 Task: Get directions from Kings Canyon National Park, California, United States to Big Thicket National Preserve, Texas, United States and explore the nearby things to do with rating 4 and above and open 24 hours
Action: Key pressed google<Key.space>maps<Key.space><Key.enter>
Screenshot: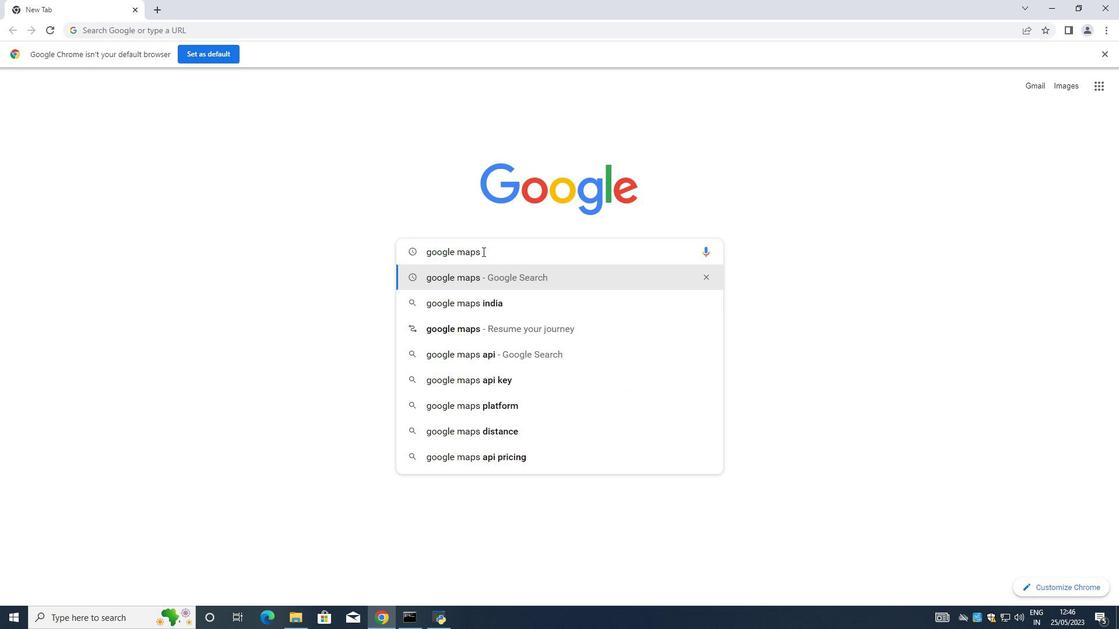 
Action: Mouse moved to (157, 183)
Screenshot: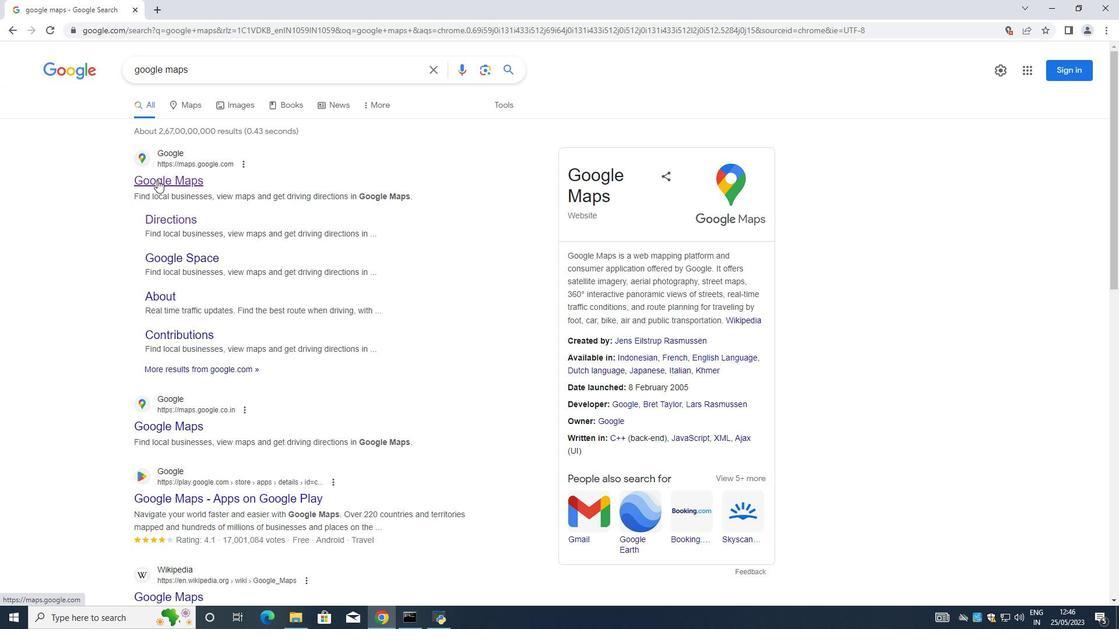 
Action: Mouse pressed left at (157, 183)
Screenshot: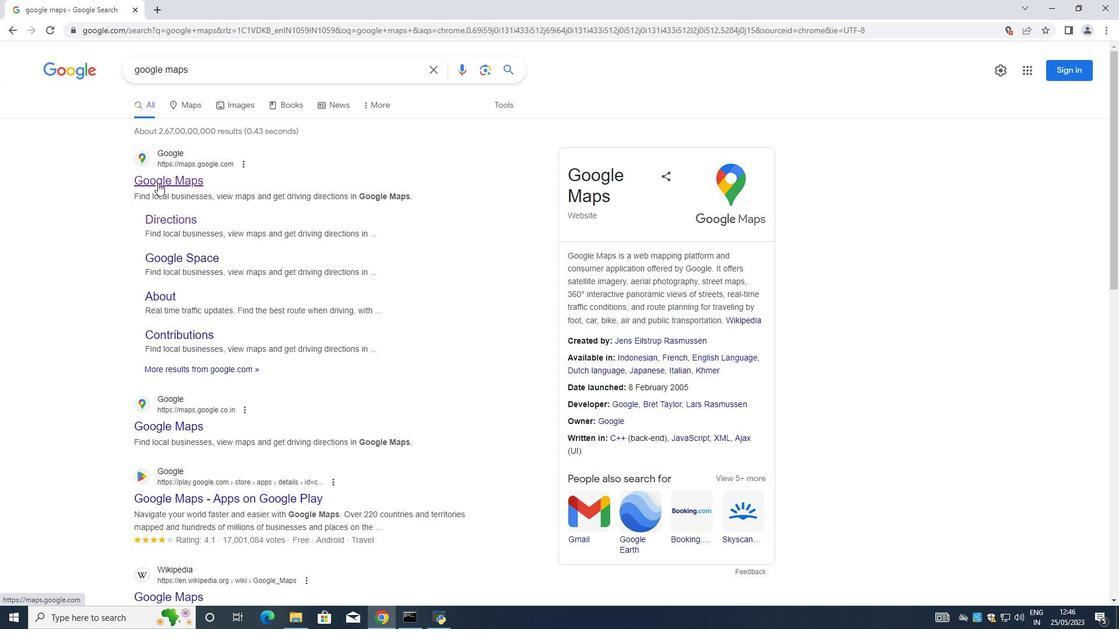 
Action: Mouse moved to (95, 54)
Screenshot: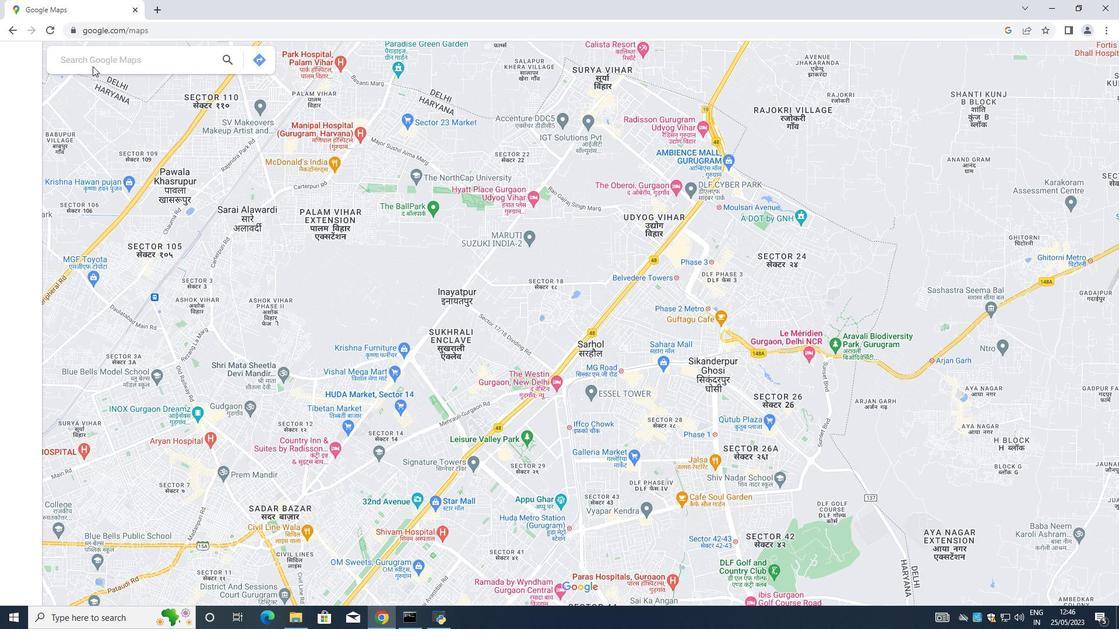 
Action: Mouse pressed left at (95, 54)
Screenshot: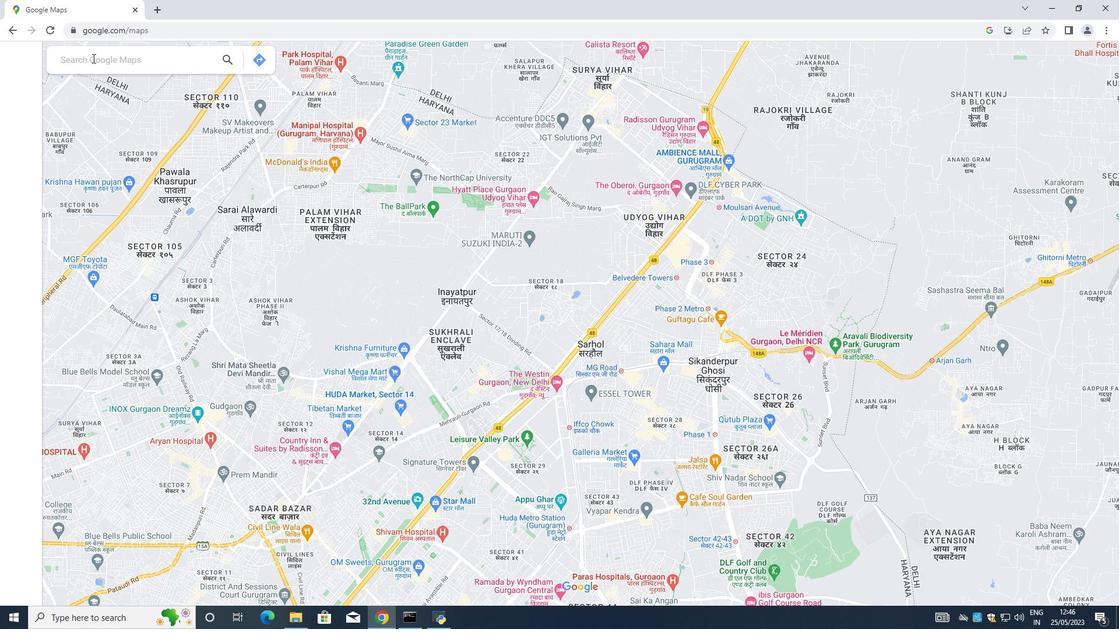 
Action: Mouse moved to (100, 64)
Screenshot: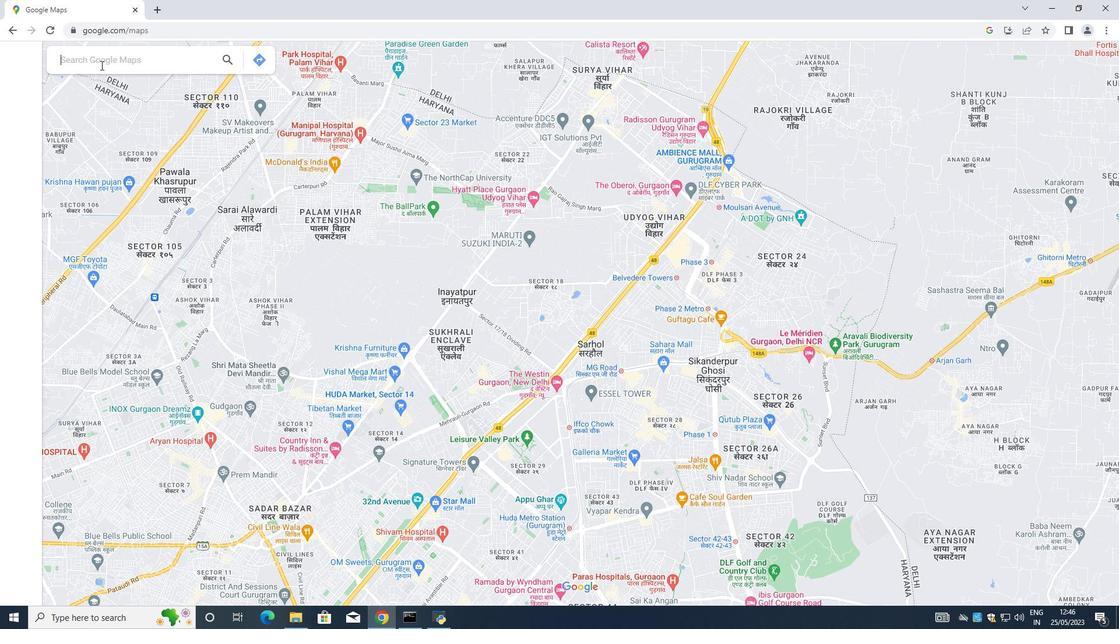 
Action: Key pressed <Key.shift><Key.shift><Key.shift><Key.shift><Key.shift>Big<Key.space><Key.shift>Thiv<Key.backspace>cket<Key.space><Key.shift>National<Key.space><Key.shift>Preserve,<Key.shift>Texas,<Key.shift><Key.shift>US
Screenshot: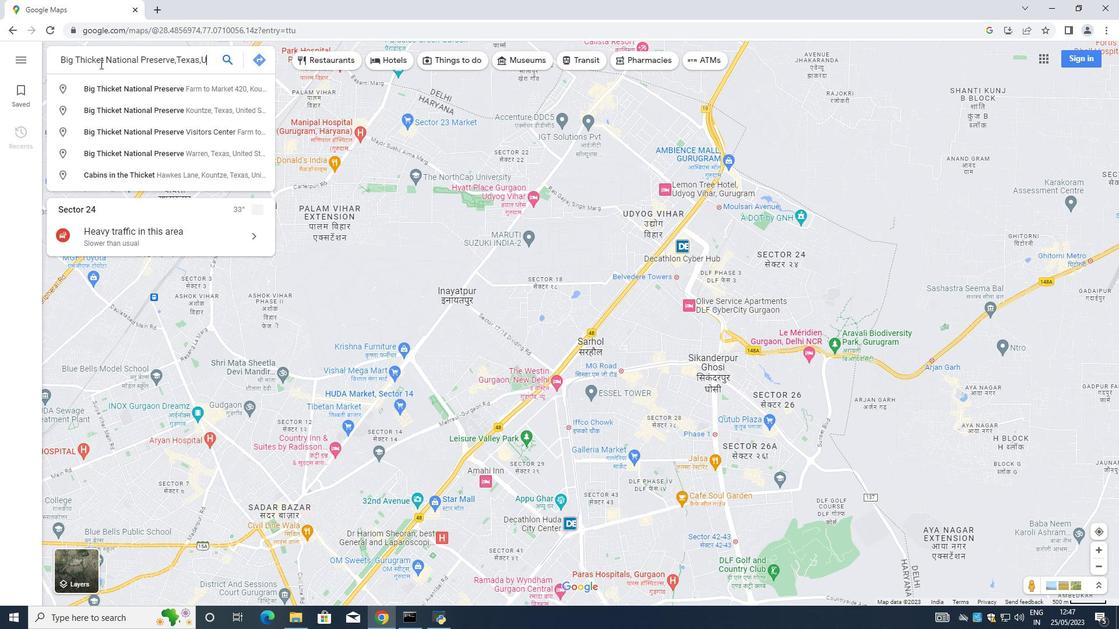 
Action: Mouse moved to (227, 60)
Screenshot: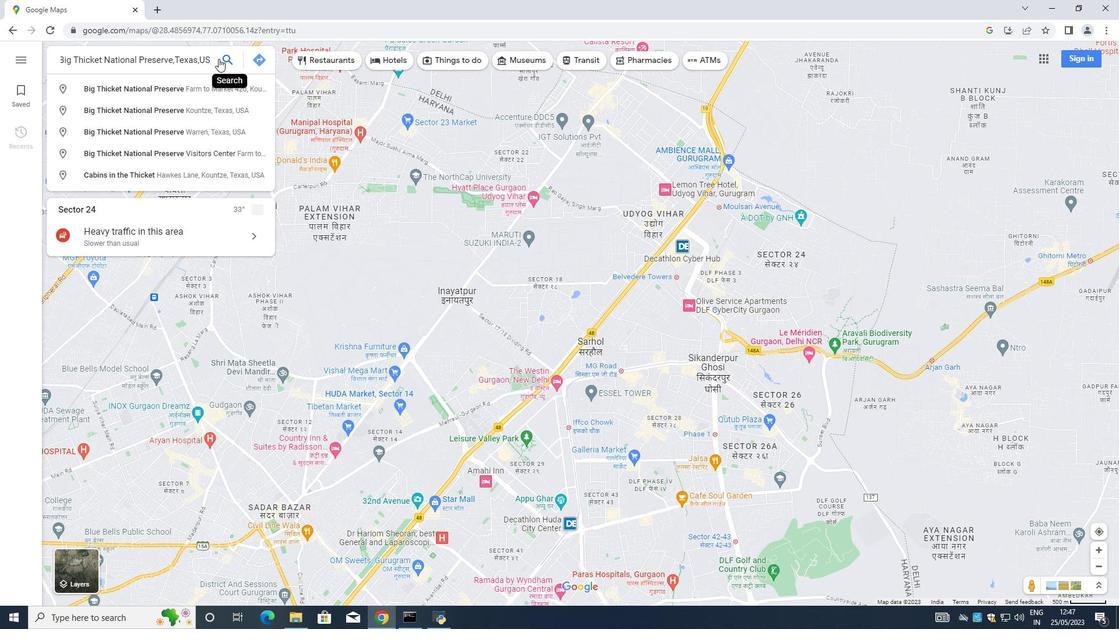 
Action: Mouse pressed left at (227, 60)
Screenshot: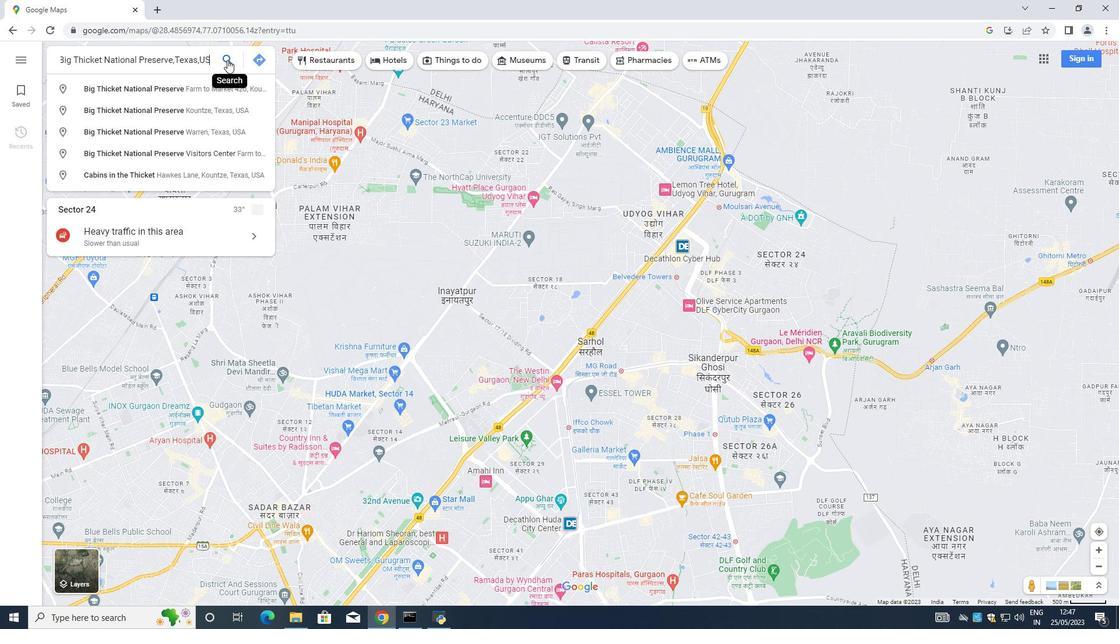 
Action: Mouse moved to (71, 288)
Screenshot: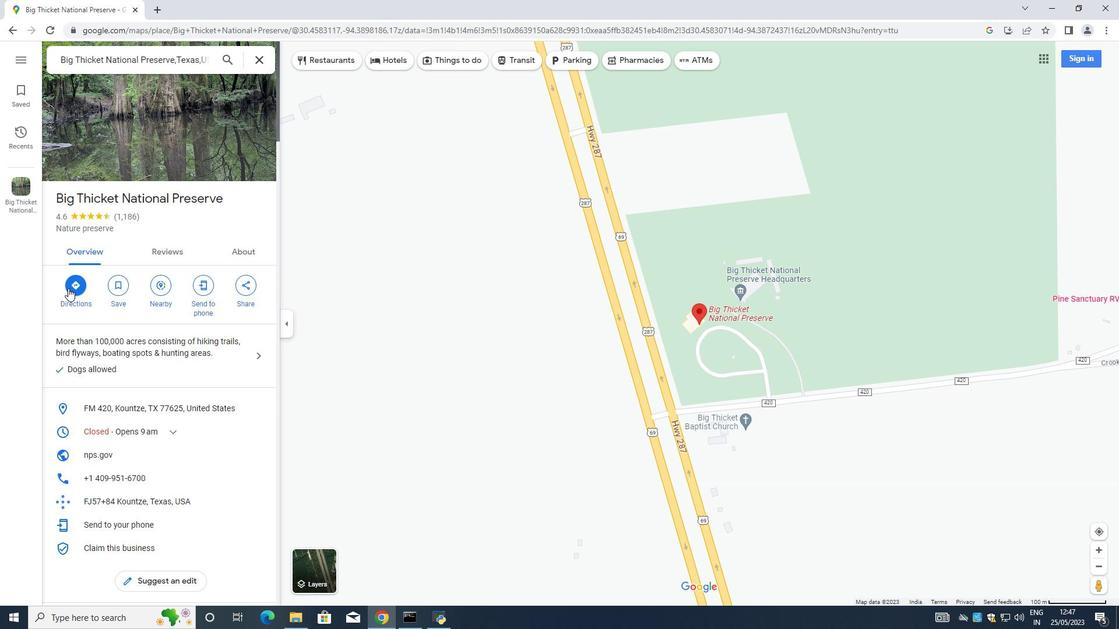 
Action: Mouse pressed left at (69, 288)
Screenshot: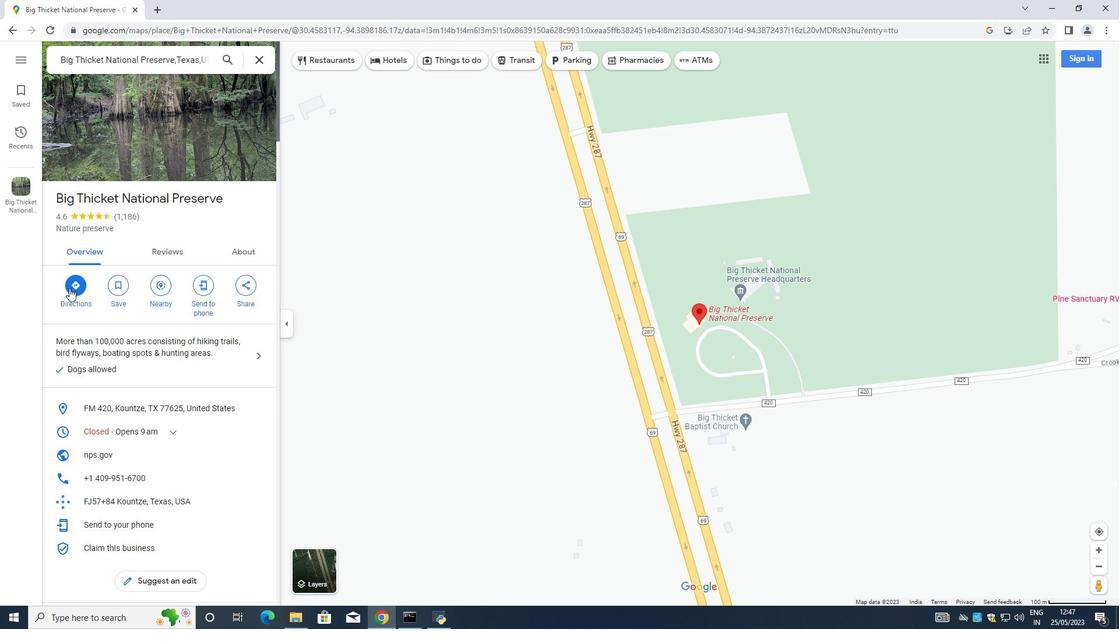 
Action: Mouse moved to (113, 92)
Screenshot: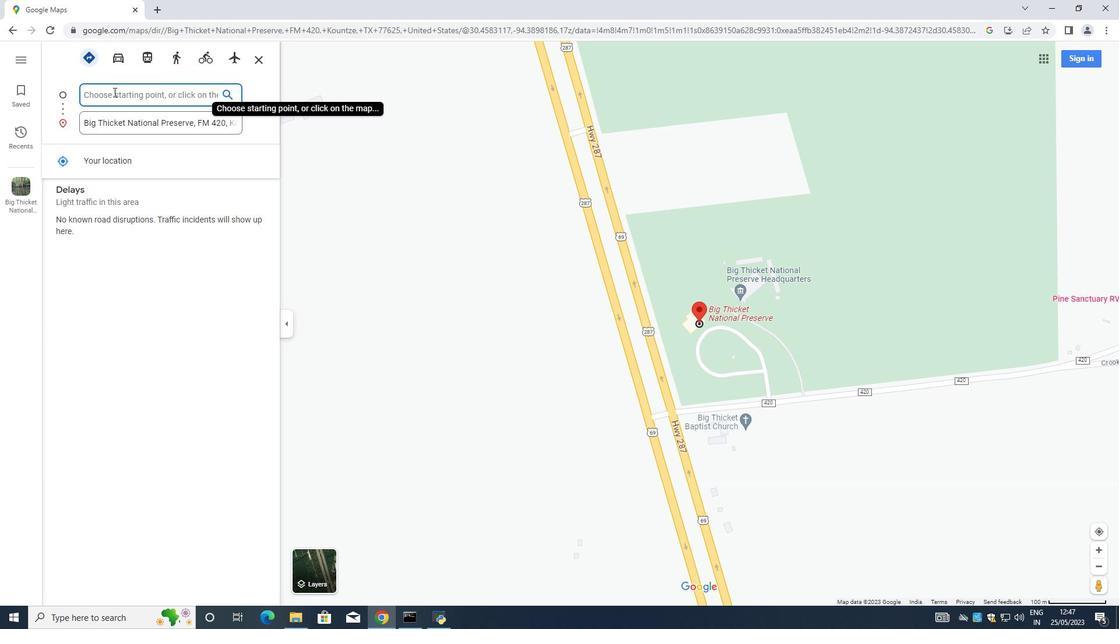 
Action: Mouse pressed left at (113, 92)
Screenshot: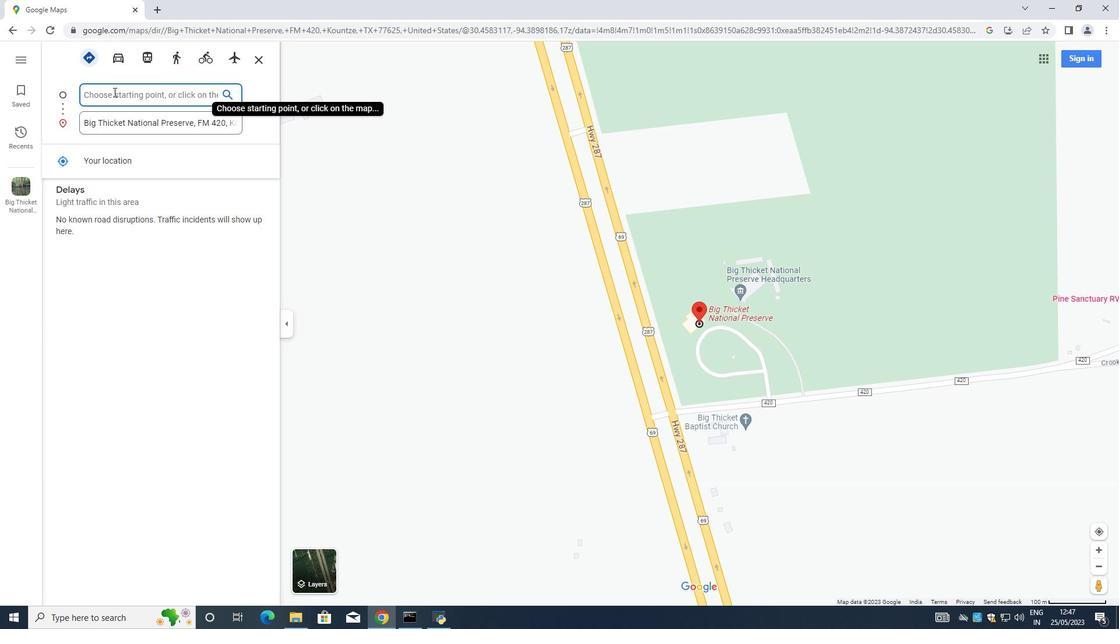 
Action: Mouse moved to (107, 90)
Screenshot: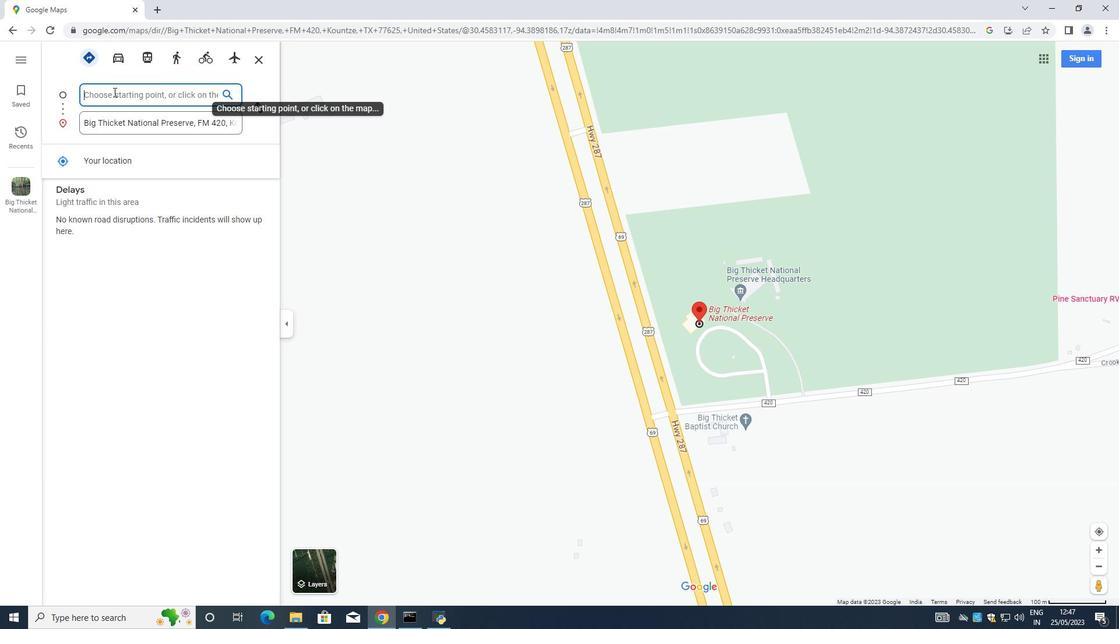 
Action: Key pressed <Key.shift><Key.shift><Key.shift><Key.shift><Key.shift><Key.shift><Key.shift><Key.shift><Key.shift><Key.shift><Key.shift>King<Key.space><Key.shift><Key.shift><Key.shift><Key.shift><Key.shift><Key.shift><Key.shift><Key.shift><Key.shift><Key.shift><Key.shift><Key.shift><Key.shift>Canyon<Key.space><Key.shift><Key.shift><Key.shift>National<Key.space><Key.shift>Park,<Key.shift><Key.shift><Key.shift><Key.shift>California<Key.space>,<Key.shift><Key.shift><Key.shift>US
Screenshot: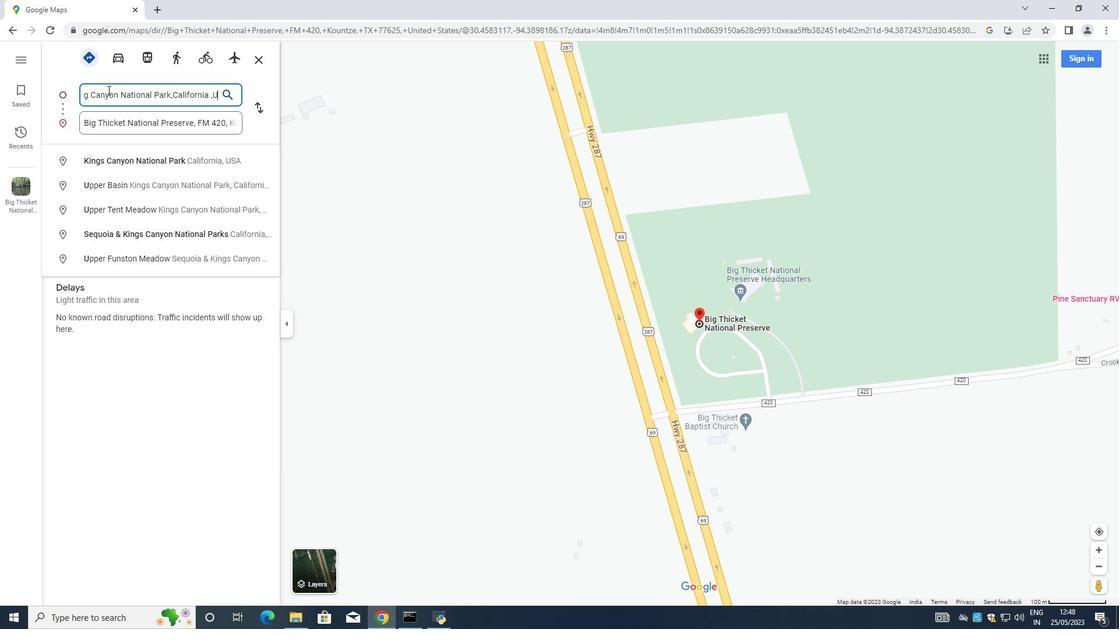 
Action: Mouse moved to (212, 157)
Screenshot: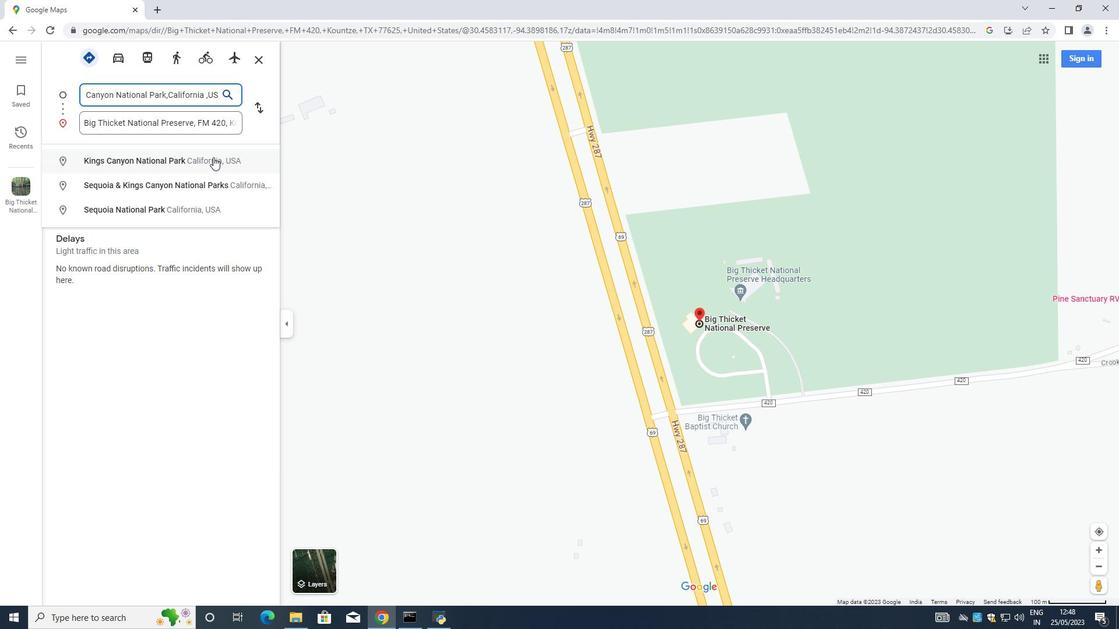 
Action: Mouse pressed left at (212, 157)
Screenshot: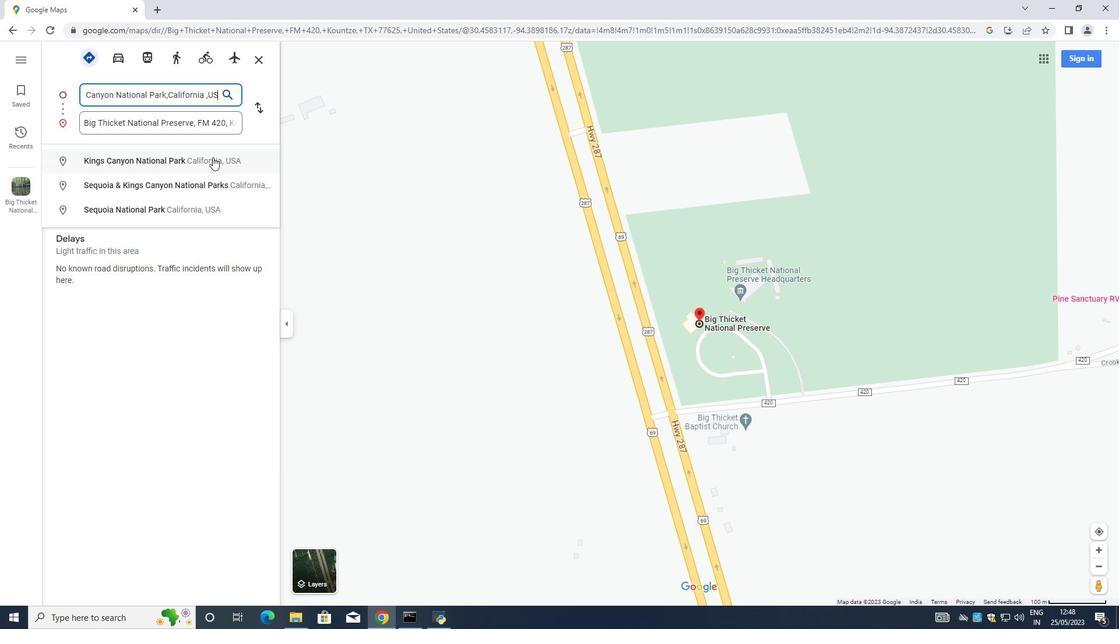 
Action: Mouse moved to (129, 399)
Screenshot: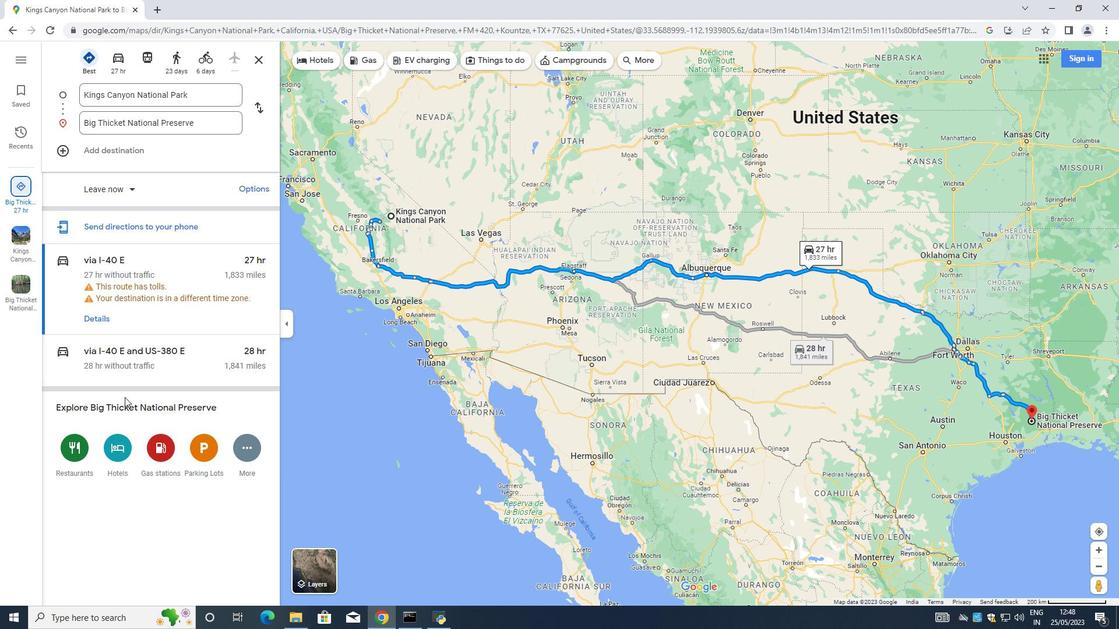 
Action: Mouse scrolled (129, 399) with delta (0, 0)
Screenshot: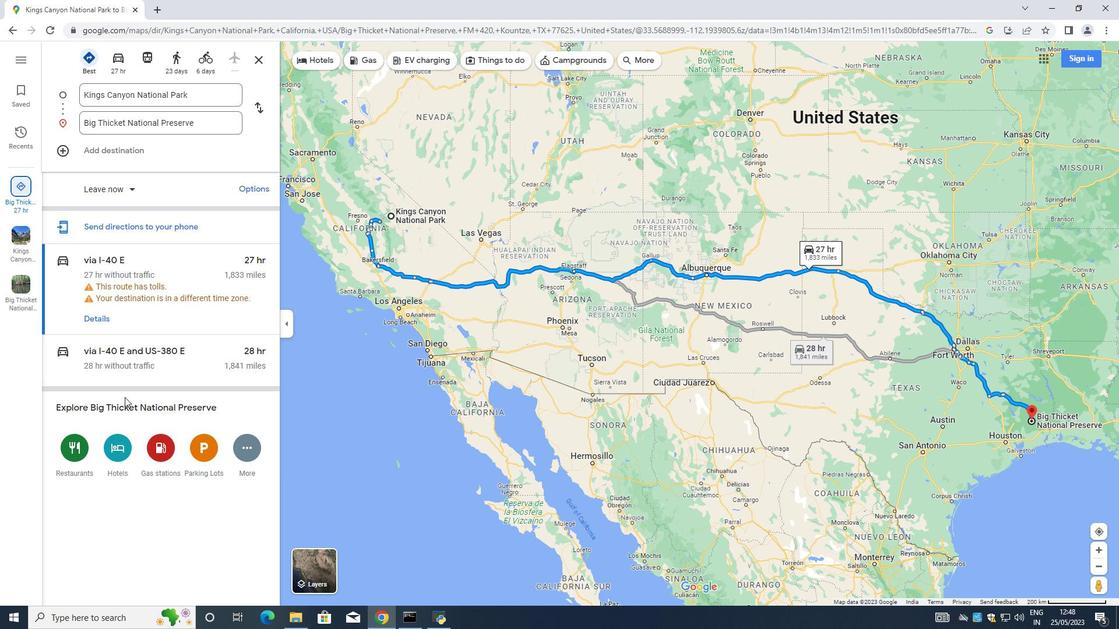 
Action: Mouse moved to (138, 405)
Screenshot: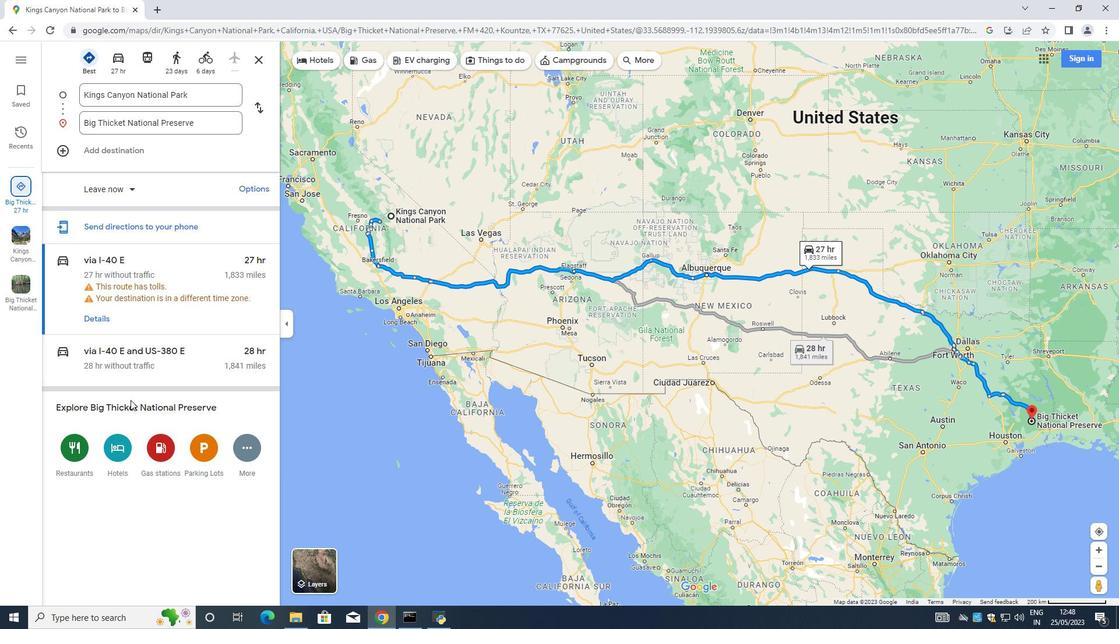 
Action: Mouse scrolled (137, 405) with delta (0, 0)
Screenshot: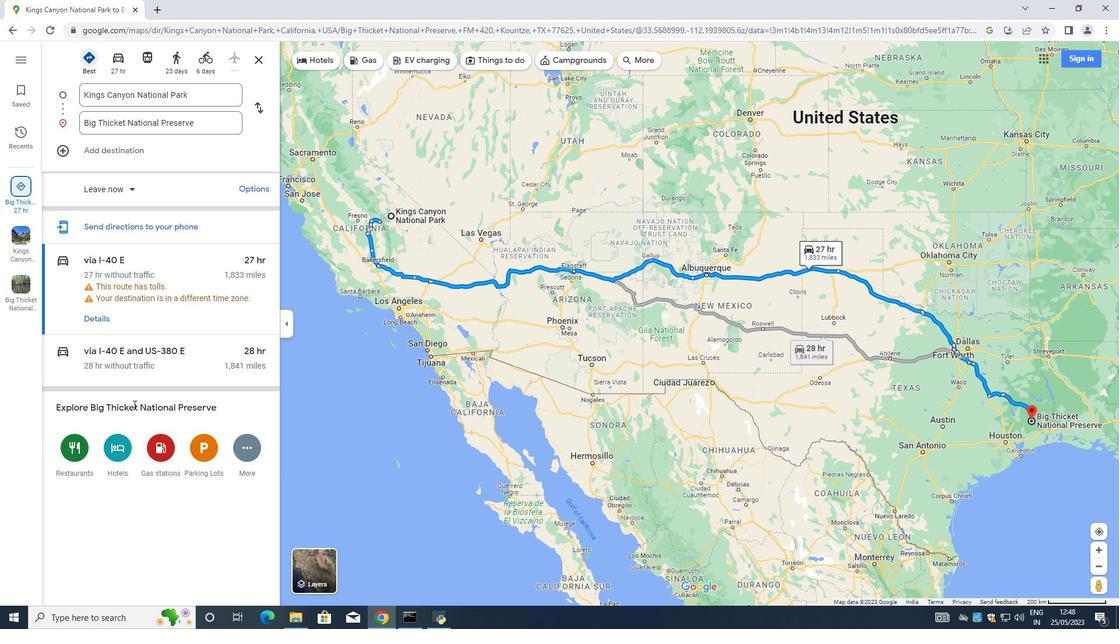 
Action: Mouse moved to (238, 450)
Screenshot: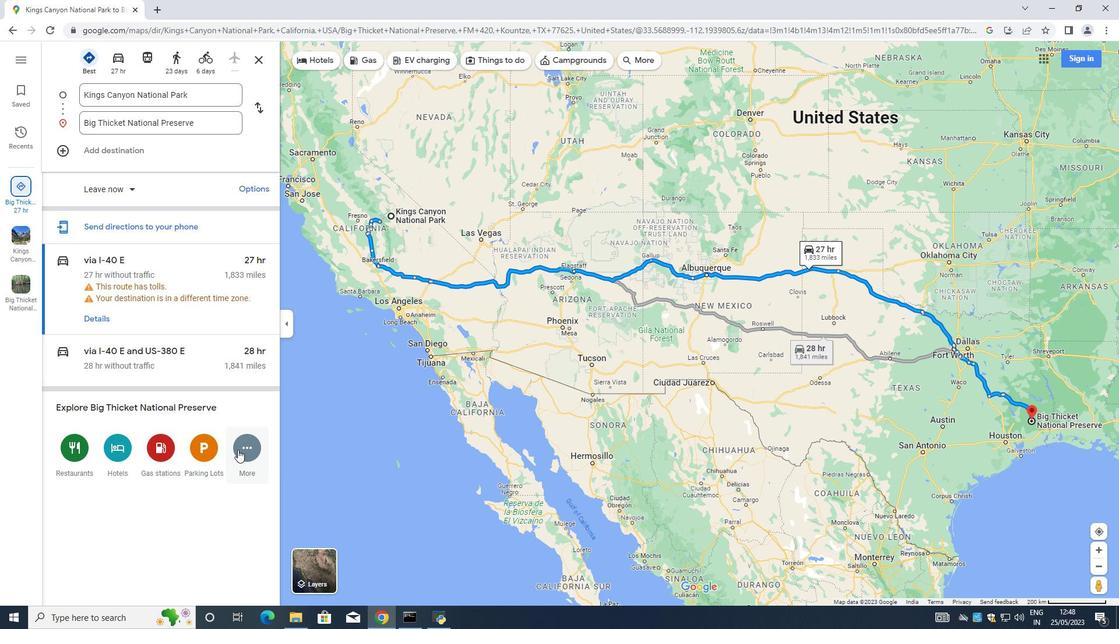 
Action: Mouse pressed left at (238, 450)
Screenshot: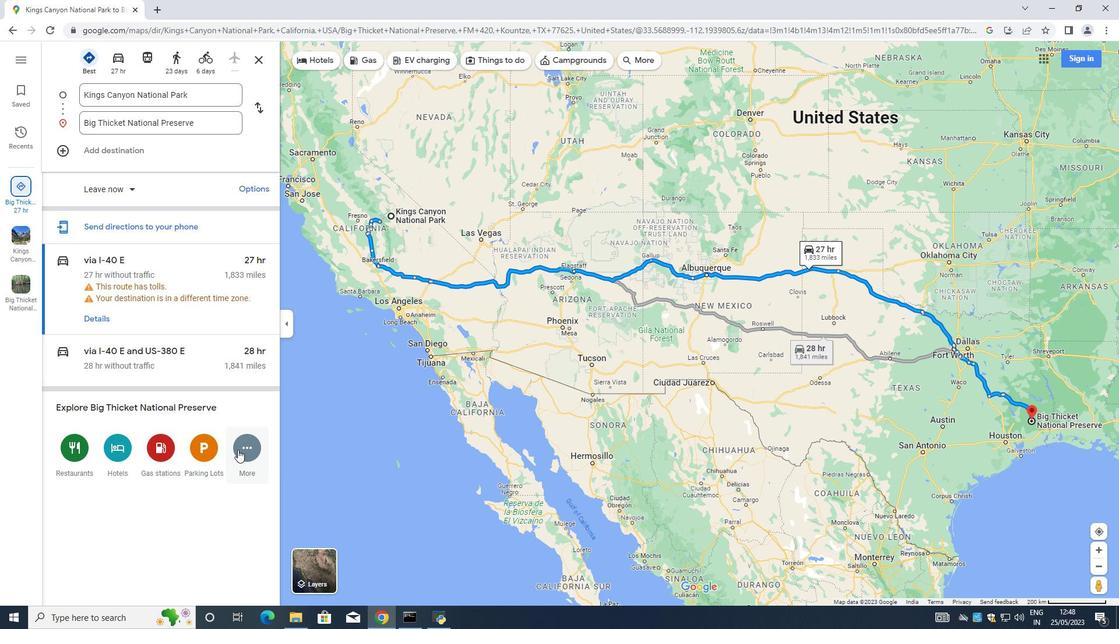 
Action: Mouse moved to (152, 549)
Screenshot: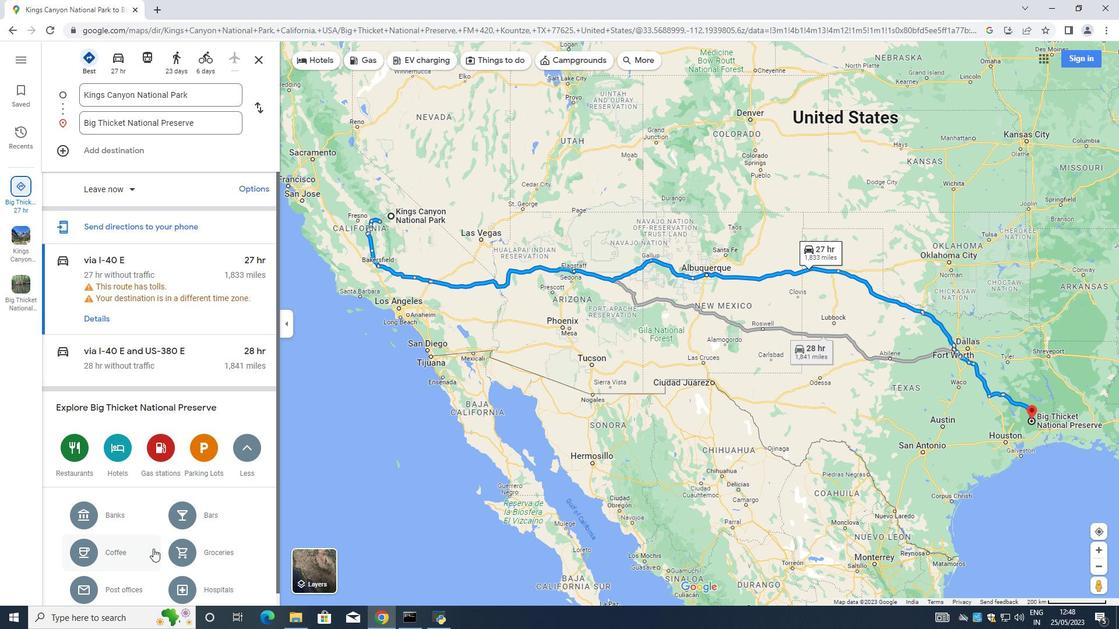 
Action: Mouse scrolled (152, 548) with delta (0, 0)
Screenshot: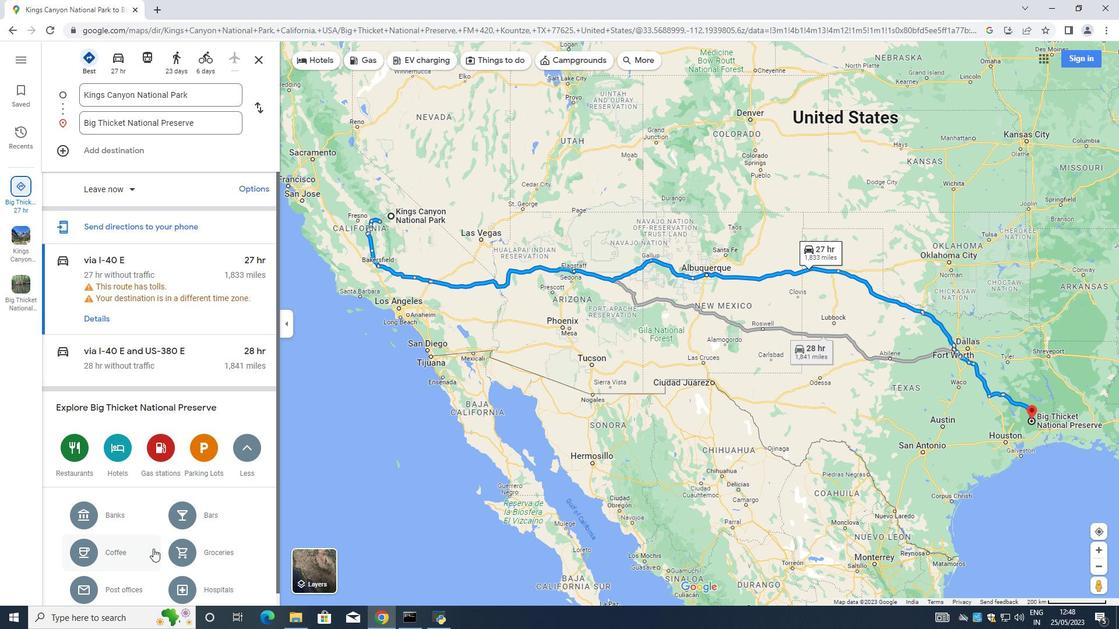 
Action: Mouse moved to (150, 545)
Screenshot: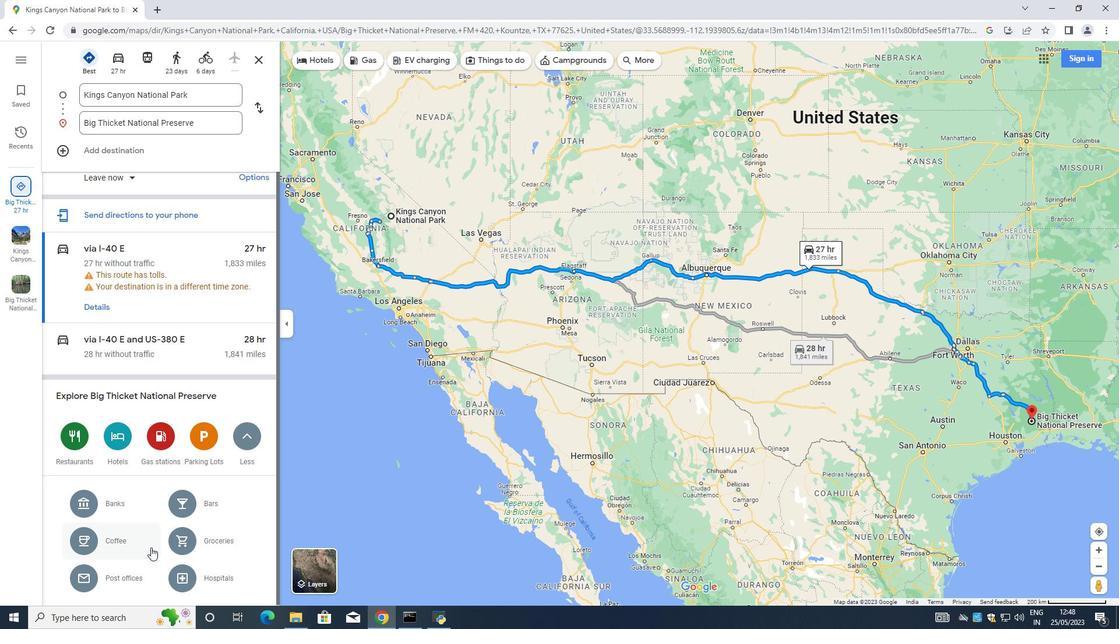 
Action: Mouse scrolled (150, 544) with delta (0, 0)
Screenshot: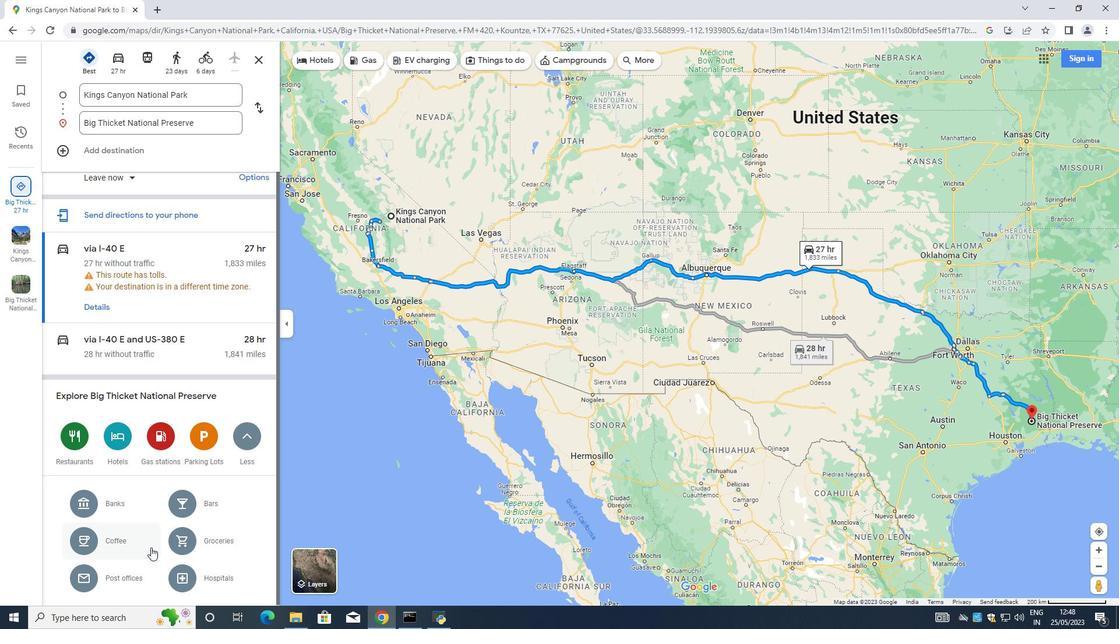 
Action: Mouse moved to (206, 543)
Screenshot: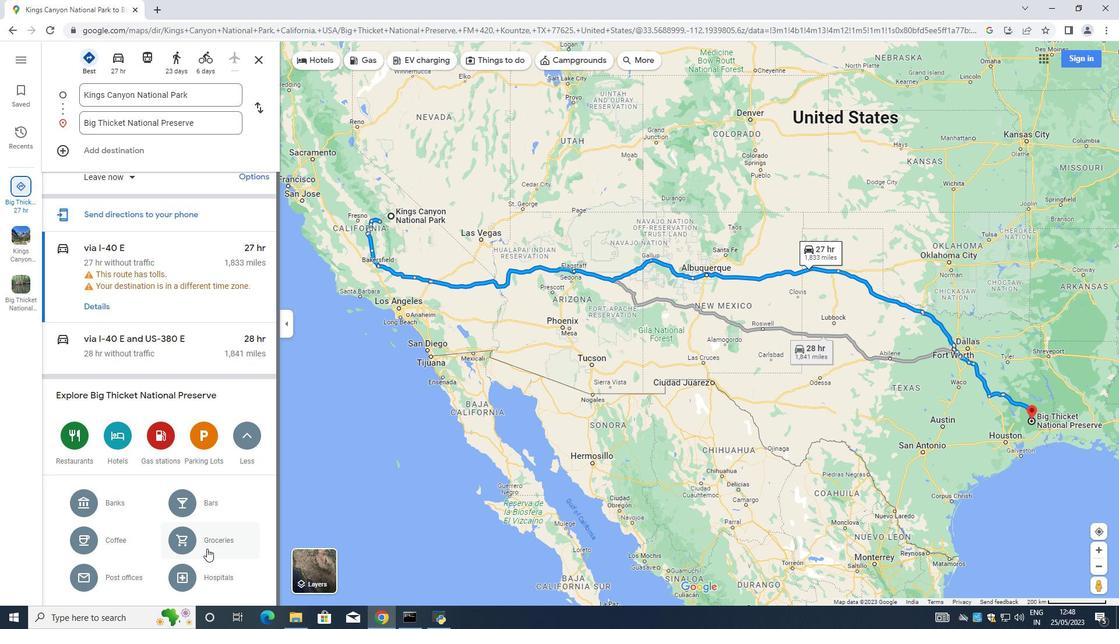
Action: Mouse pressed left at (206, 543)
Screenshot: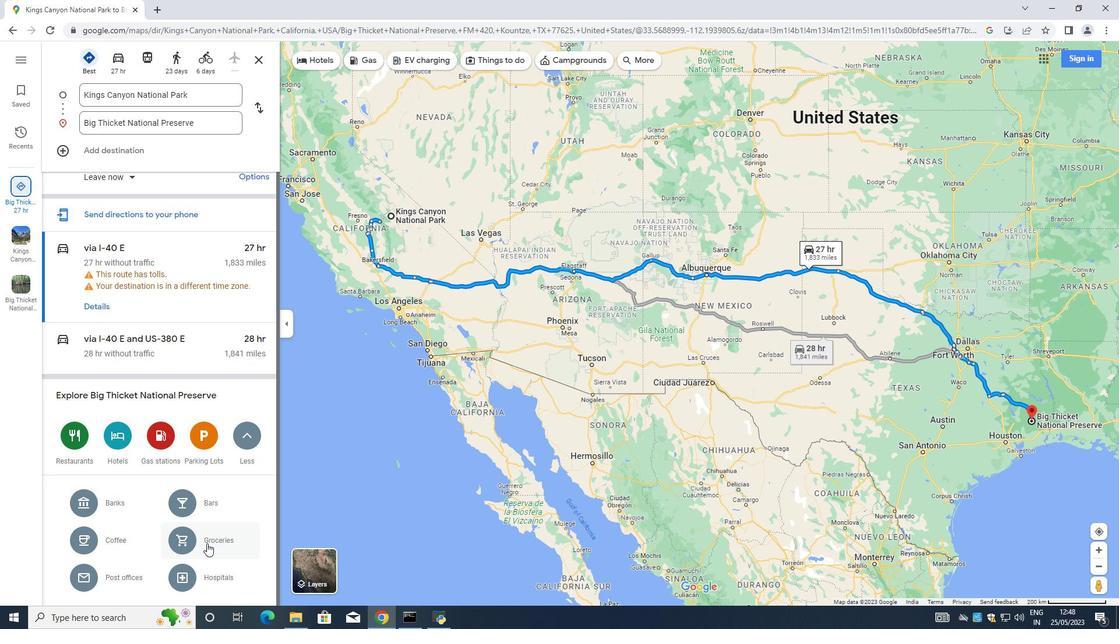 
Action: Mouse moved to (449, 57)
Screenshot: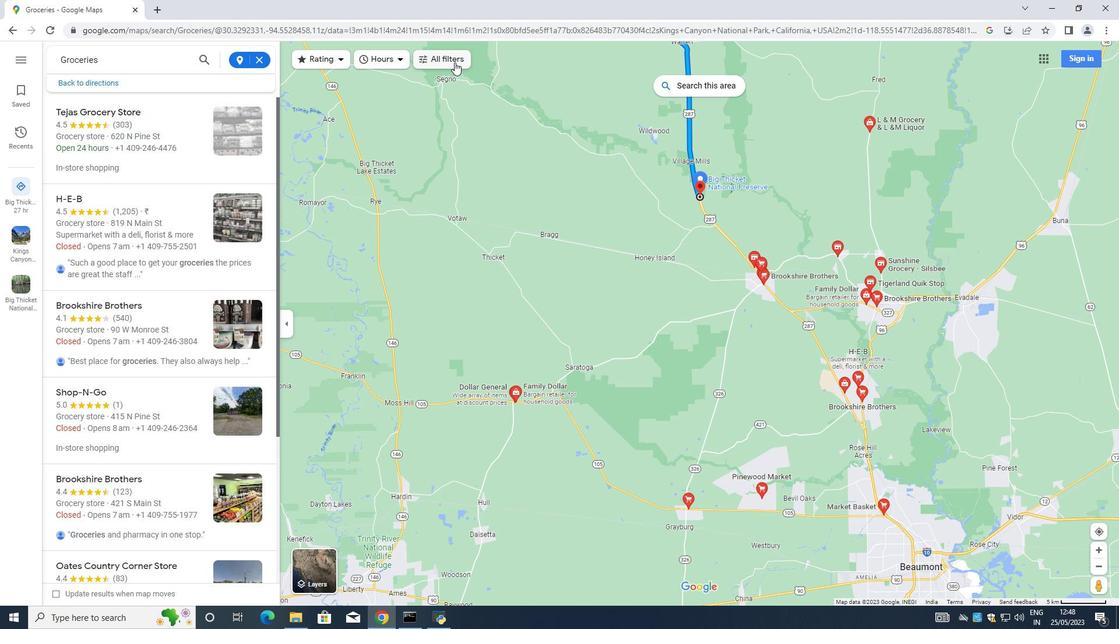 
Action: Mouse pressed left at (449, 57)
Screenshot: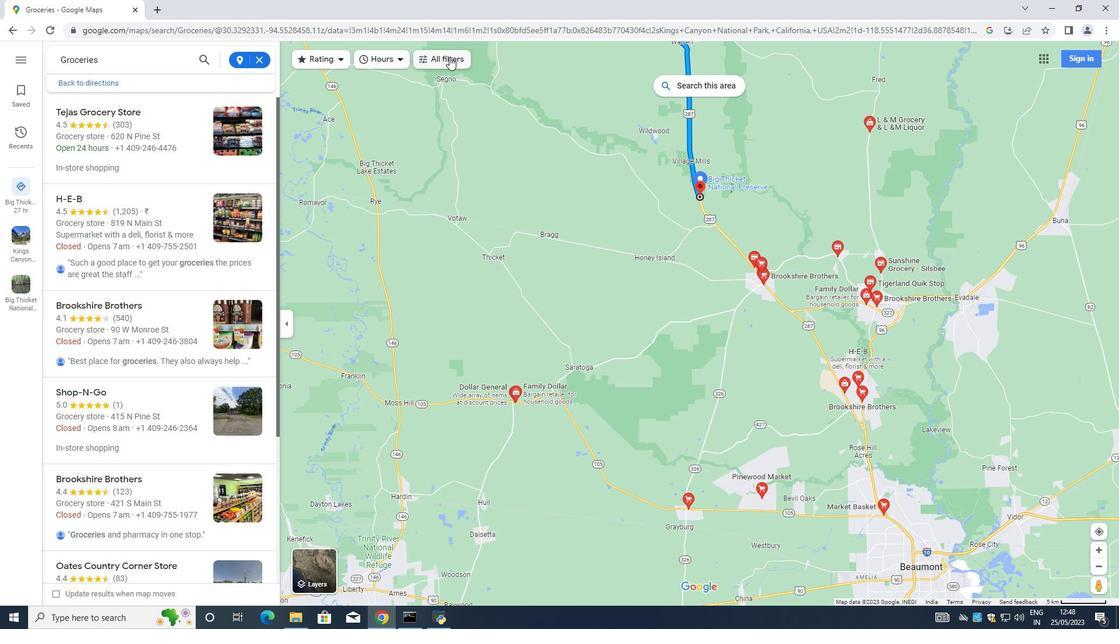
Action: Mouse moved to (100, 119)
Screenshot: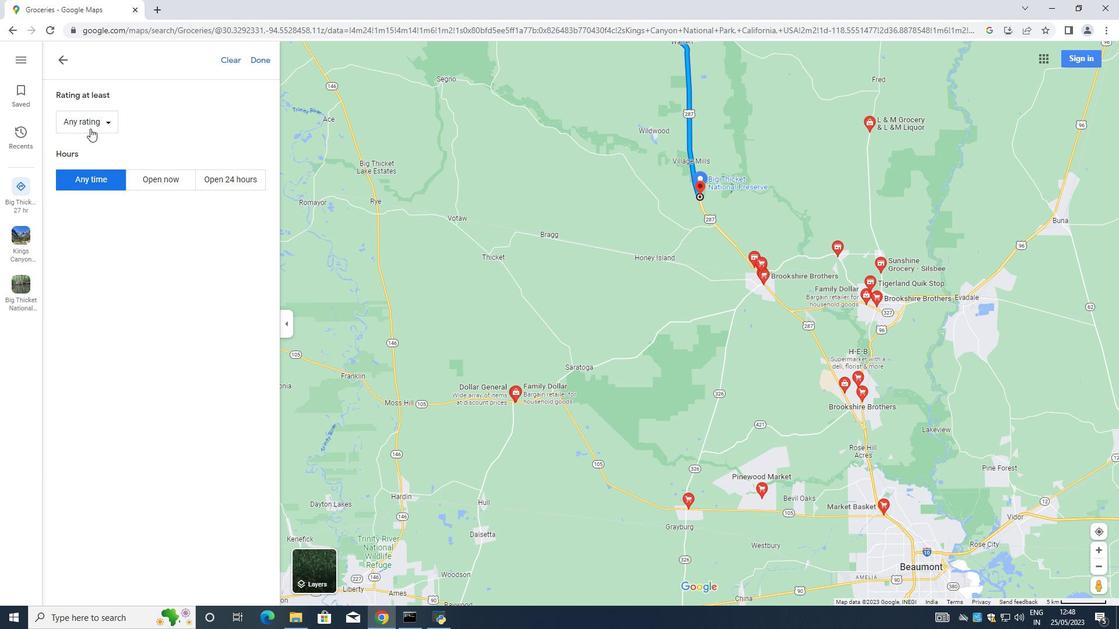 
Action: Mouse pressed left at (100, 119)
Screenshot: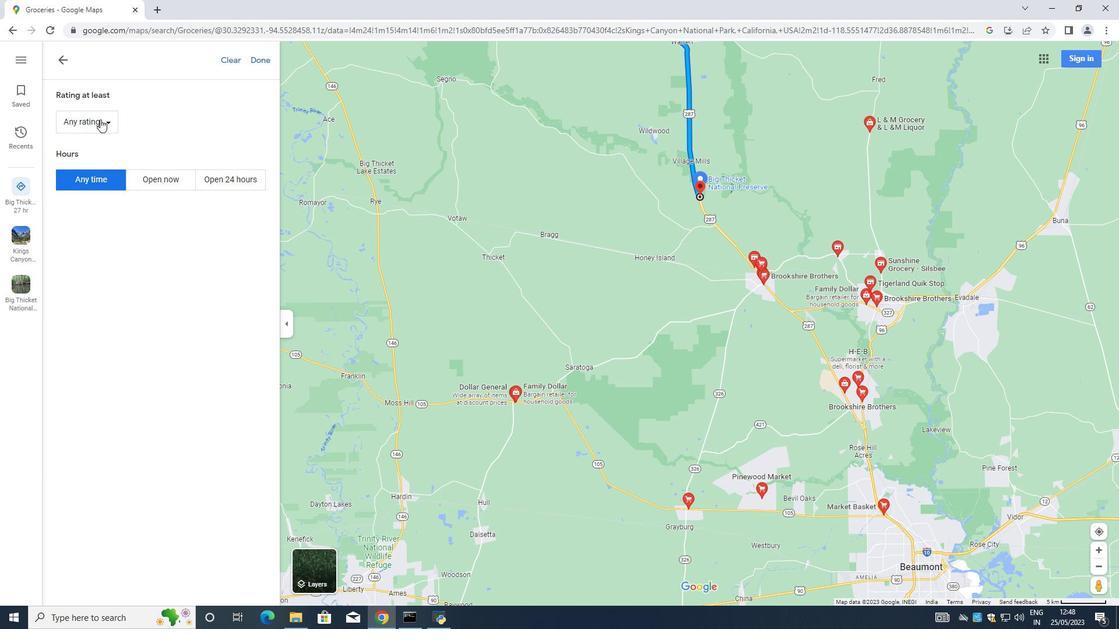 
Action: Mouse moved to (91, 222)
Screenshot: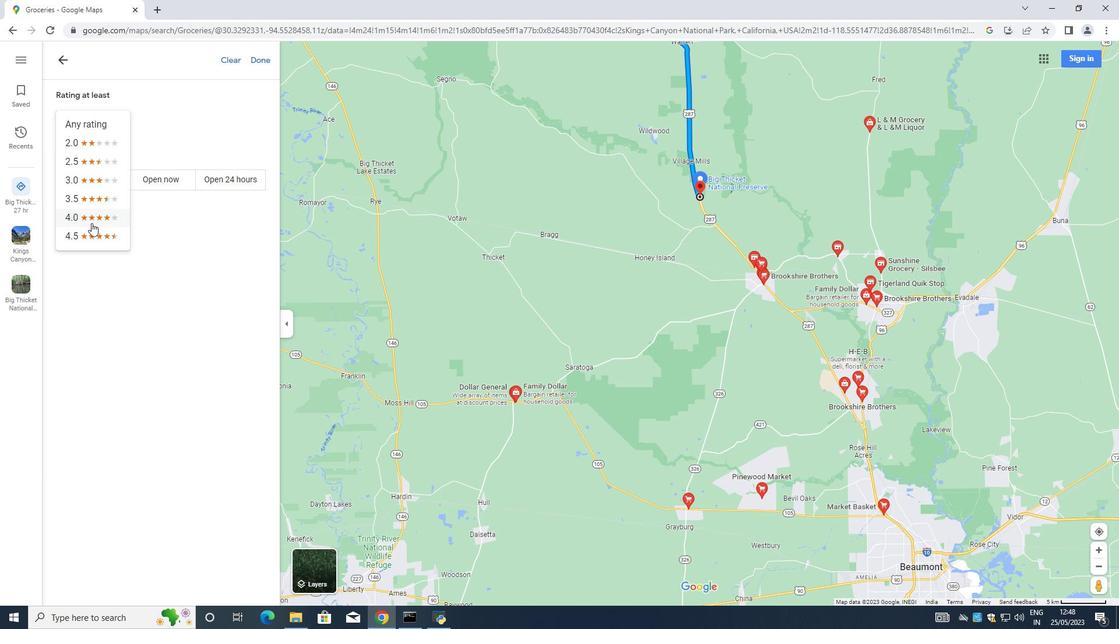
Action: Mouse pressed left at (91, 222)
Screenshot: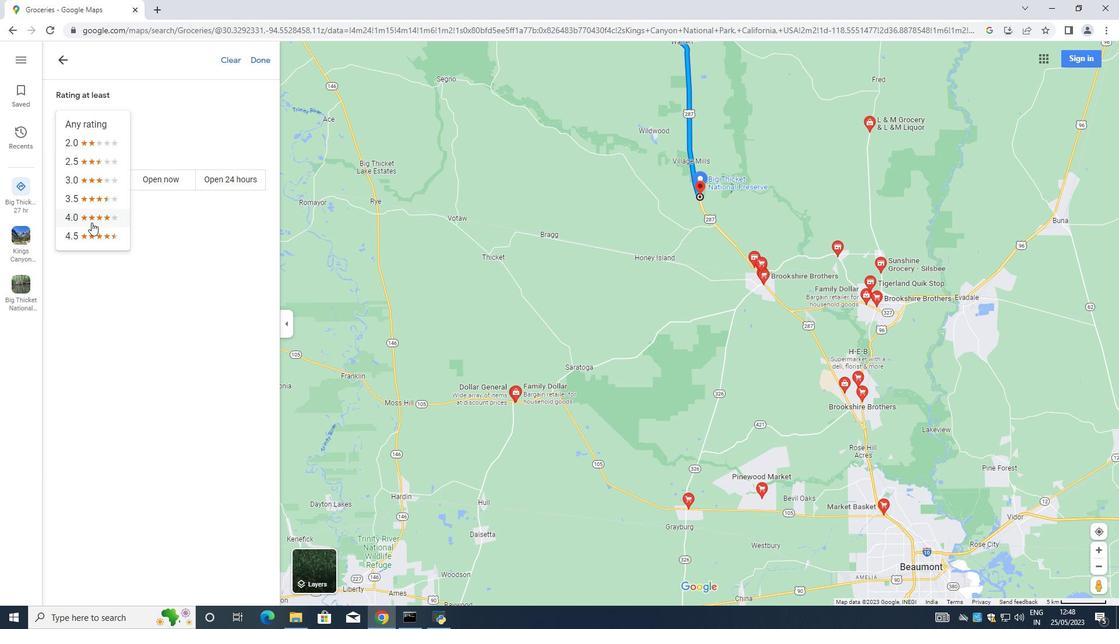 
Action: Mouse moved to (232, 177)
Screenshot: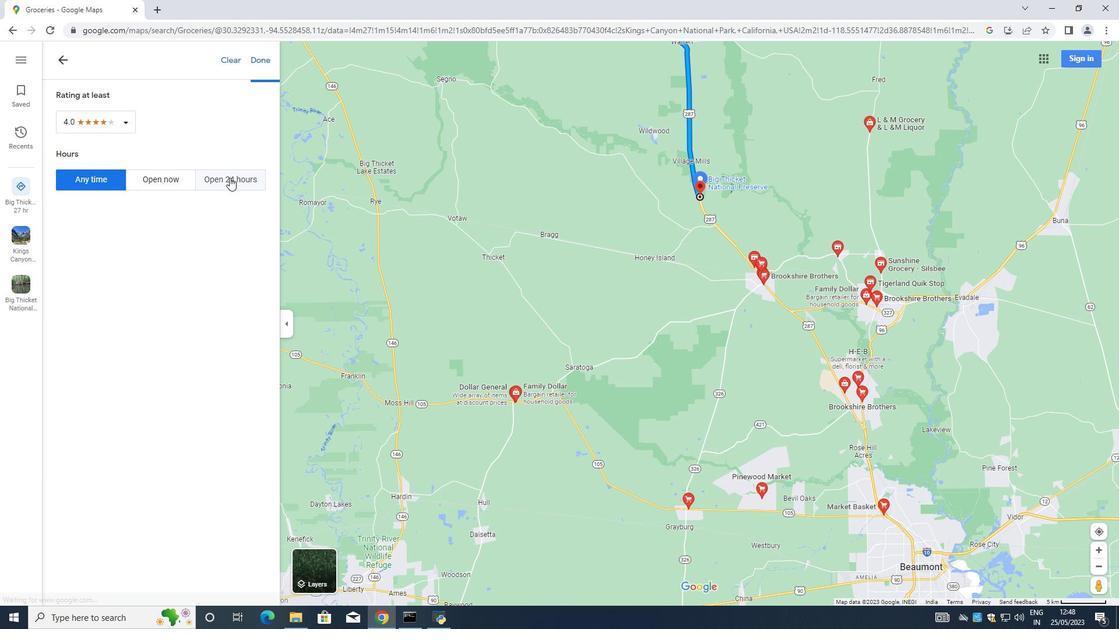 
Action: Mouse pressed left at (232, 177)
Screenshot: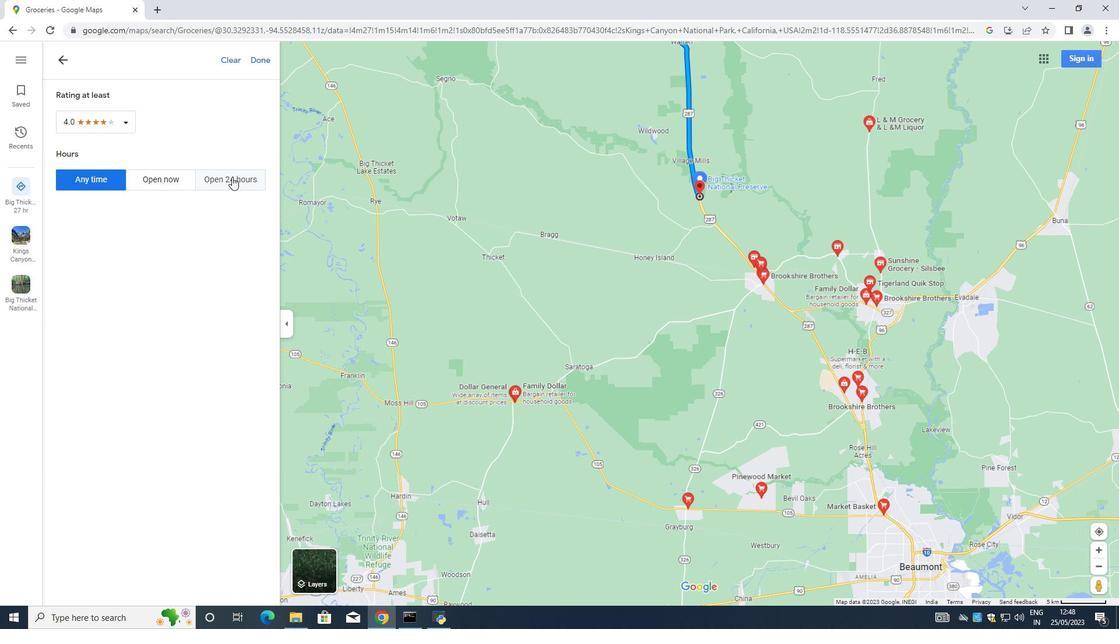 
Action: Mouse moved to (260, 55)
Screenshot: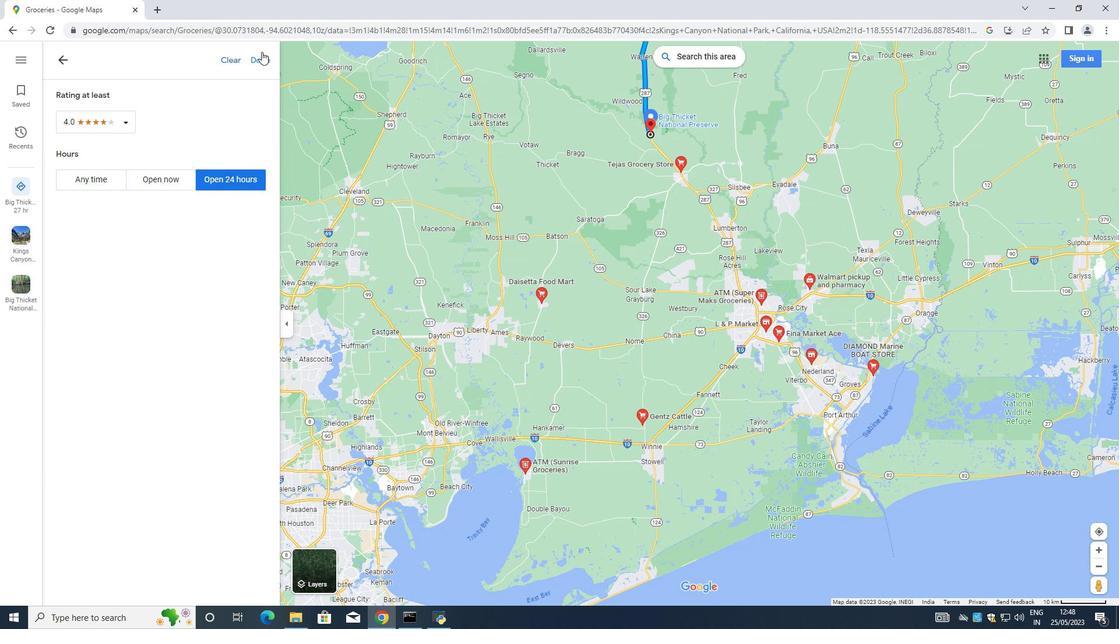 
Action: Mouse pressed left at (260, 55)
Screenshot: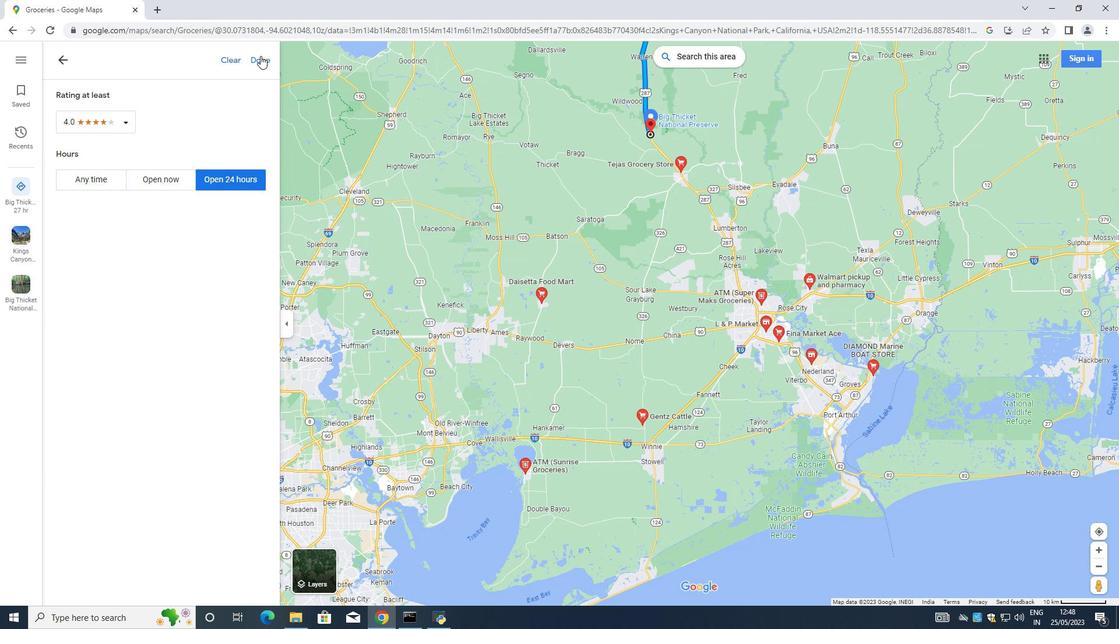 
Action: Mouse moved to (694, 146)
Screenshot: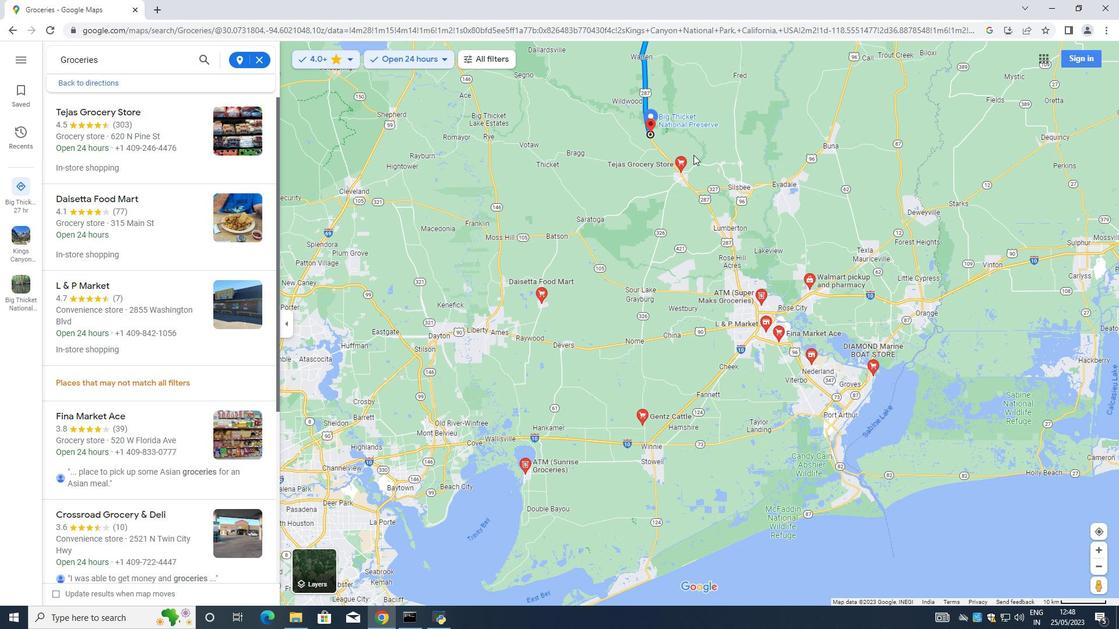 
Action: Mouse scrolled (694, 147) with delta (0, 0)
Screenshot: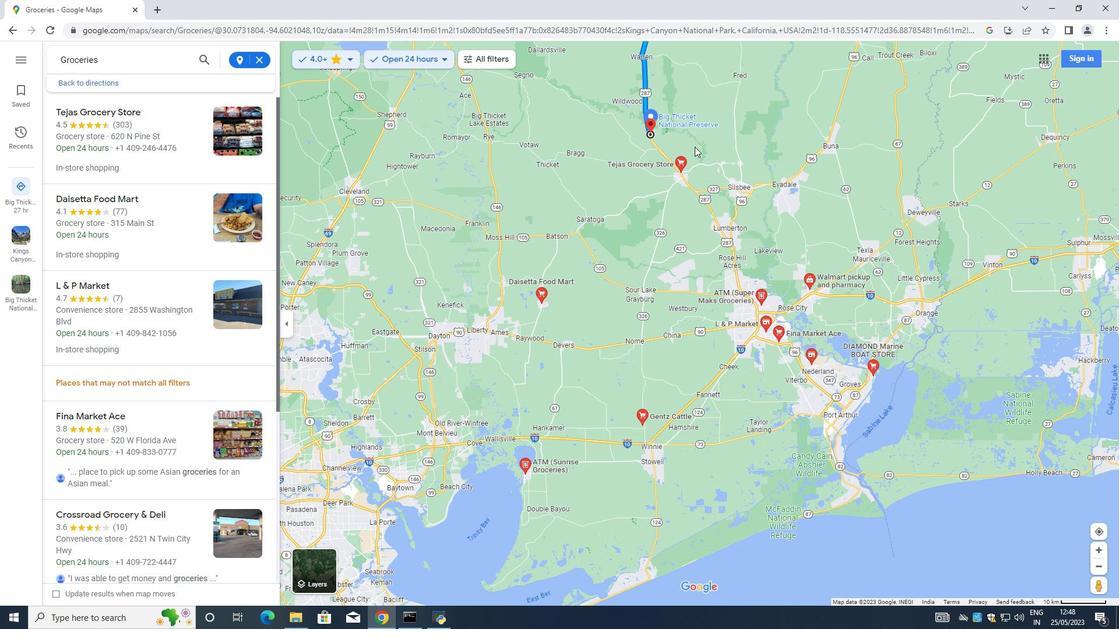 
Action: Mouse moved to (673, 176)
Screenshot: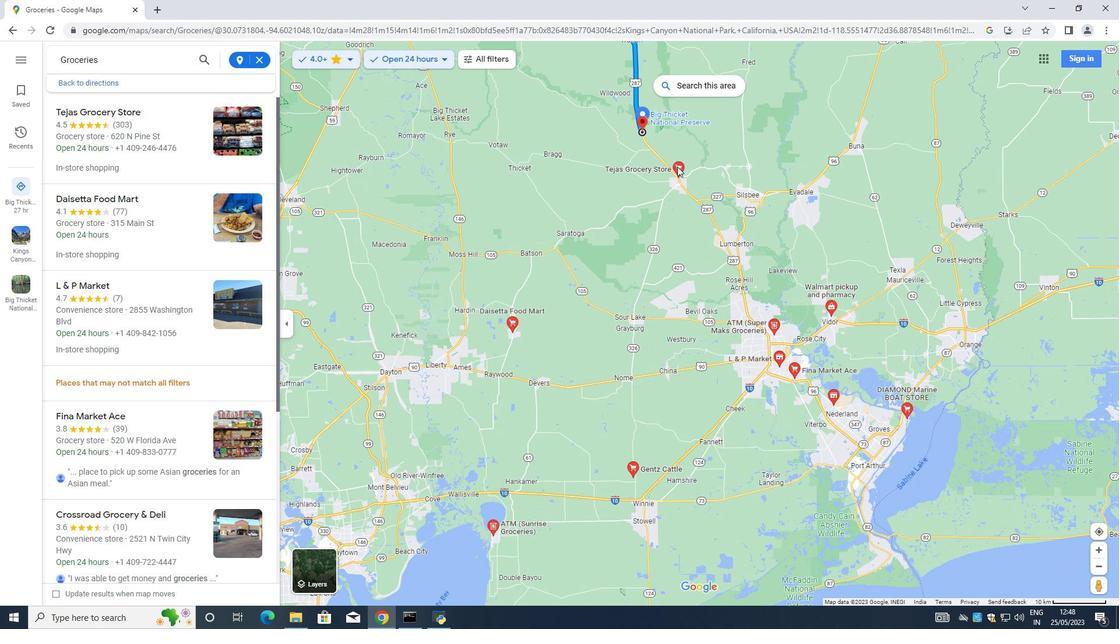 
Action: Mouse scrolled (673, 177) with delta (0, 0)
Screenshot: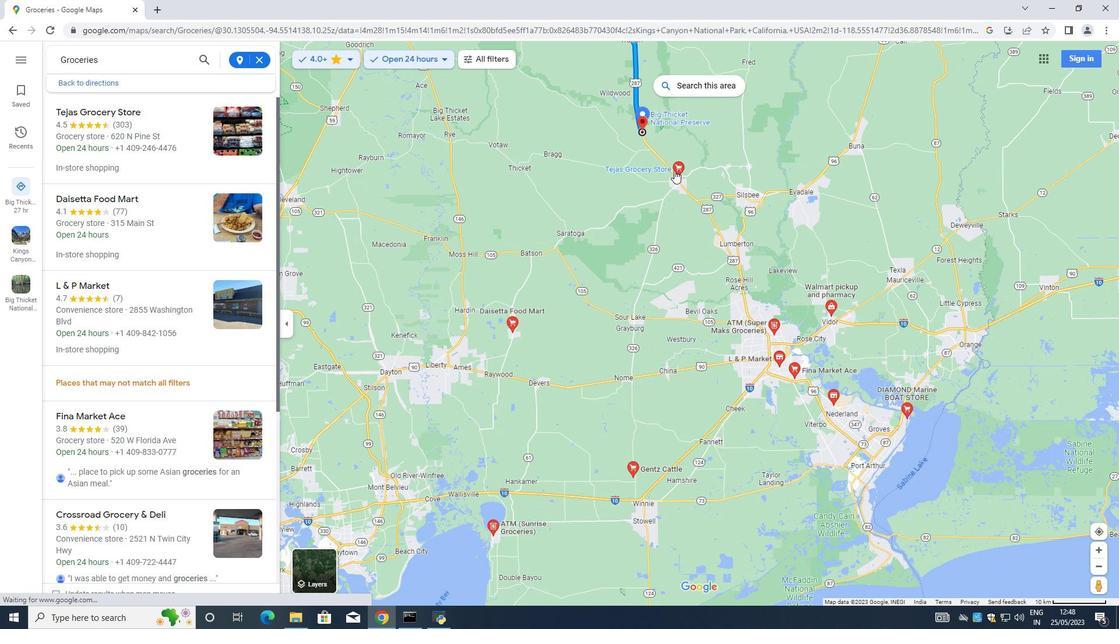 
Action: Mouse moved to (673, 177)
Screenshot: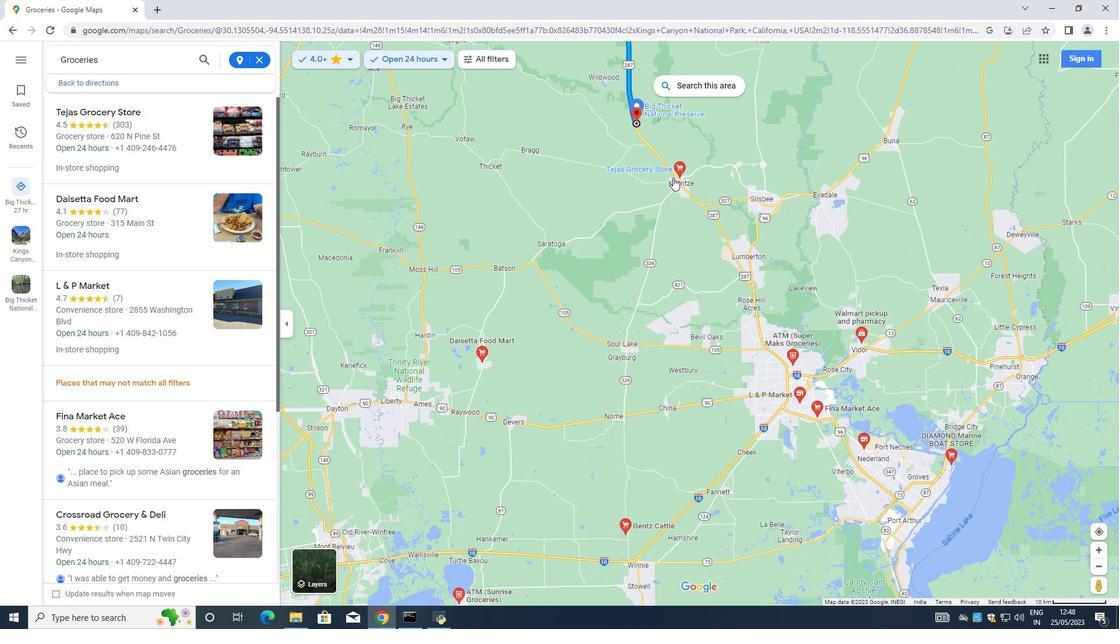 
Action: Mouse scrolled (673, 177) with delta (0, 0)
Screenshot: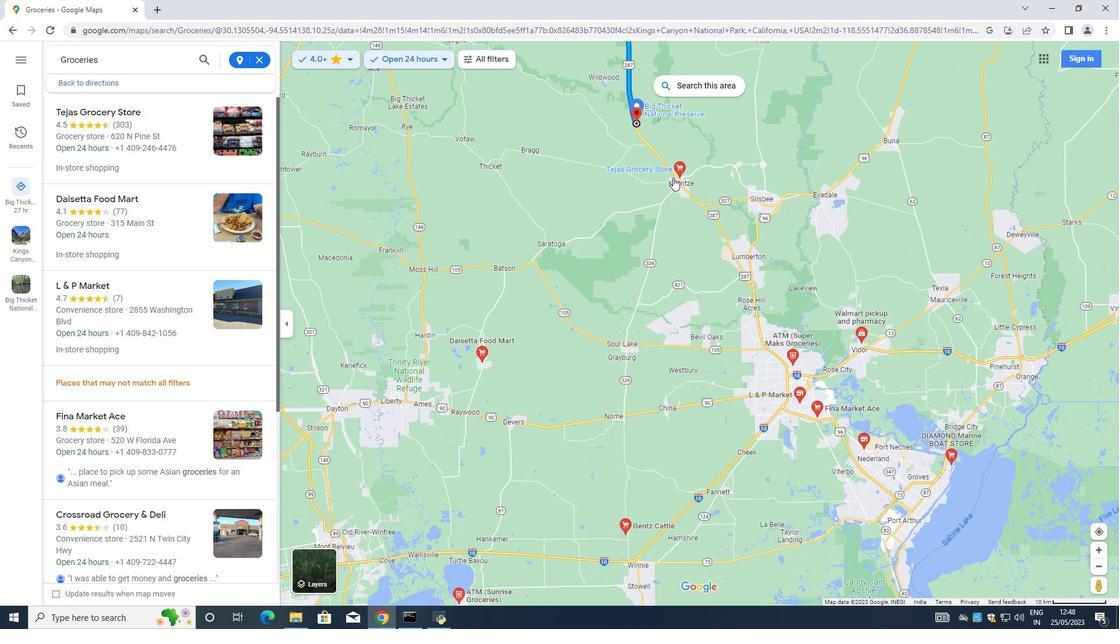
Action: Mouse moved to (673, 178)
Screenshot: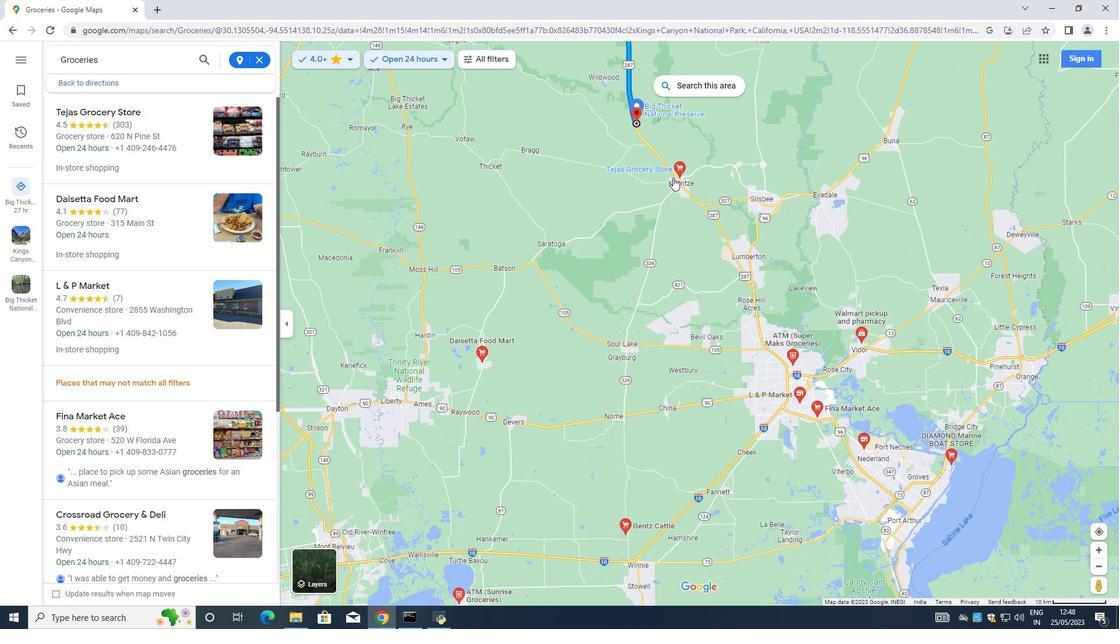 
Action: Mouse scrolled (673, 177) with delta (0, 0)
Screenshot: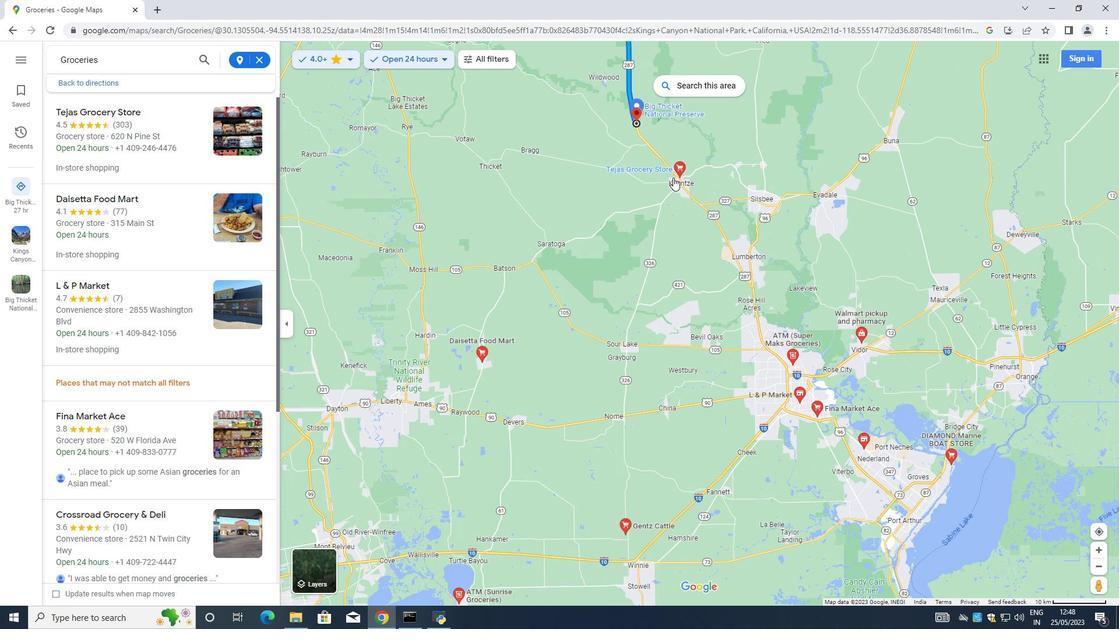 
Action: Mouse scrolled (673, 177) with delta (0, 0)
Screenshot: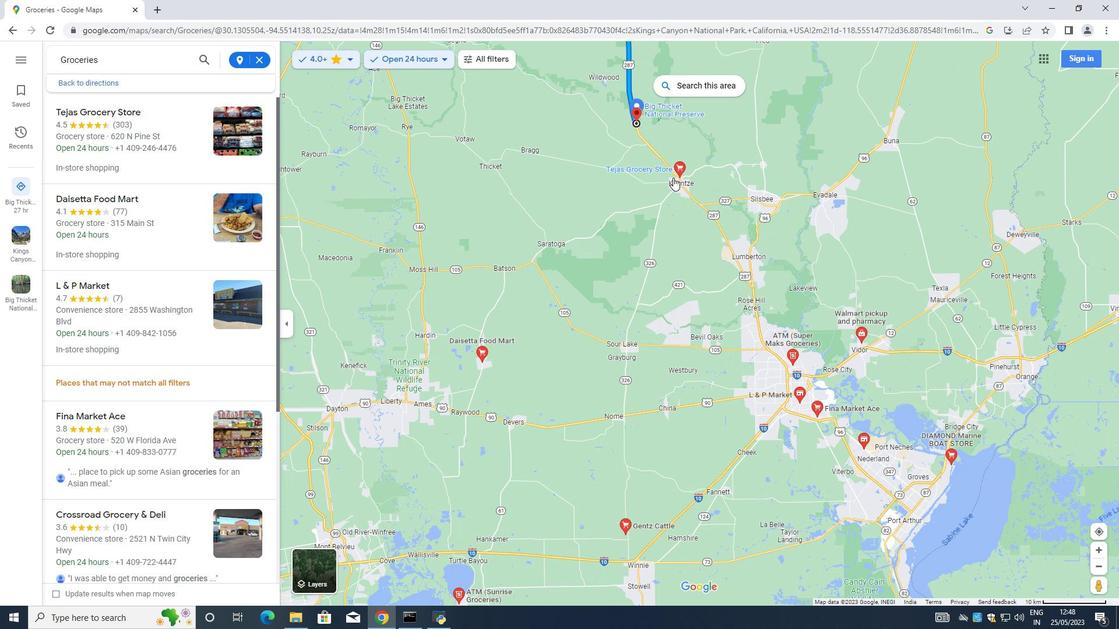 
Action: Mouse moved to (671, 176)
Screenshot: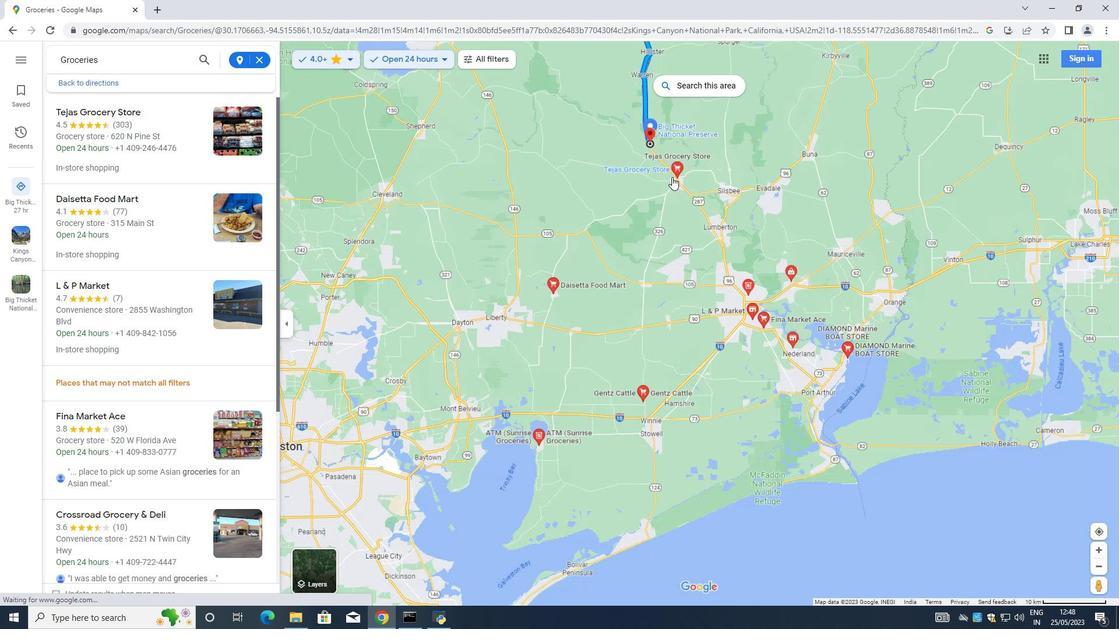 
Action: Mouse scrolled (671, 176) with delta (0, 0)
Screenshot: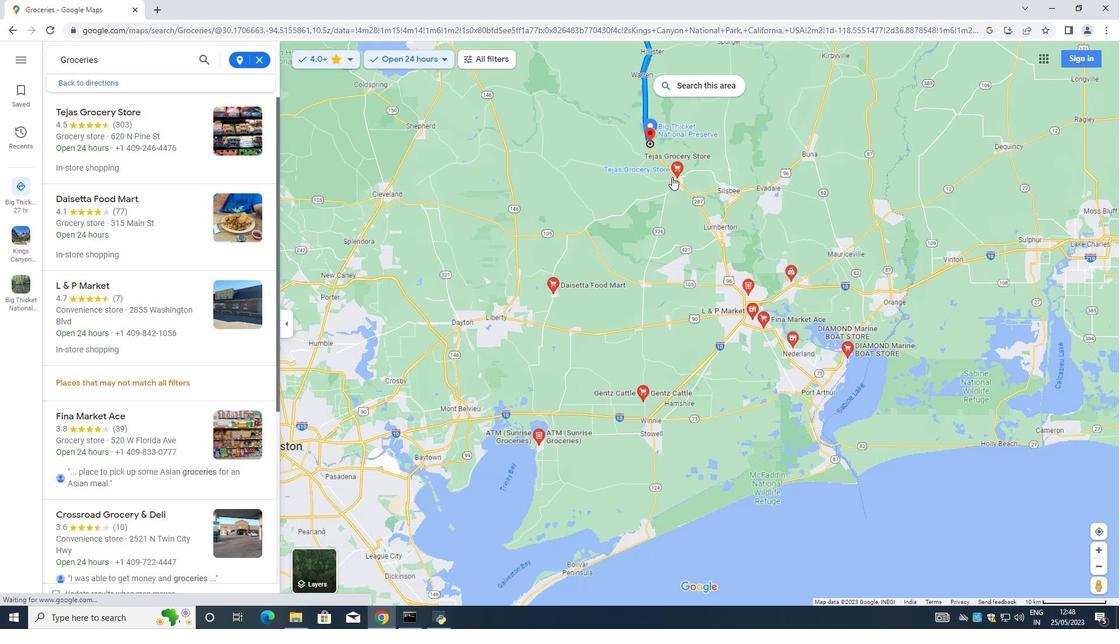 
Action: Mouse scrolled (671, 176) with delta (0, 0)
Screenshot: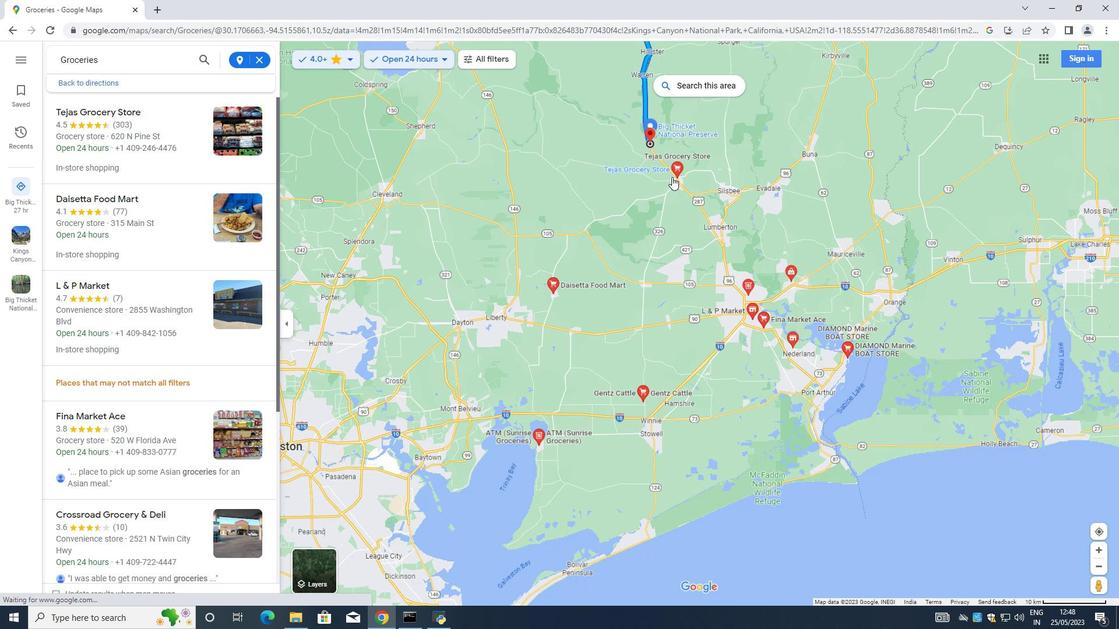 
Action: Mouse scrolled (671, 176) with delta (0, 0)
Screenshot: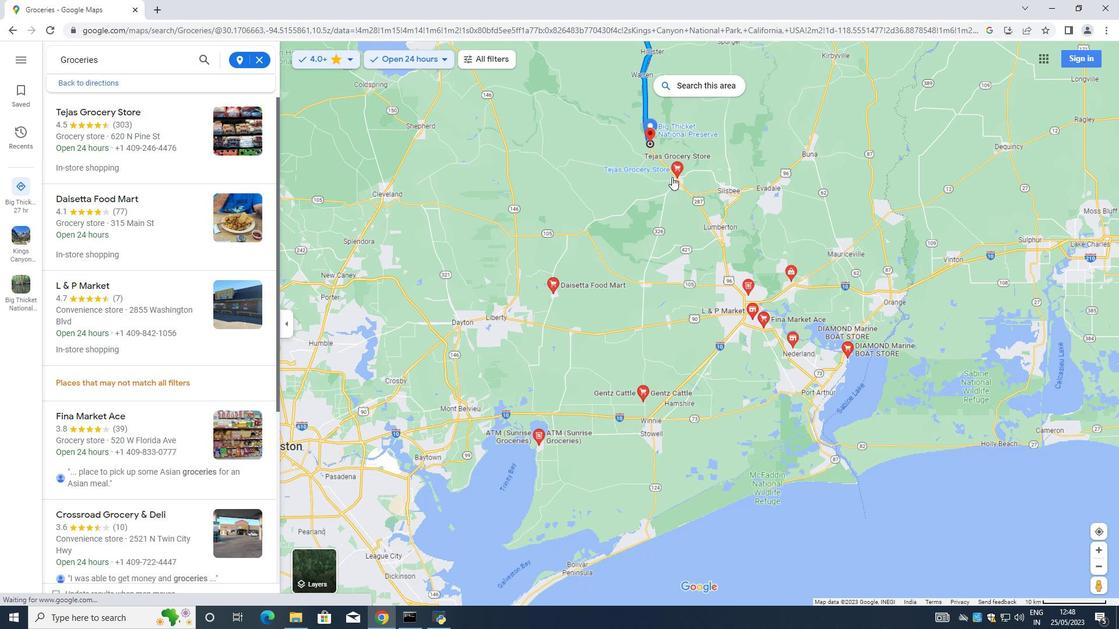 
Action: Mouse scrolled (671, 176) with delta (0, 0)
Screenshot: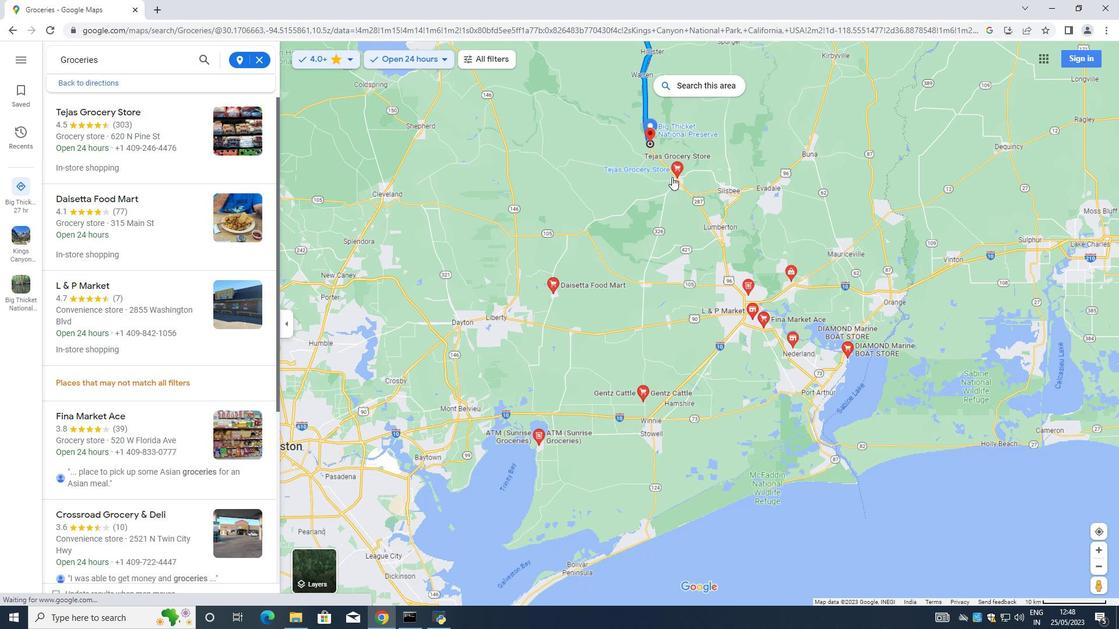 
Action: Mouse scrolled (671, 176) with delta (0, 0)
Screenshot: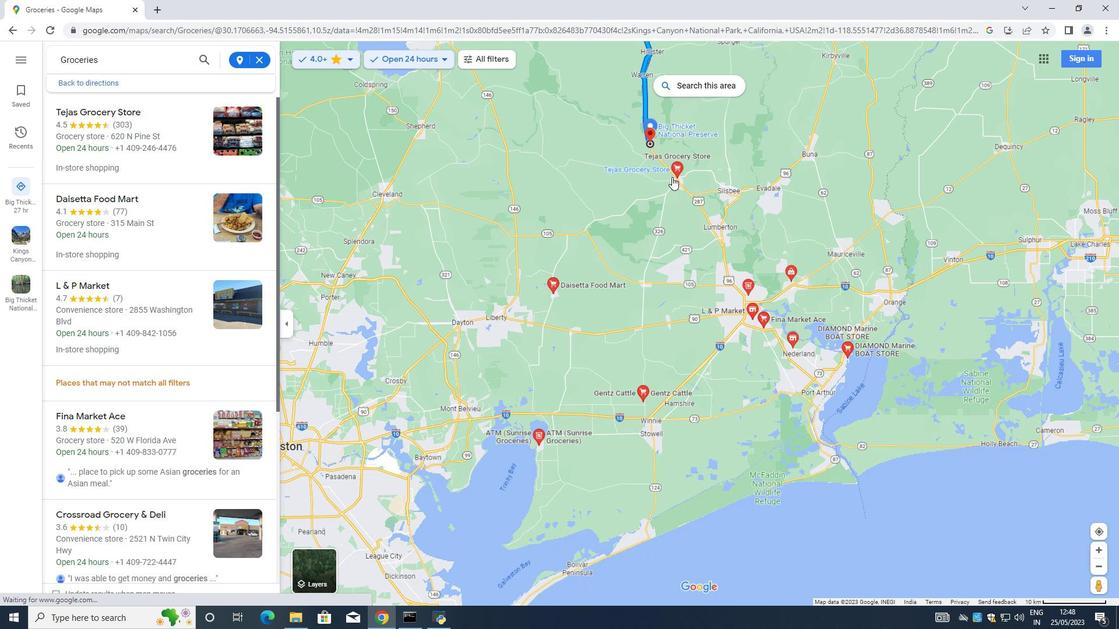 
Action: Mouse moved to (661, 180)
Screenshot: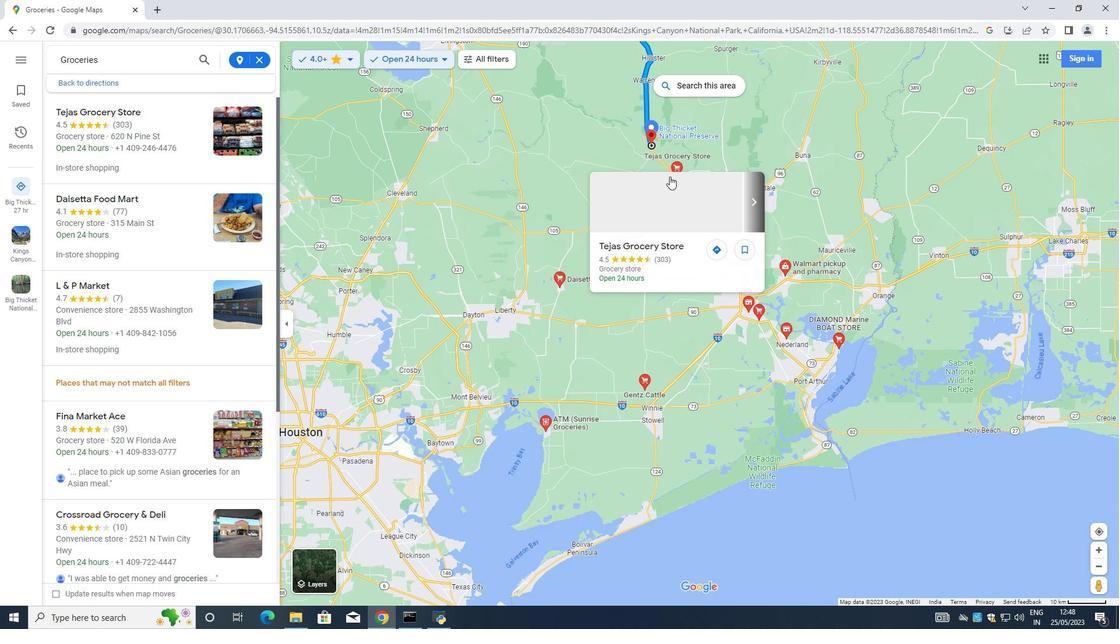 
Action: Mouse scrolled (661, 179) with delta (0, 0)
Screenshot: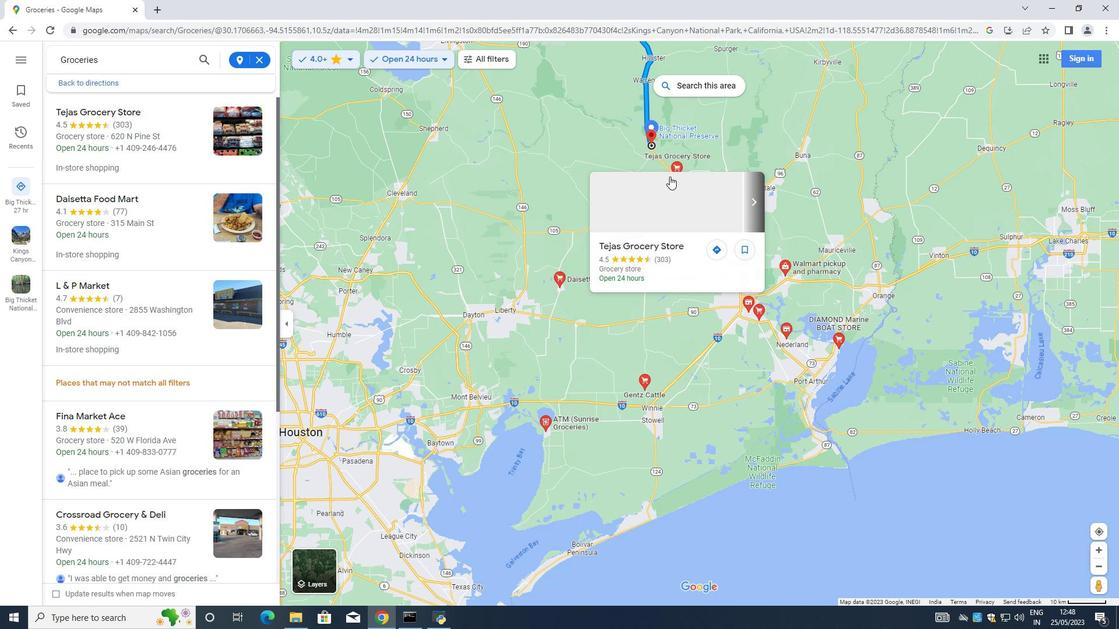 
Action: Mouse moved to (661, 180)
Screenshot: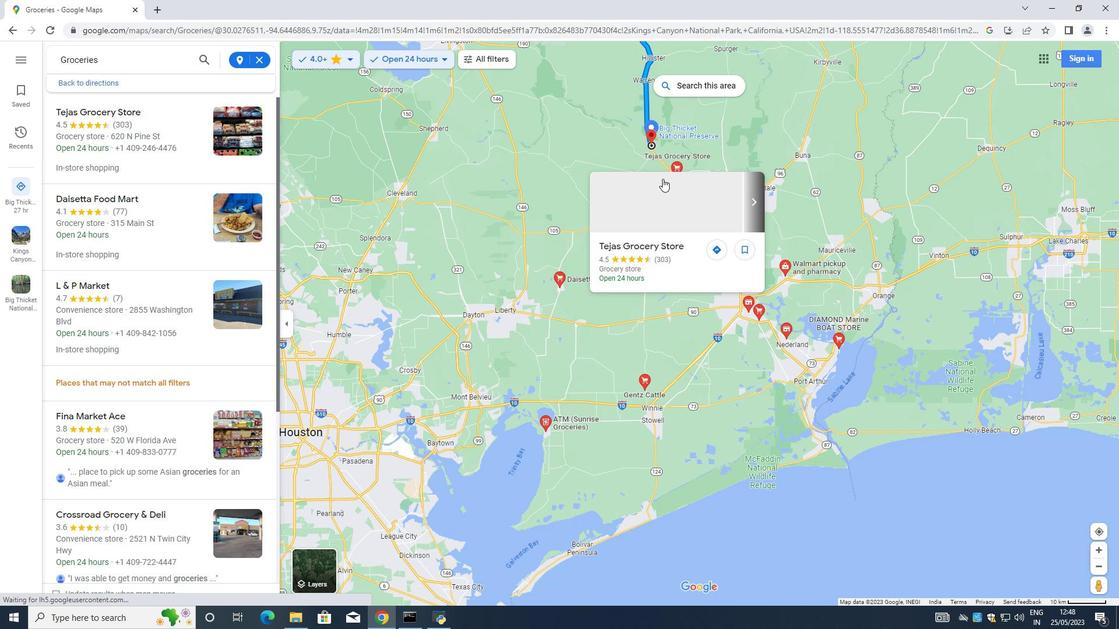 
Action: Mouse scrolled (661, 180) with delta (0, 0)
Screenshot: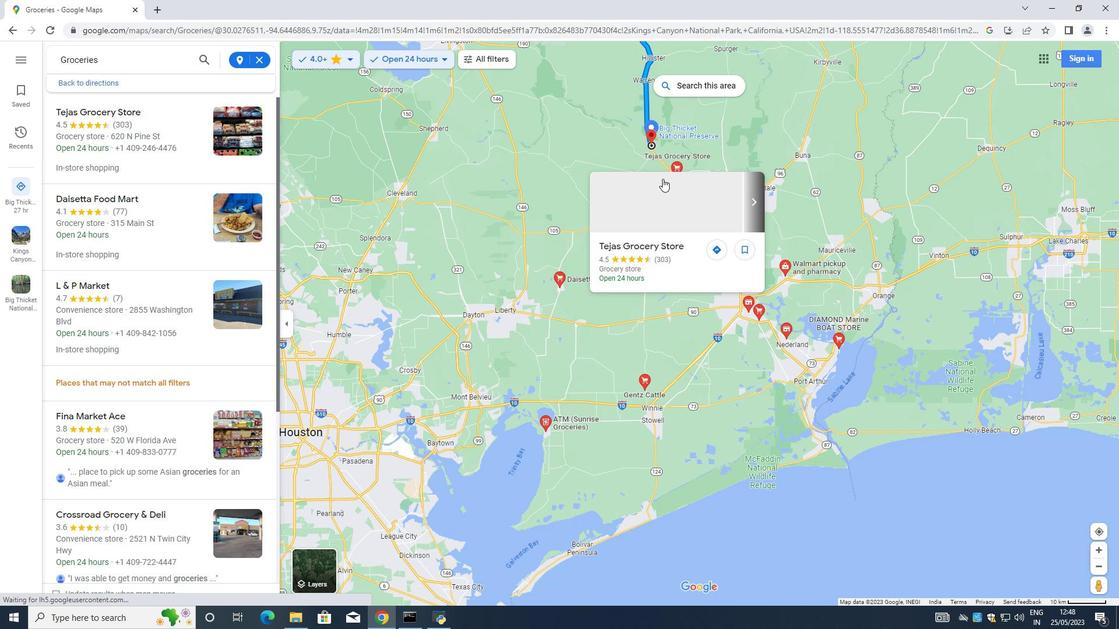 
Action: Mouse scrolled (661, 180) with delta (0, 0)
Screenshot: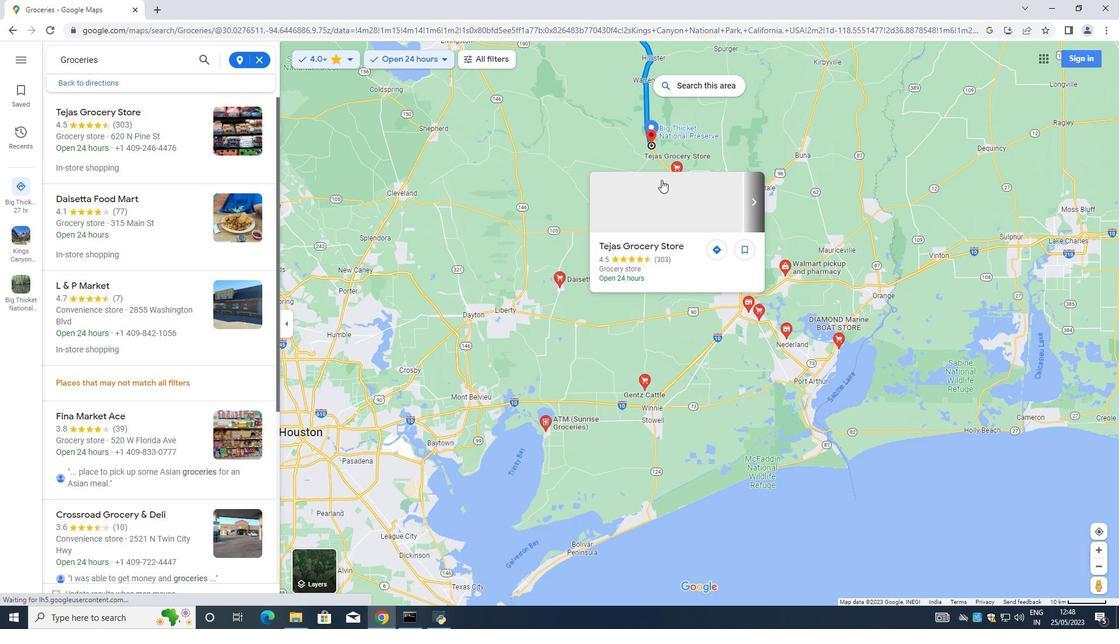 
Action: Mouse moved to (559, 196)
Screenshot: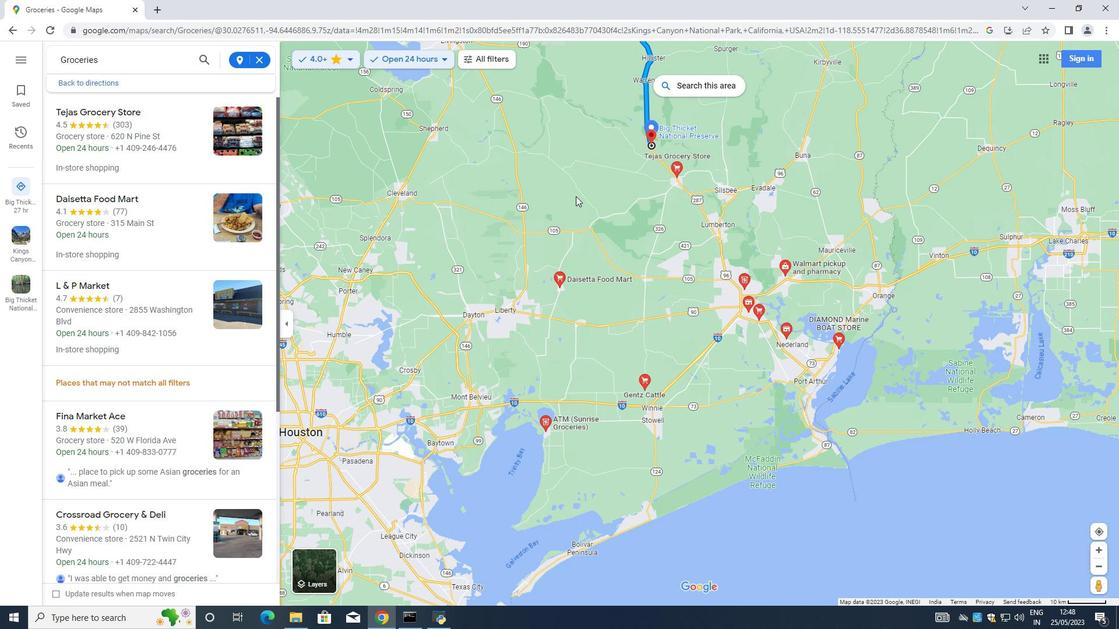 
Action: Mouse scrolled (559, 195) with delta (0, 0)
Screenshot: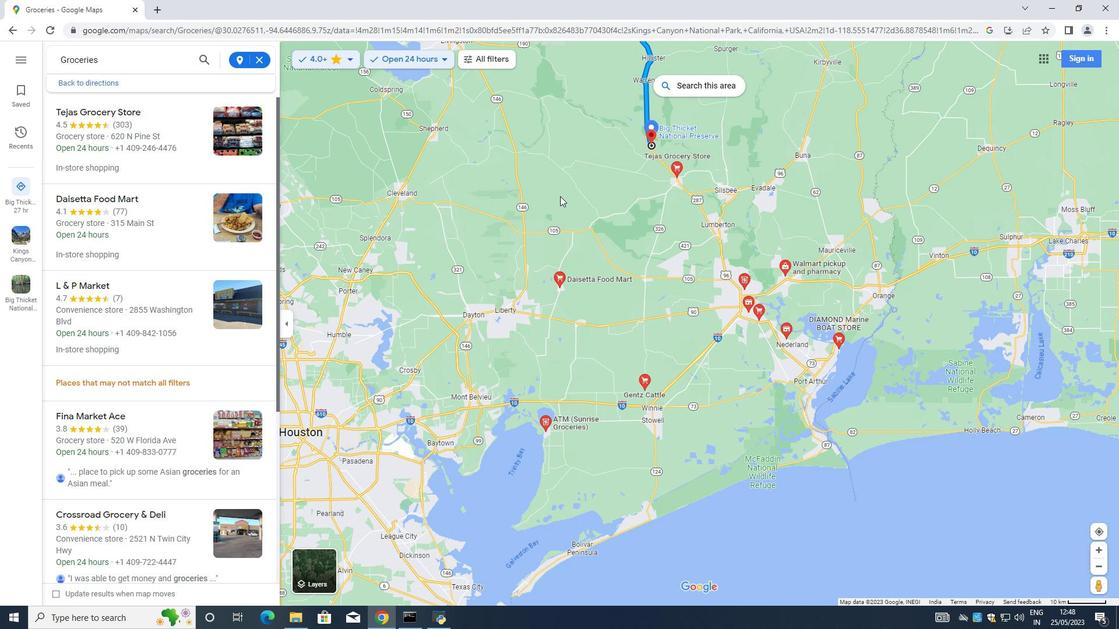 
Action: Mouse scrolled (559, 195) with delta (0, 0)
Screenshot: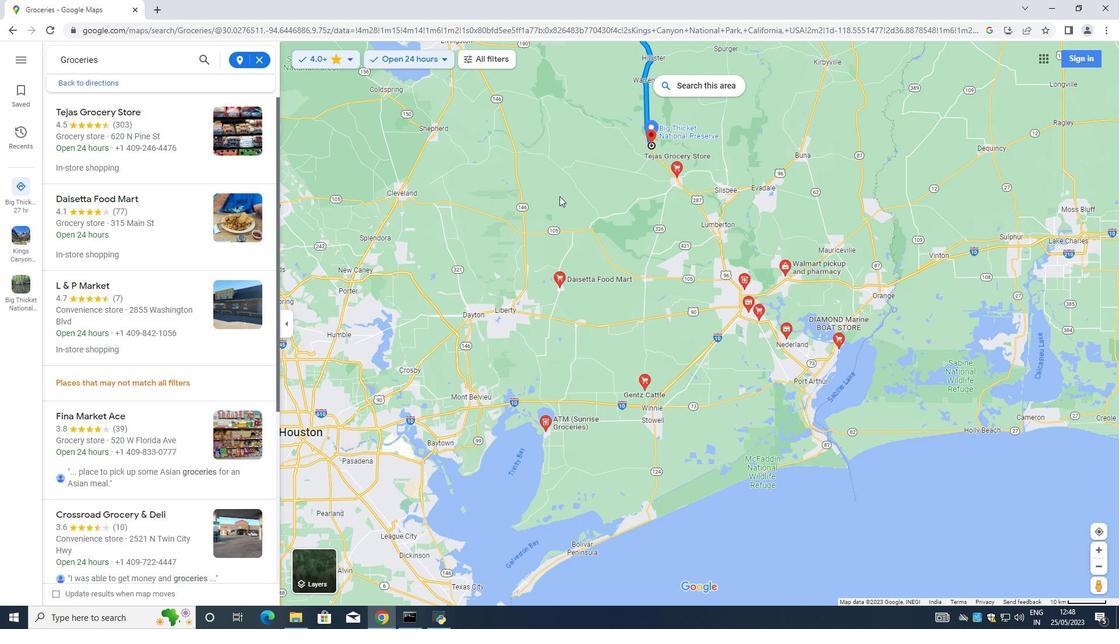 
Action: Mouse moved to (558, 195)
Screenshot: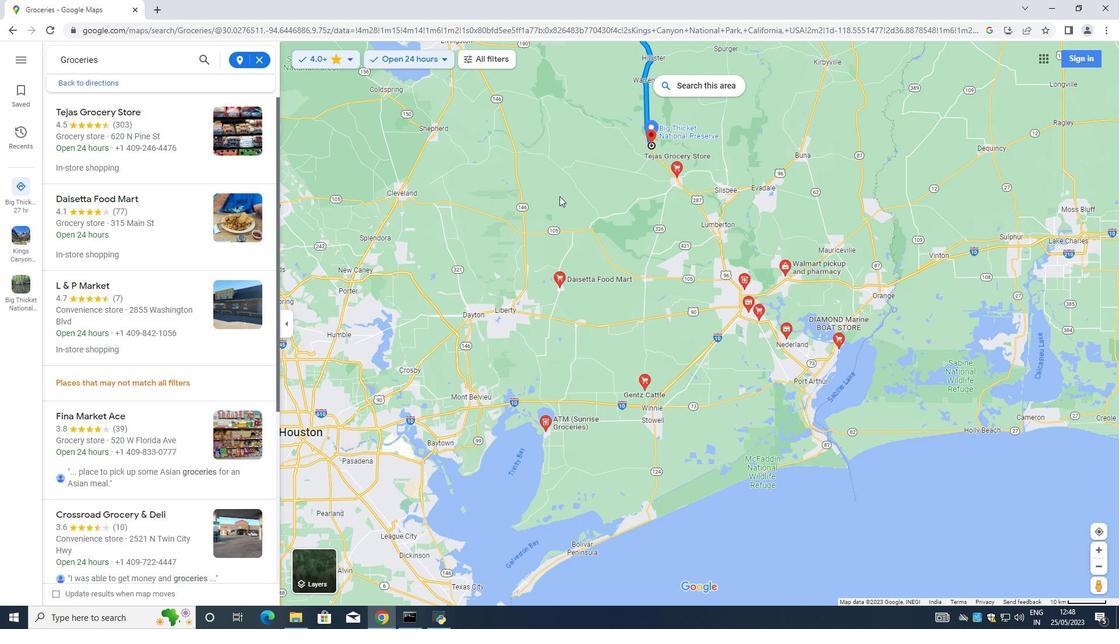 
Action: Mouse scrolled (559, 195) with delta (0, 0)
Screenshot: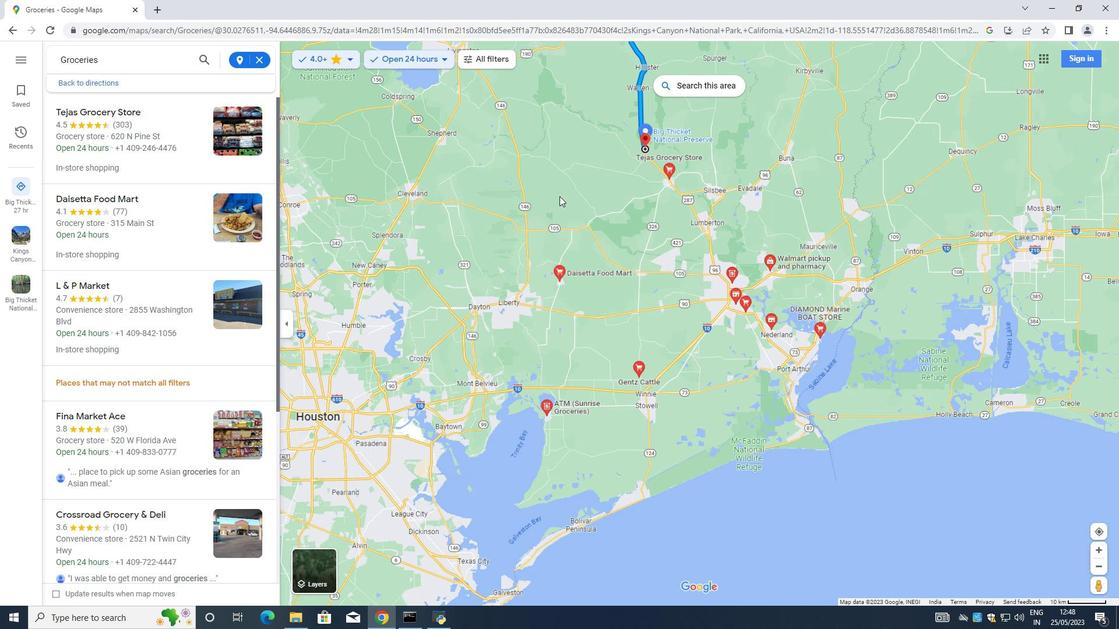 
Action: Mouse scrolled (559, 195) with delta (0, 0)
Screenshot: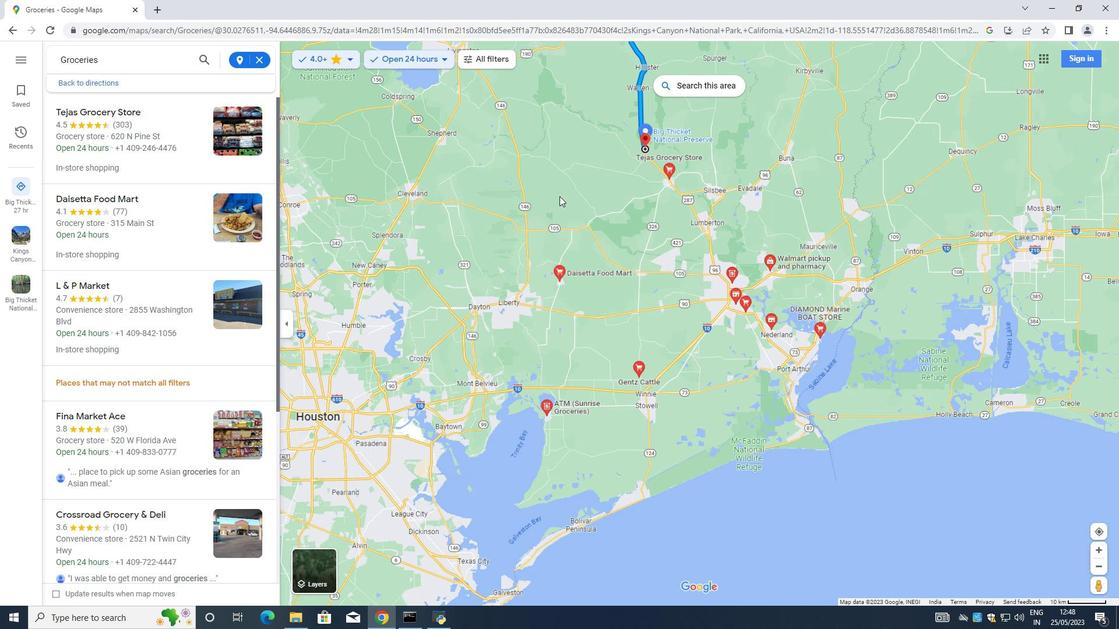 
Action: Mouse scrolled (558, 194) with delta (0, 0)
Screenshot: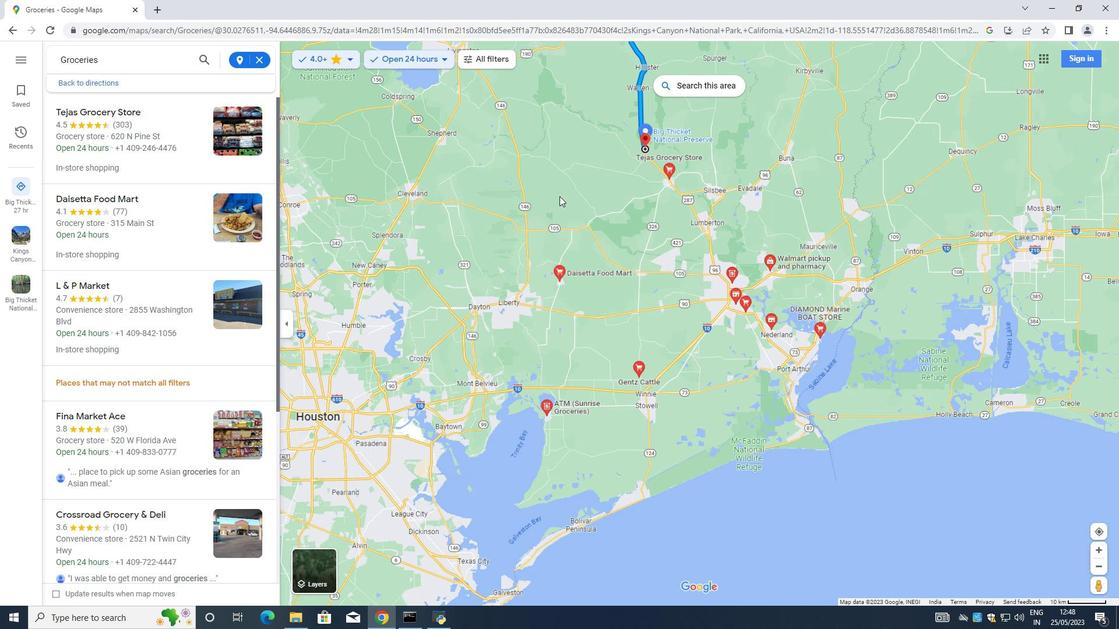 
Action: Mouse scrolled (558, 194) with delta (0, 0)
Screenshot: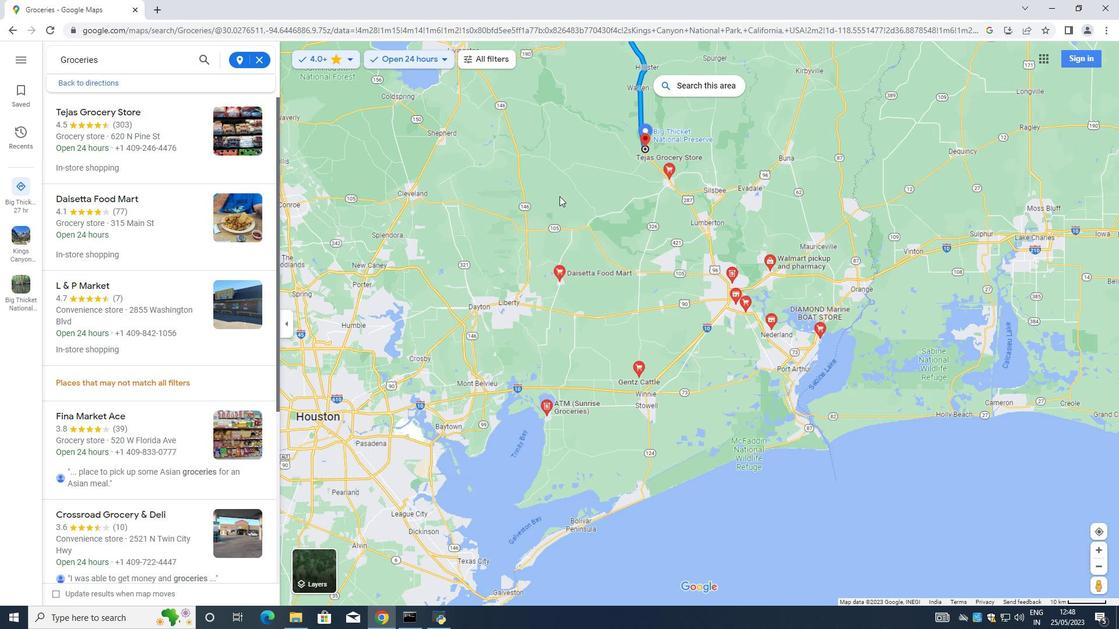 
Action: Mouse scrolled (558, 194) with delta (0, 0)
Screenshot: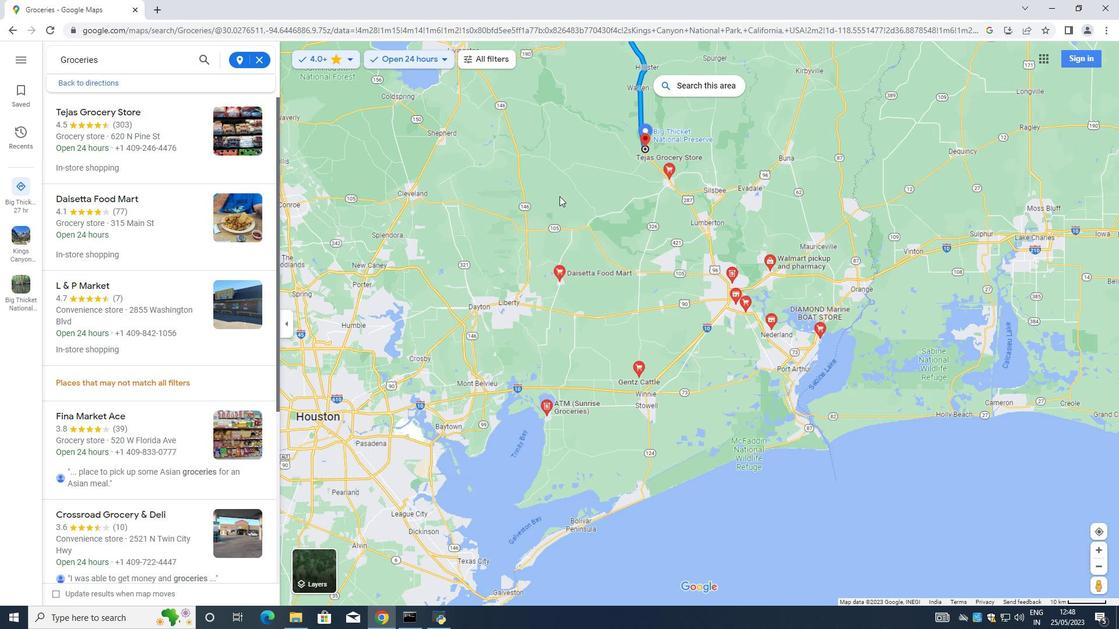 
Action: Mouse moved to (574, 206)
Screenshot: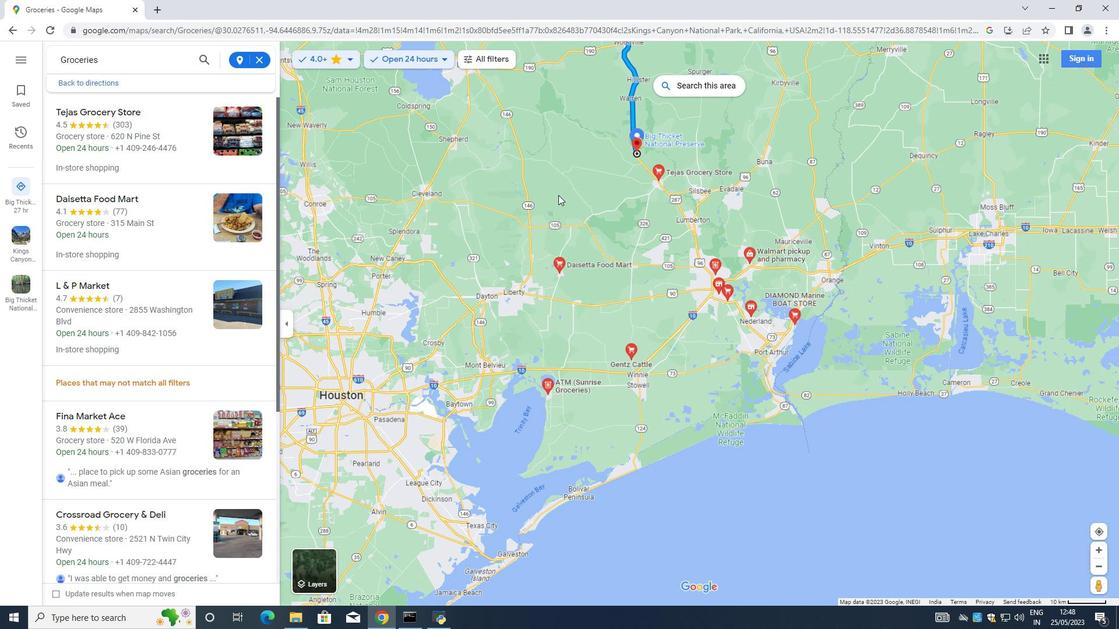 
Action: Mouse scrolled (574, 205) with delta (0, 0)
Screenshot: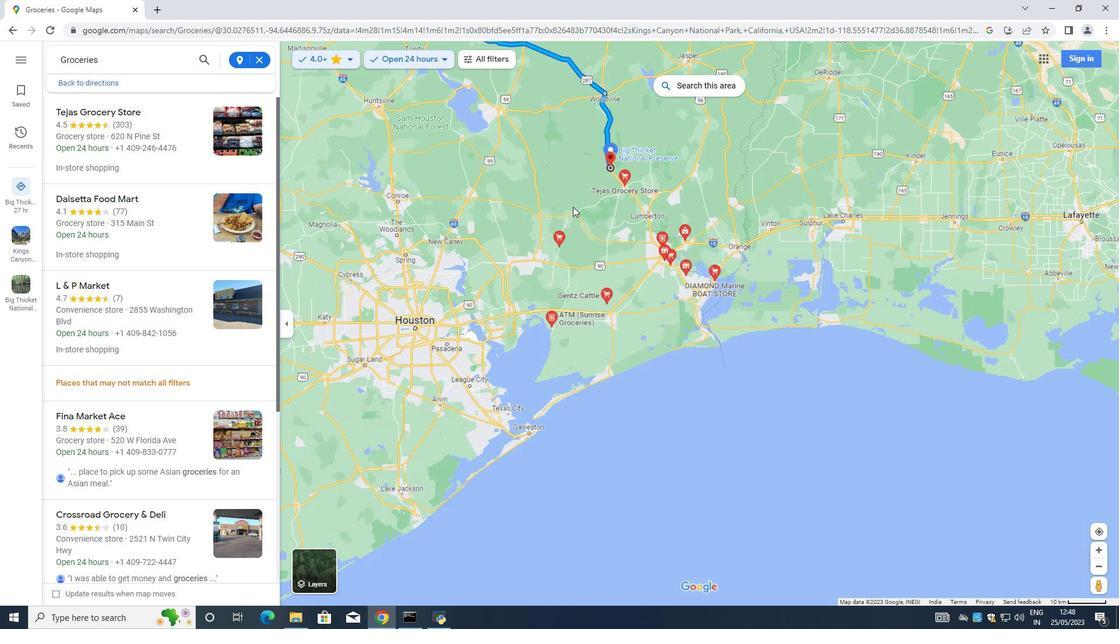 
Action: Mouse scrolled (574, 205) with delta (0, 0)
Screenshot: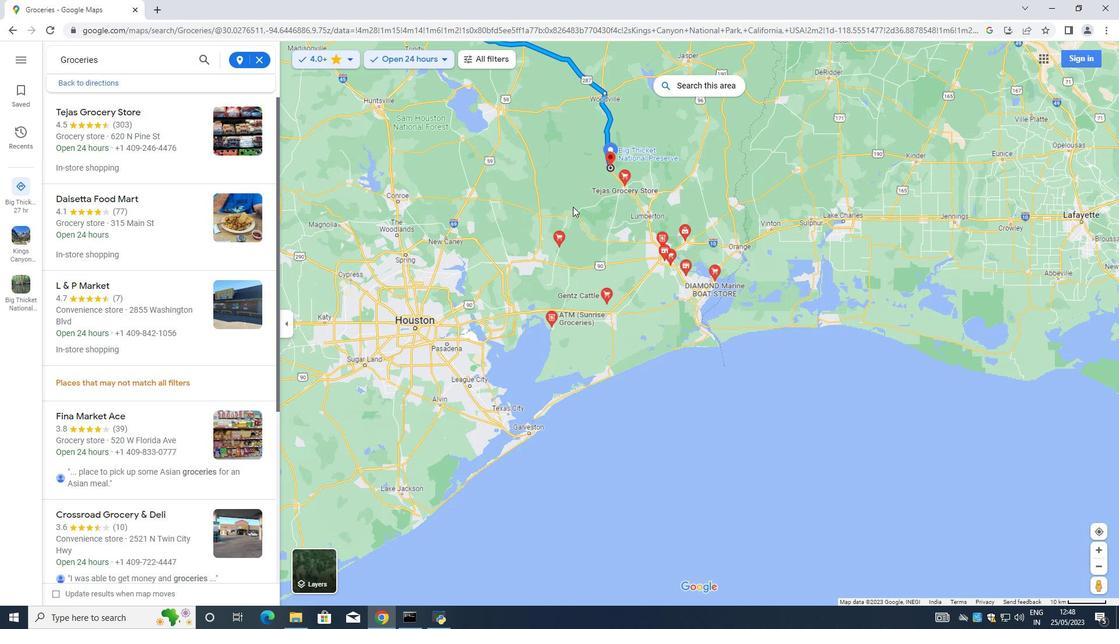 
Action: Mouse scrolled (574, 205) with delta (0, 0)
Screenshot: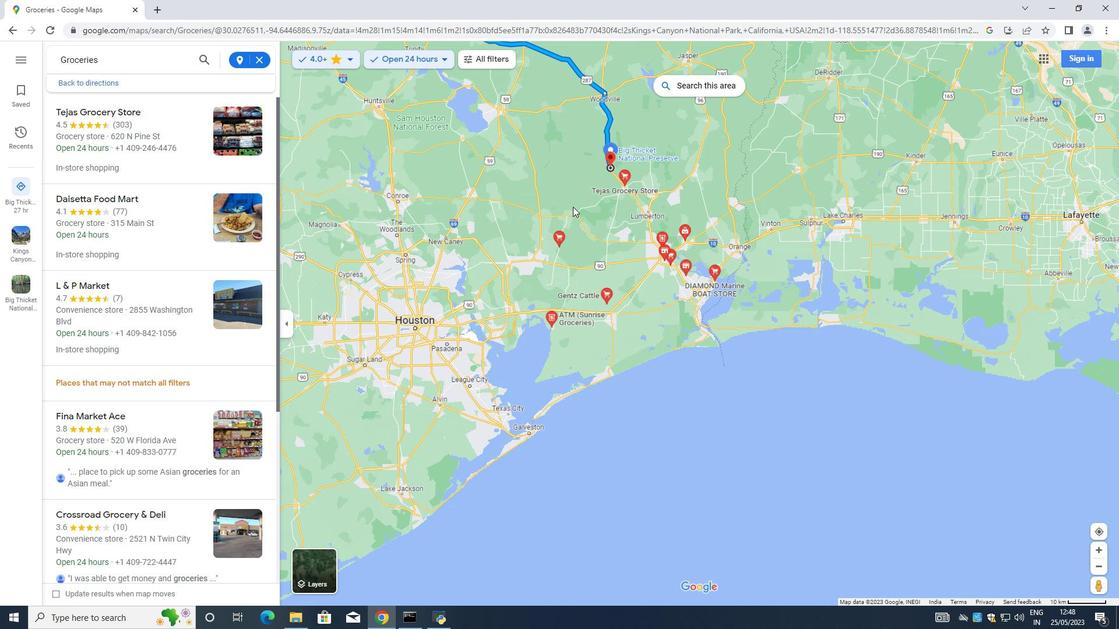 
Action: Mouse moved to (574, 204)
Screenshot: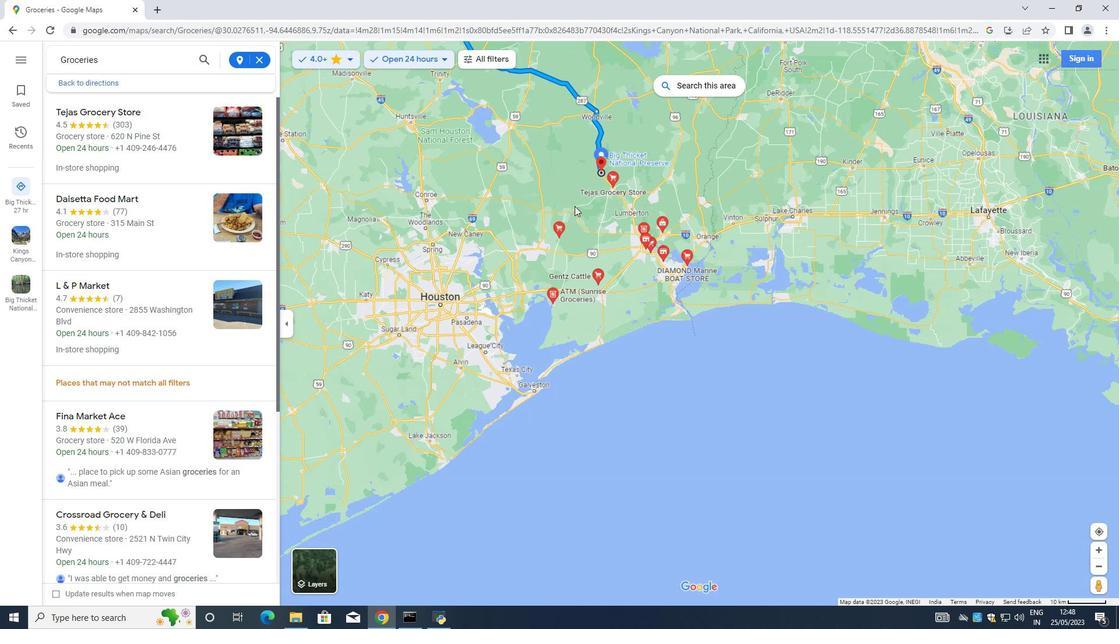 
Action: Mouse scrolled (574, 204) with delta (0, 0)
Screenshot: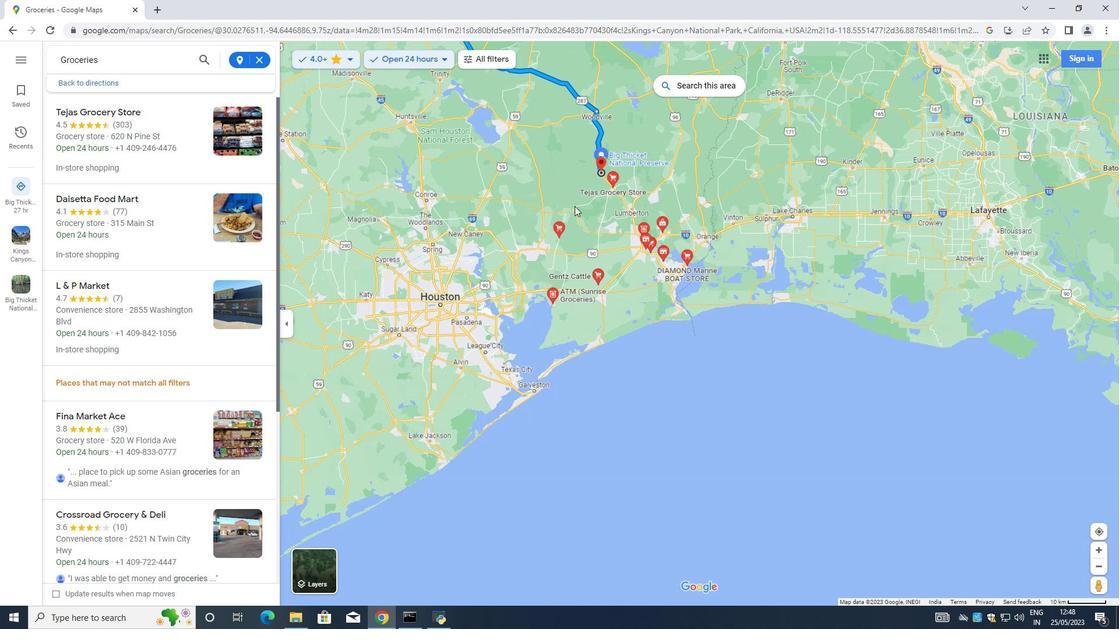 
Action: Mouse moved to (494, 163)
Screenshot: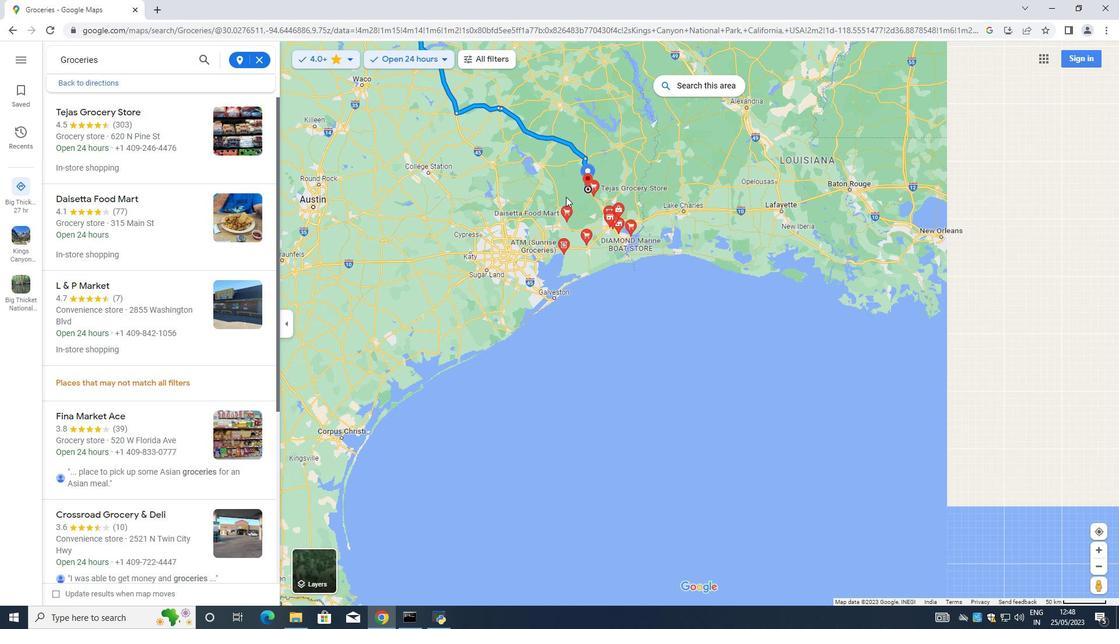 
Action: Mouse scrolled (494, 163) with delta (0, 0)
Screenshot: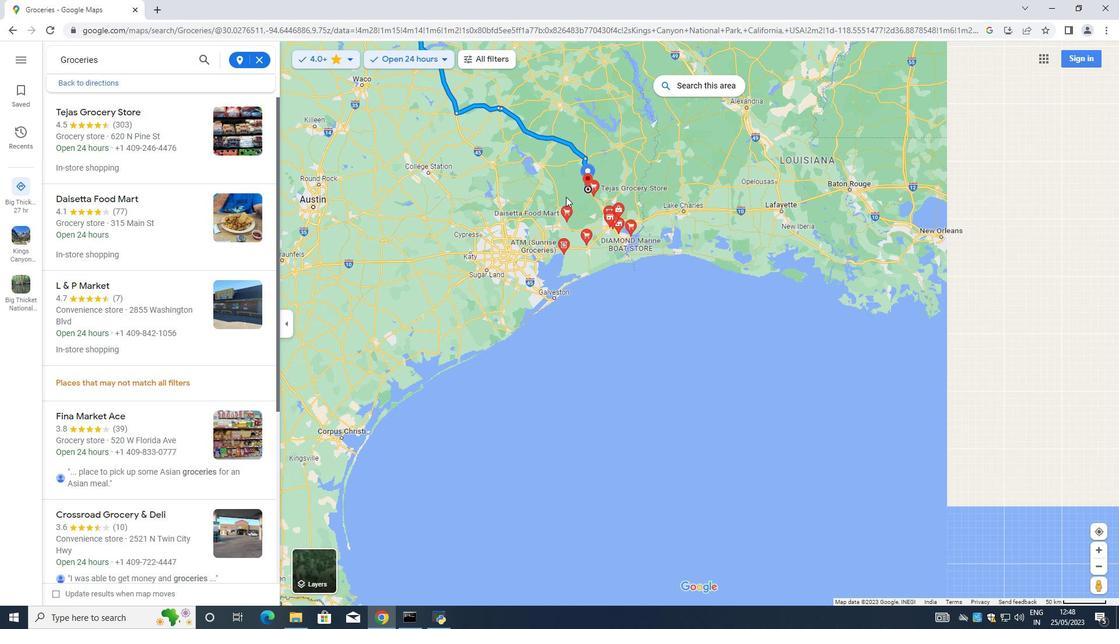 
Action: Mouse moved to (491, 165)
Screenshot: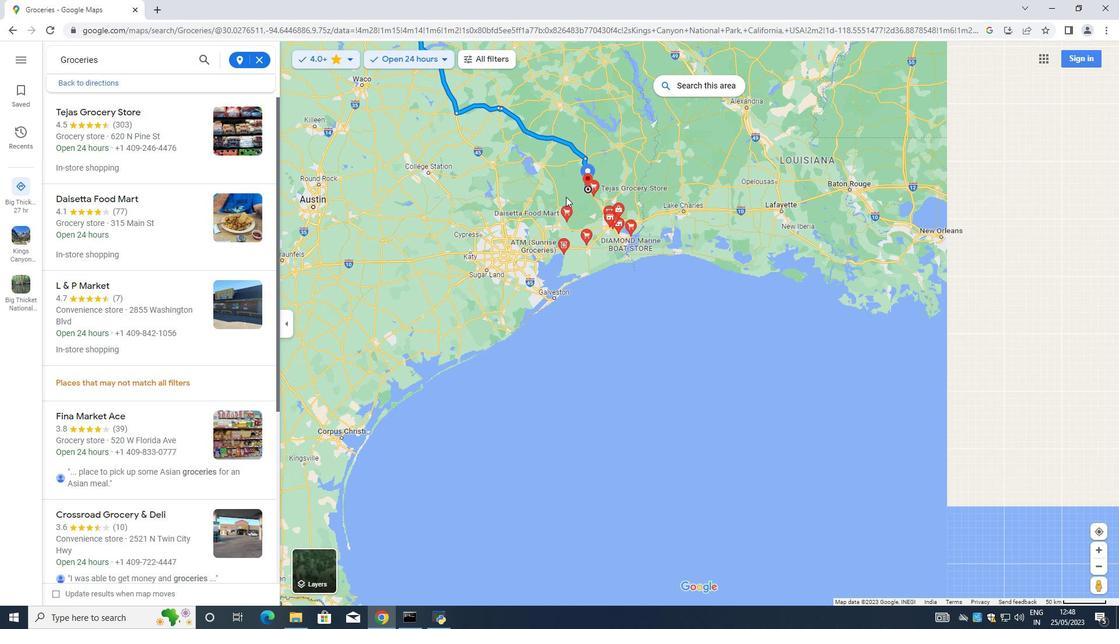 
Action: Mouse scrolled (491, 164) with delta (0, 0)
Screenshot: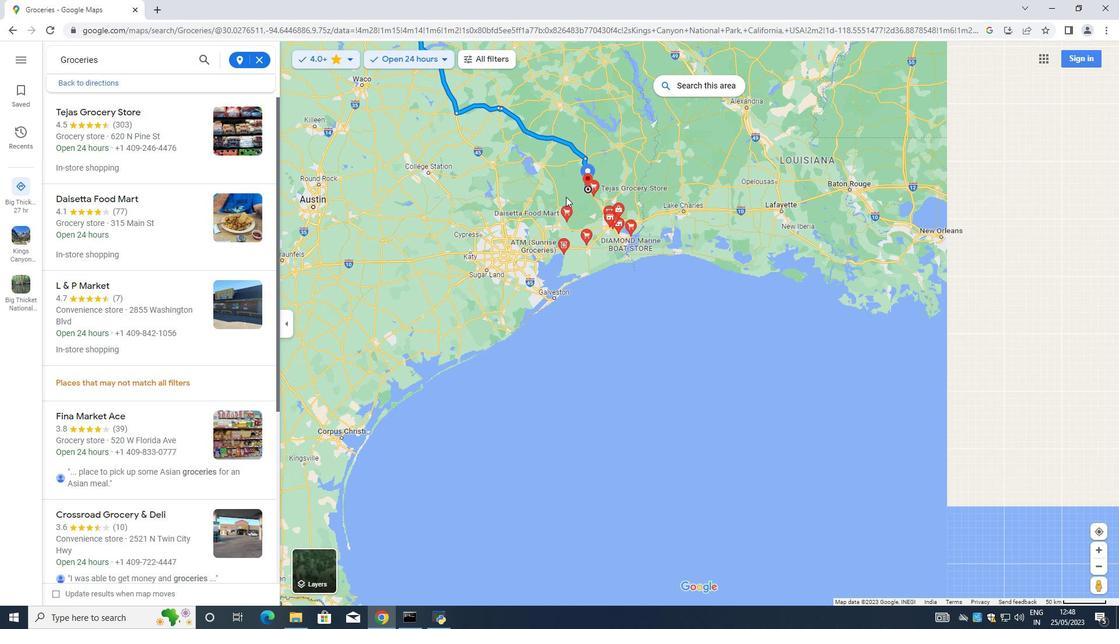 
Action: Mouse moved to (405, 137)
Screenshot: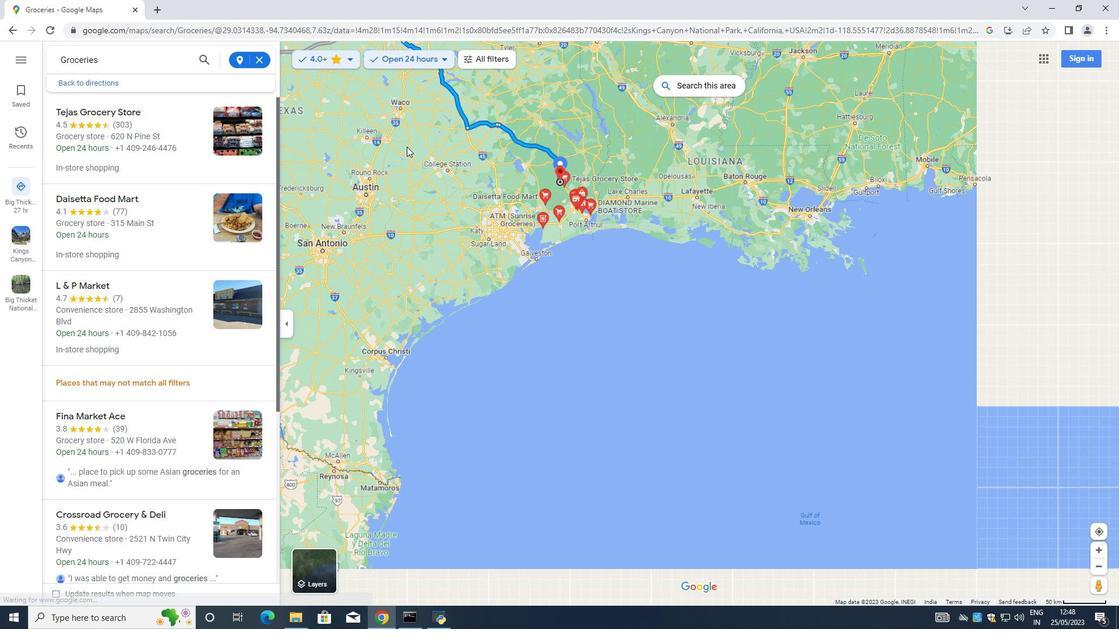 
Action: Mouse scrolled (405, 136) with delta (0, 0)
Screenshot: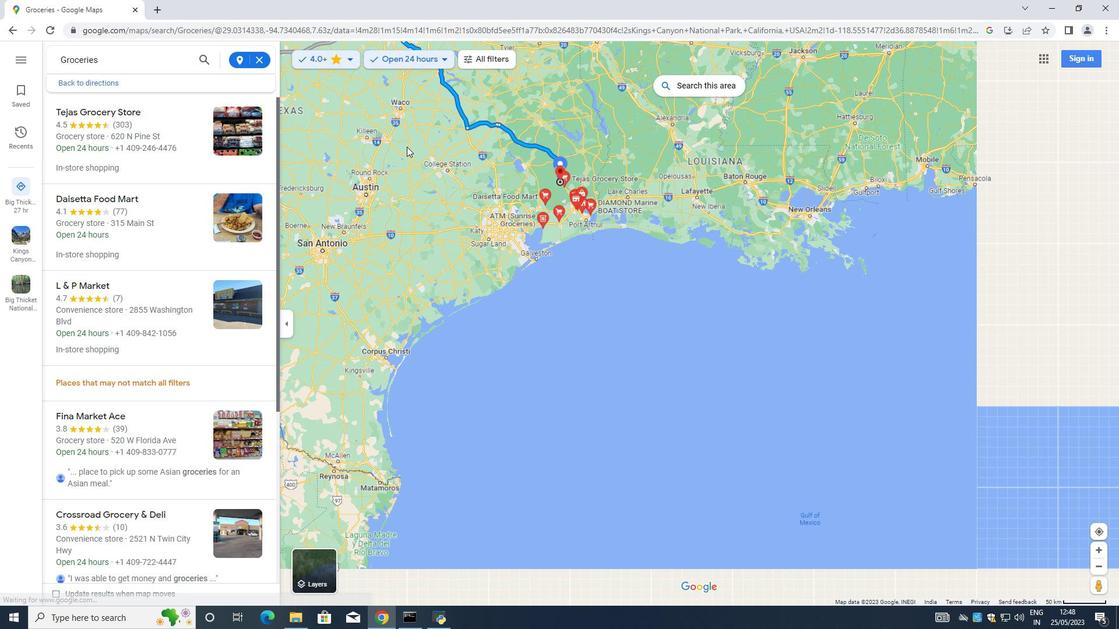 
Action: Mouse scrolled (405, 136) with delta (0, 0)
Screenshot: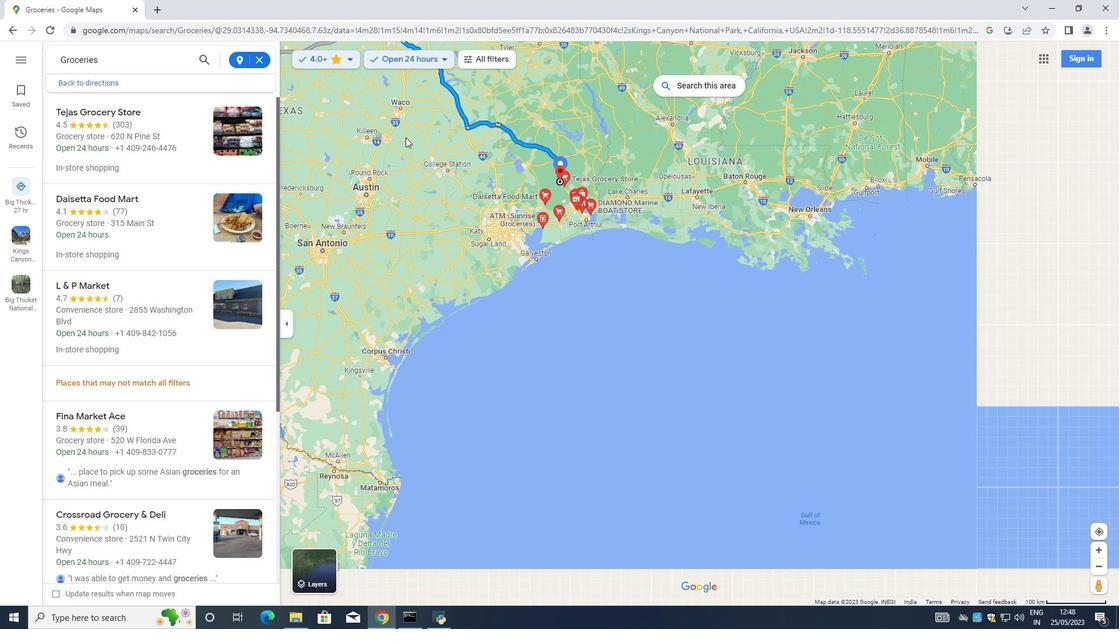 
Action: Mouse scrolled (405, 136) with delta (0, 0)
Screenshot: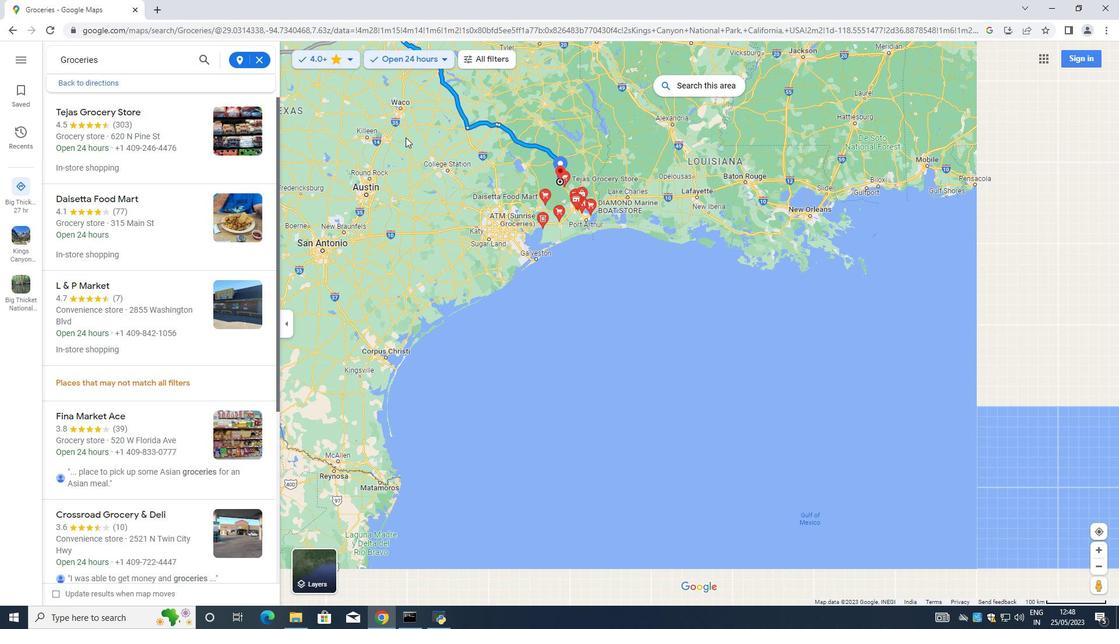 
Action: Mouse moved to (406, 137)
Screenshot: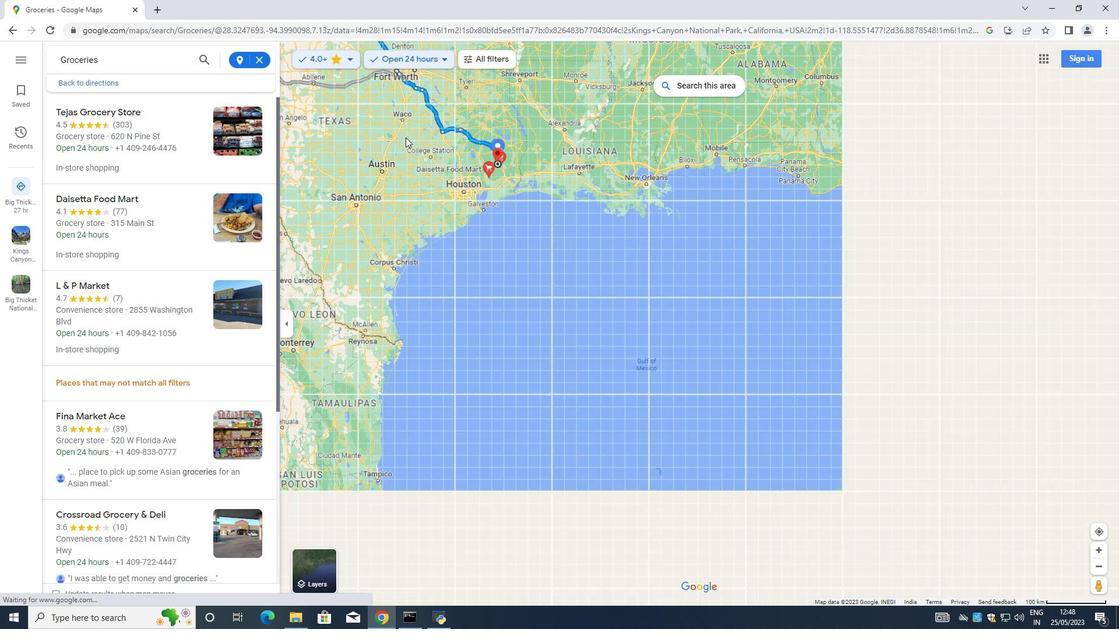 
Action: Mouse scrolled (406, 136) with delta (0, 0)
Screenshot: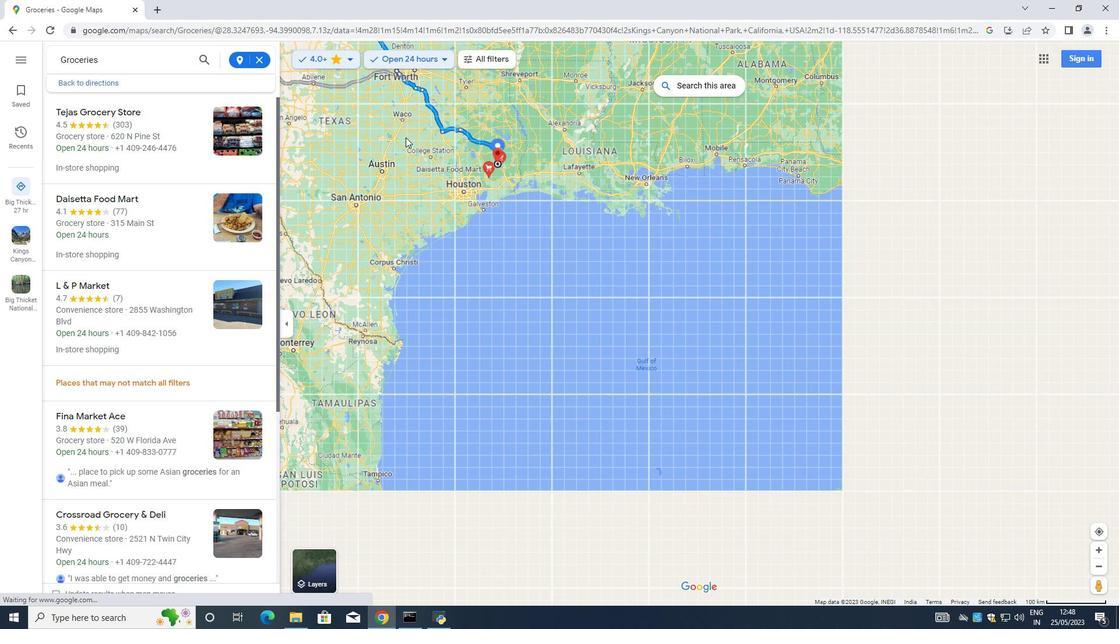 
Action: Mouse moved to (407, 138)
Screenshot: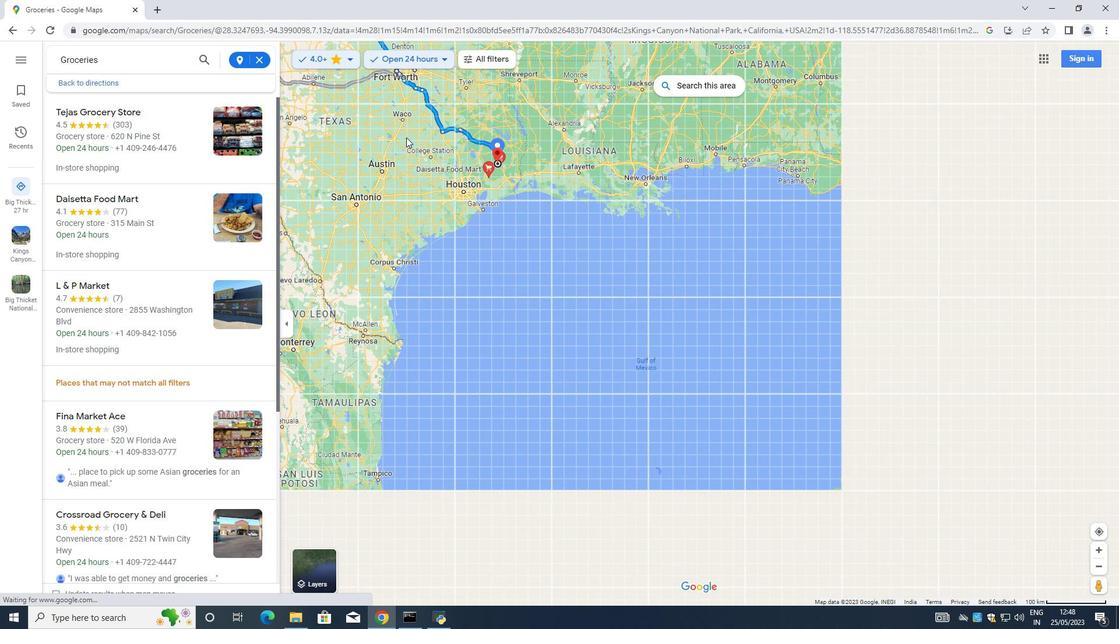 
Action: Mouse scrolled (406, 136) with delta (0, 0)
Screenshot: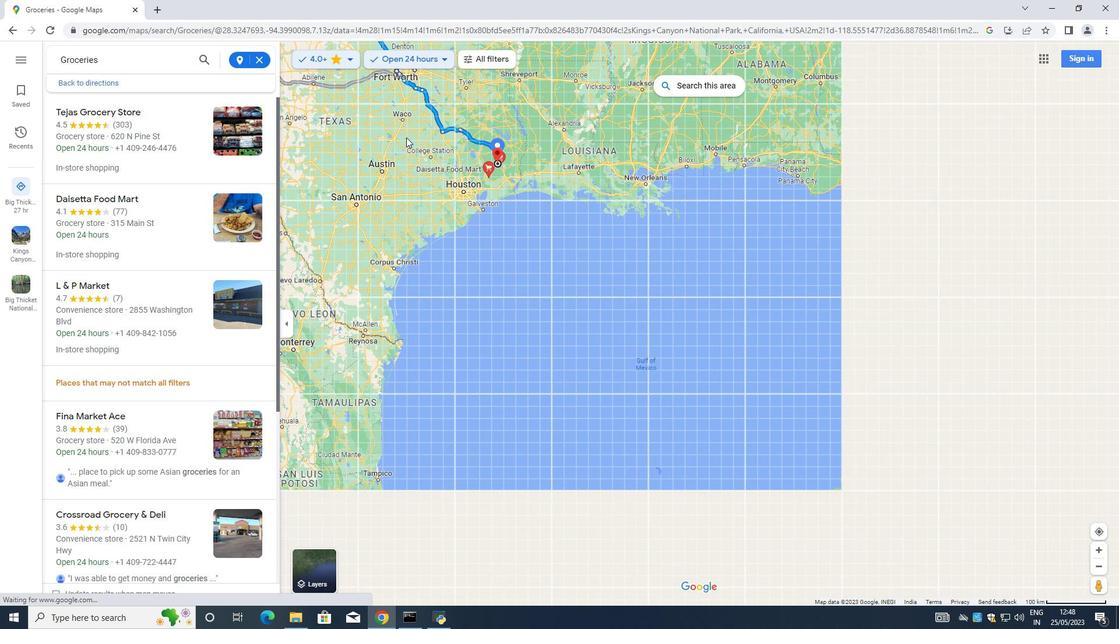 
Action: Mouse scrolled (406, 137) with delta (0, 0)
Screenshot: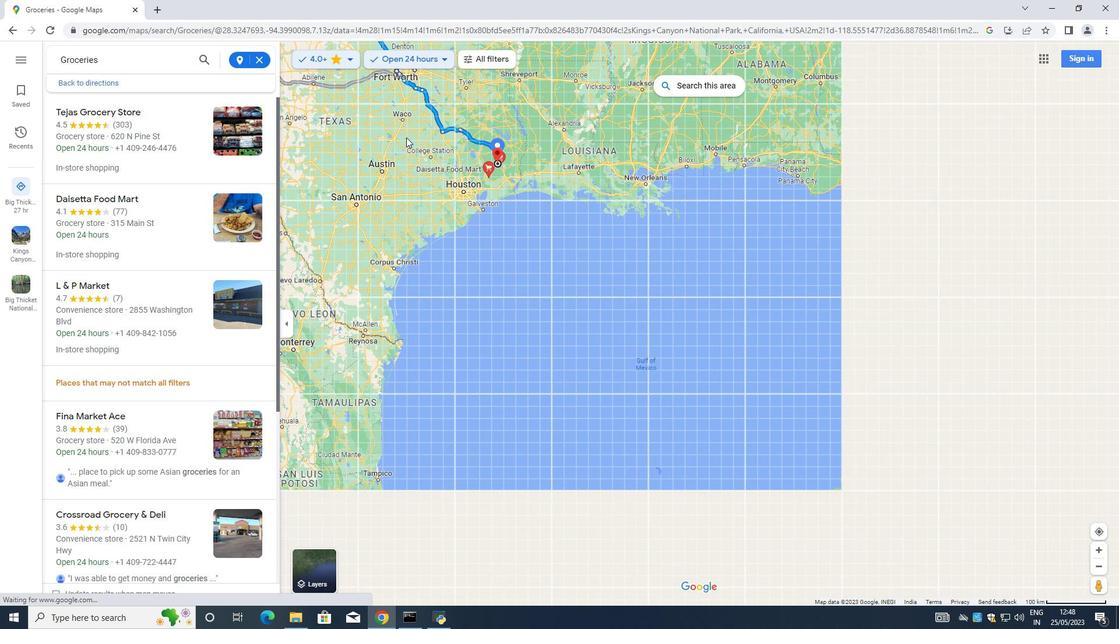 
Action: Mouse scrolled (407, 137) with delta (0, 0)
Screenshot: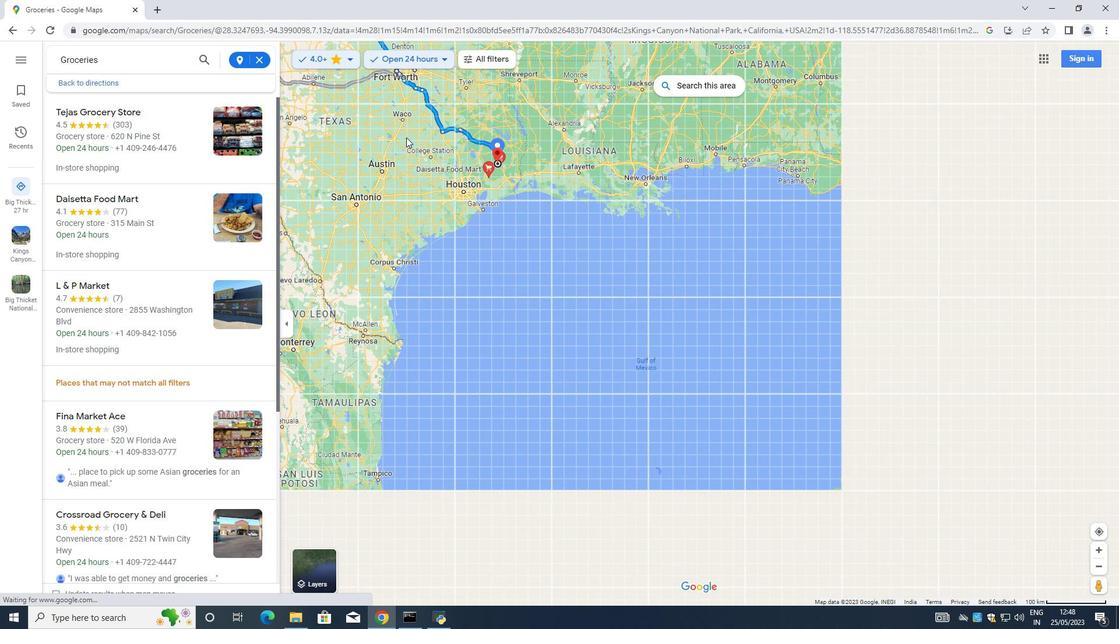 
Action: Mouse moved to (409, 136)
Screenshot: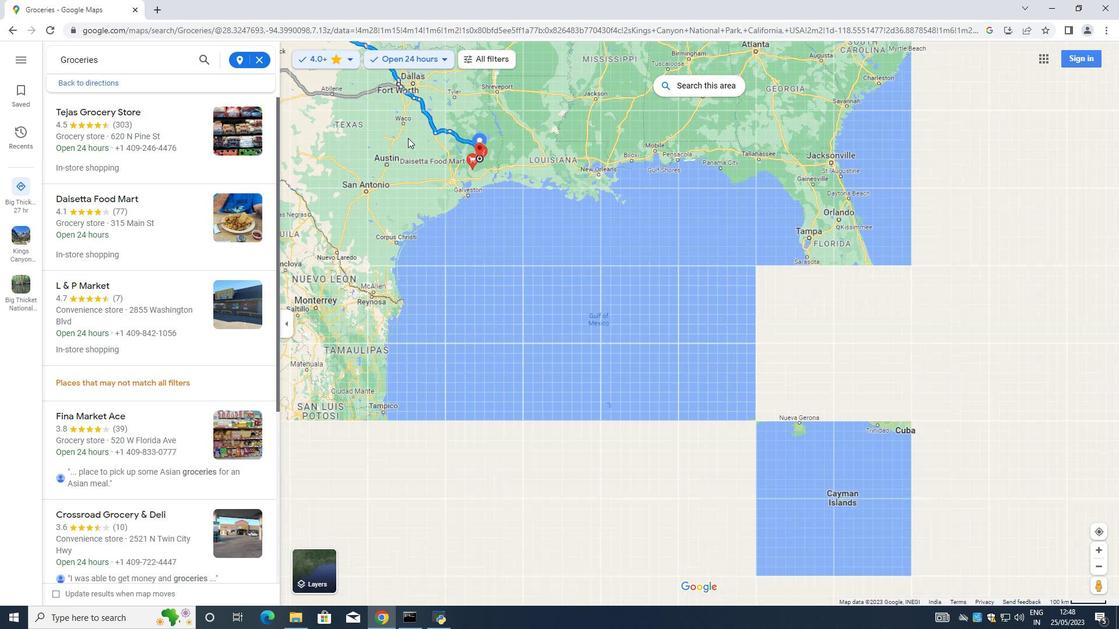 
Action: Mouse pressed left at (409, 136)
Screenshot: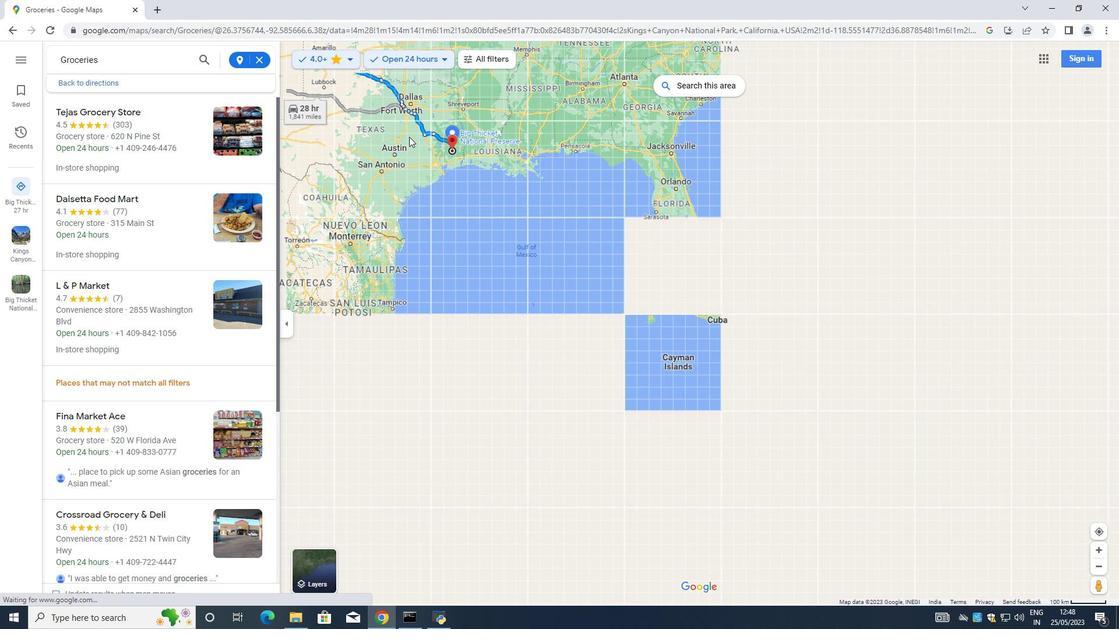 
Action: Mouse moved to (592, 208)
Screenshot: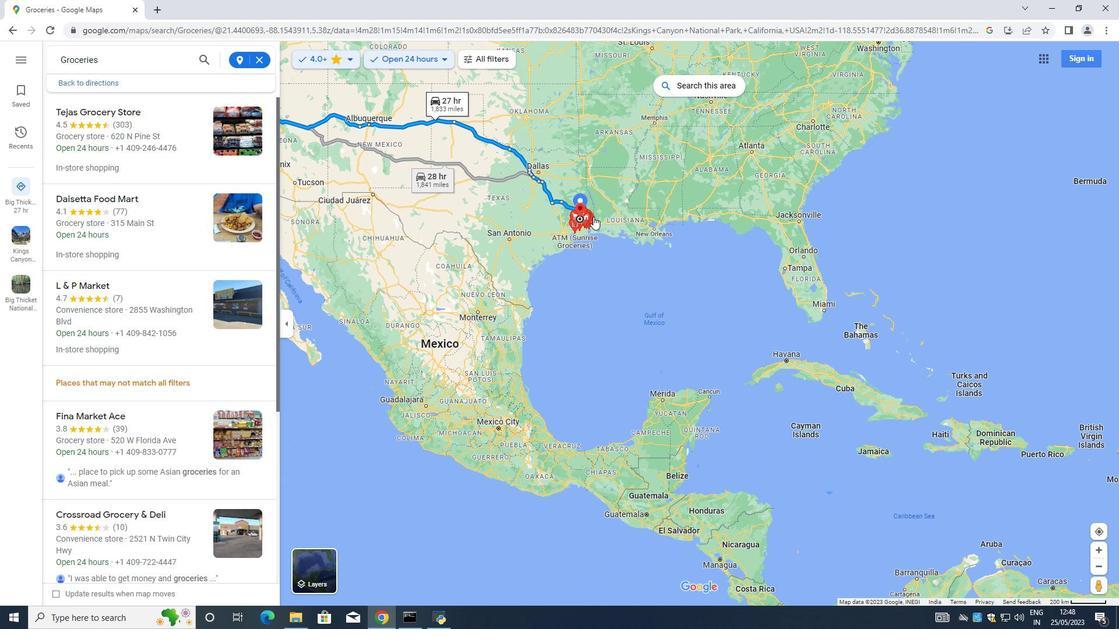 
Action: Mouse scrolled (592, 209) with delta (0, 0)
Screenshot: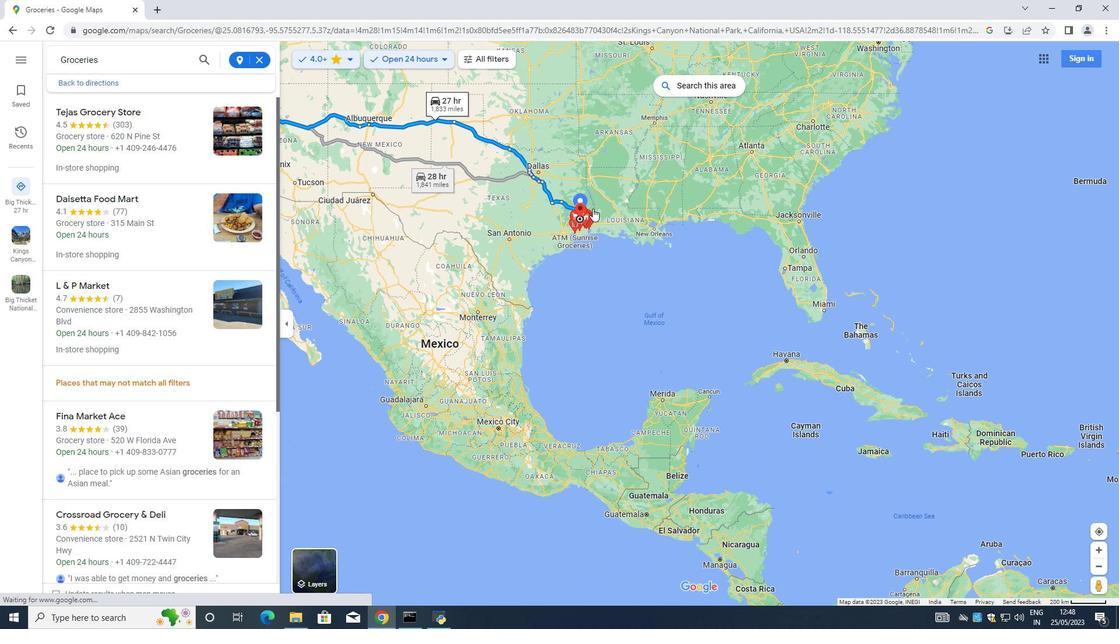 
Action: Mouse scrolled (592, 209) with delta (0, 0)
Screenshot: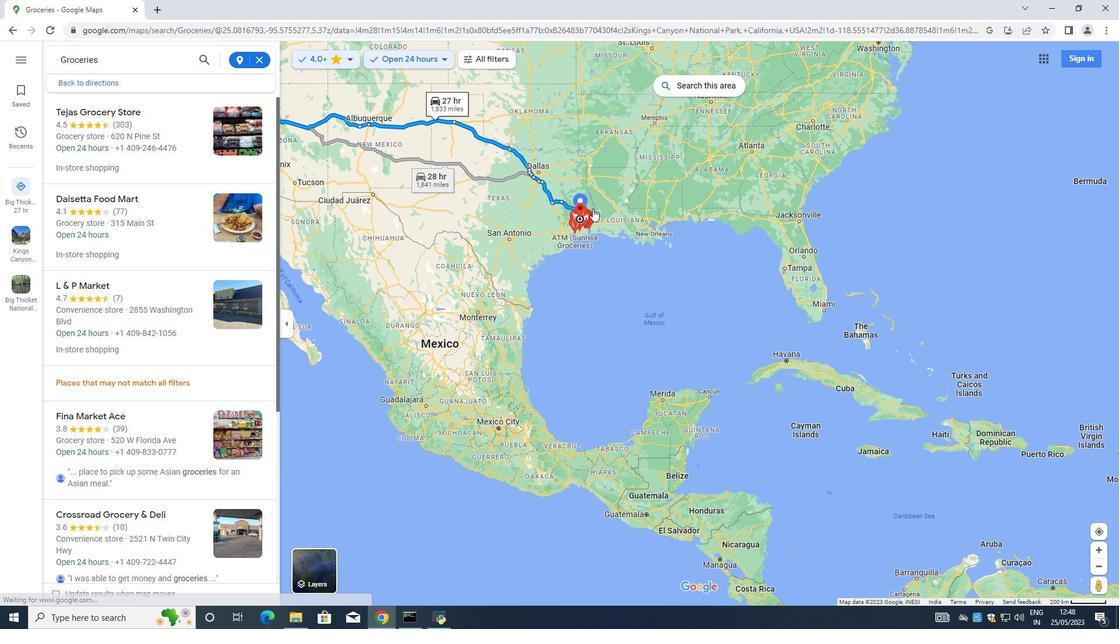 
Action: Mouse scrolled (592, 209) with delta (0, 0)
Screenshot: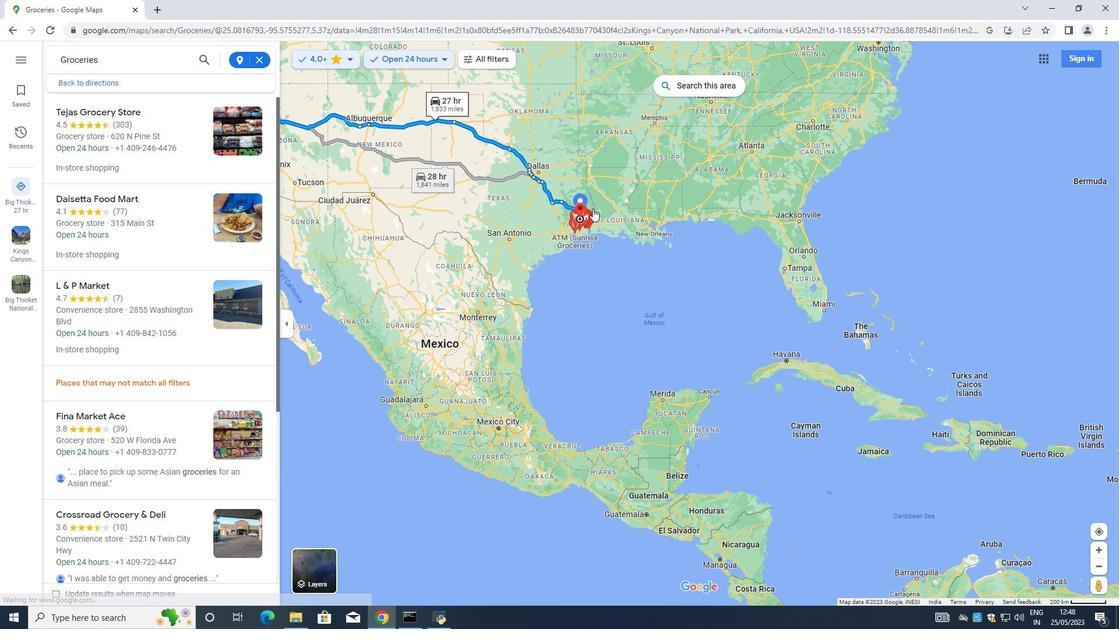 
Action: Mouse scrolled (592, 209) with delta (0, 0)
Screenshot: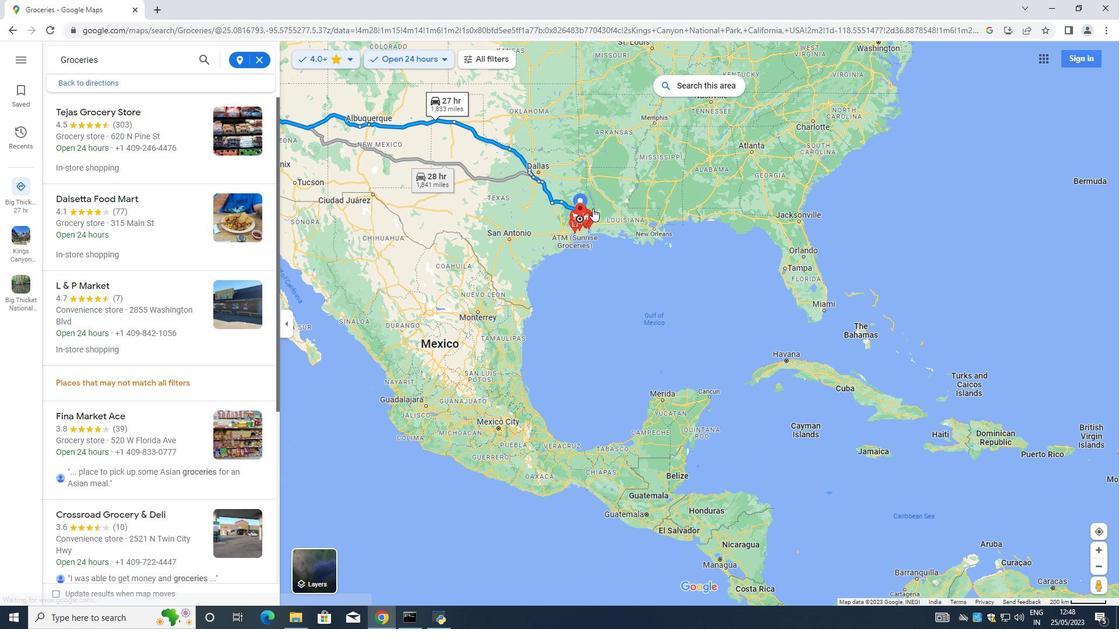 
Action: Mouse scrolled (592, 209) with delta (0, 0)
Screenshot: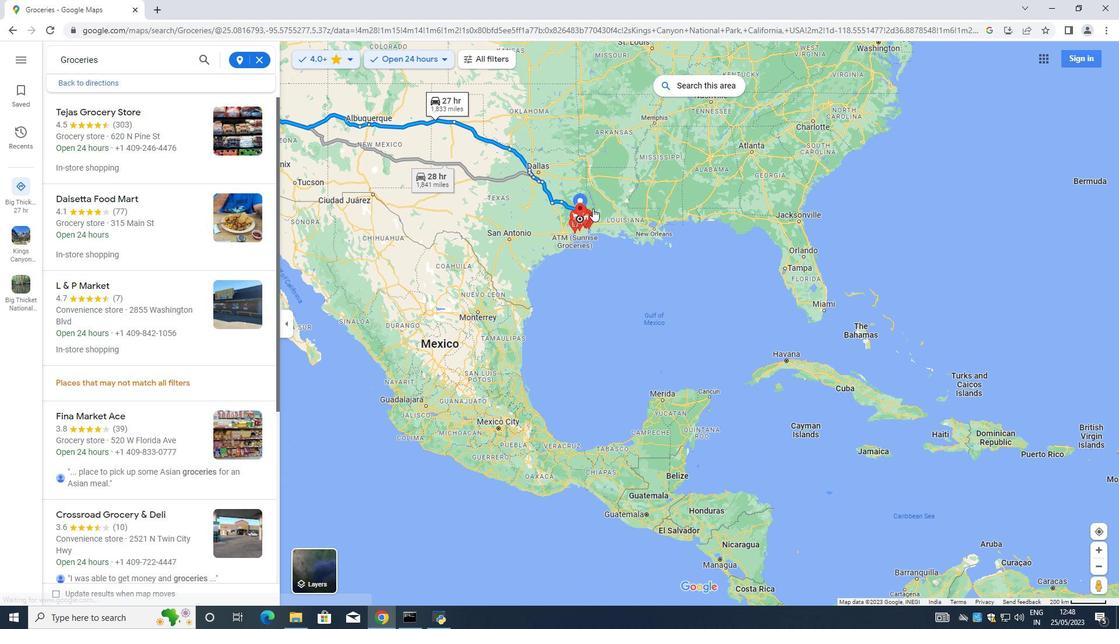 
Action: Mouse moved to (575, 208)
Screenshot: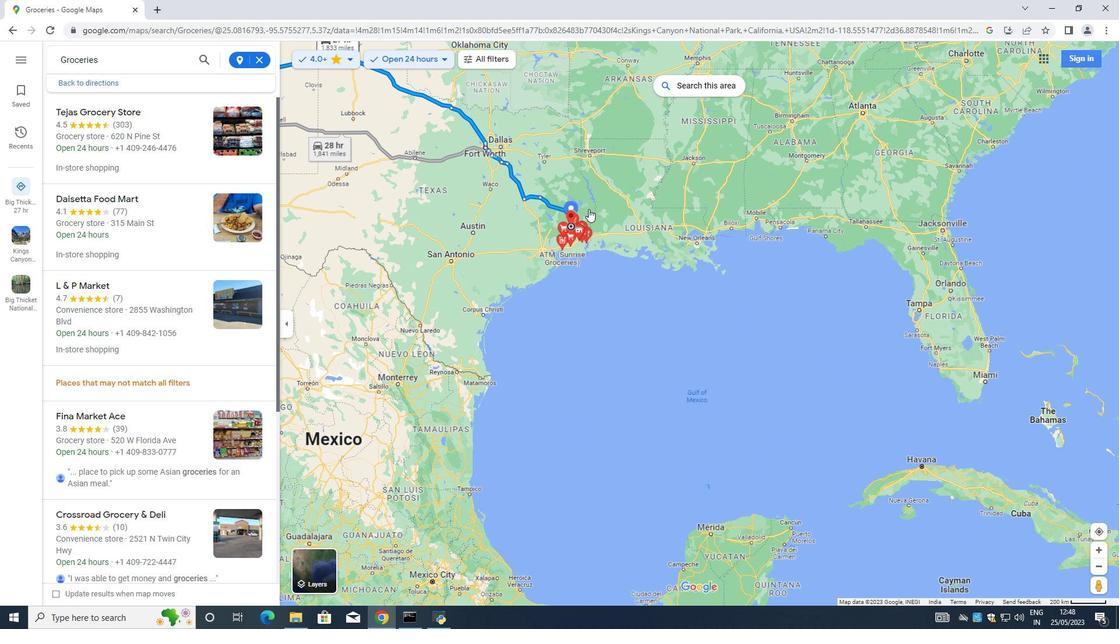 
Action: Mouse scrolled (578, 209) with delta (0, 0)
Screenshot: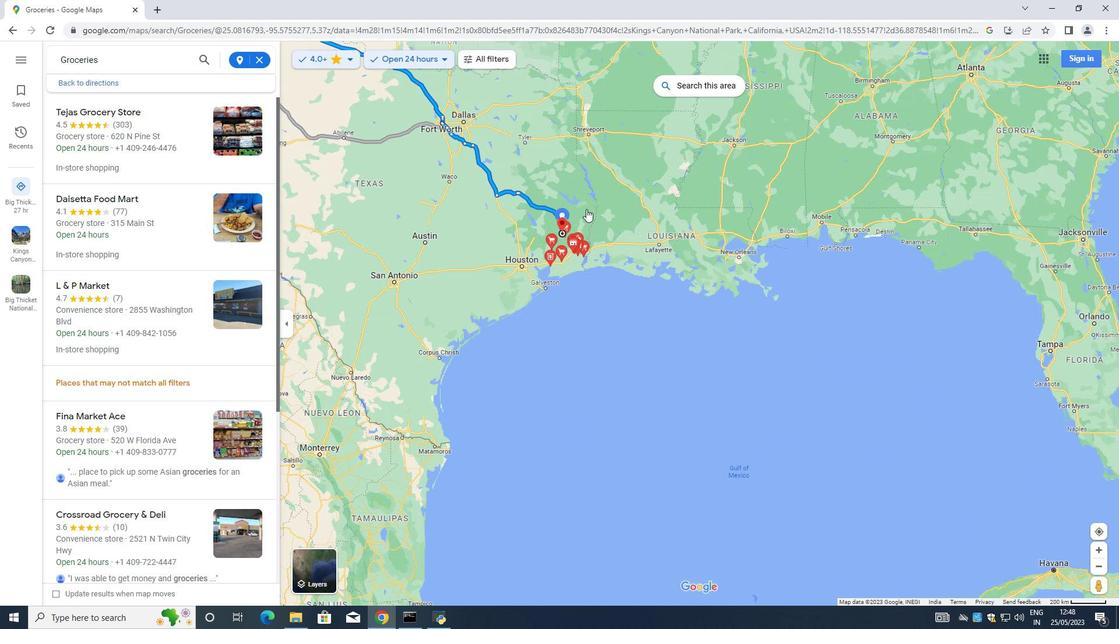 
Action: Mouse moved to (564, 211)
Screenshot: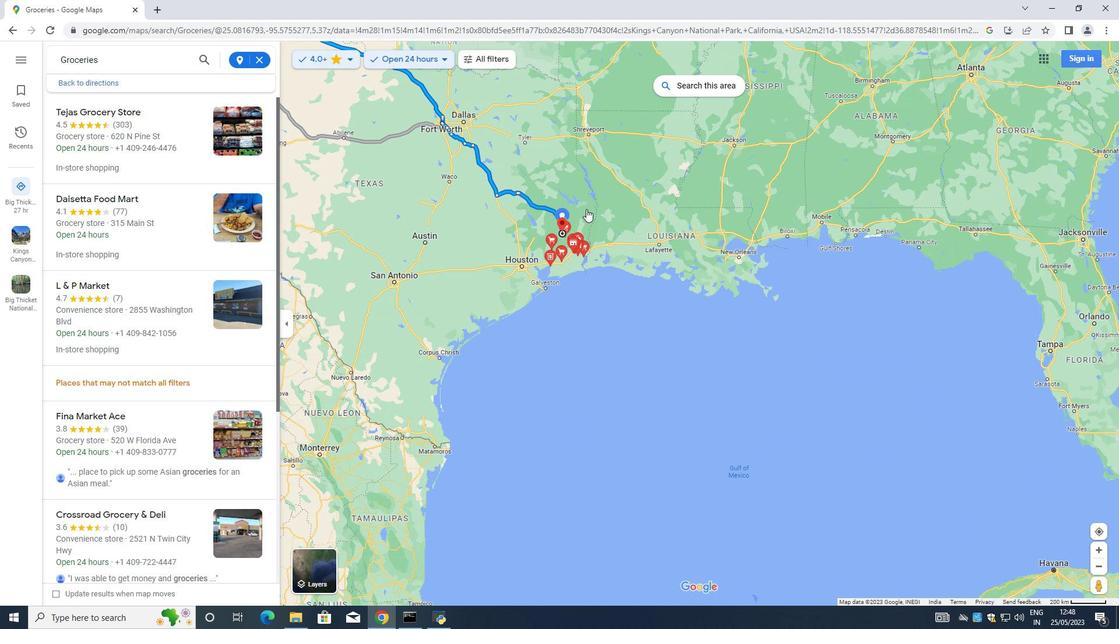 
Action: Mouse scrolled (565, 211) with delta (0, 0)
Screenshot: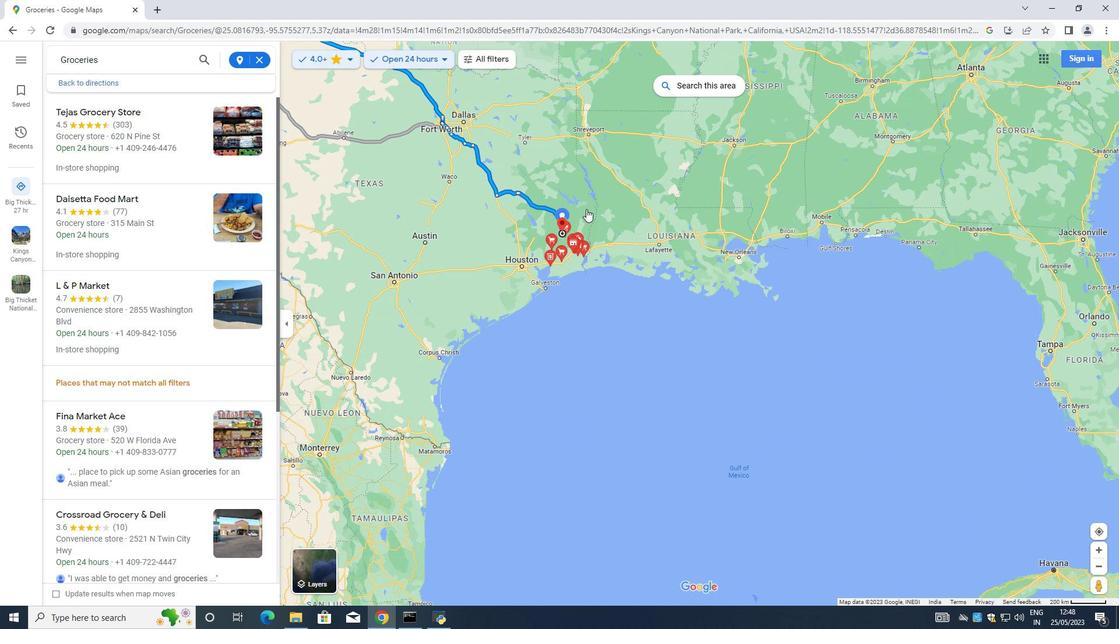 
Action: Mouse moved to (556, 215)
Screenshot: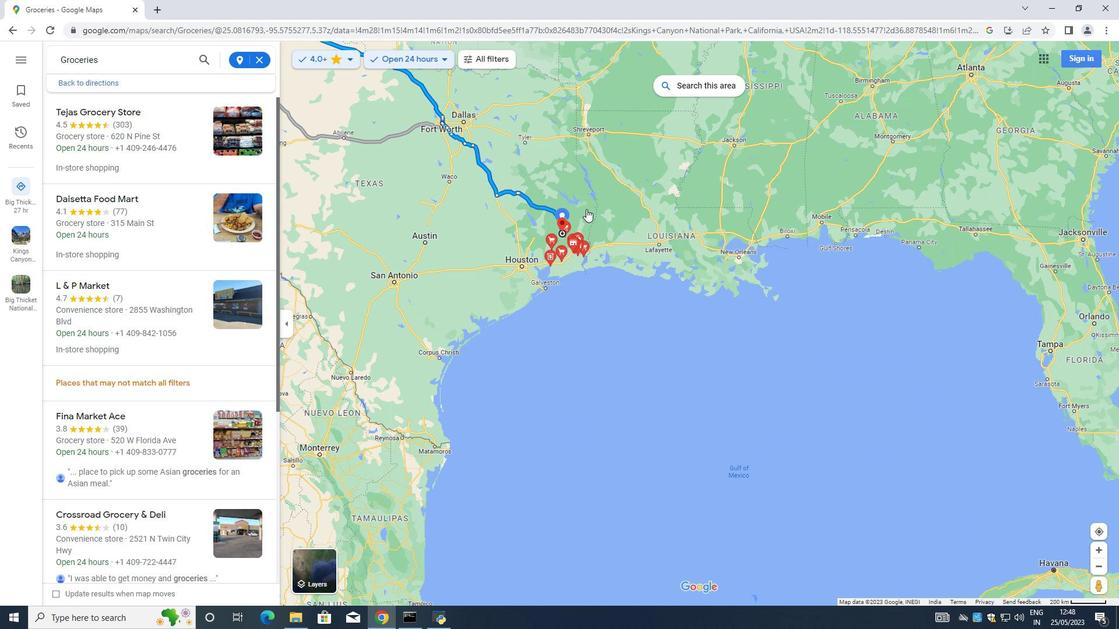
Action: Mouse scrolled (556, 216) with delta (0, 0)
Screenshot: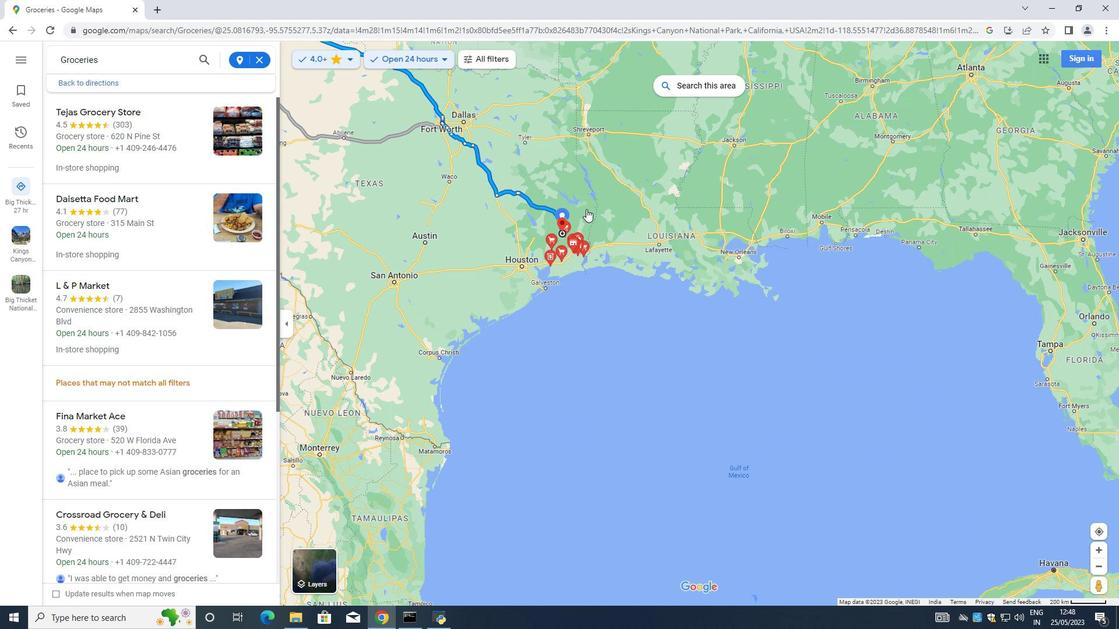 
Action: Mouse moved to (555, 216)
Screenshot: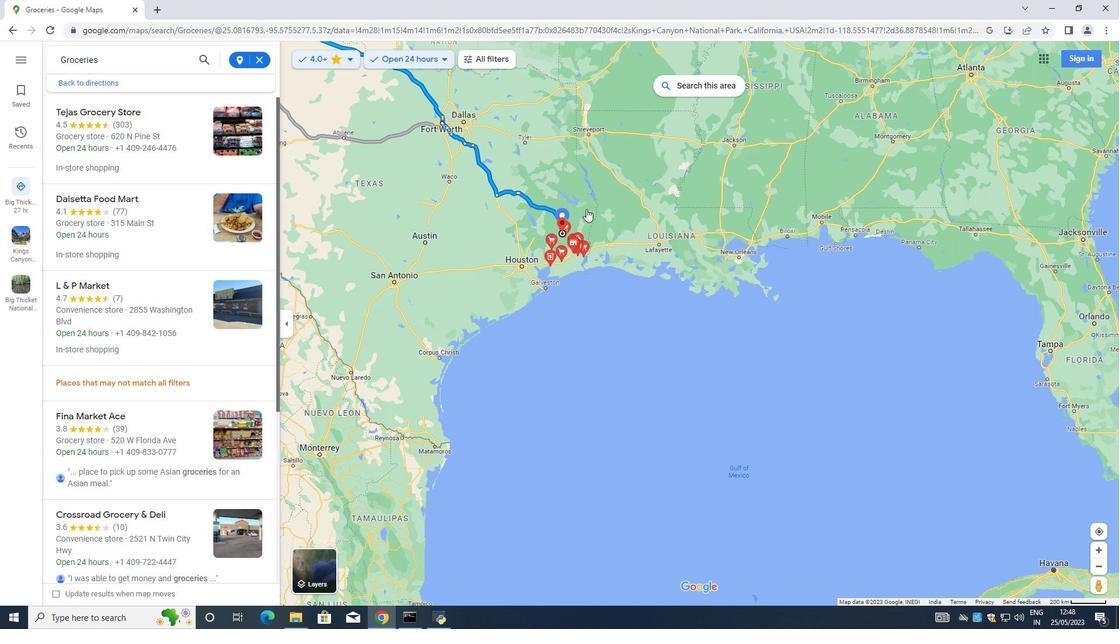 
Action: Mouse scrolled (555, 216) with delta (0, 0)
Screenshot: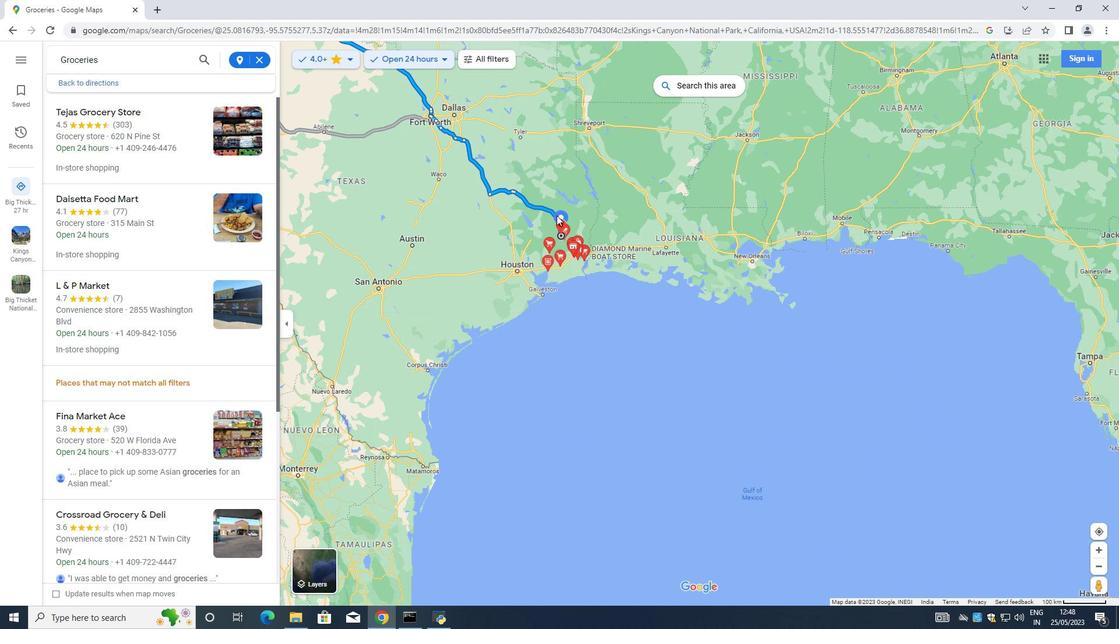 
Action: Mouse scrolled (555, 216) with delta (0, 0)
Screenshot: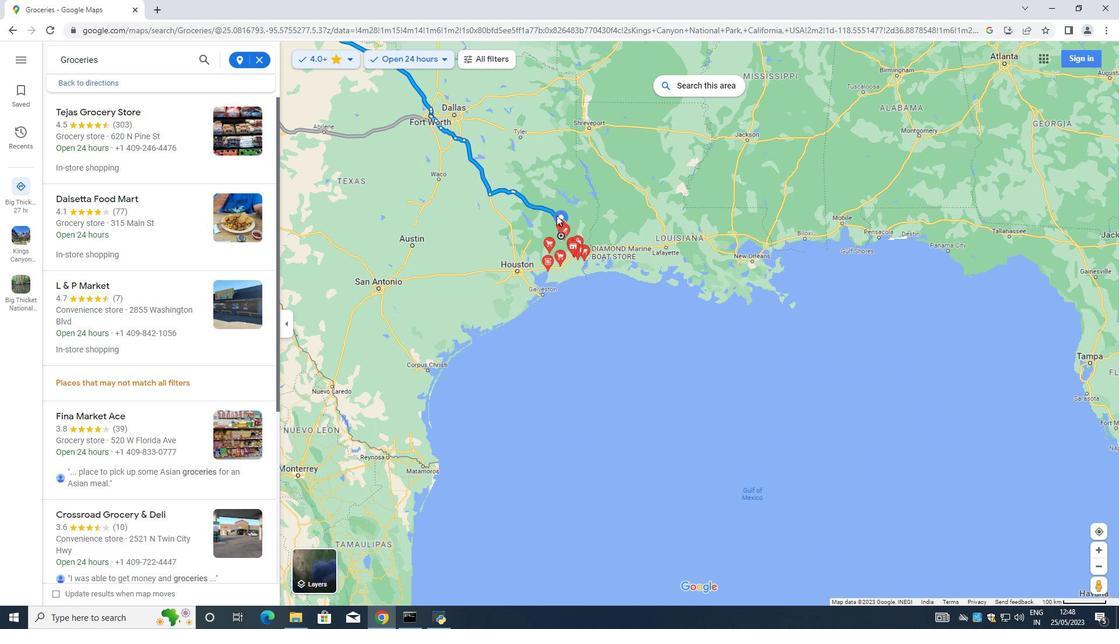 
Action: Mouse moved to (571, 274)
Screenshot: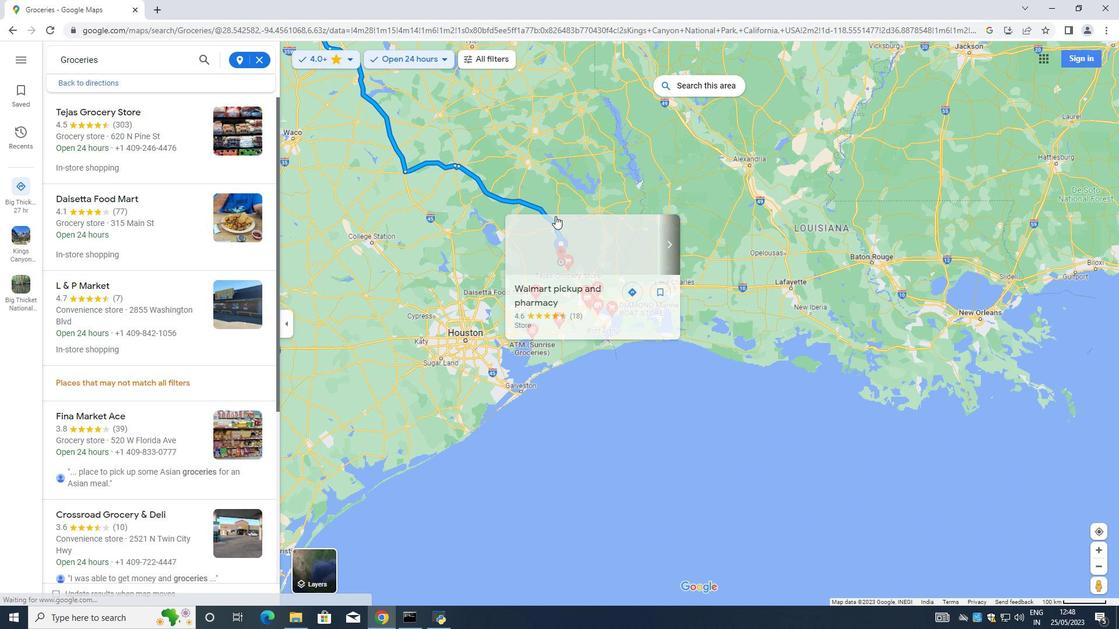 
Action: Mouse scrolled (571, 275) with delta (0, 0)
Screenshot: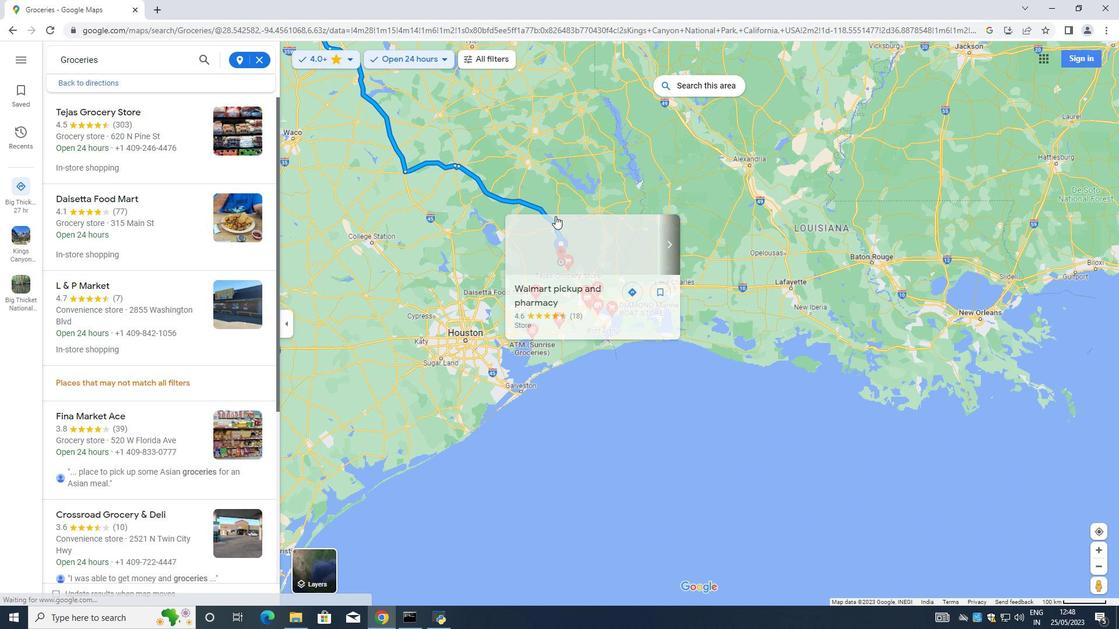 
Action: Mouse moved to (556, 225)
Screenshot: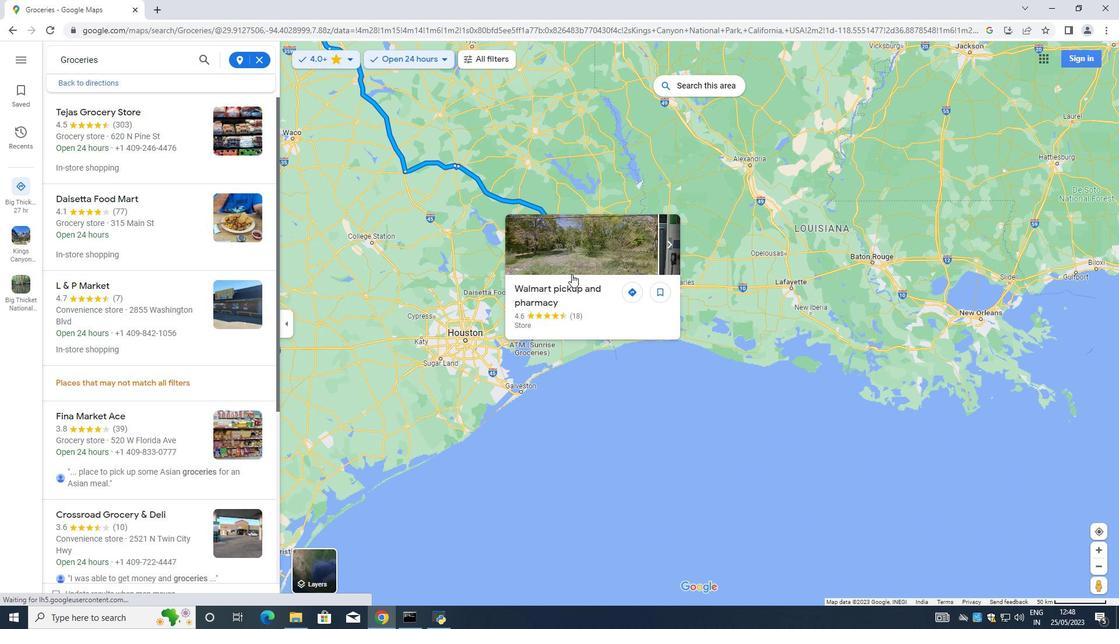 
Action: Mouse scrolled (564, 258) with delta (0, 0)
Screenshot: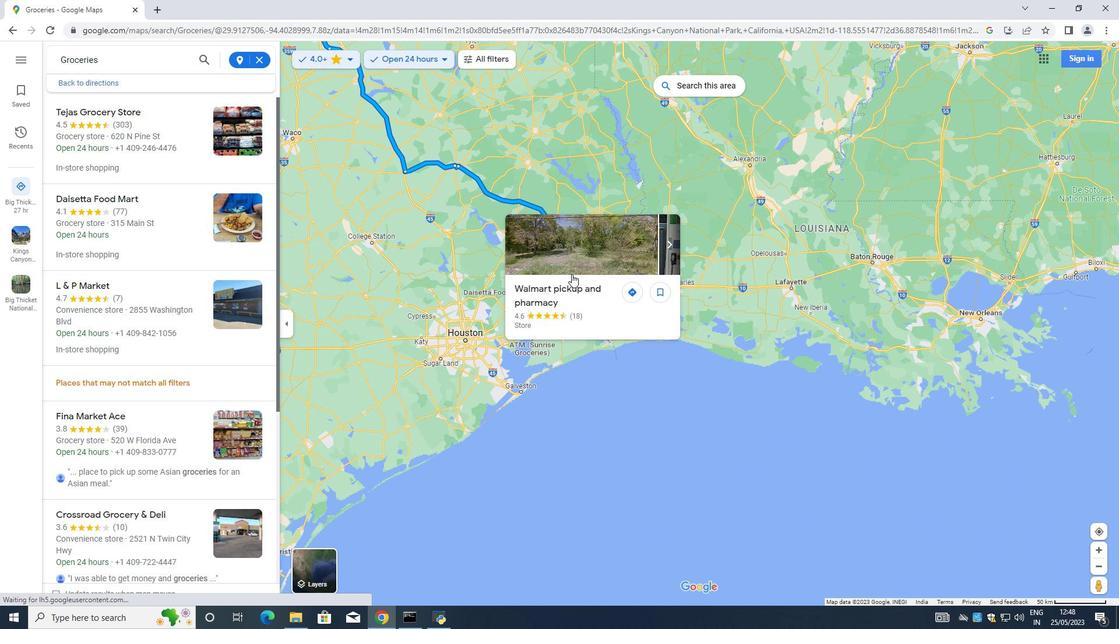 
Action: Mouse moved to (548, 211)
Screenshot: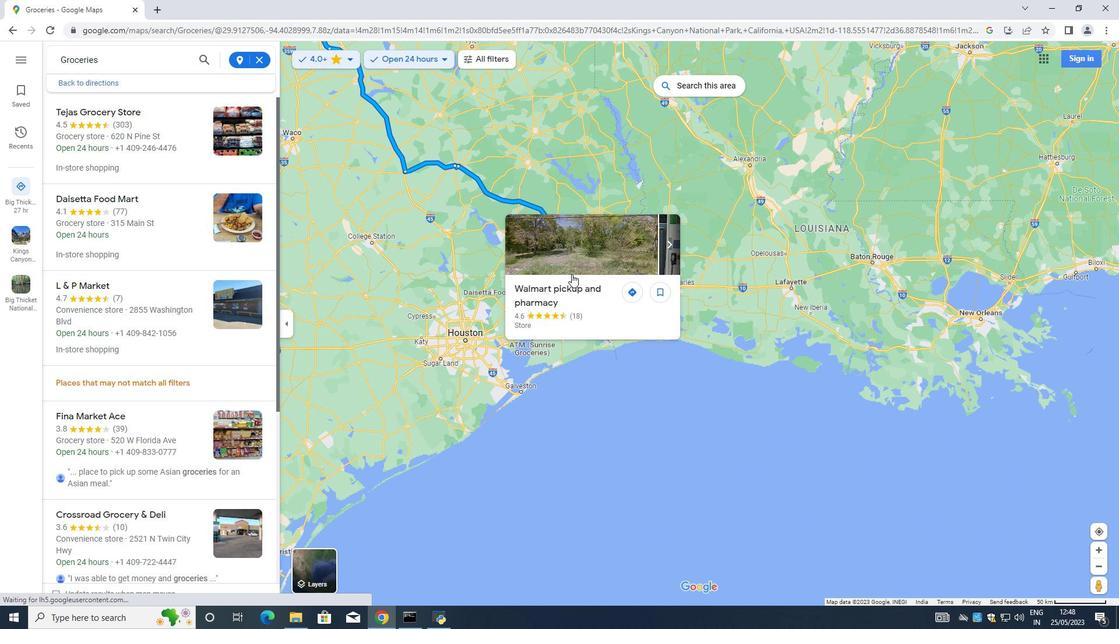 
Action: Mouse scrolled (549, 212) with delta (0, 0)
Screenshot: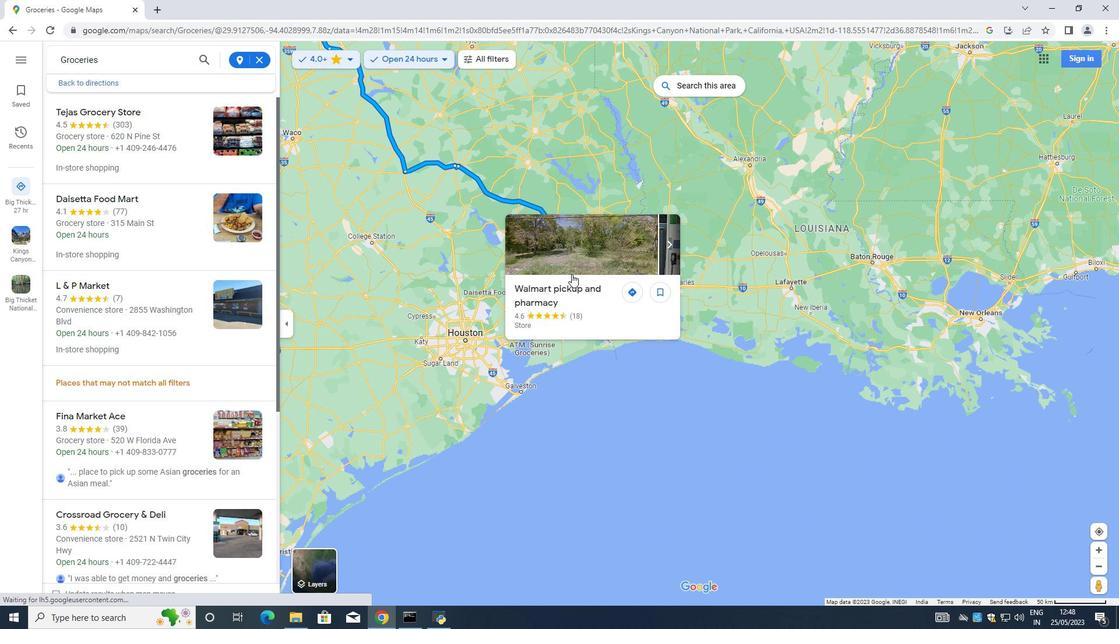 
Action: Mouse moved to (545, 201)
Screenshot: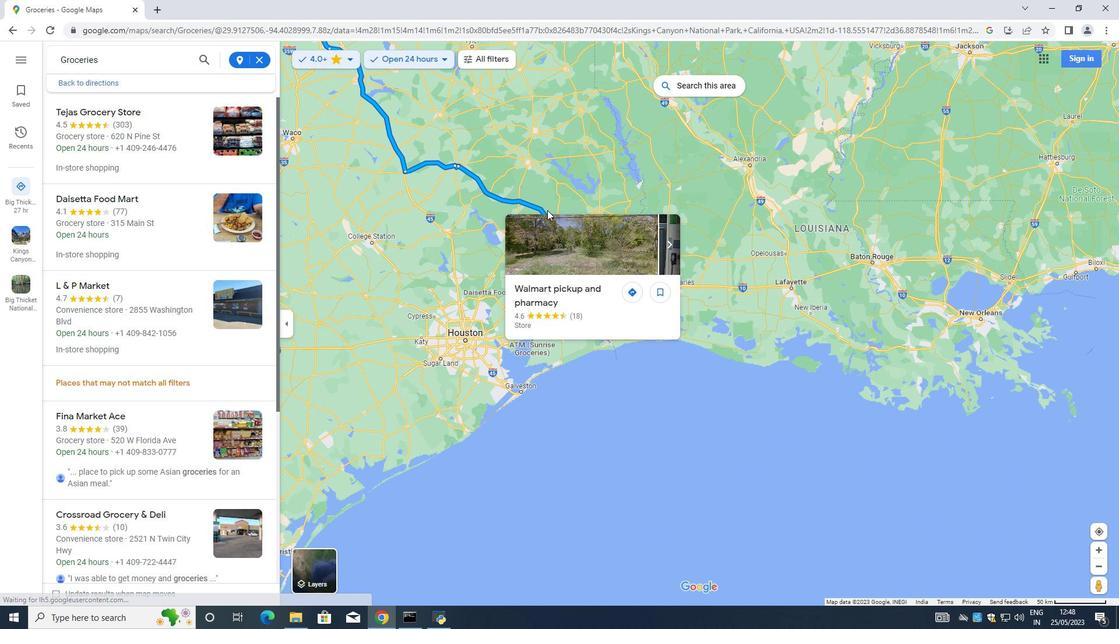 
Action: Mouse scrolled (545, 201) with delta (0, 0)
Screenshot: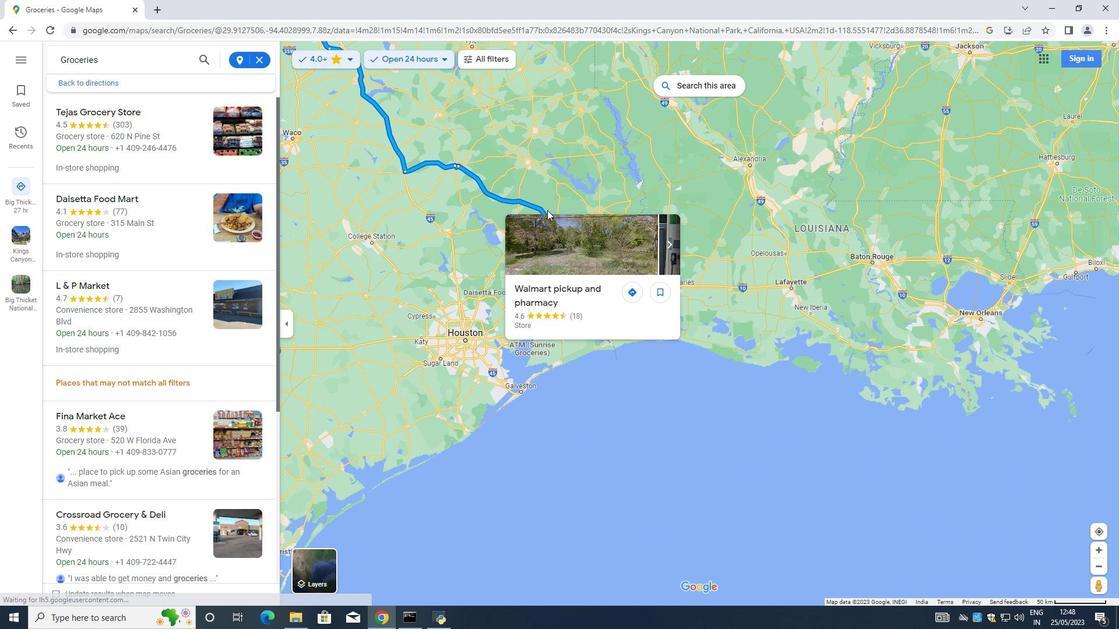 
Action: Mouse moved to (579, 273)
Screenshot: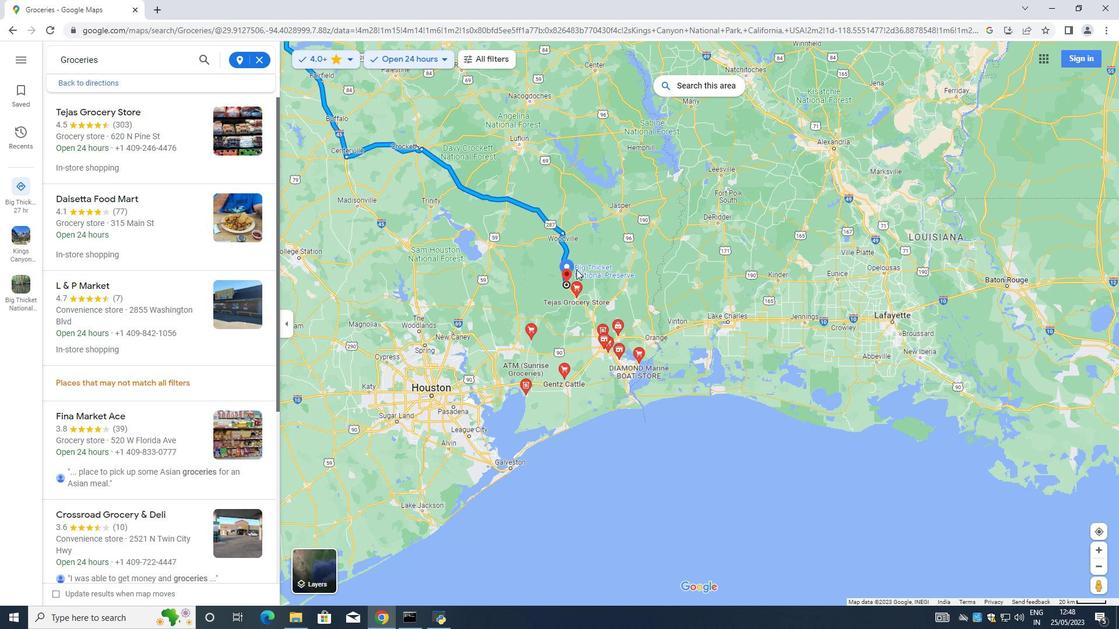 
Action: Mouse scrolled (579, 274) with delta (0, 0)
Screenshot: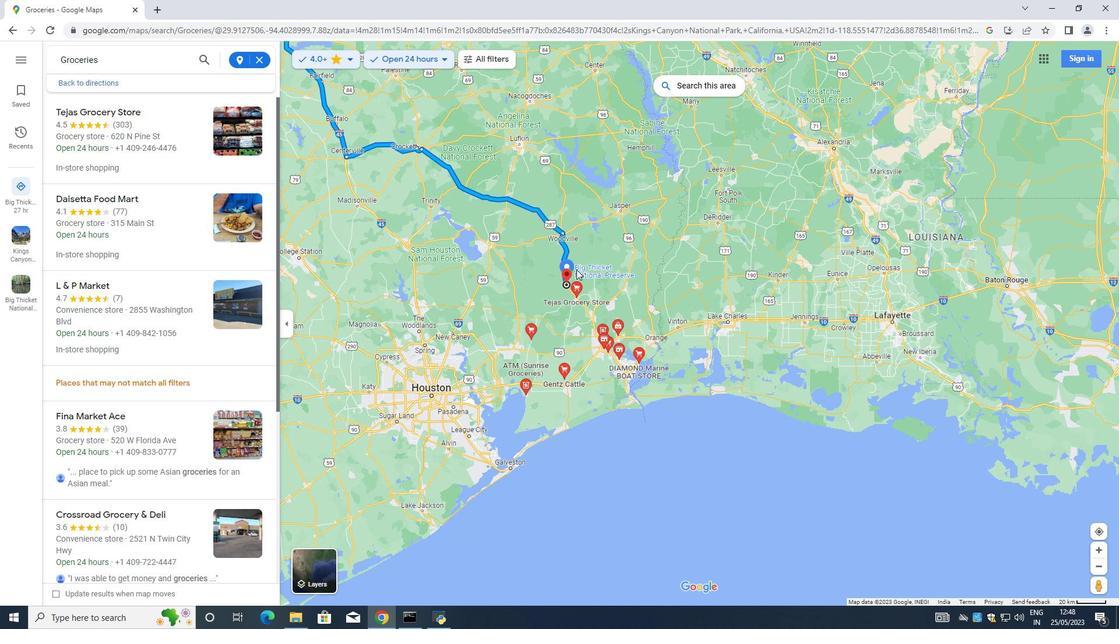 
Action: Mouse scrolled (579, 274) with delta (0, 0)
Screenshot: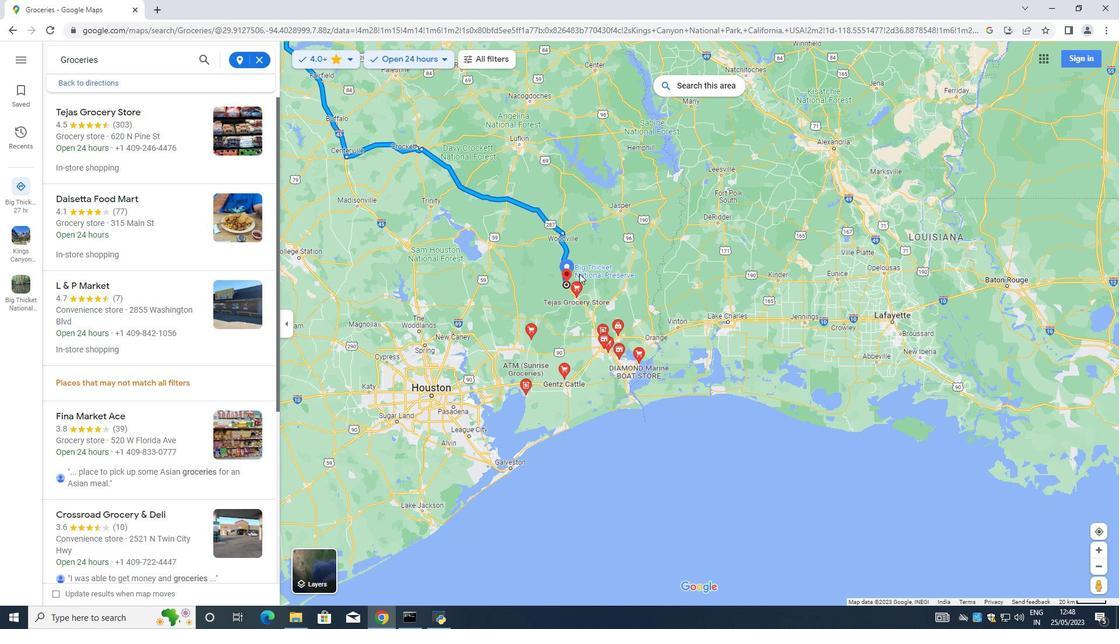 
Action: Mouse moved to (582, 276)
Screenshot: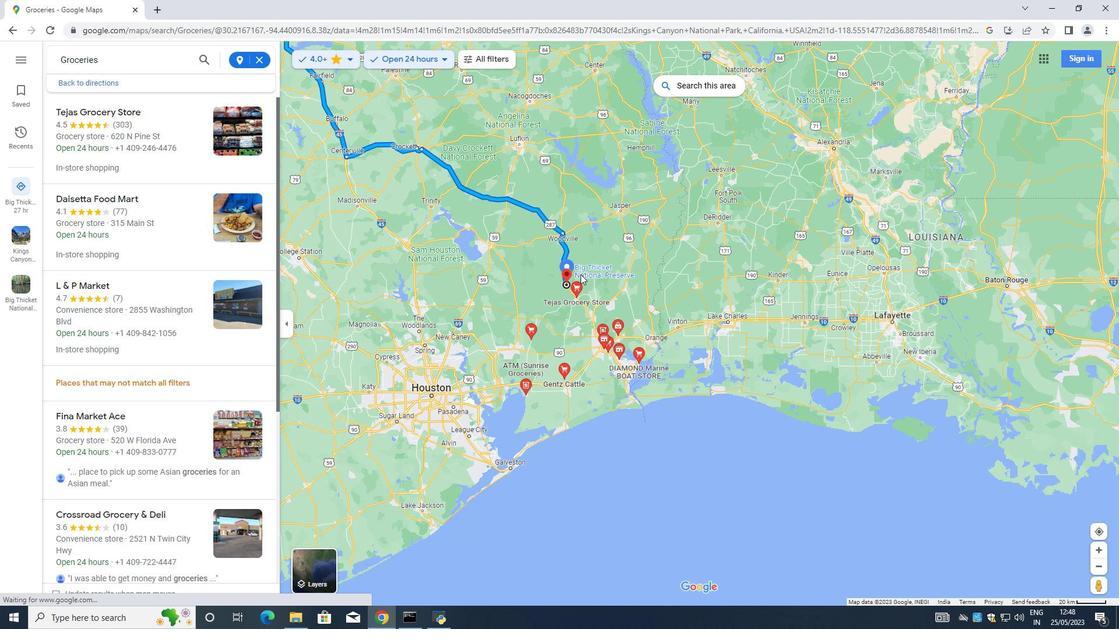 
Action: Mouse scrolled (582, 276) with delta (0, 0)
Screenshot: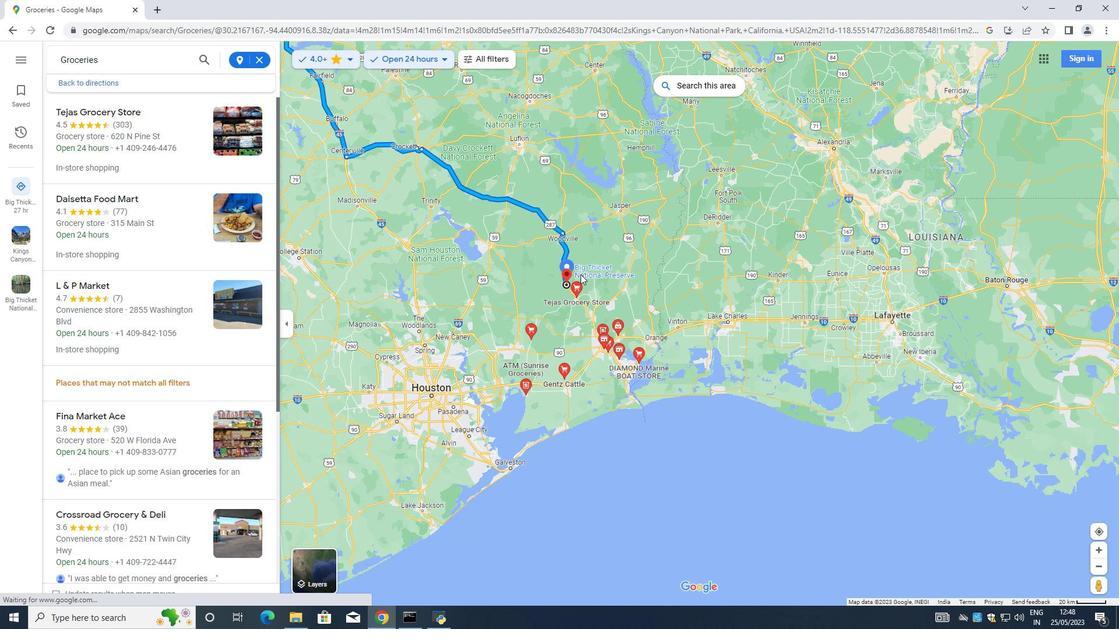 
Action: Mouse moved to (587, 282)
Screenshot: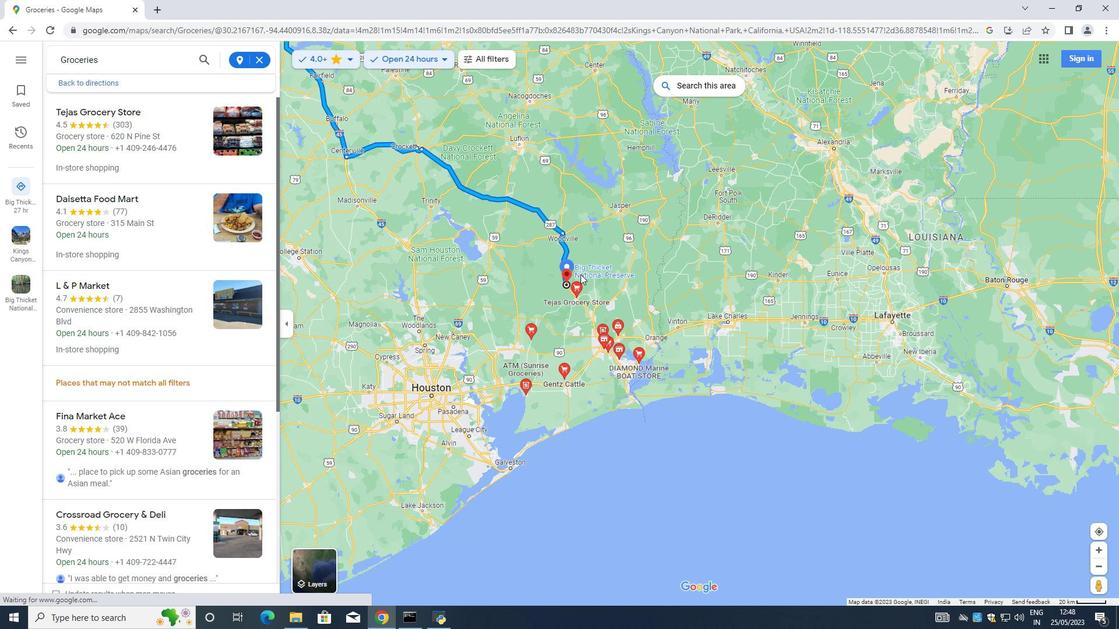 
Action: Mouse scrolled (587, 282) with delta (0, 0)
Screenshot: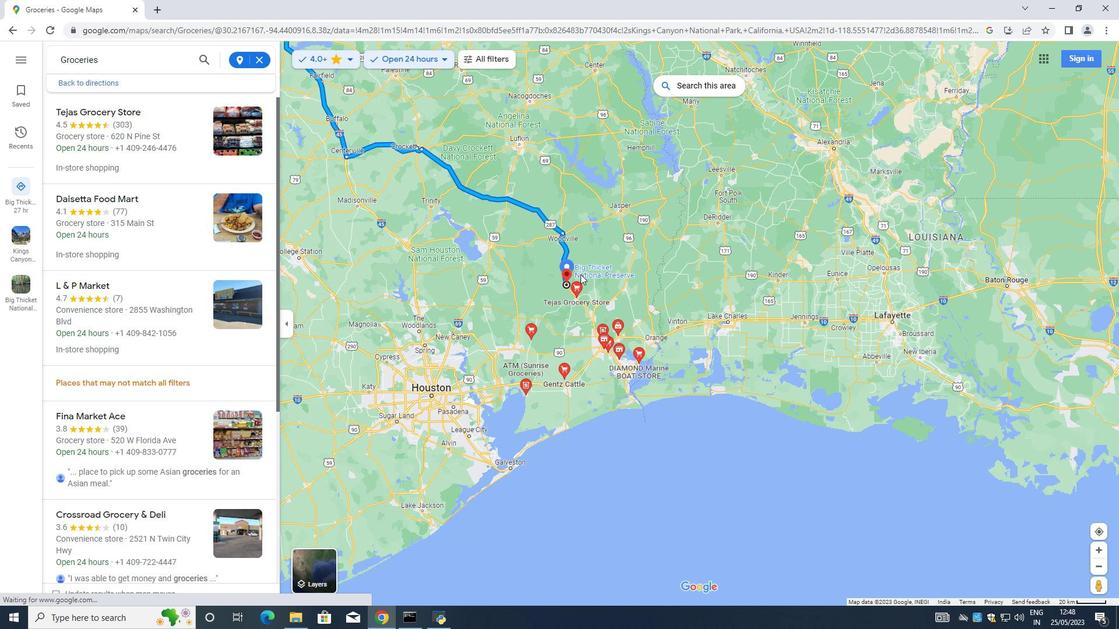 
Action: Mouse moved to (591, 288)
Screenshot: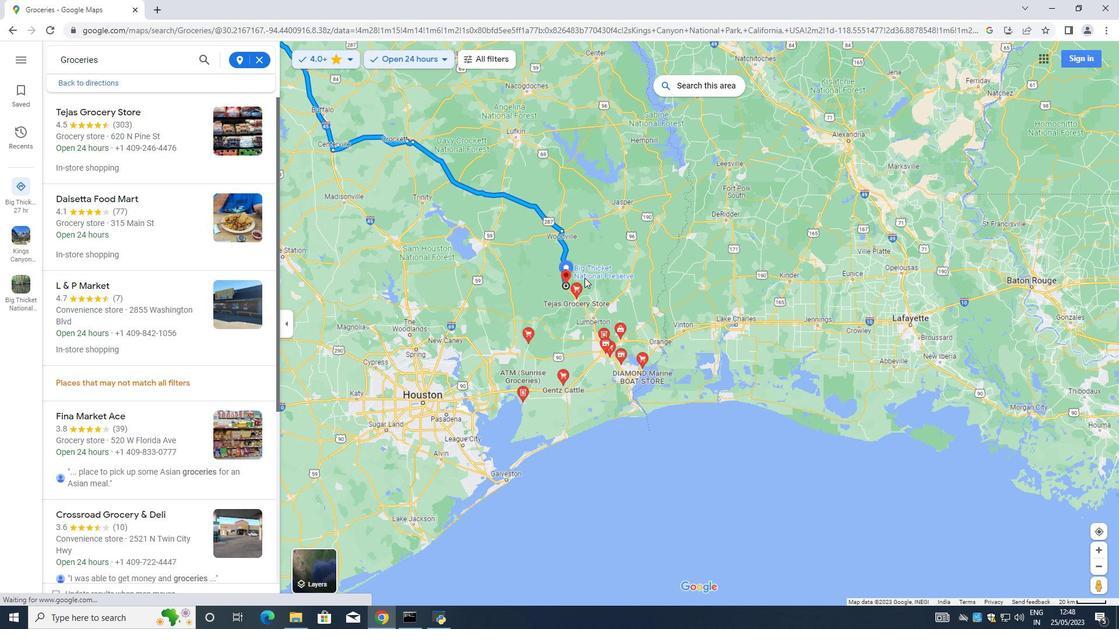 
Action: Mouse scrolled (591, 287) with delta (0, 0)
Screenshot: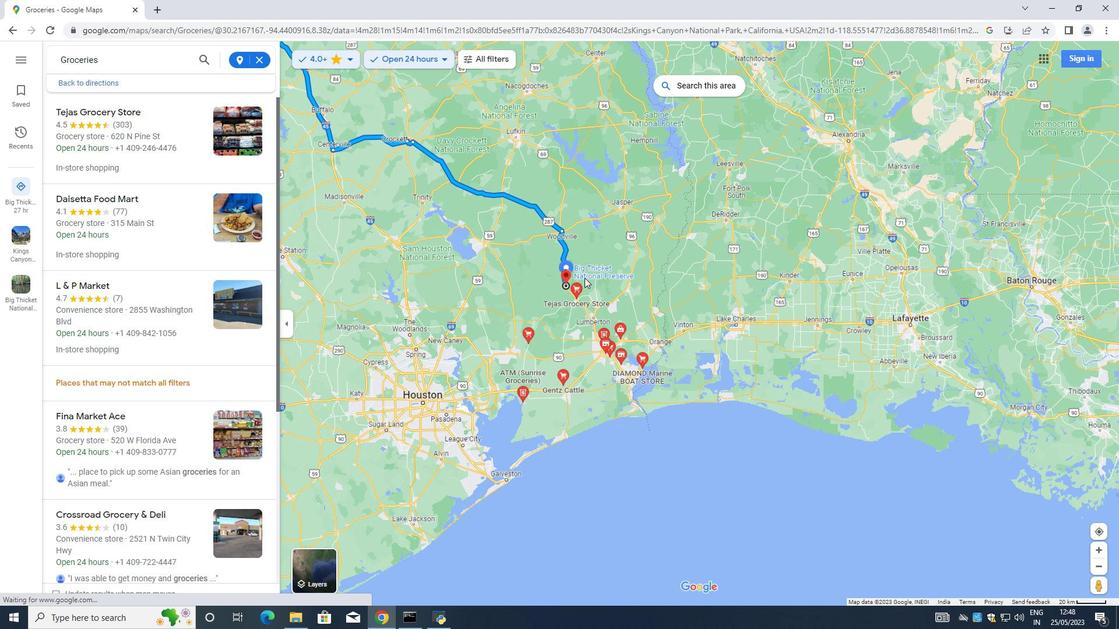 
Action: Mouse moved to (566, 306)
Screenshot: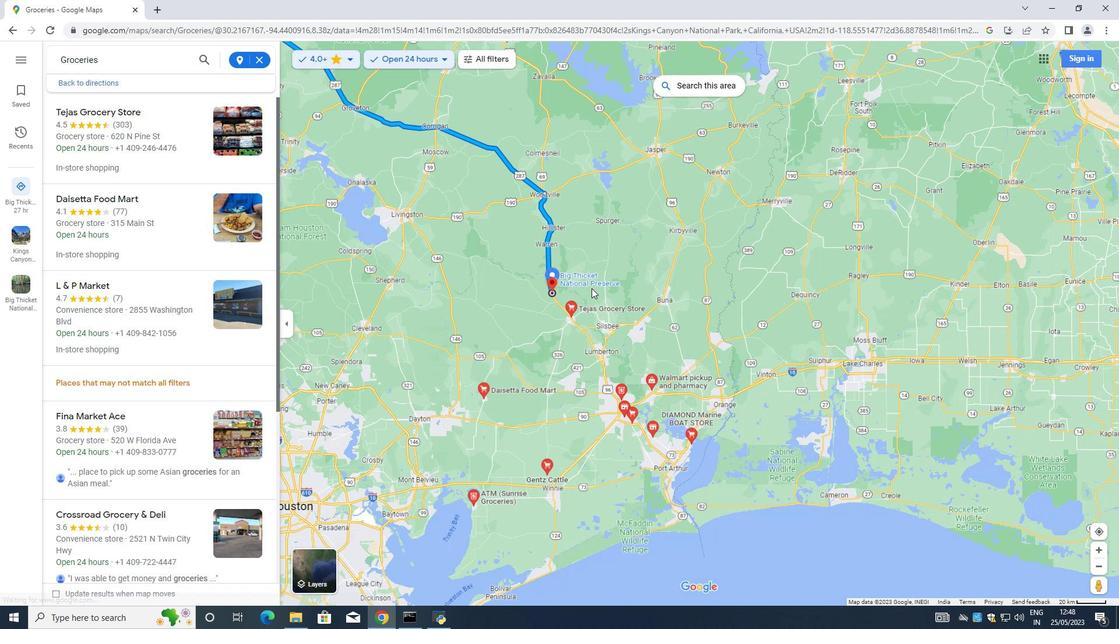 
Action: Mouse scrolled (566, 307) with delta (0, 0)
Screenshot: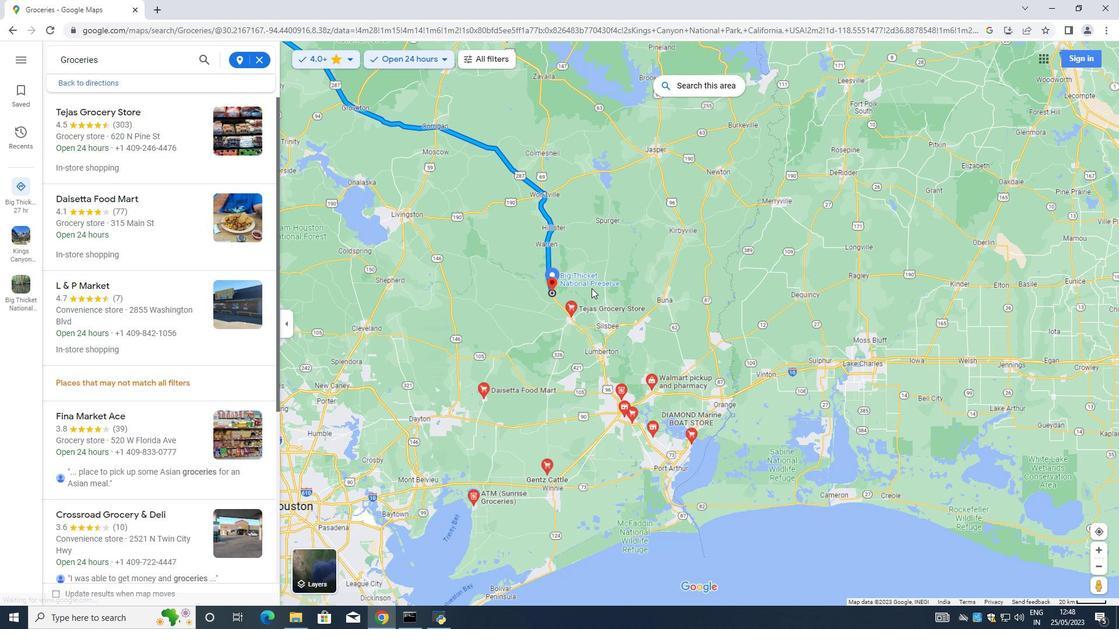
Action: Mouse scrolled (566, 307) with delta (0, 0)
Screenshot: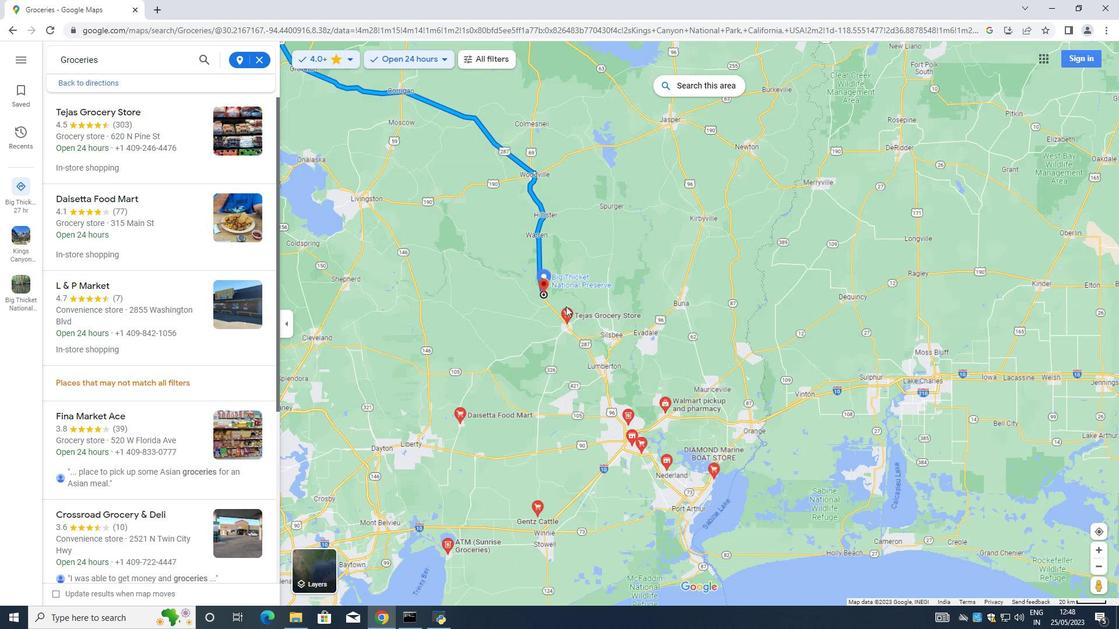 
Action: Mouse scrolled (566, 307) with delta (0, 0)
Screenshot: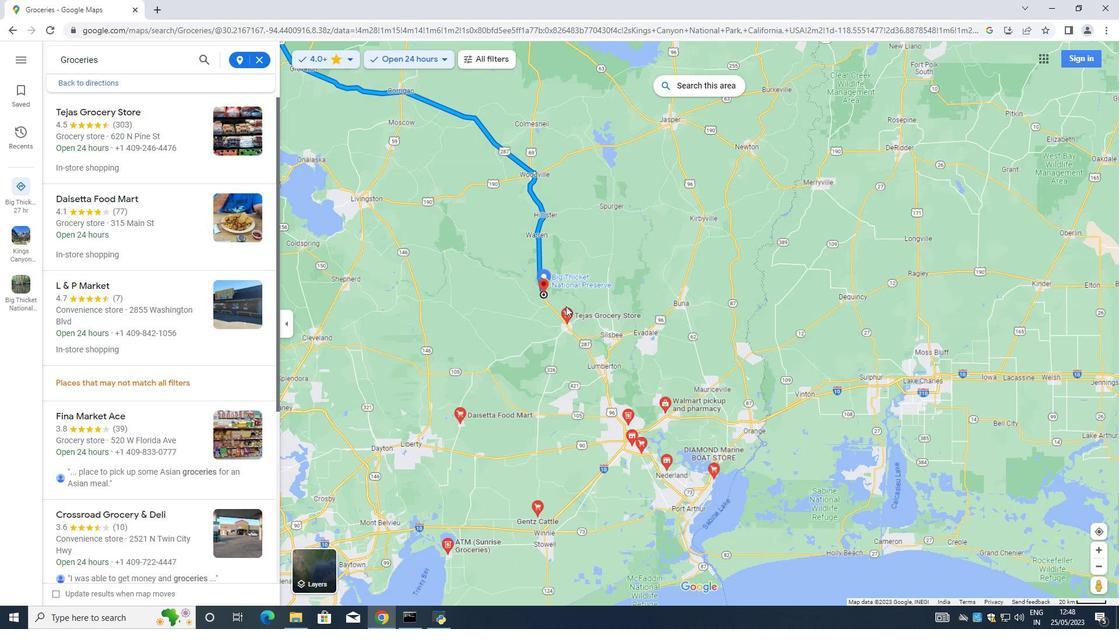 
Action: Mouse scrolled (566, 307) with delta (0, 0)
Screenshot: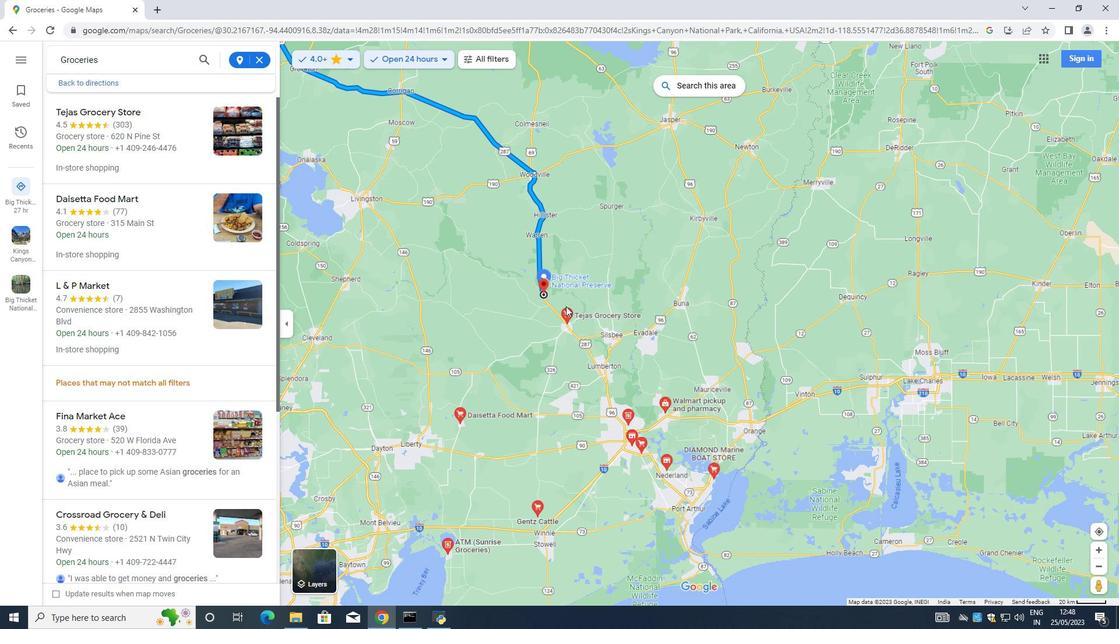 
Action: Mouse moved to (571, 350)
Screenshot: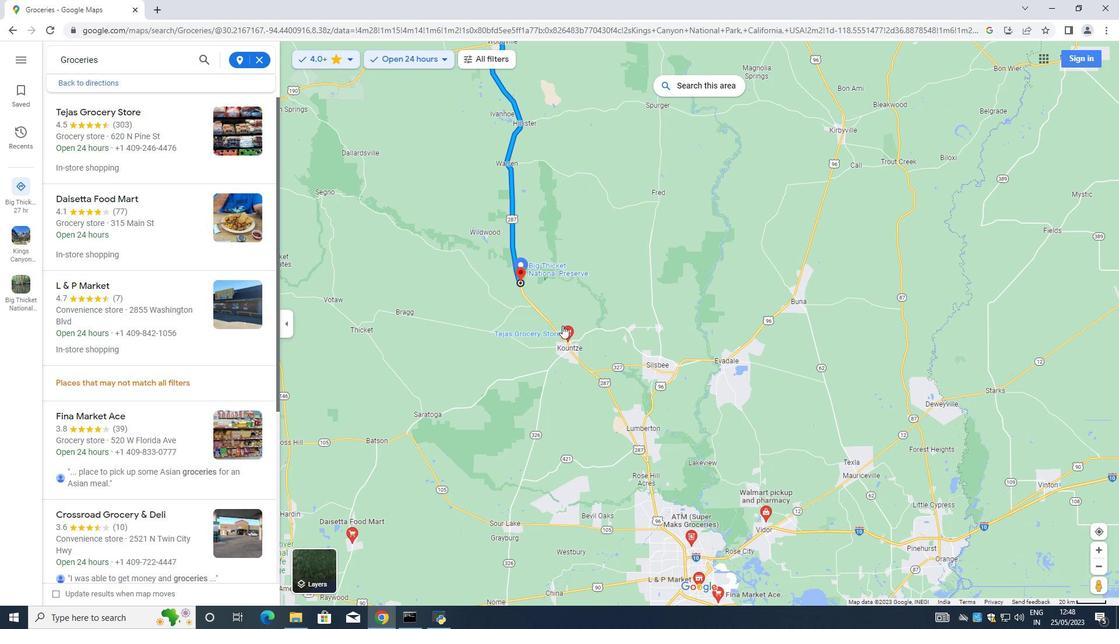 
Action: Mouse scrolled (570, 350) with delta (0, 0)
Screenshot: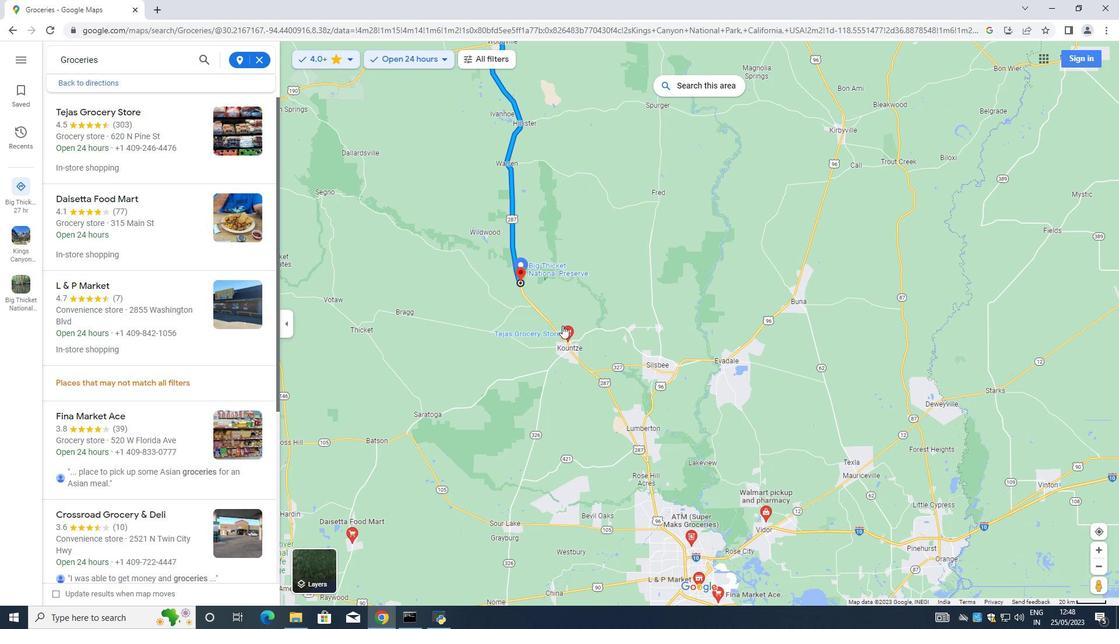 
Action: Mouse moved to (571, 351)
Screenshot: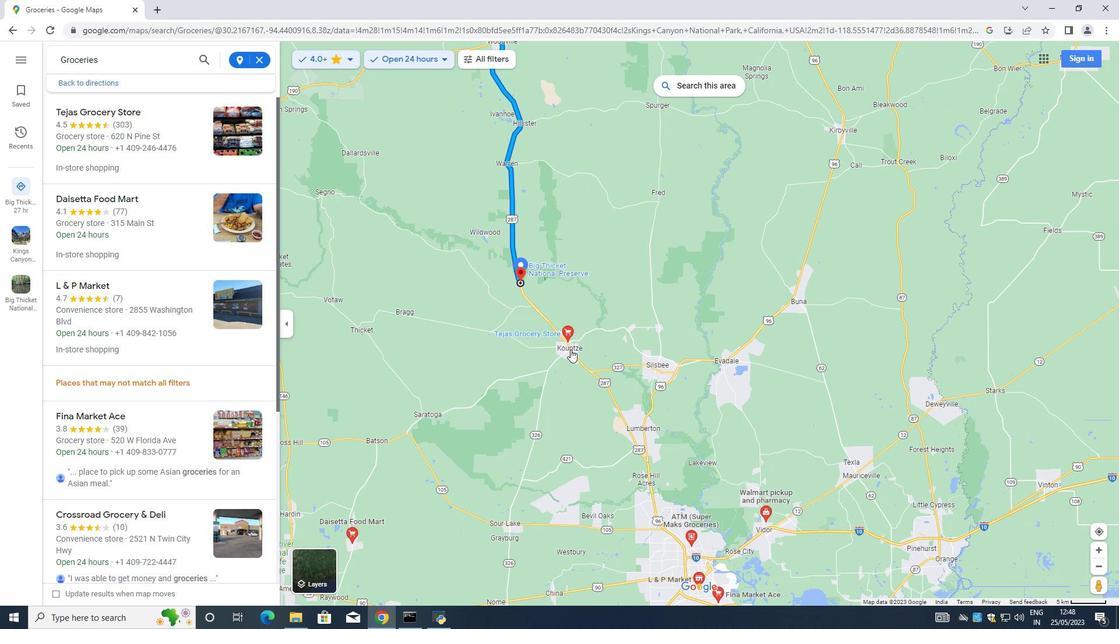 
Action: Mouse scrolled (571, 352) with delta (0, 0)
Screenshot: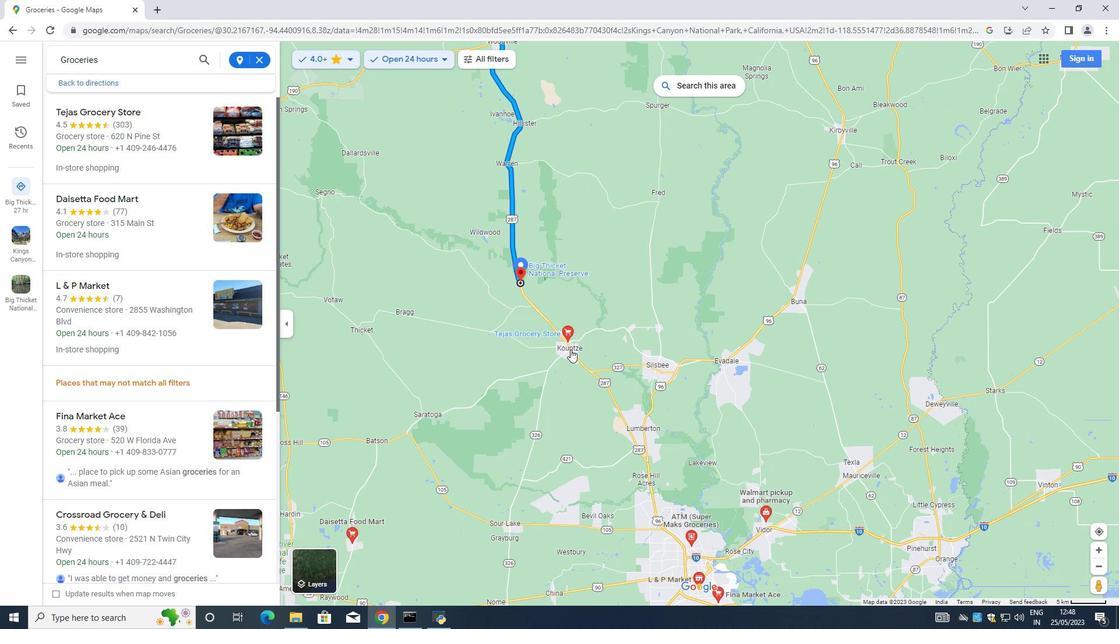 
Action: Mouse scrolled (571, 352) with delta (0, 0)
Screenshot: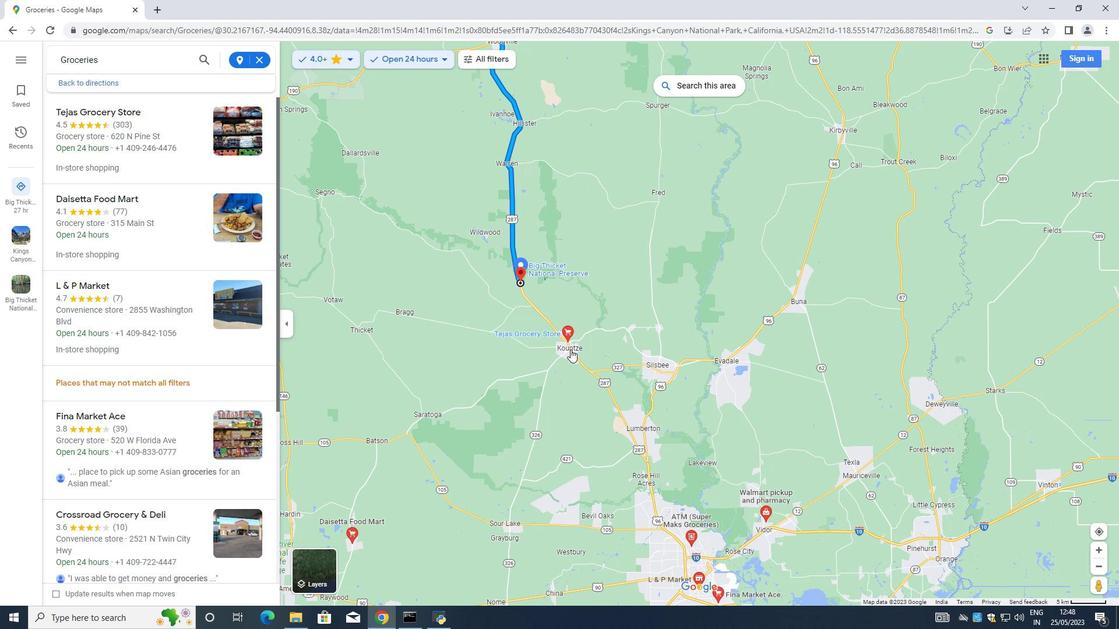 
Action: Mouse moved to (571, 336)
Screenshot: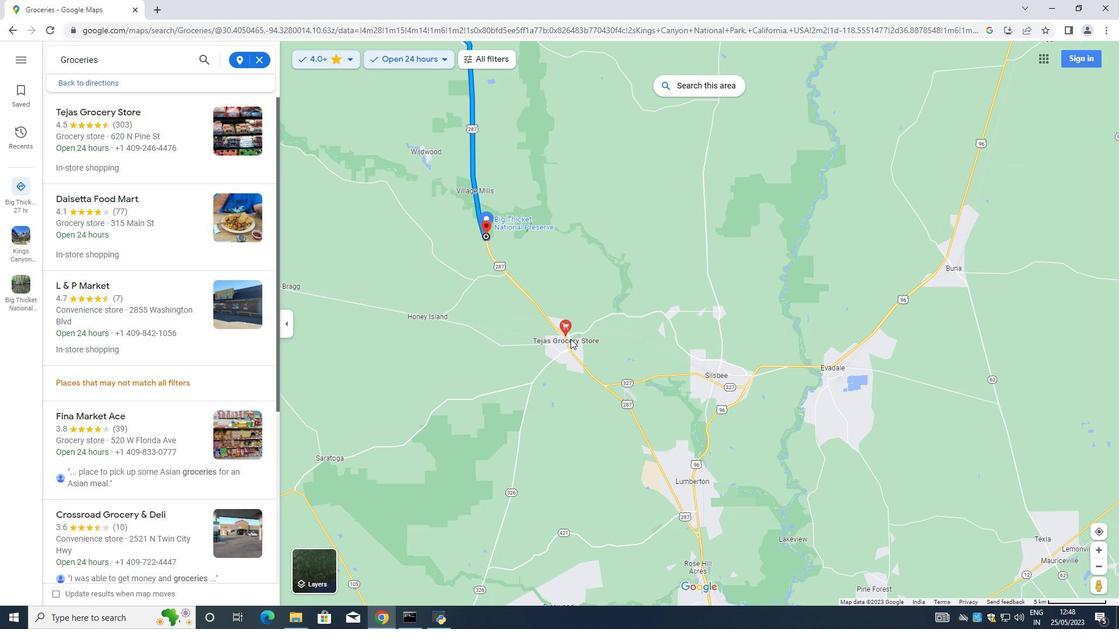
Action: Mouse scrolled (570, 338) with delta (0, 0)
Screenshot: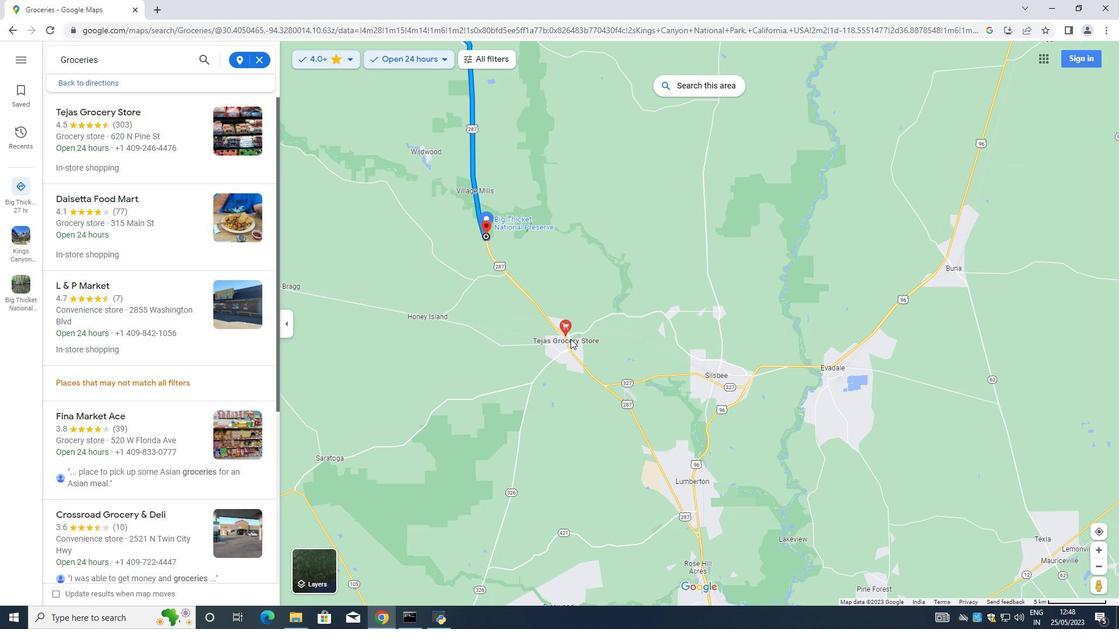 
Action: Mouse scrolled (570, 338) with delta (0, 0)
Screenshot: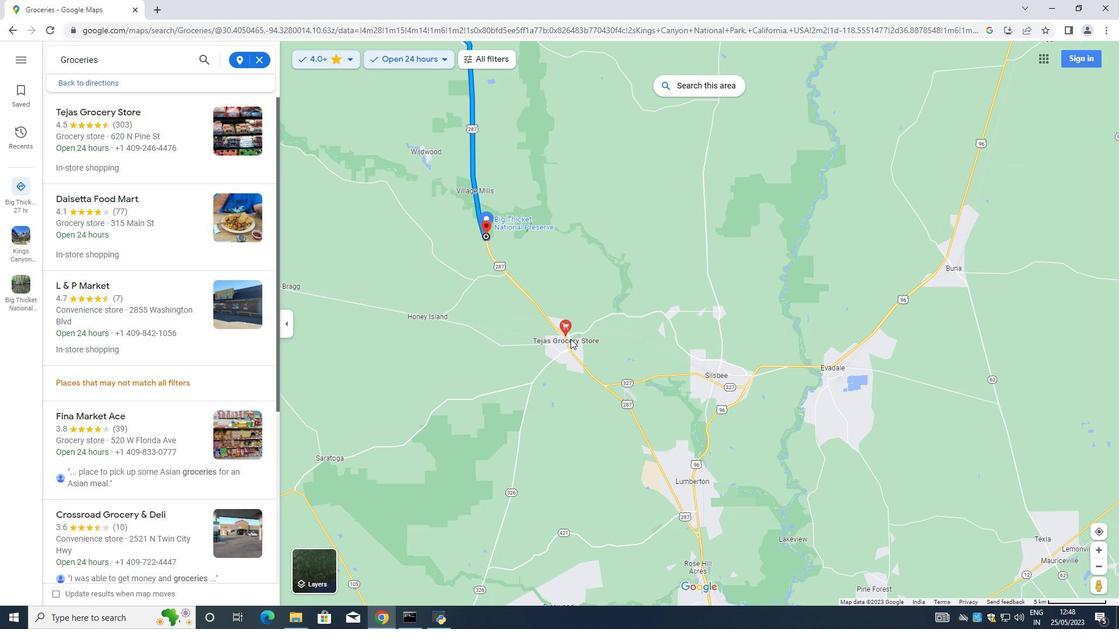 
Action: Mouse scrolled (570, 338) with delta (0, 0)
Screenshot: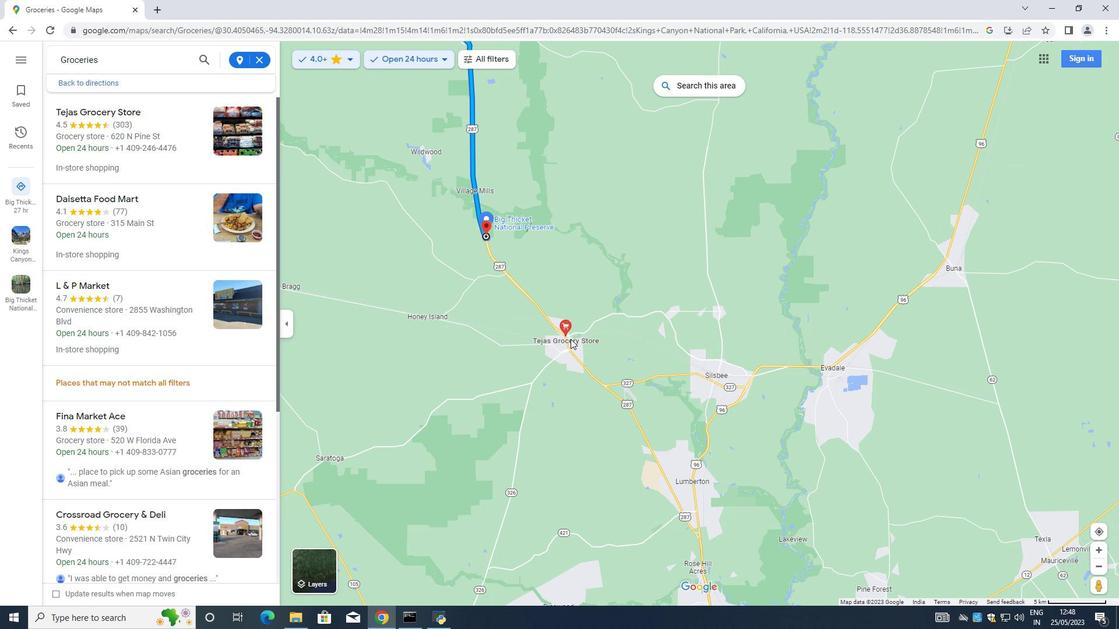 
Action: Mouse scrolled (571, 337) with delta (0, 0)
Screenshot: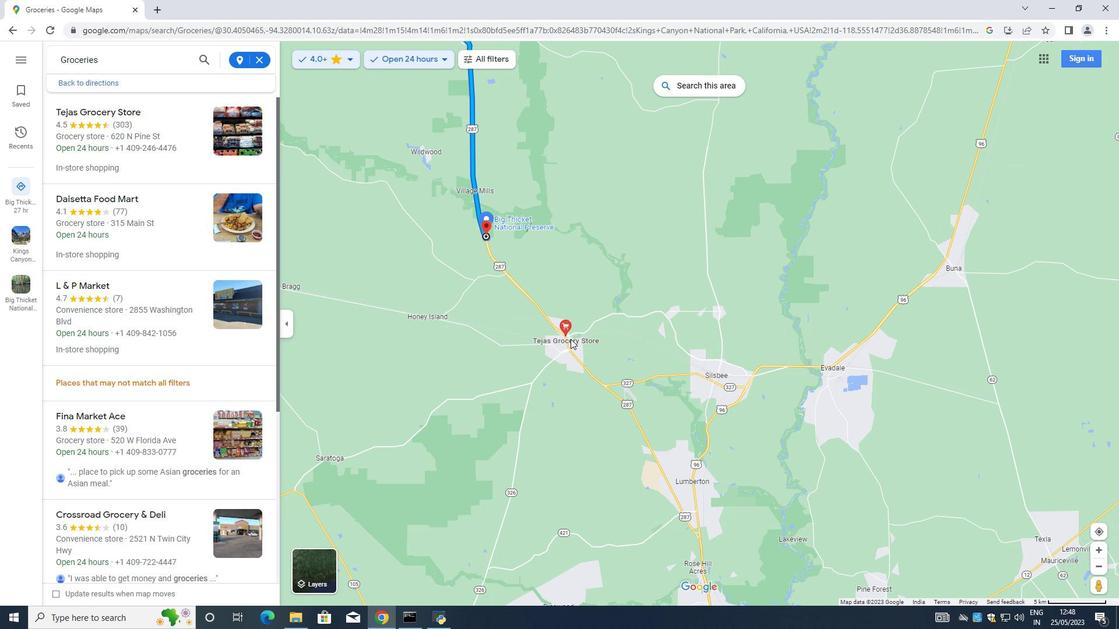 
Action: Mouse moved to (1096, 589)
Screenshot: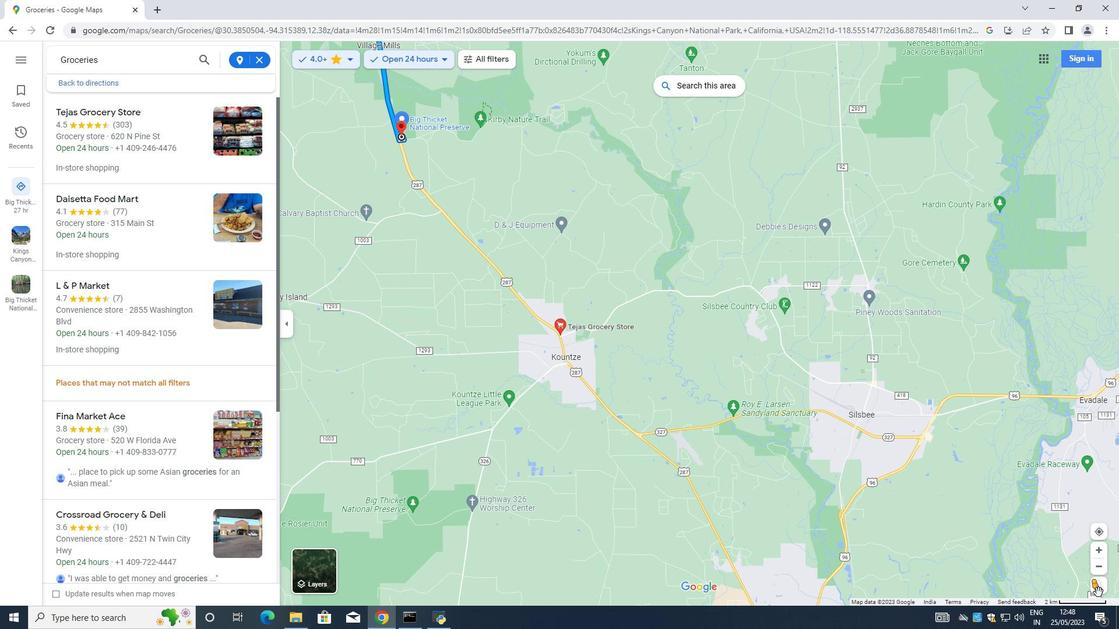 
Action: Mouse pressed left at (1096, 589)
Screenshot: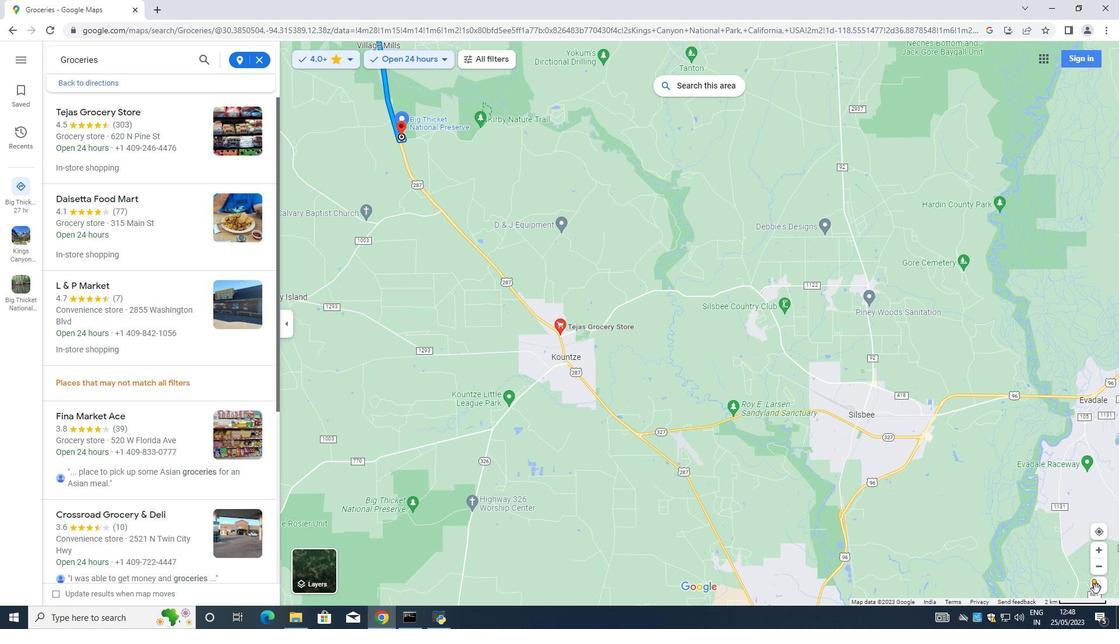 
Action: Mouse moved to (573, 325)
Screenshot: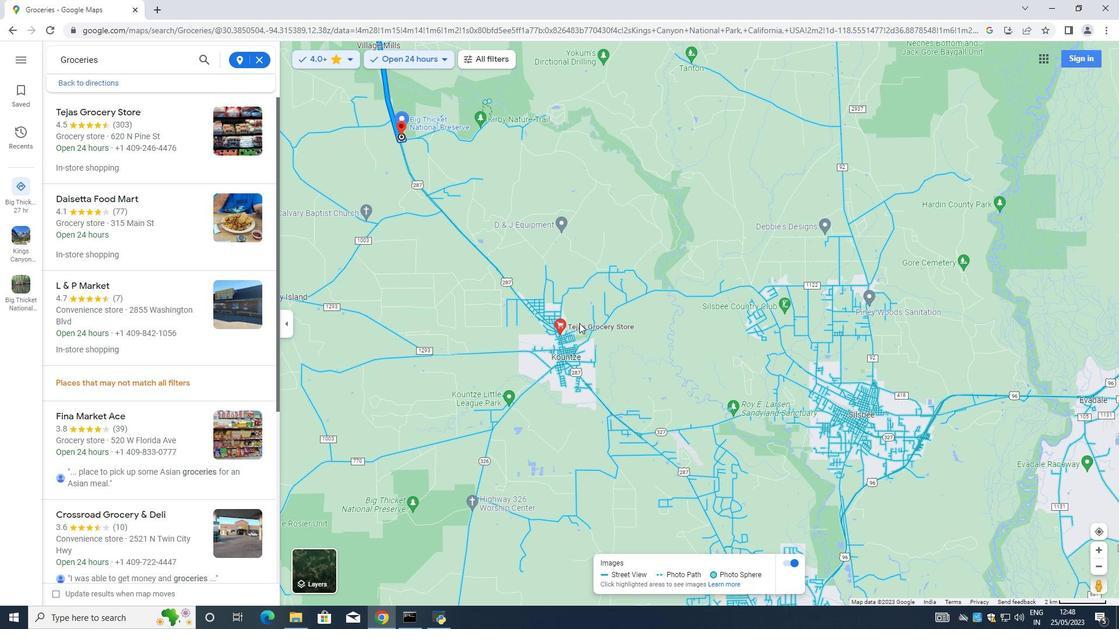
Action: Mouse scrolled (573, 325) with delta (0, 0)
Screenshot: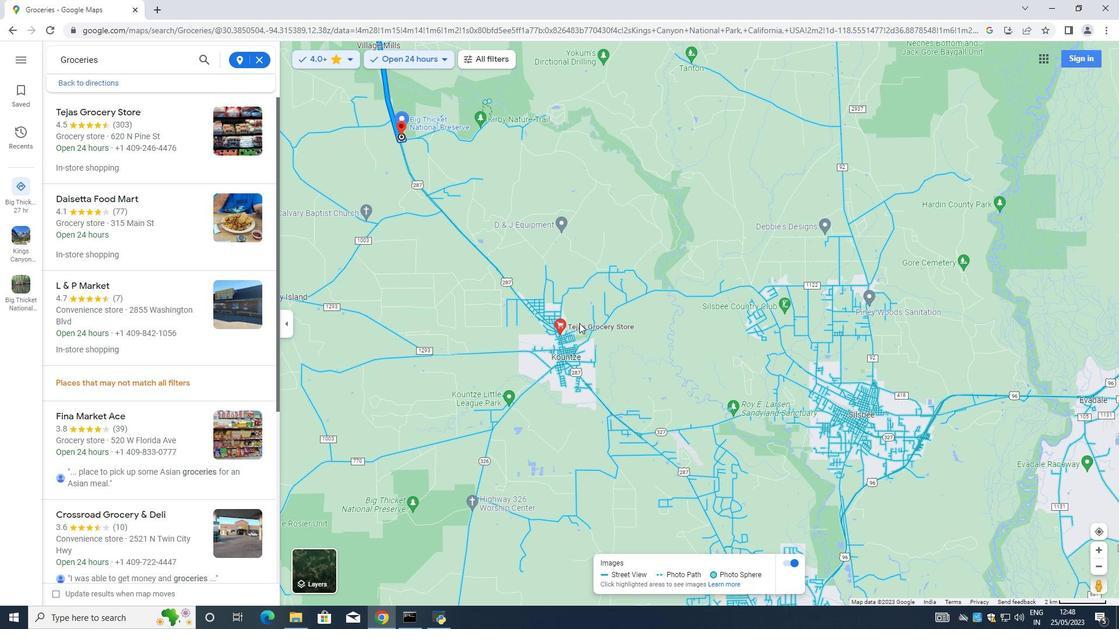 
Action: Mouse moved to (555, 333)
Screenshot: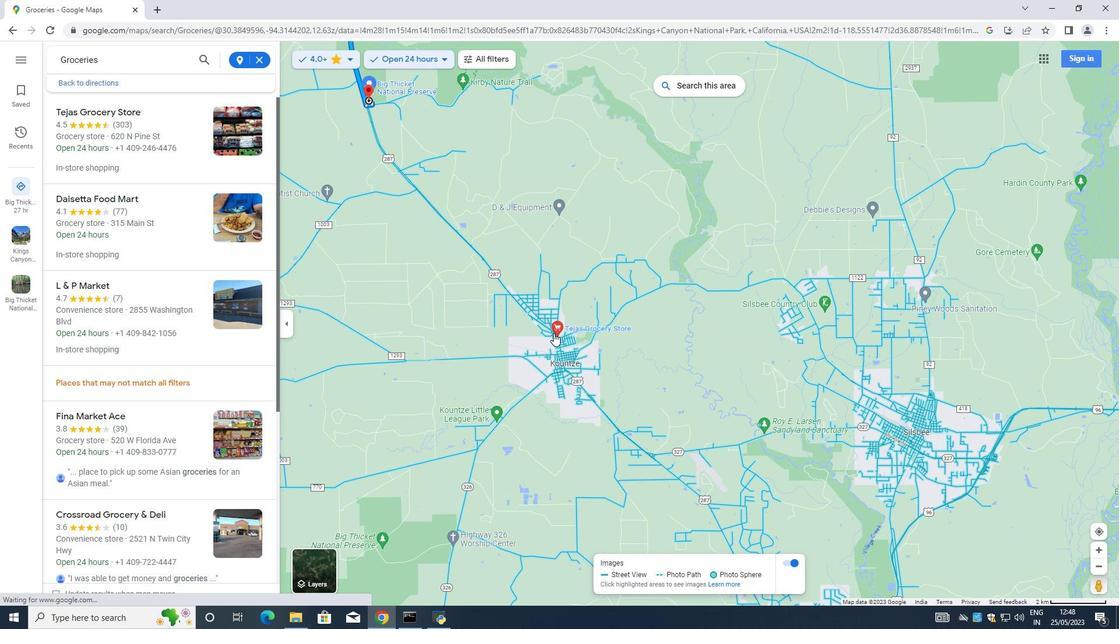 
Action: Mouse scrolled (555, 334) with delta (0, 0)
Screenshot: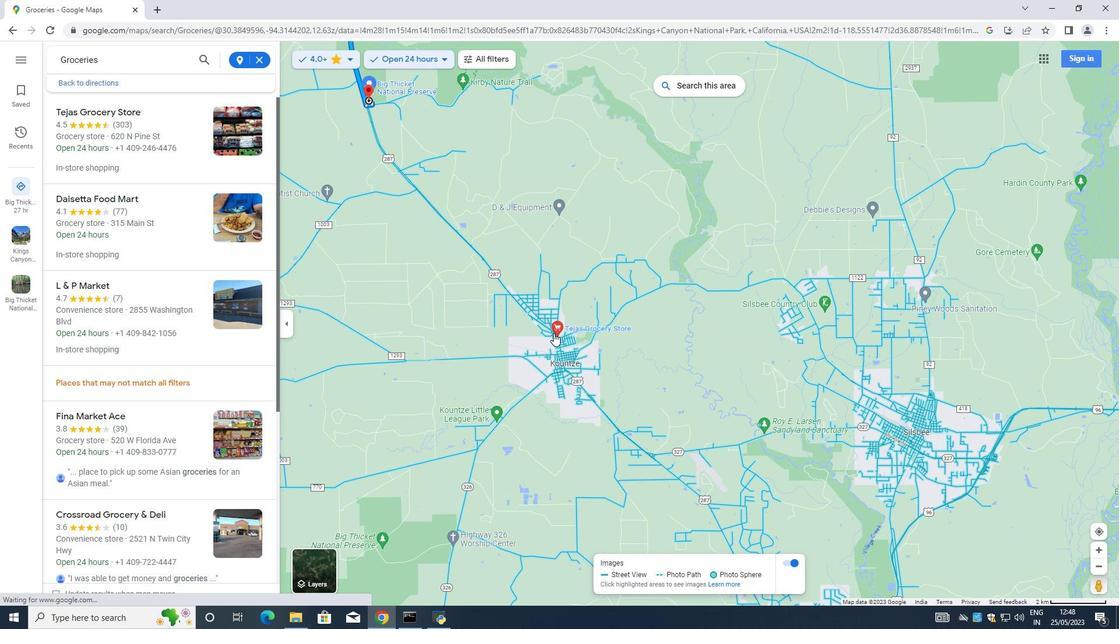 
Action: Mouse moved to (557, 333)
Screenshot: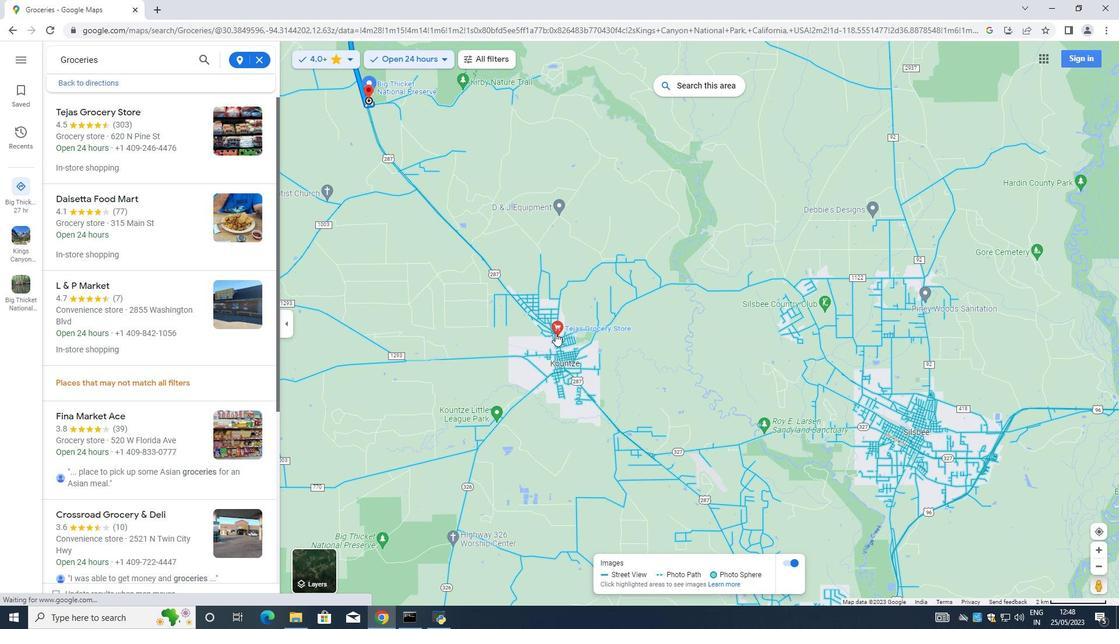 
Action: Mouse scrolled (557, 334) with delta (0, 0)
Screenshot: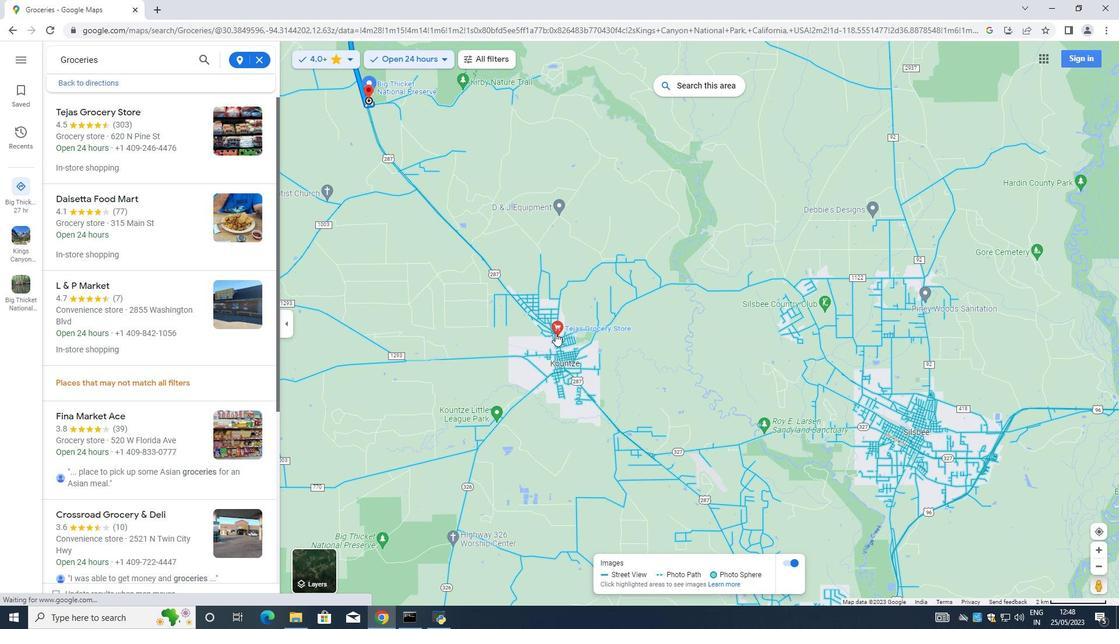
Action: Mouse moved to (558, 333)
Screenshot: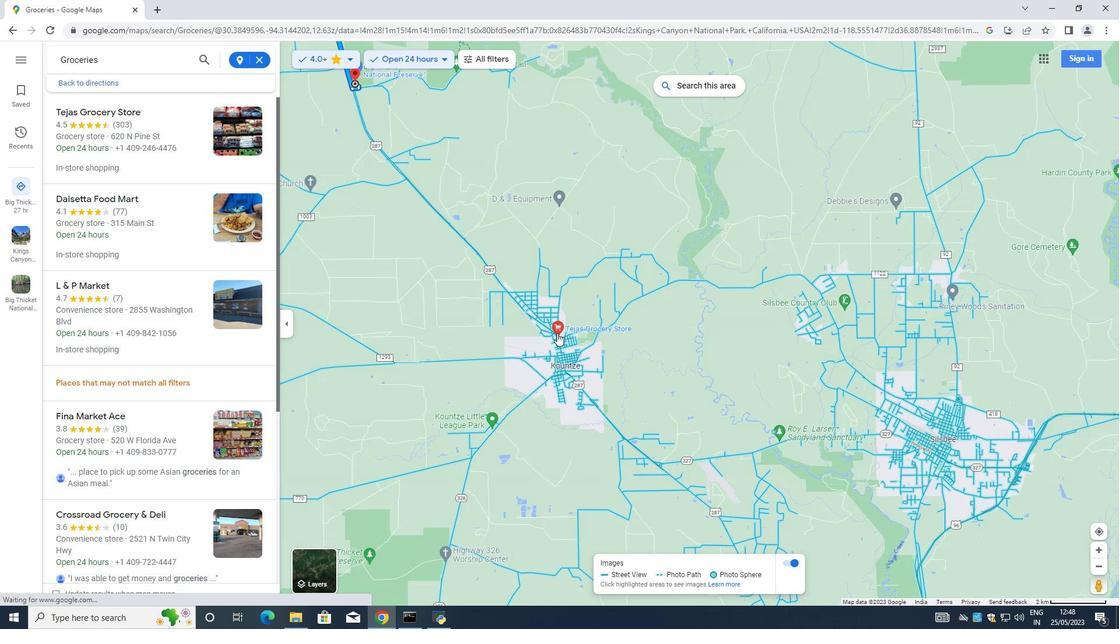
Action: Mouse scrolled (558, 334) with delta (0, 0)
Screenshot: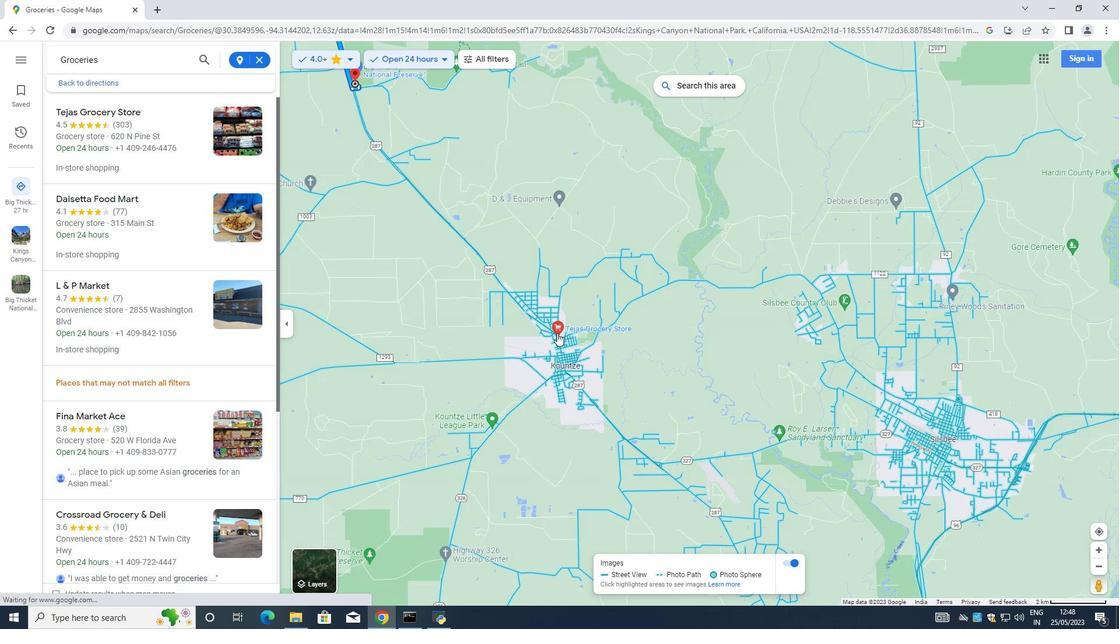 
Action: Mouse moved to (561, 329)
Screenshot: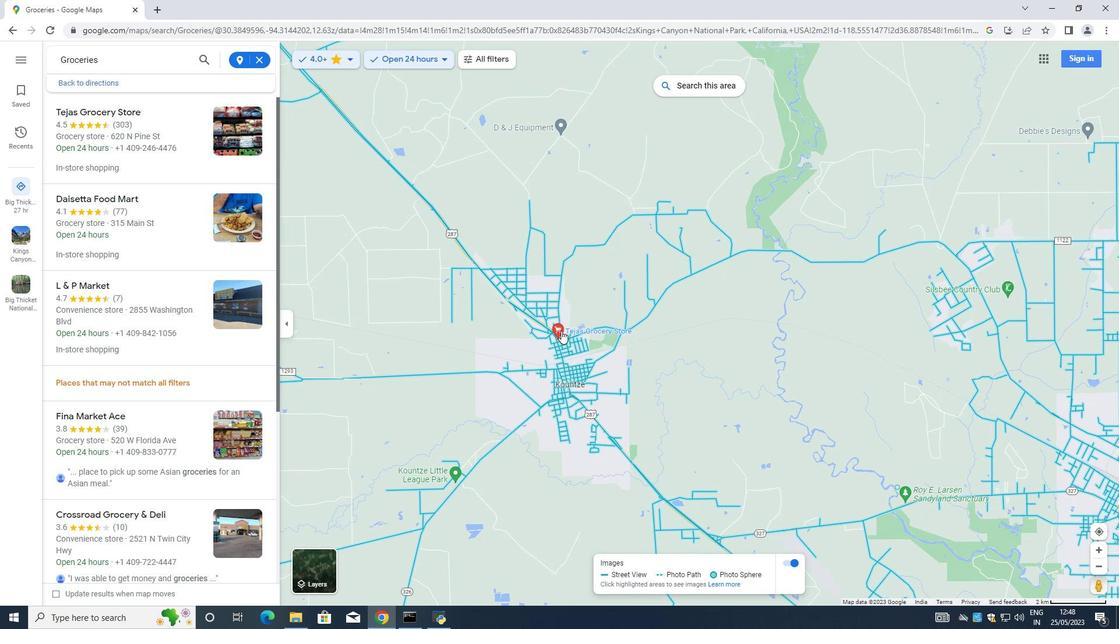 
Action: Mouse scrolled (561, 330) with delta (0, 0)
Screenshot: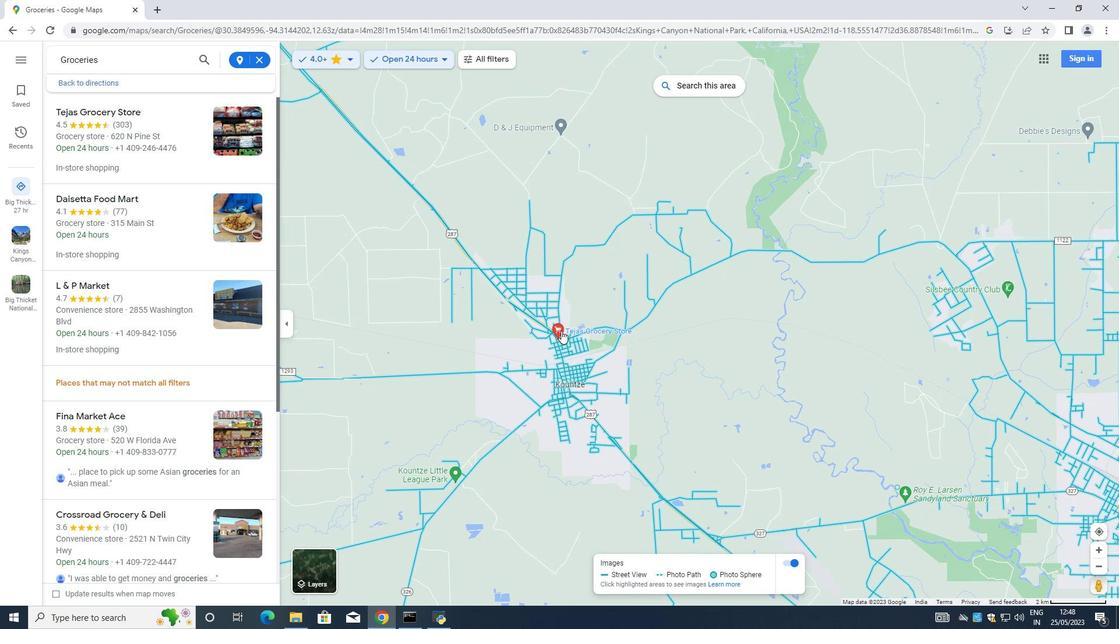 
Action: Mouse scrolled (561, 330) with delta (0, 0)
Screenshot: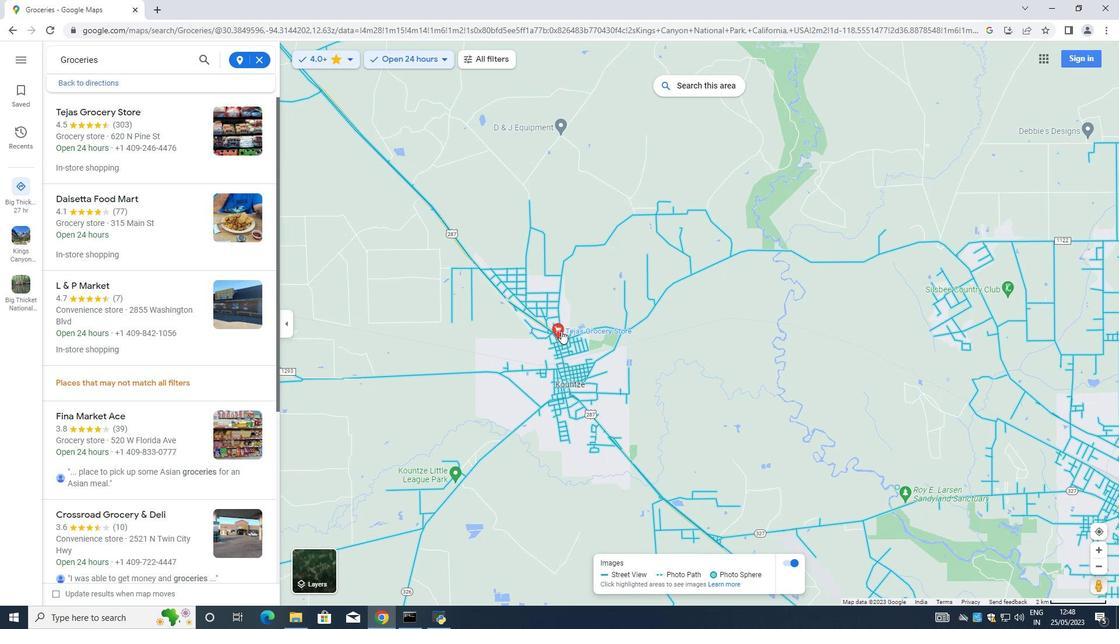 
Action: Mouse scrolled (561, 330) with delta (0, 0)
Screenshot: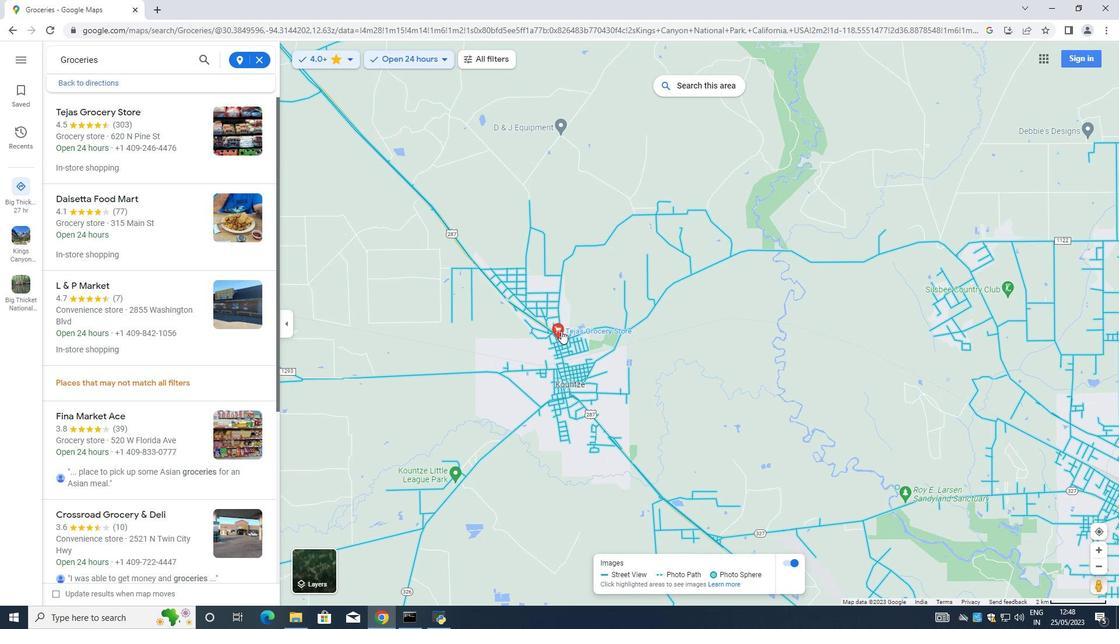 
Action: Mouse scrolled (561, 330) with delta (0, 0)
Screenshot: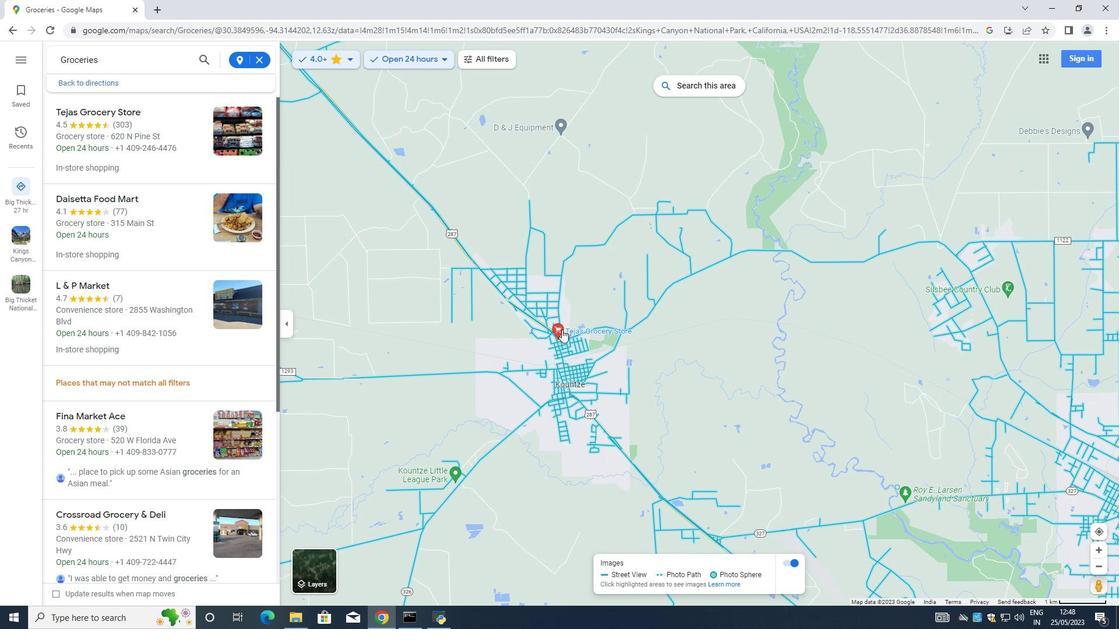 
Action: Mouse moved to (561, 328)
Screenshot: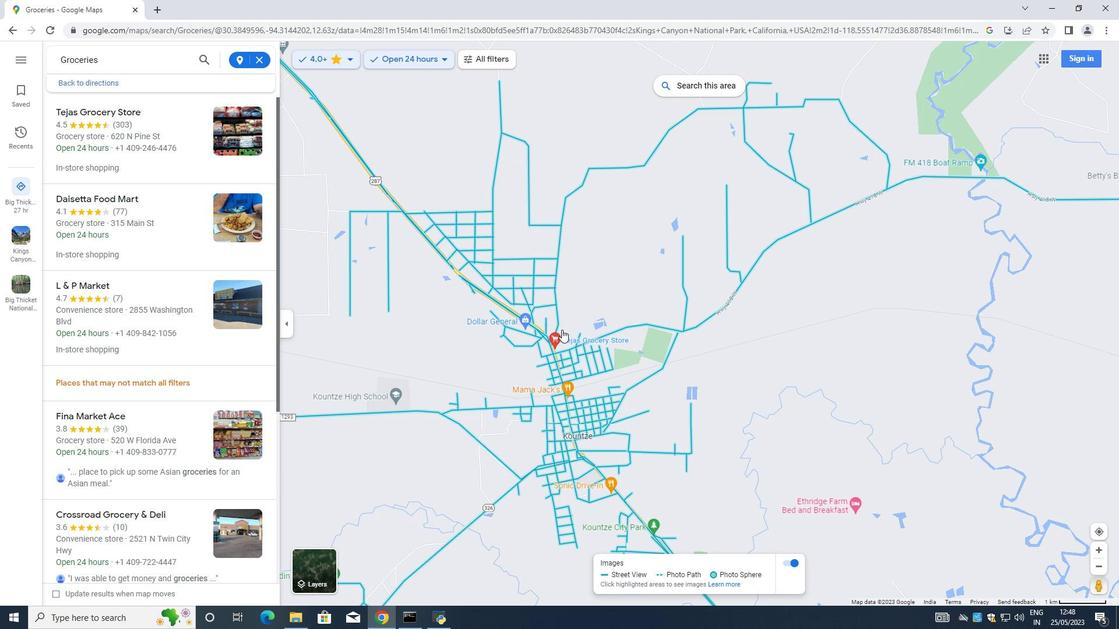
Action: Mouse scrolled (561, 328) with delta (0, 0)
Screenshot: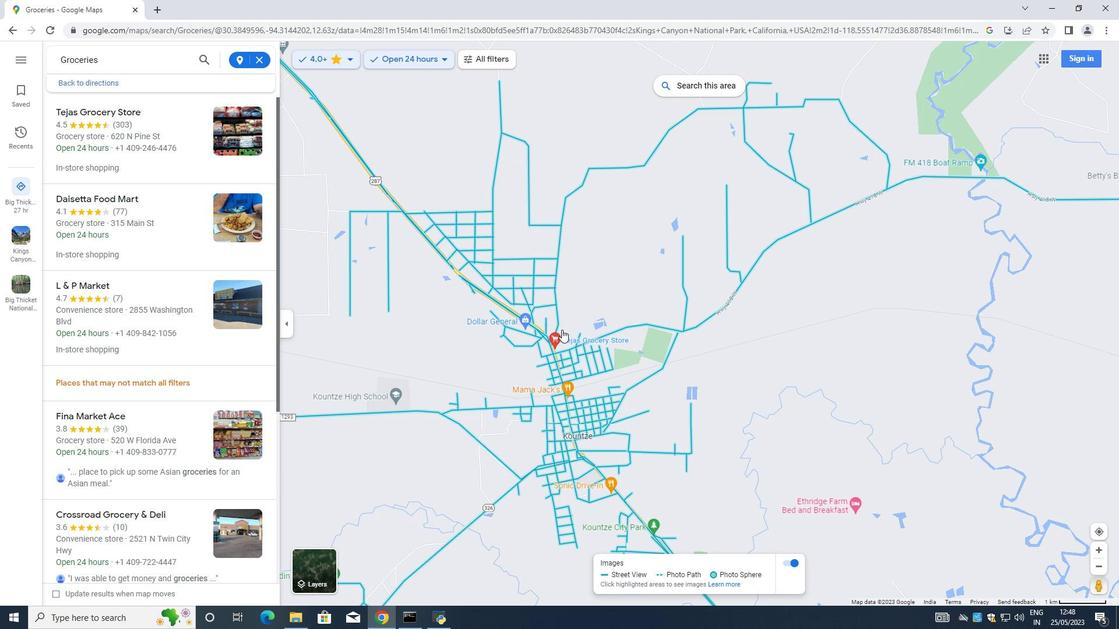 
Action: Mouse scrolled (561, 328) with delta (0, 0)
Screenshot: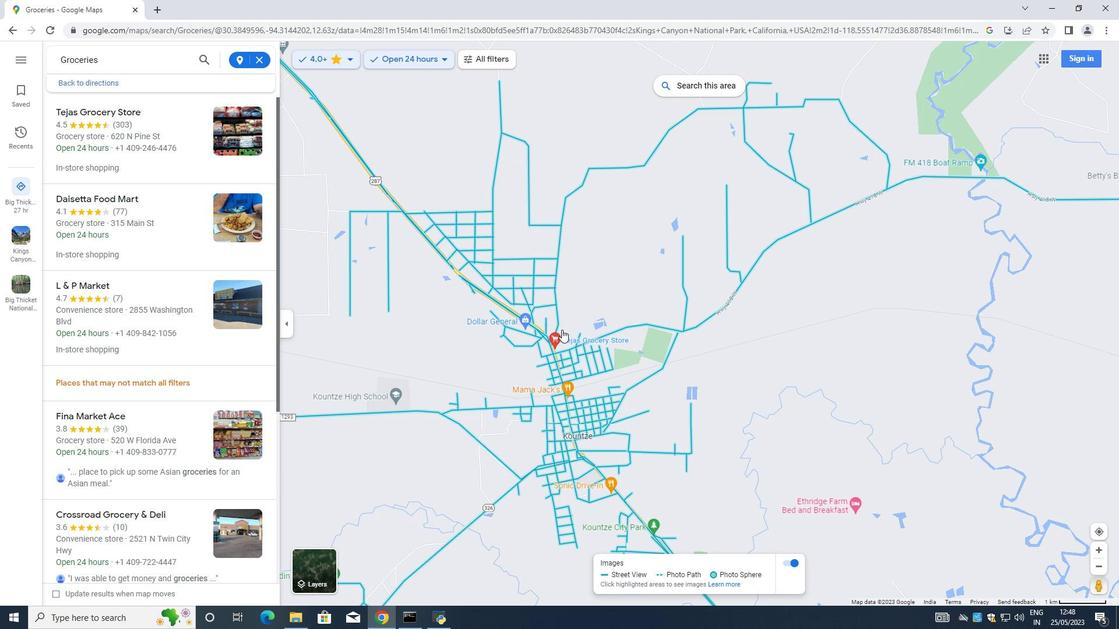 
Action: Mouse scrolled (561, 328) with delta (0, 0)
Screenshot: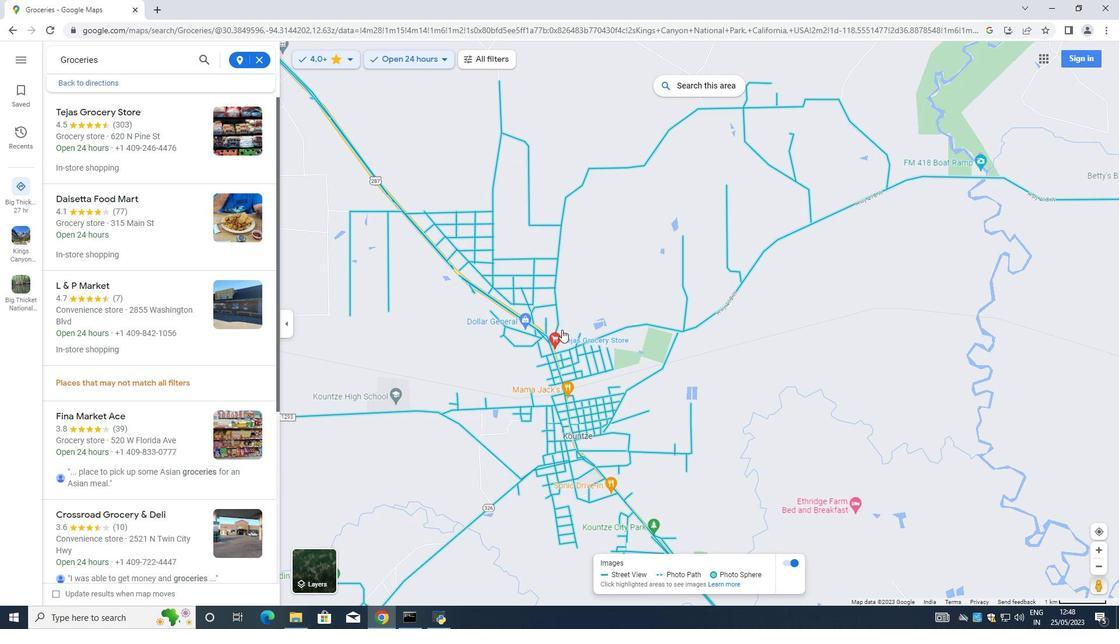 
Action: Mouse moved to (556, 364)
Screenshot: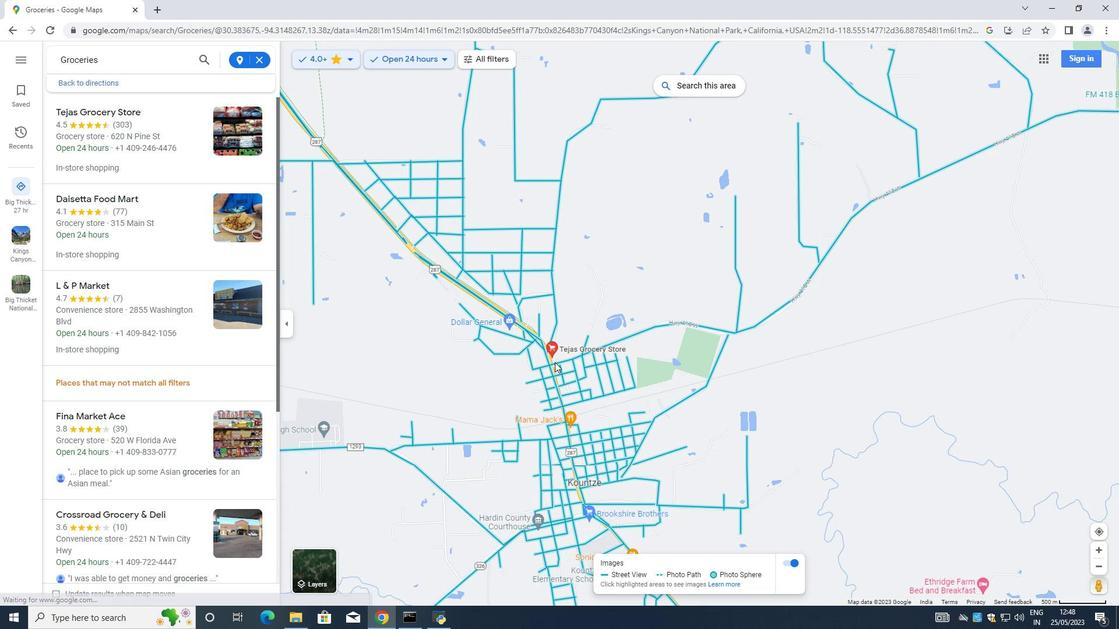 
Action: Mouse scrolled (556, 365) with delta (0, 0)
Screenshot: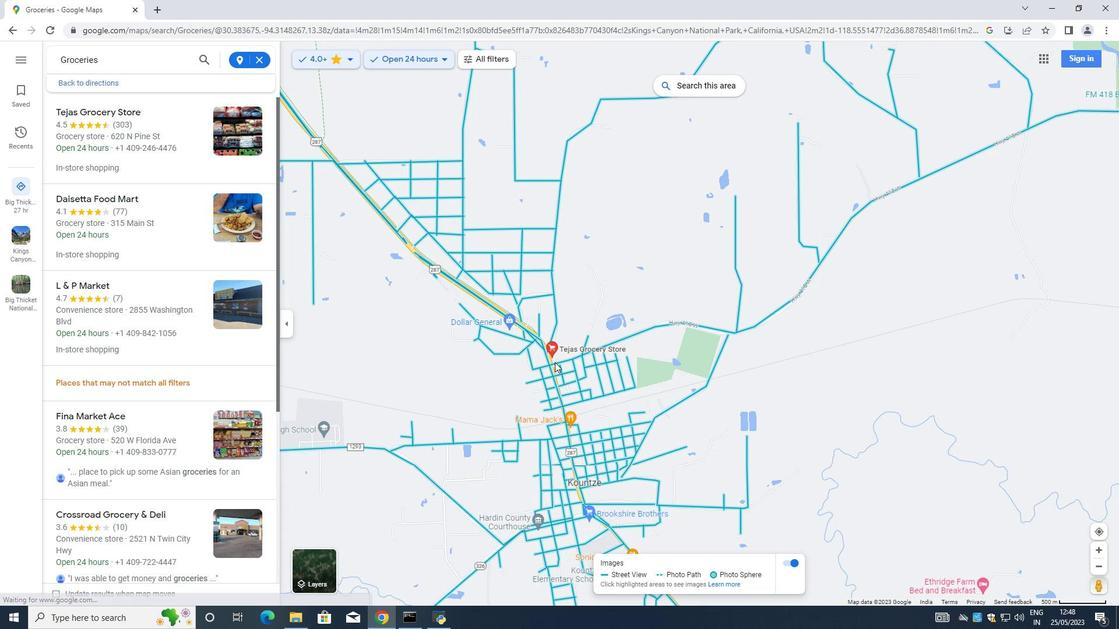 
Action: Mouse moved to (559, 365)
Screenshot: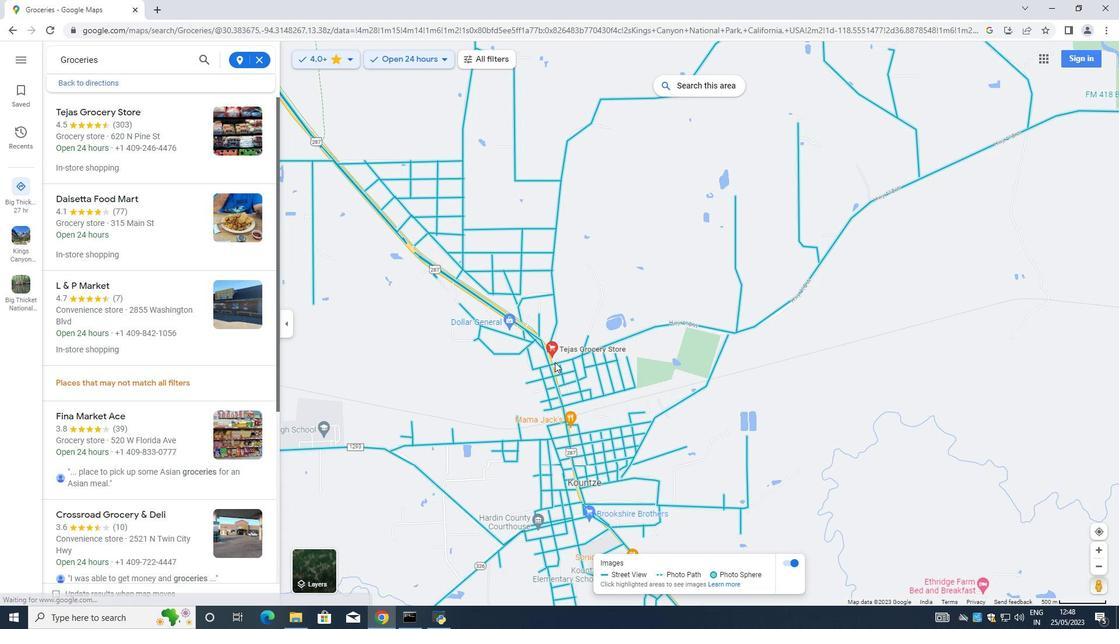 
Action: Mouse scrolled (559, 366) with delta (0, 0)
Screenshot: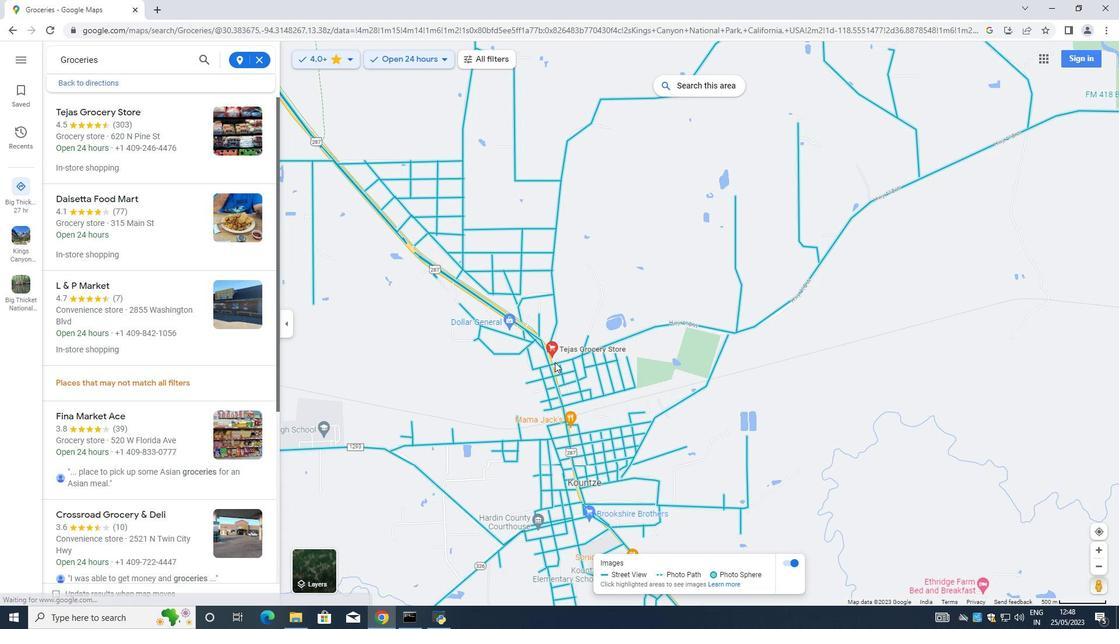 
Action: Mouse moved to (559, 365)
Screenshot: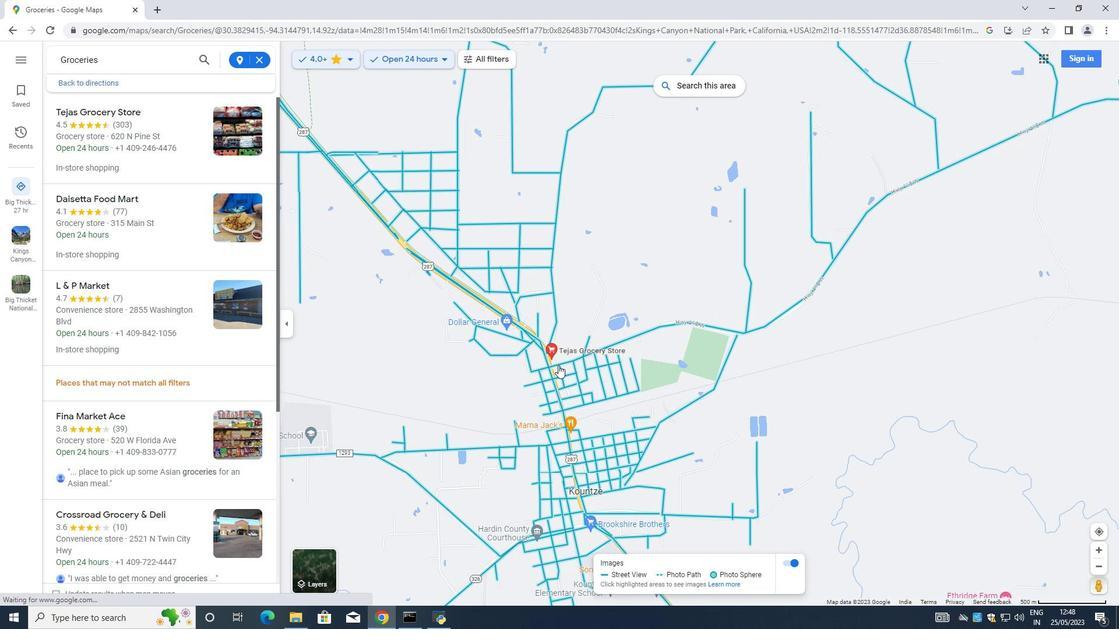 
Action: Mouse scrolled (559, 366) with delta (0, 0)
Screenshot: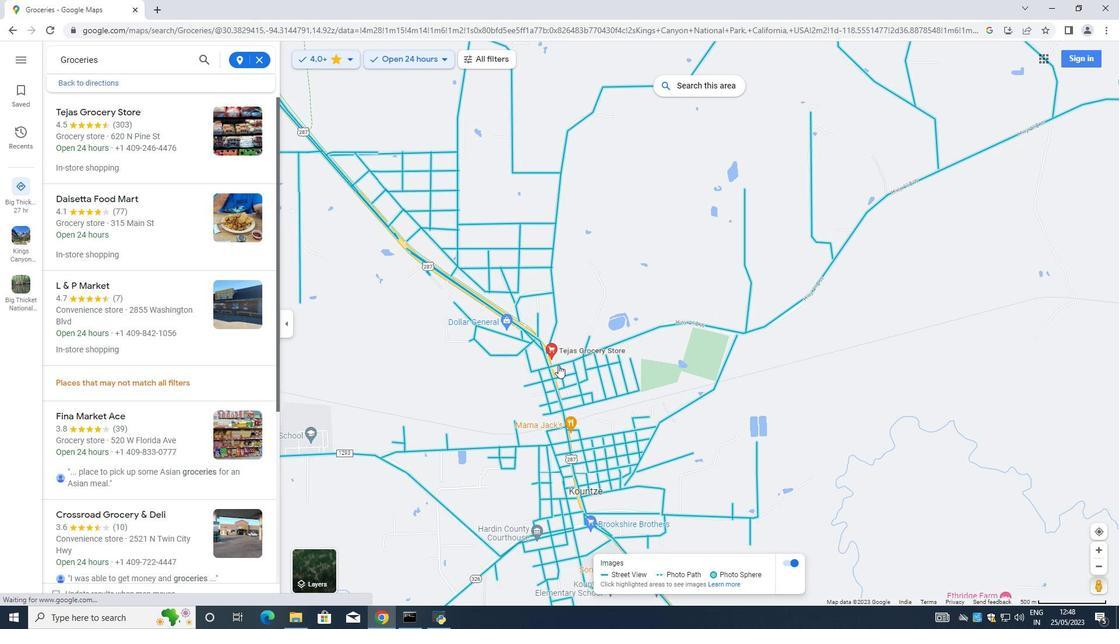 
Action: Mouse moved to (559, 366)
Screenshot: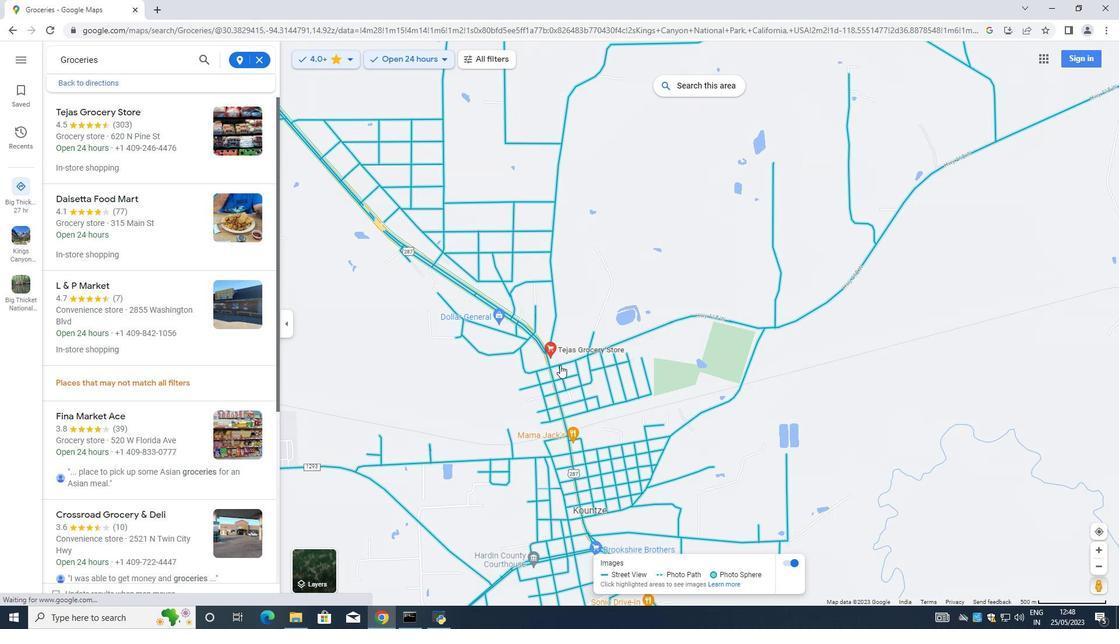 
Action: Mouse scrolled (559, 366) with delta (0, 0)
Screenshot: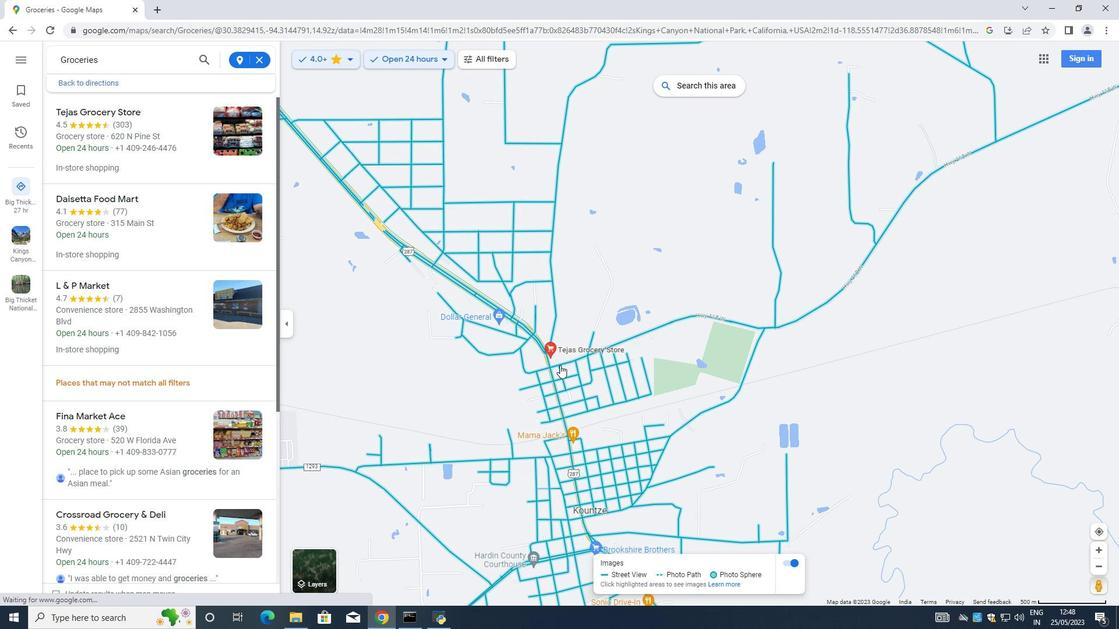 
Action: Mouse scrolled (559, 366) with delta (0, 0)
Screenshot: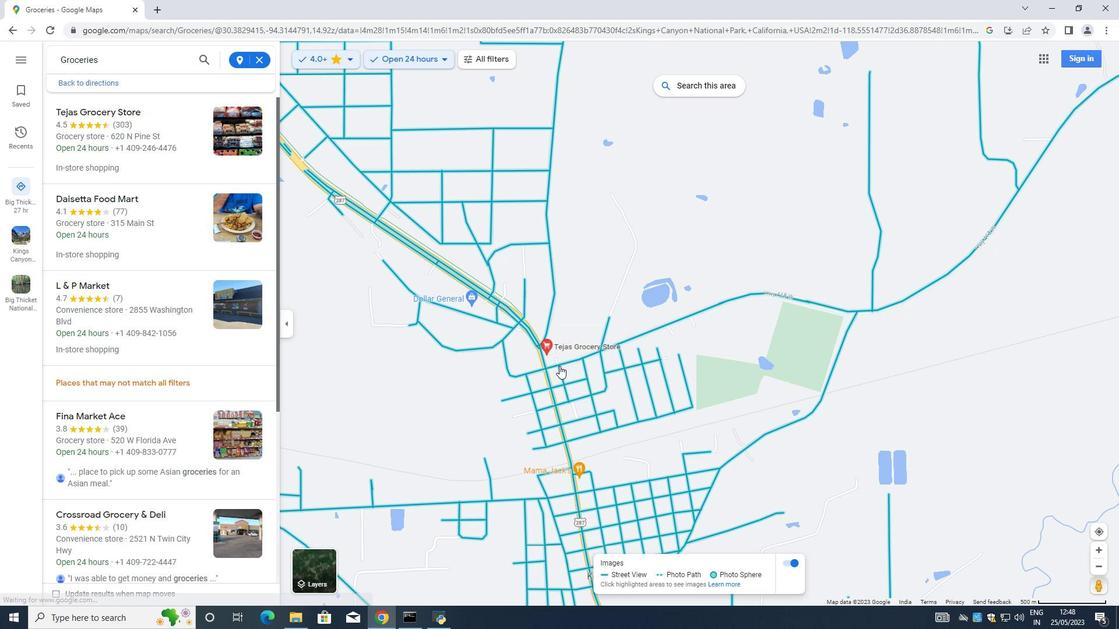 
Action: Mouse scrolled (559, 366) with delta (0, 0)
Screenshot: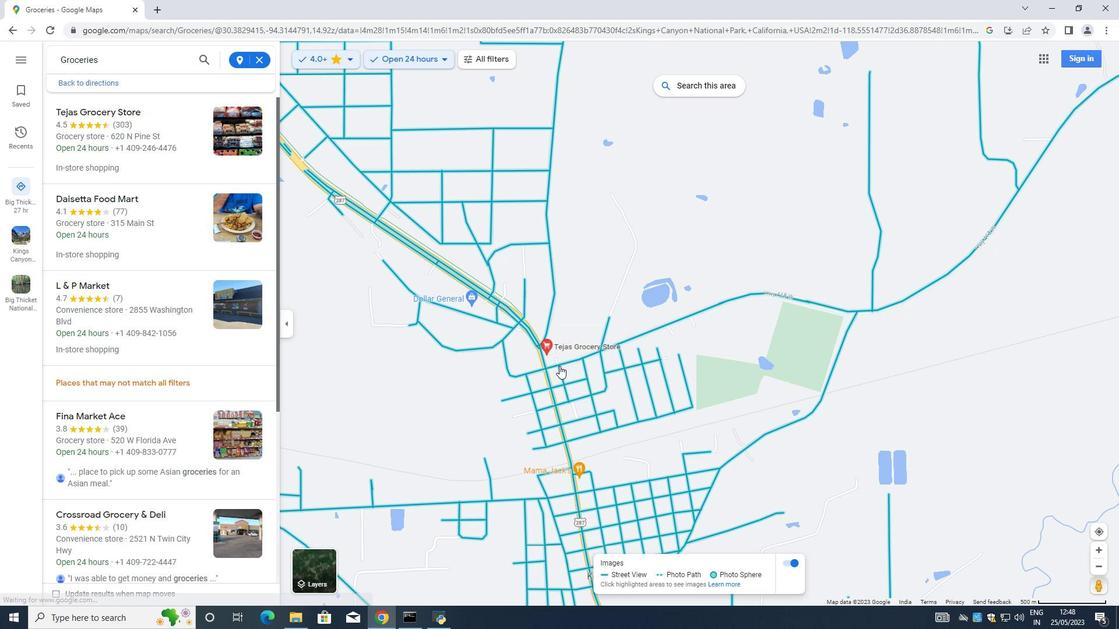 
Action: Mouse scrolled (559, 366) with delta (0, 0)
Screenshot: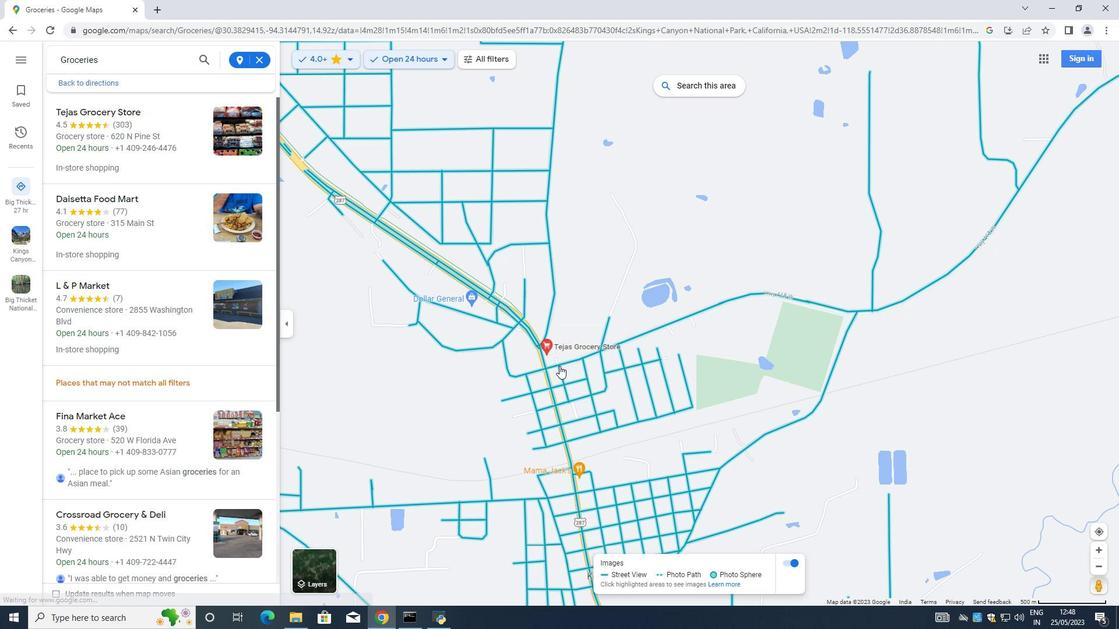 
Action: Mouse moved to (549, 343)
Screenshot: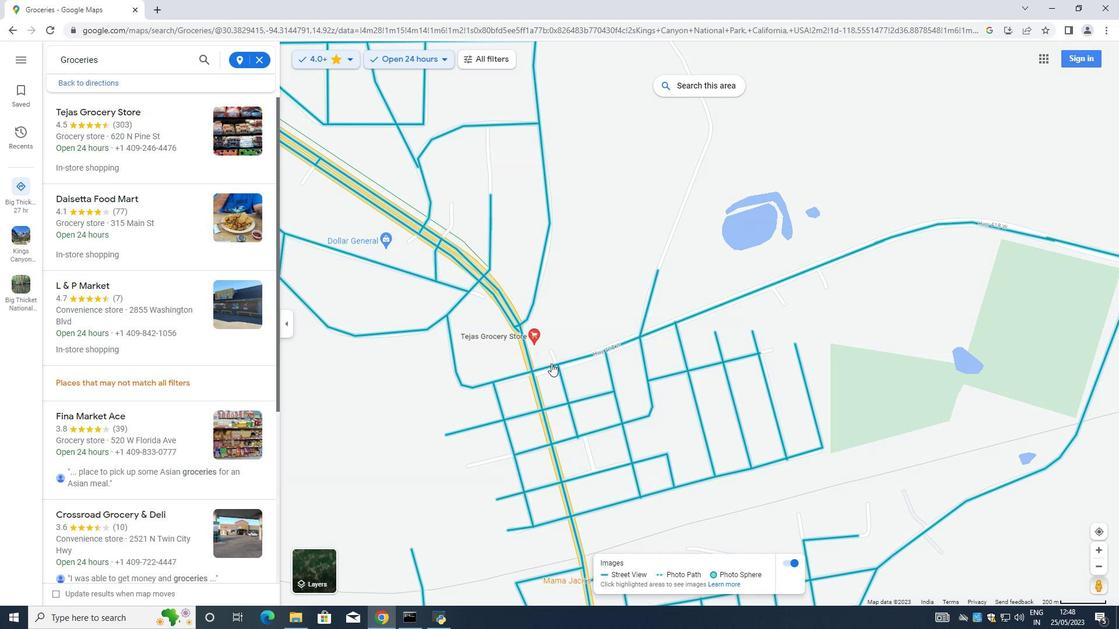 
Action: Mouse scrolled (549, 347) with delta (0, 0)
Screenshot: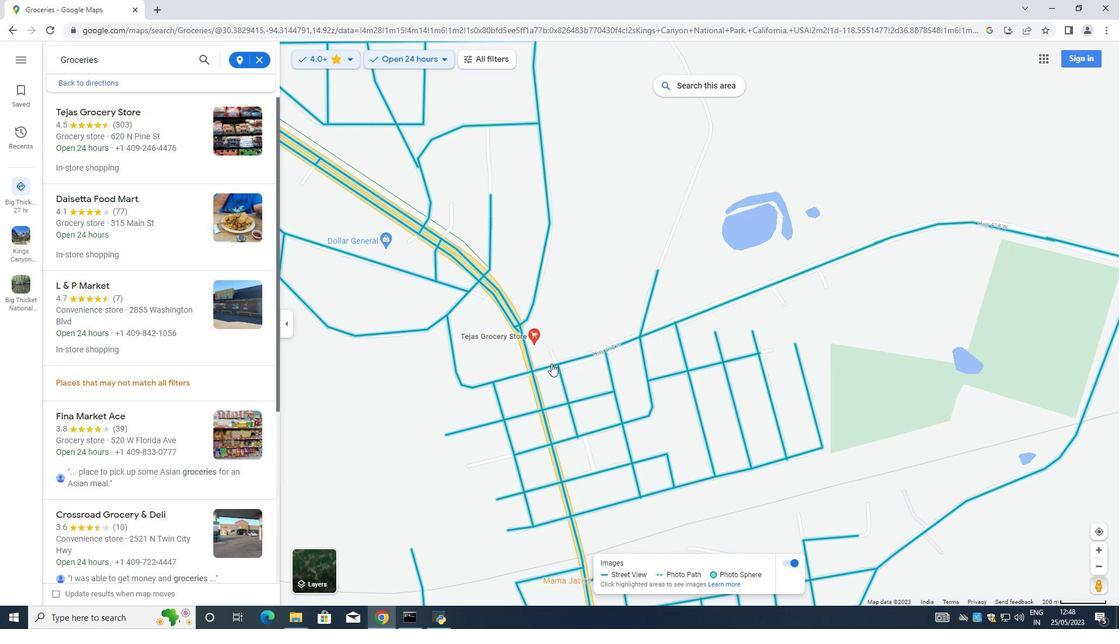 
Action: Mouse scrolled (549, 344) with delta (0, 0)
Screenshot: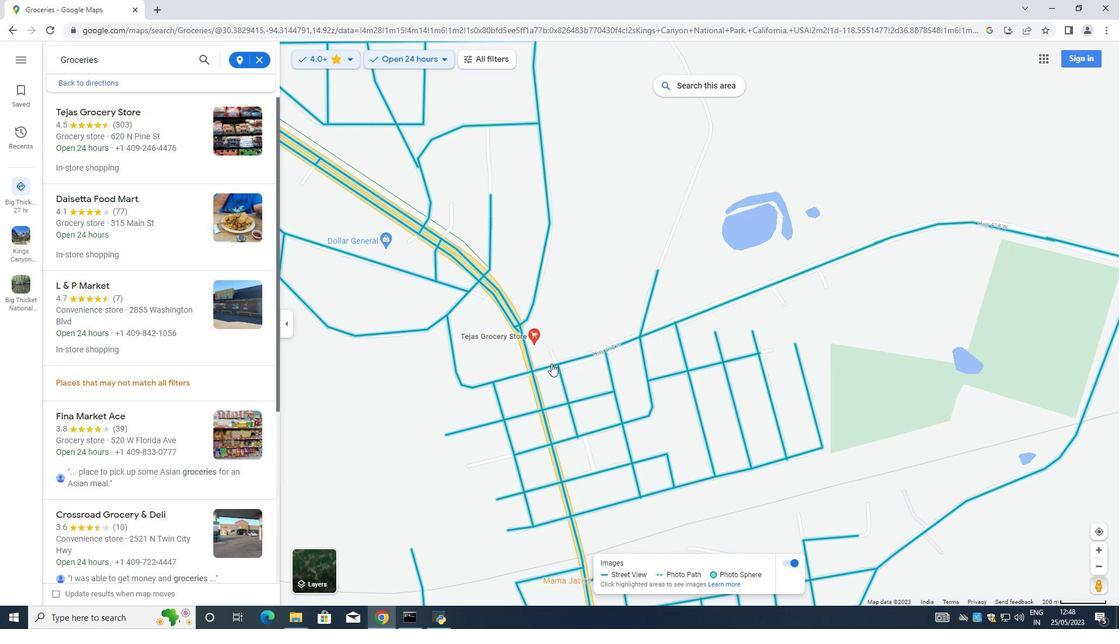 
Action: Mouse moved to (549, 343)
Screenshot: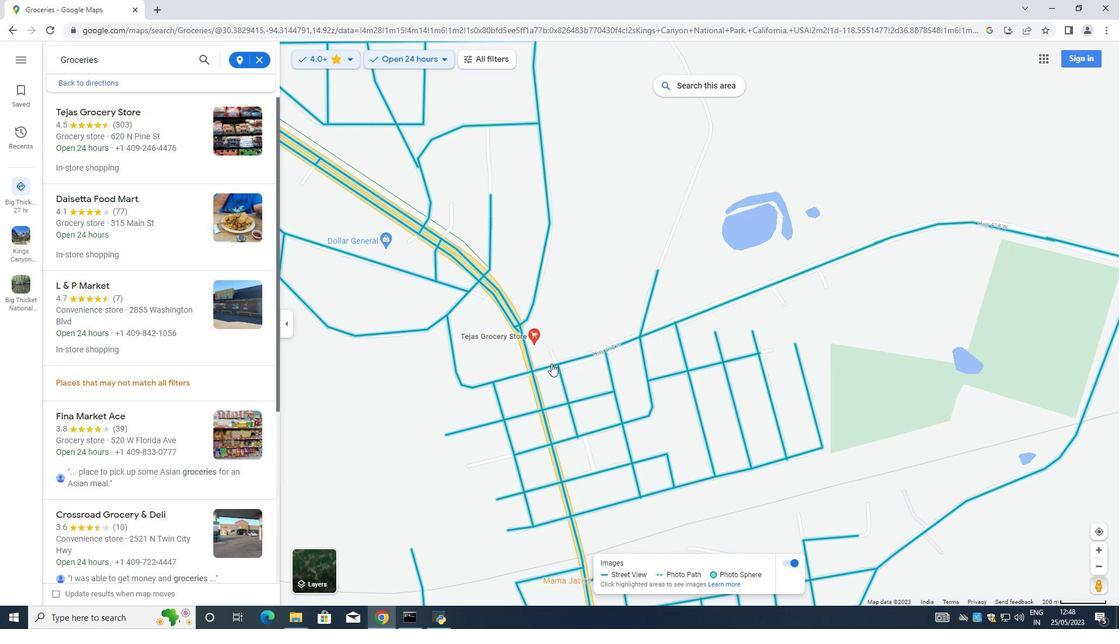 
Action: Mouse scrolled (549, 343) with delta (0, 0)
Screenshot: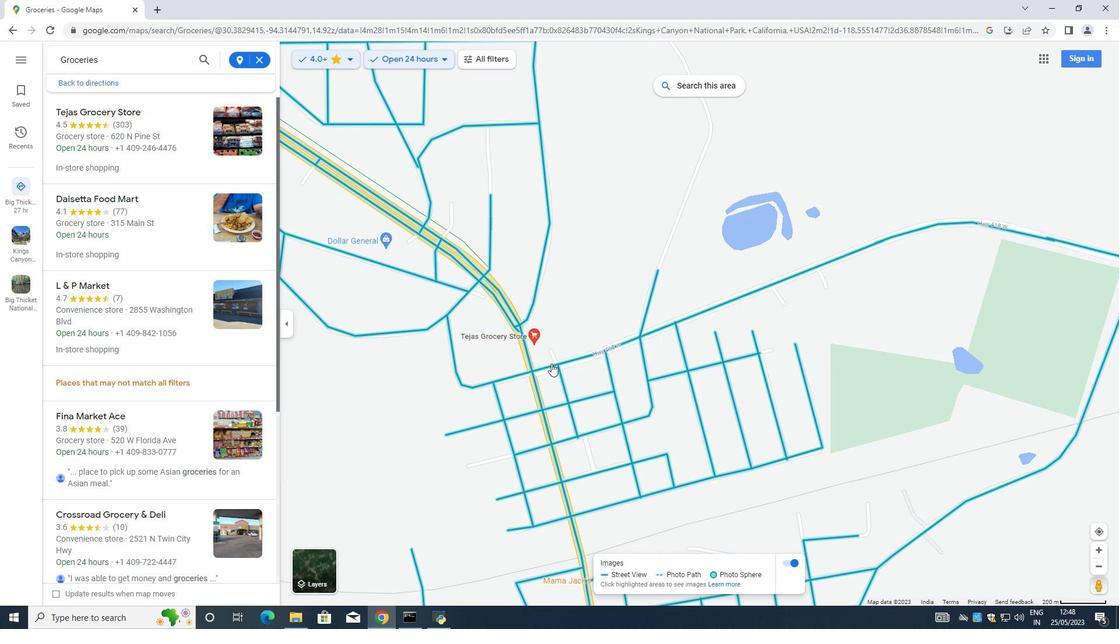 
Action: Mouse moved to (551, 381)
Screenshot: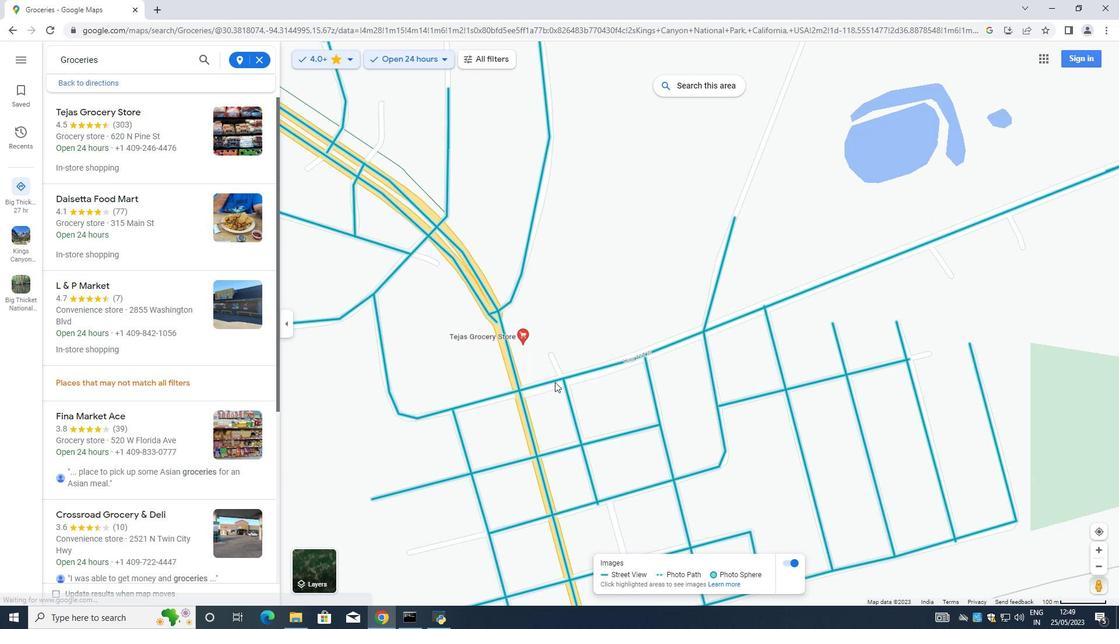 
Action: Mouse scrolled (551, 381) with delta (0, 0)
Screenshot: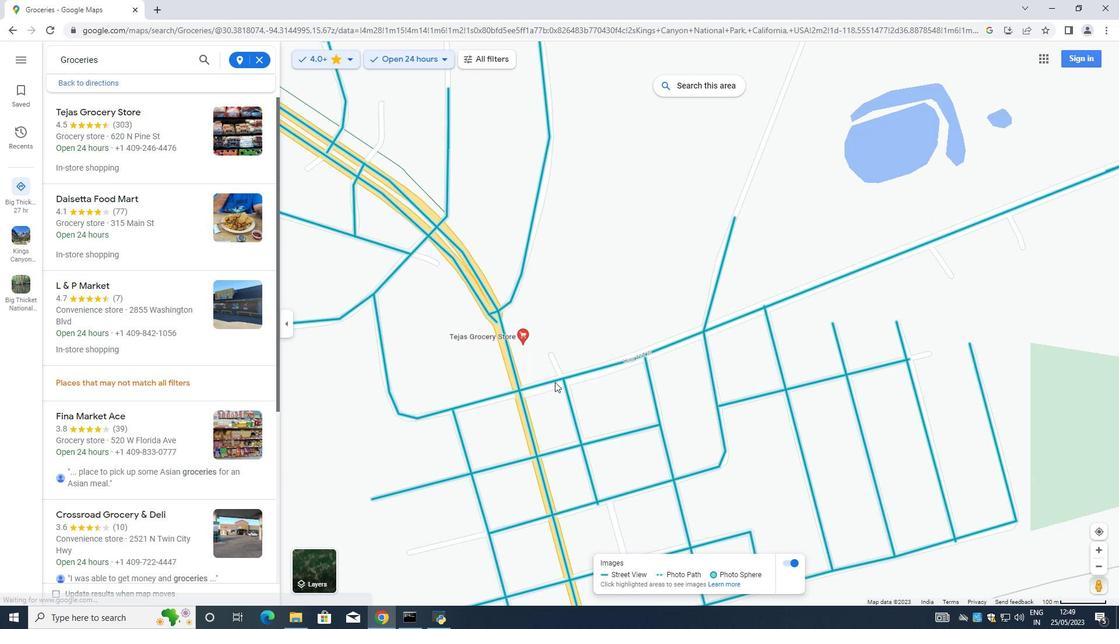 
Action: Mouse moved to (551, 374)
Screenshot: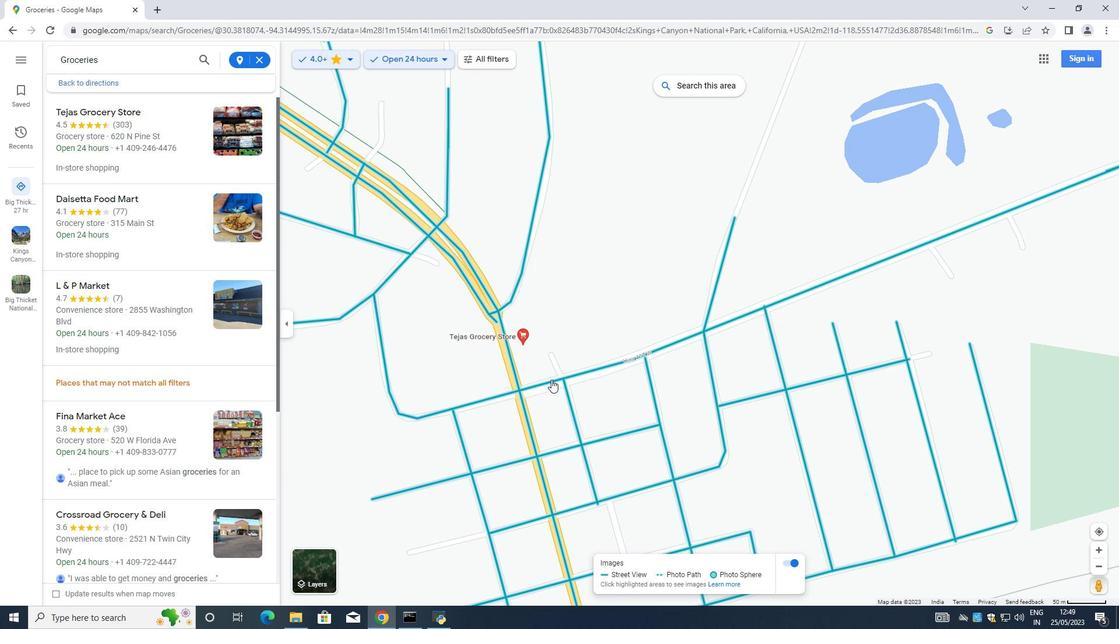 
Action: Mouse scrolled (551, 375) with delta (0, 0)
Screenshot: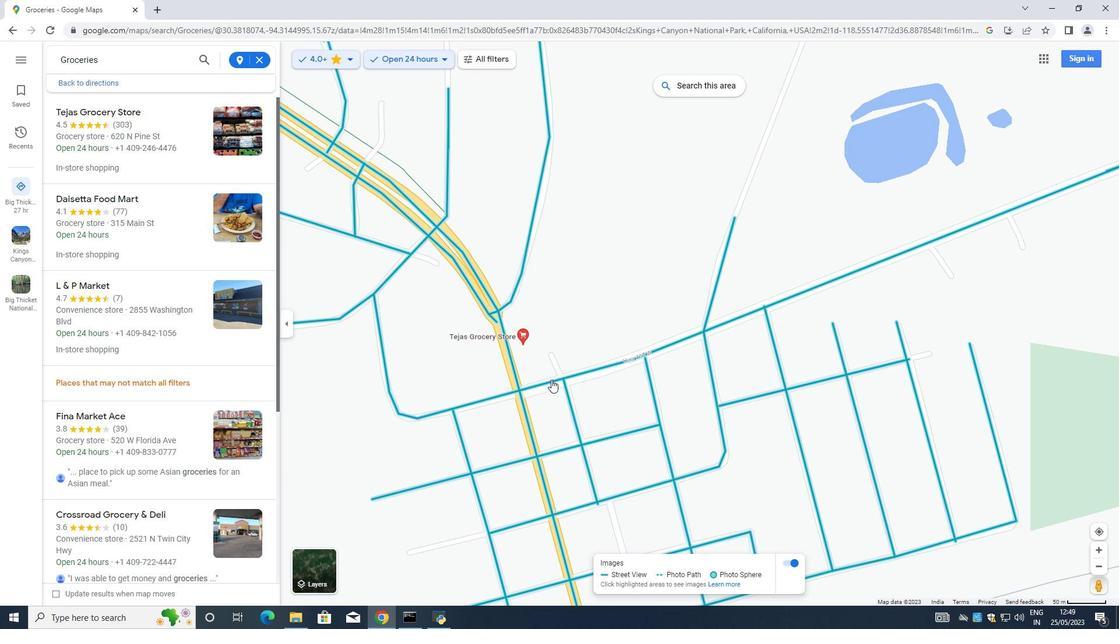 
Action: Mouse moved to (551, 371)
Screenshot: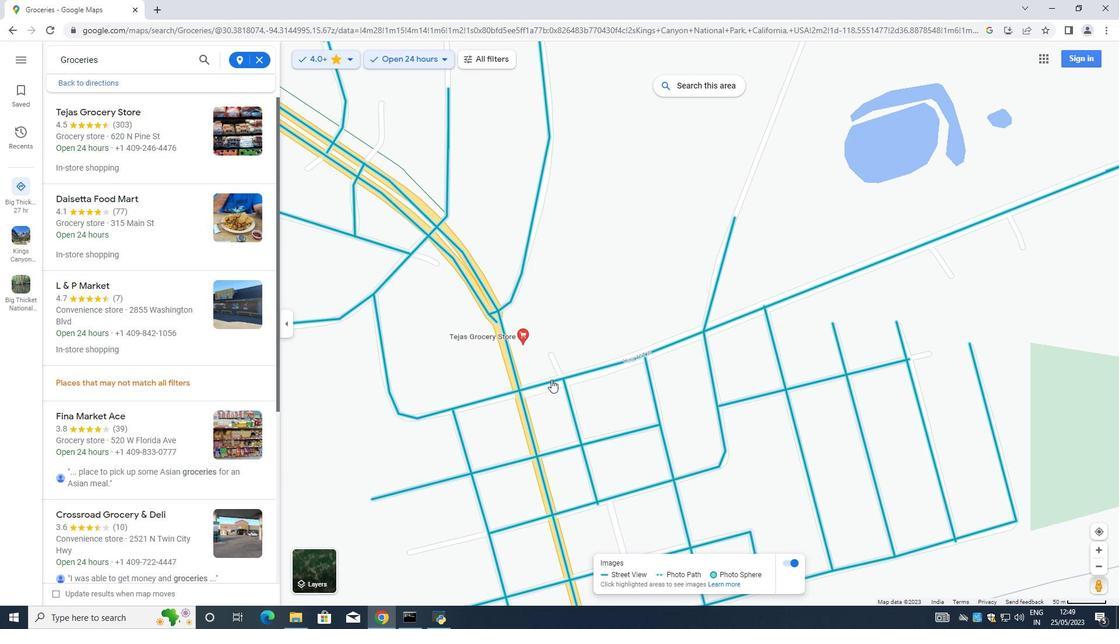
Action: Mouse scrolled (551, 372) with delta (0, 0)
Screenshot: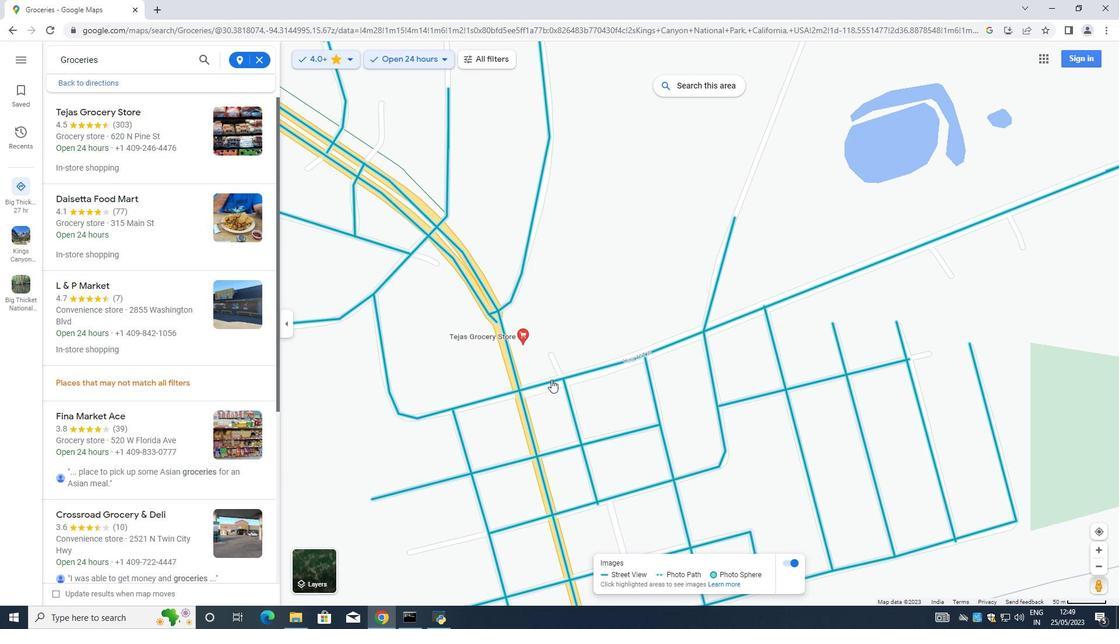 
Action: Mouse moved to (512, 353)
Screenshot: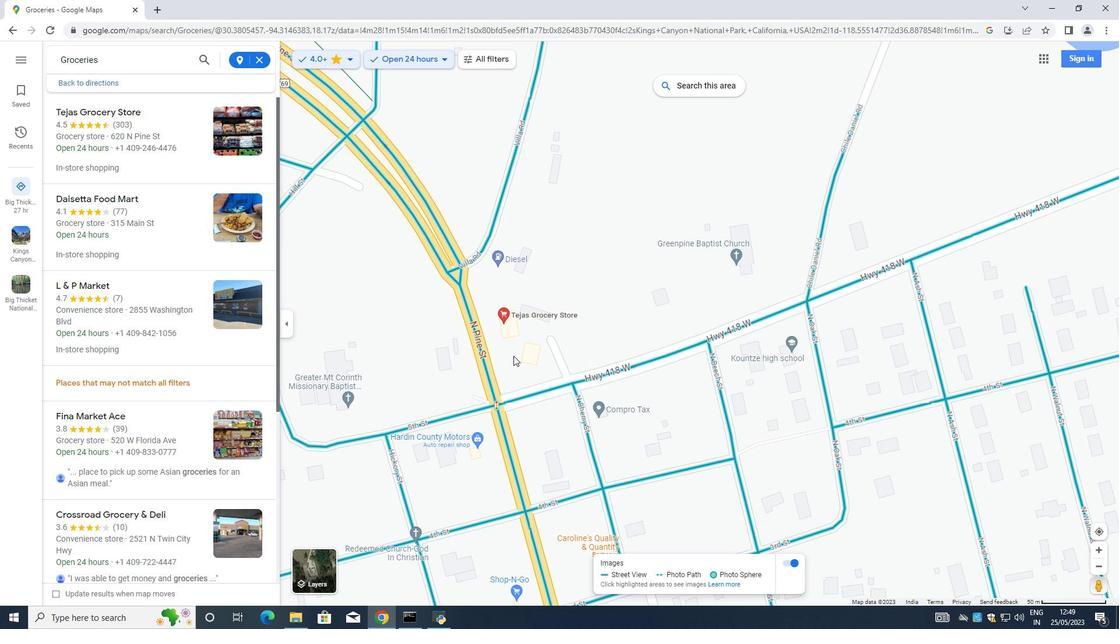 
Action: Mouse scrolled (512, 354) with delta (0, 0)
Screenshot: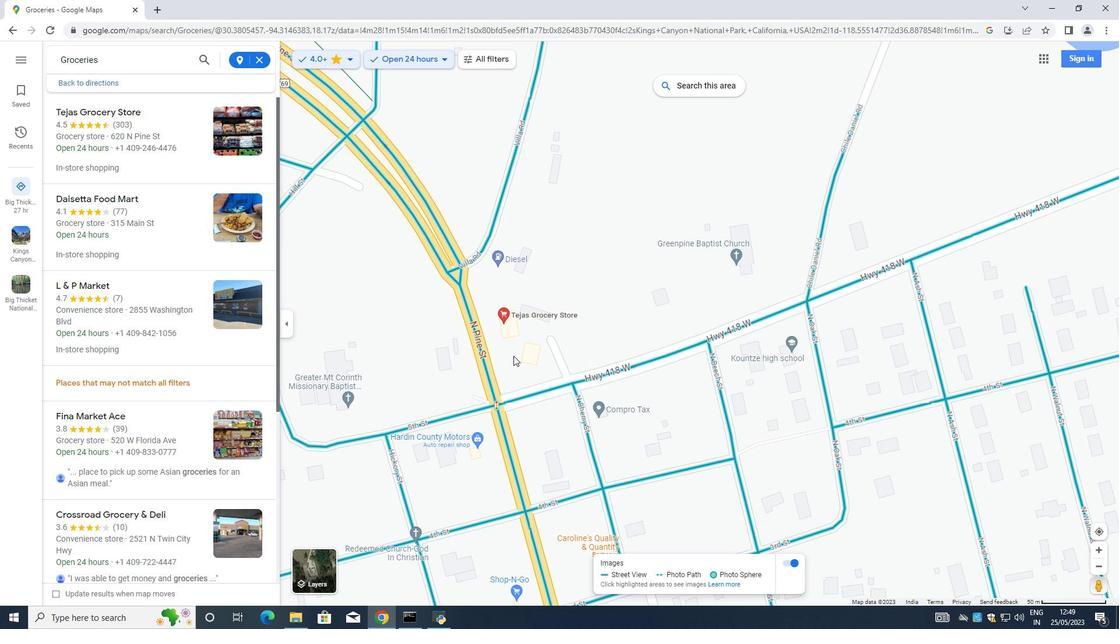 
Action: Mouse moved to (511, 352)
Screenshot: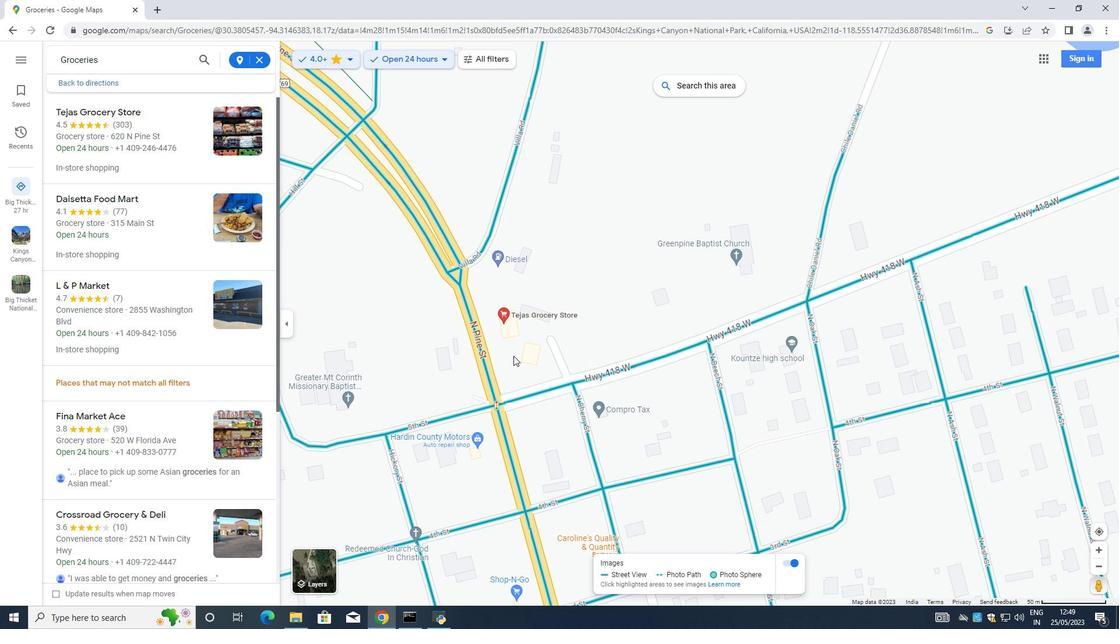 
Action: Mouse scrolled (511, 353) with delta (0, 0)
Screenshot: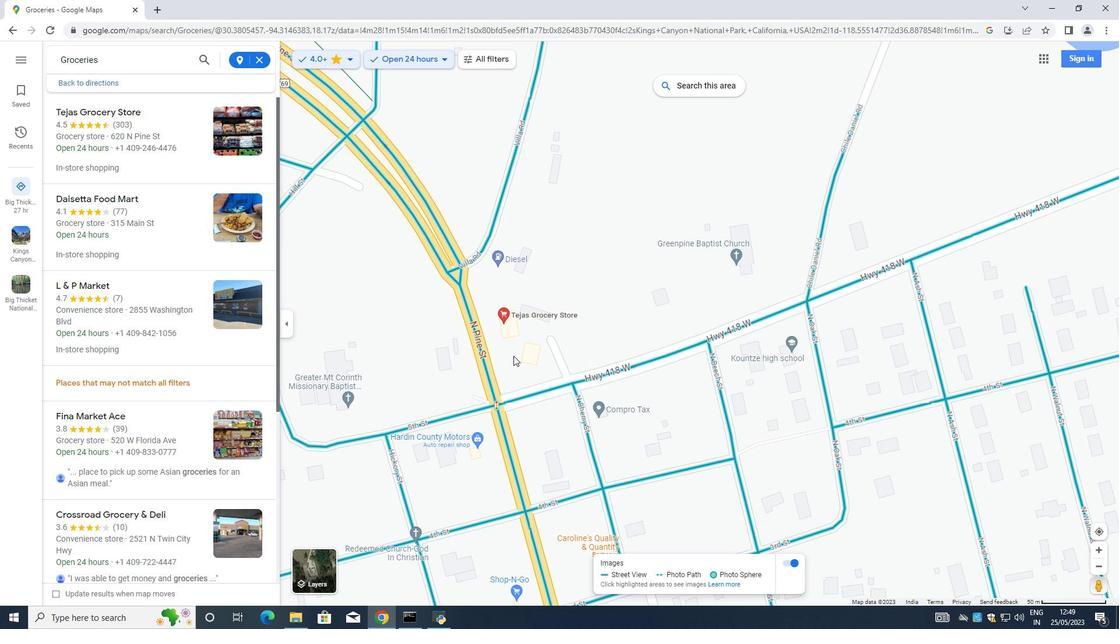 
Action: Mouse moved to (510, 352)
Screenshot: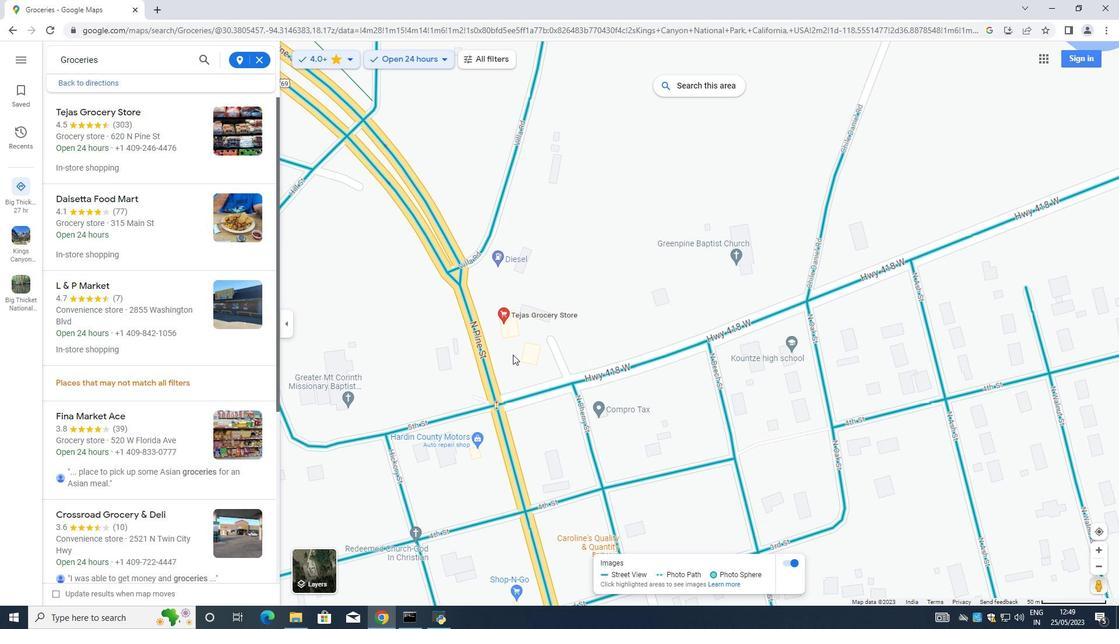 
Action: Mouse scrolled (510, 352) with delta (0, 0)
Screenshot: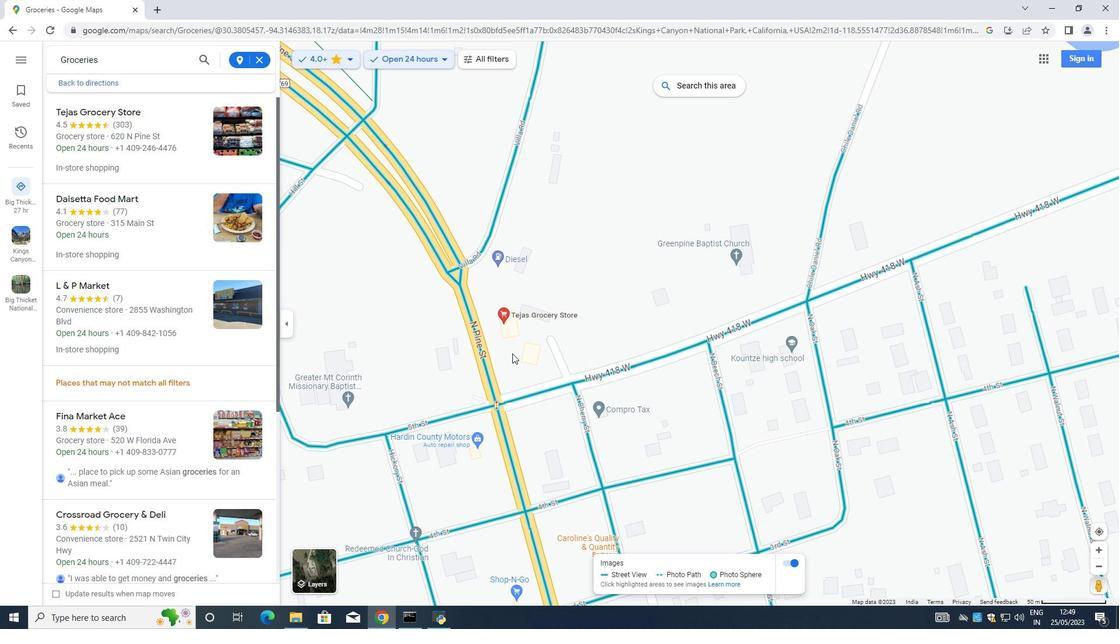 
Action: Mouse moved to (495, 328)
Screenshot: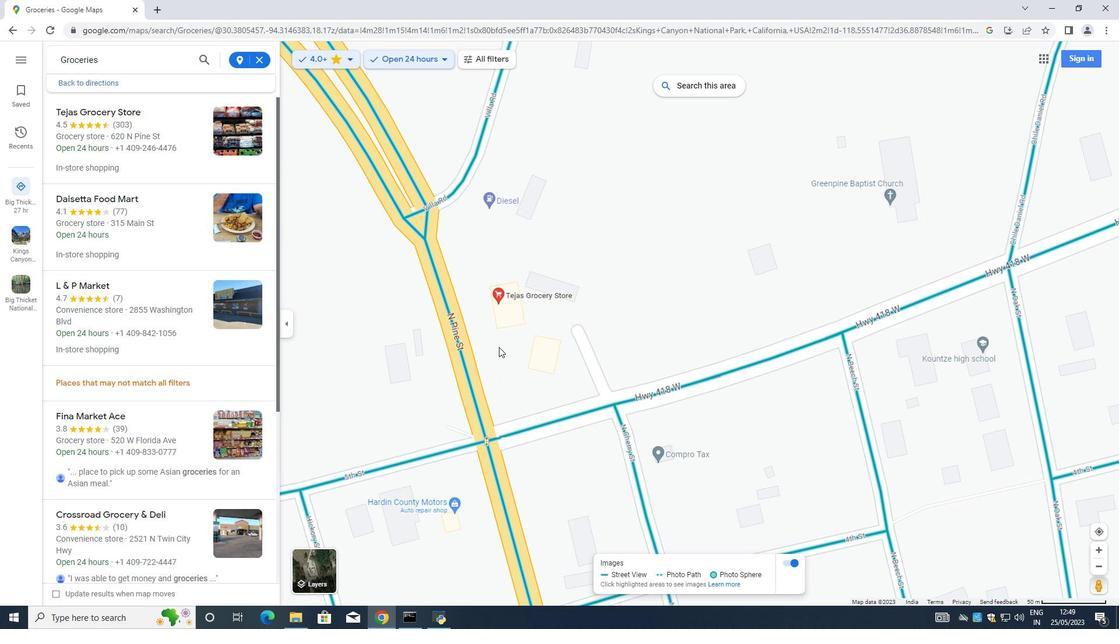 
Action: Mouse scrolled (495, 329) with delta (0, 0)
Screenshot: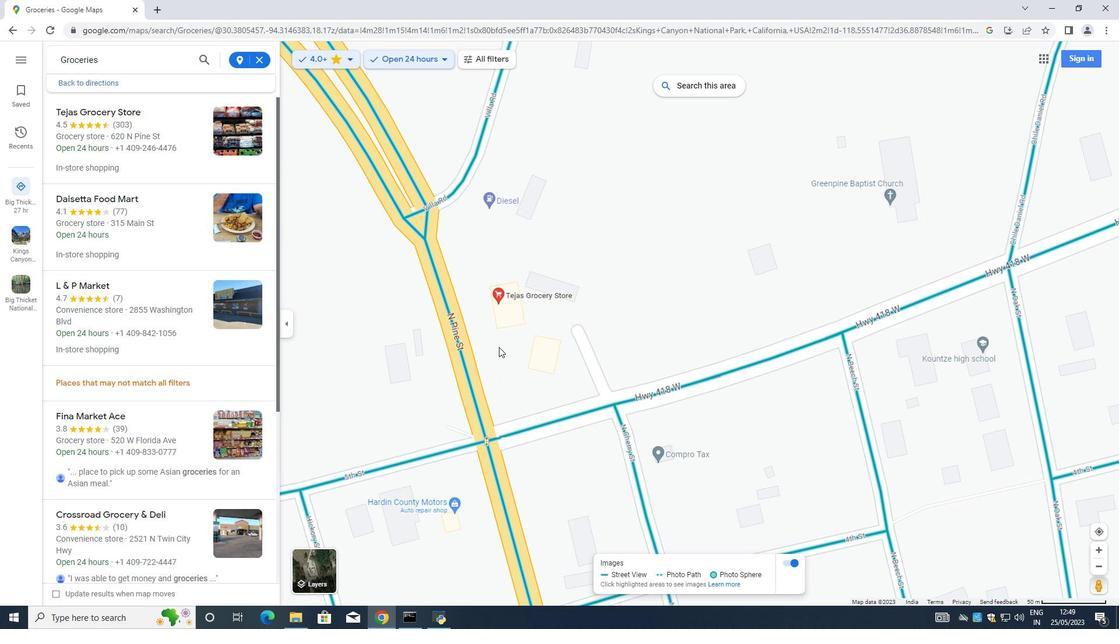
Action: Mouse moved to (495, 320)
Screenshot: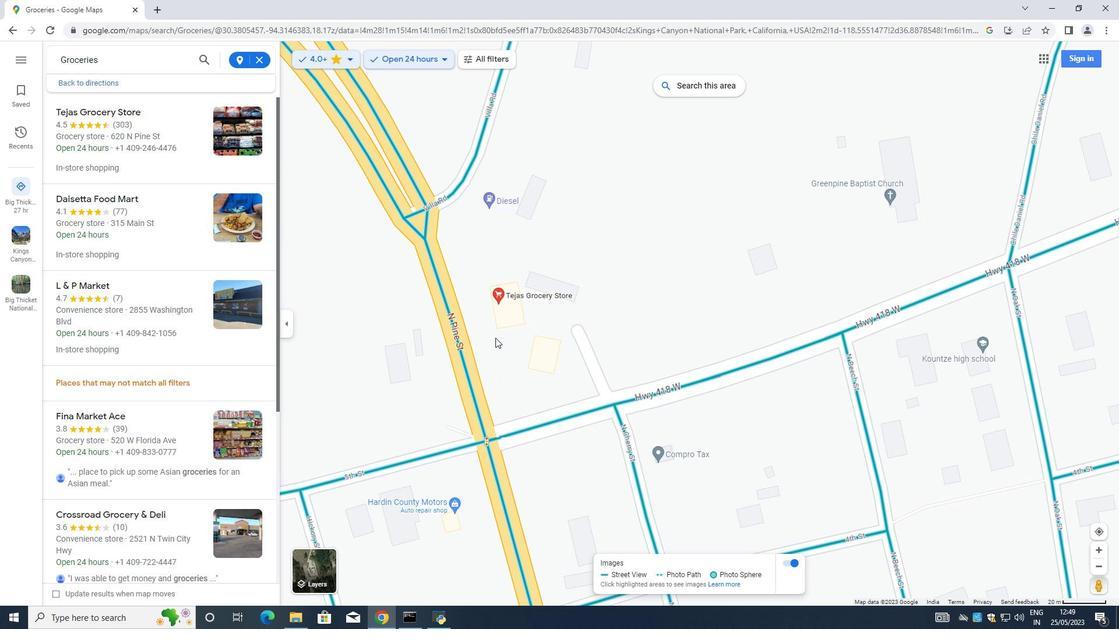 
Action: Mouse scrolled (495, 320) with delta (0, 0)
Screenshot: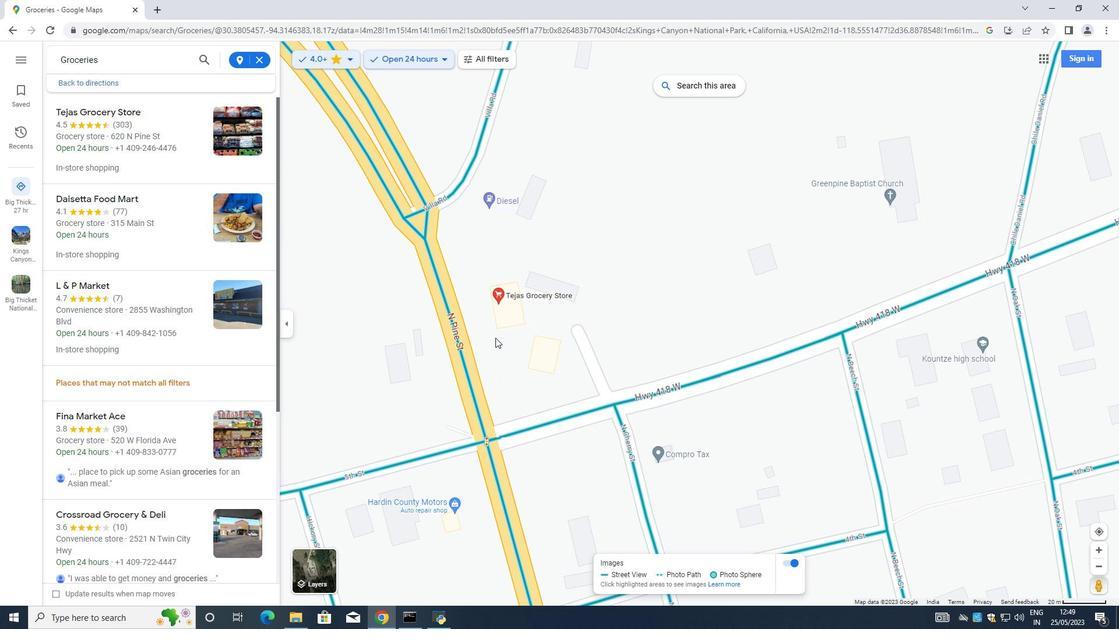 
Action: Mouse moved to (495, 316)
Screenshot: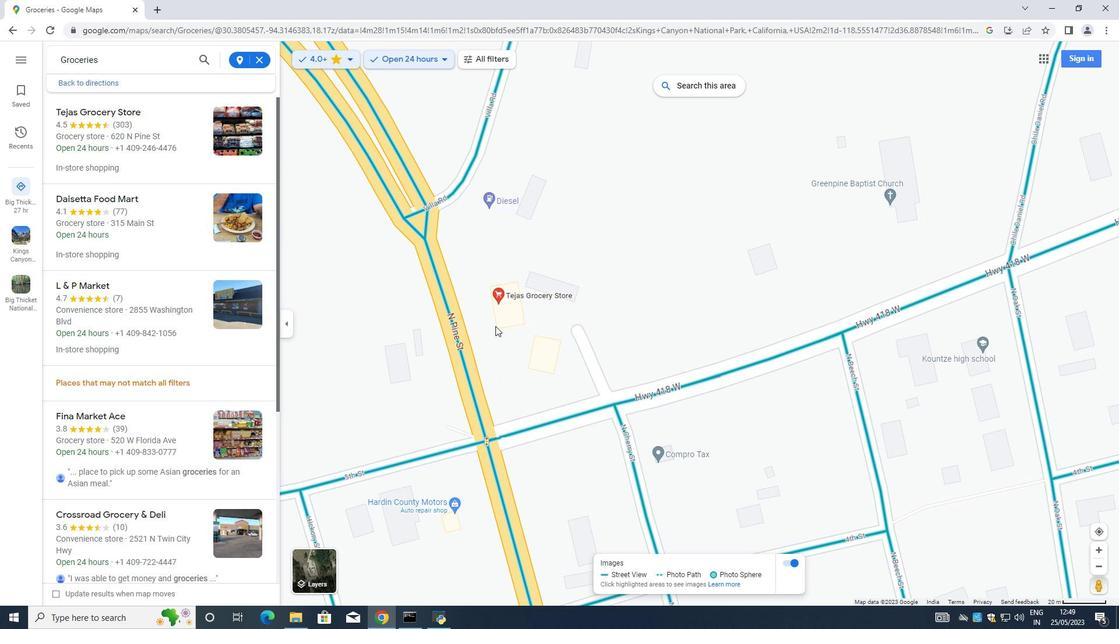 
Action: Mouse scrolled (495, 317) with delta (0, 0)
Screenshot: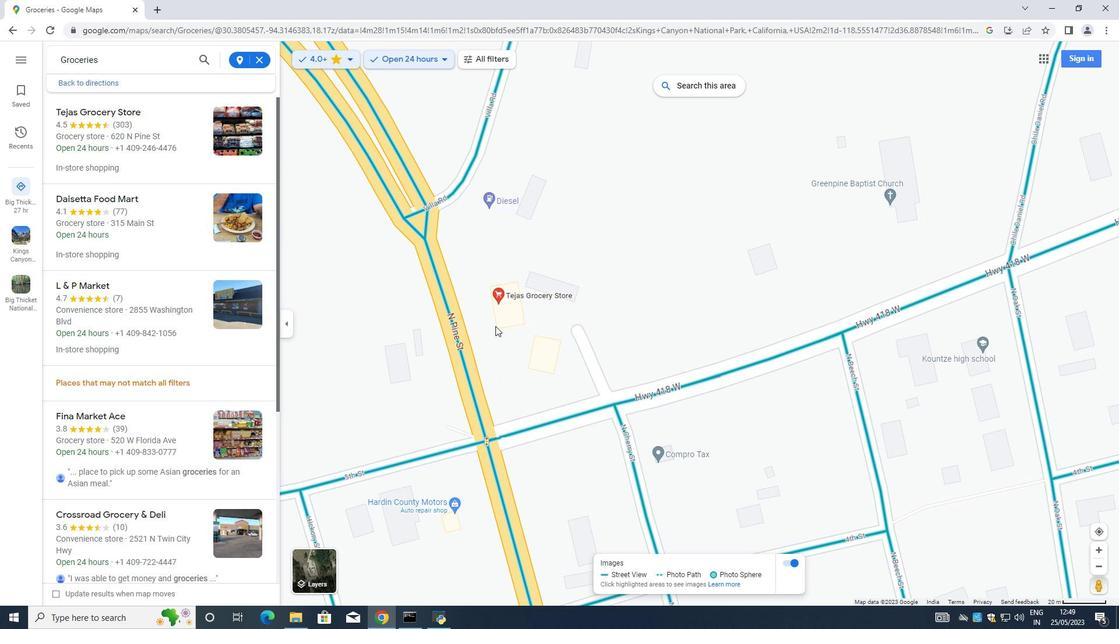 
Action: Mouse moved to (495, 314)
Screenshot: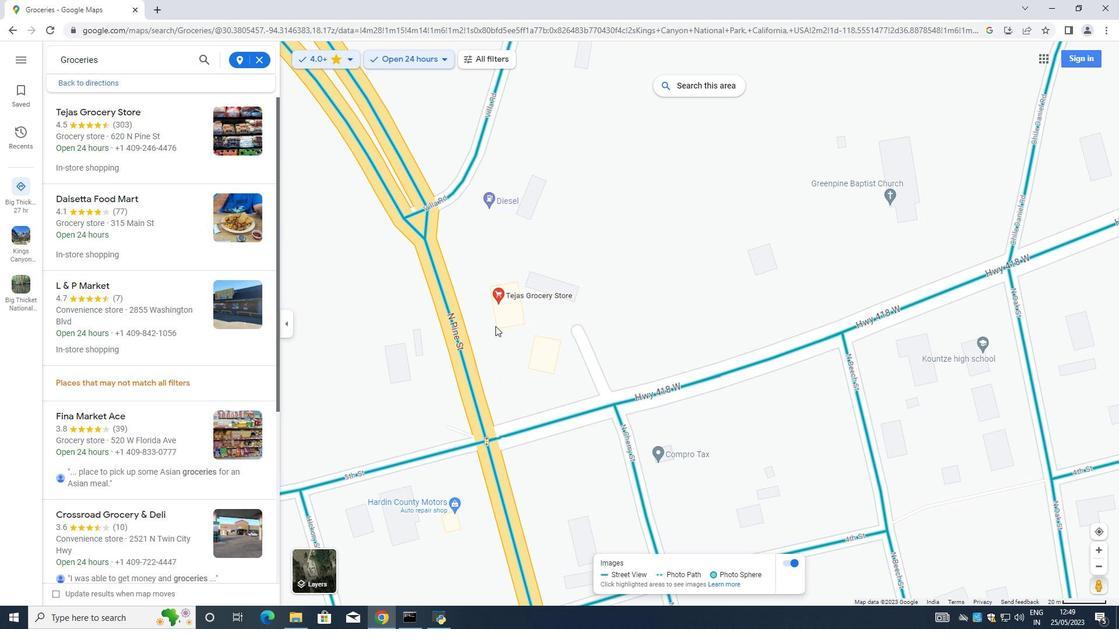 
Action: Mouse scrolled (495, 315) with delta (0, 0)
Screenshot: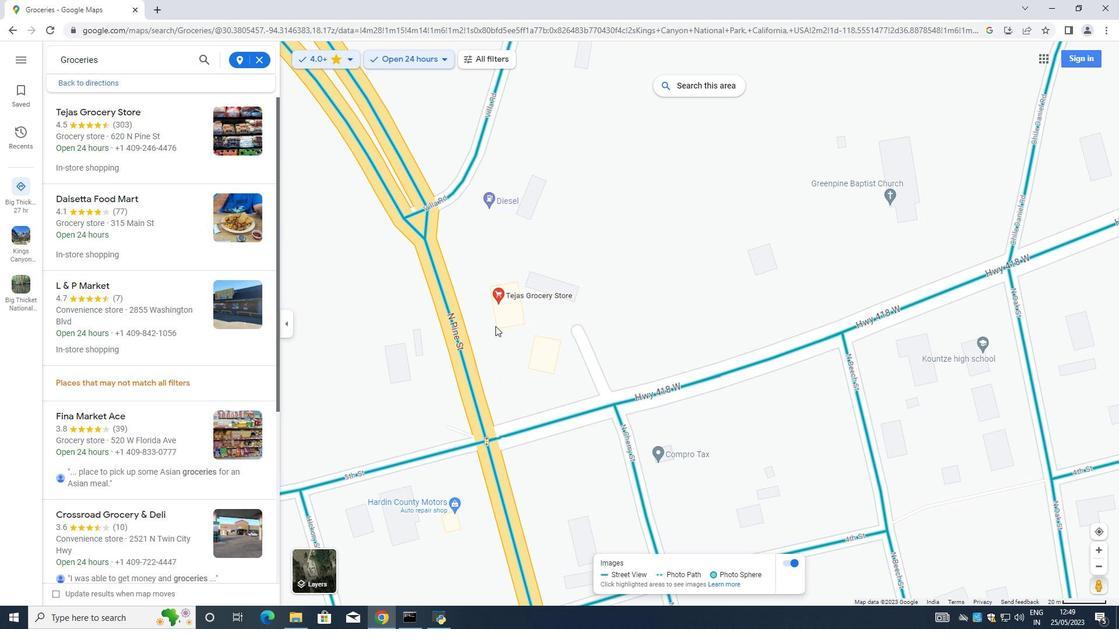 
Action: Mouse moved to (497, 317)
Screenshot: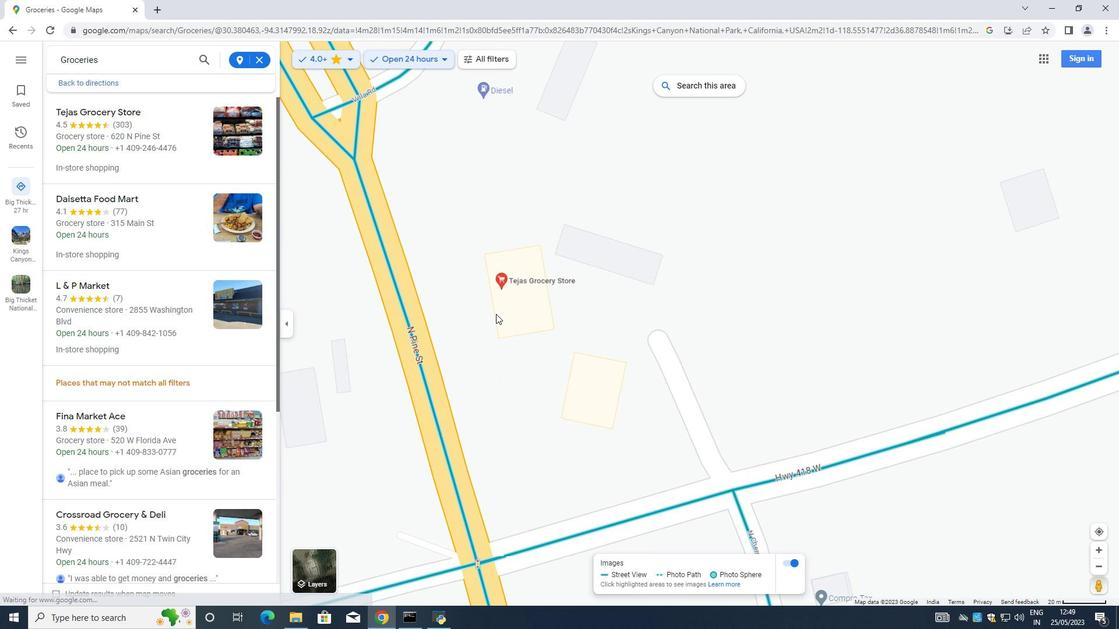 
Action: Mouse scrolled (497, 317) with delta (0, 0)
Screenshot: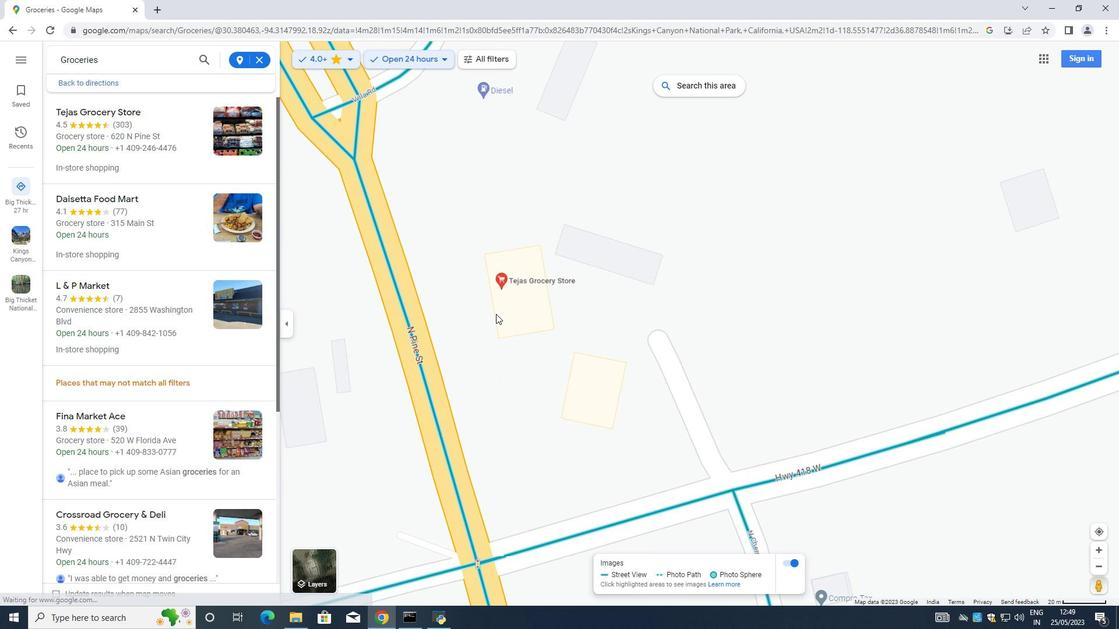 
Action: Mouse moved to (499, 314)
Screenshot: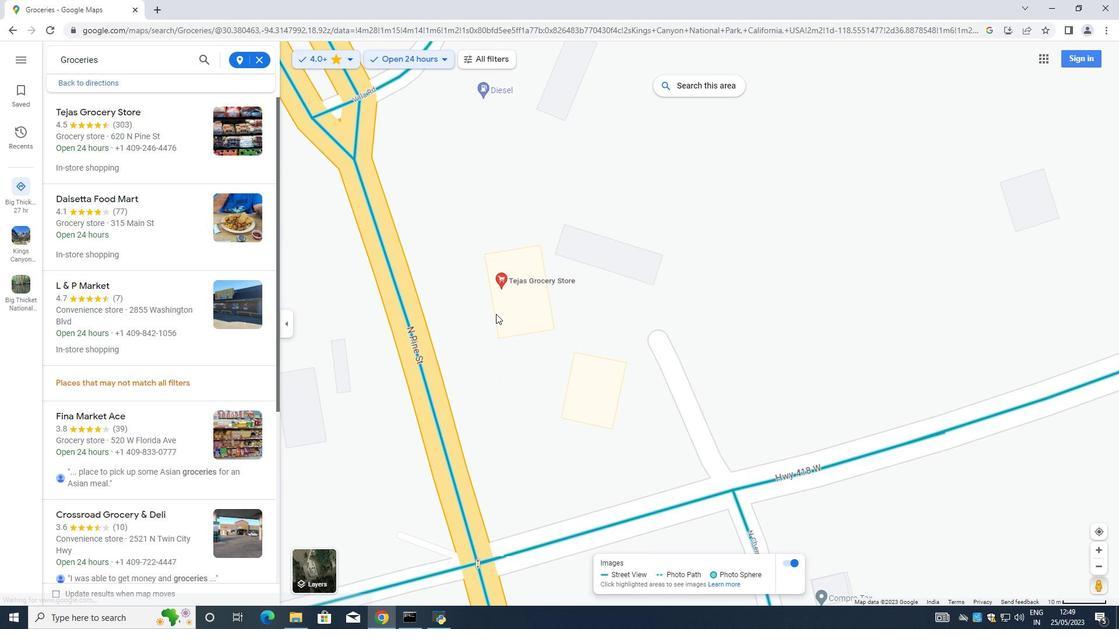 
Action: Mouse scrolled (499, 315) with delta (0, 0)
Screenshot: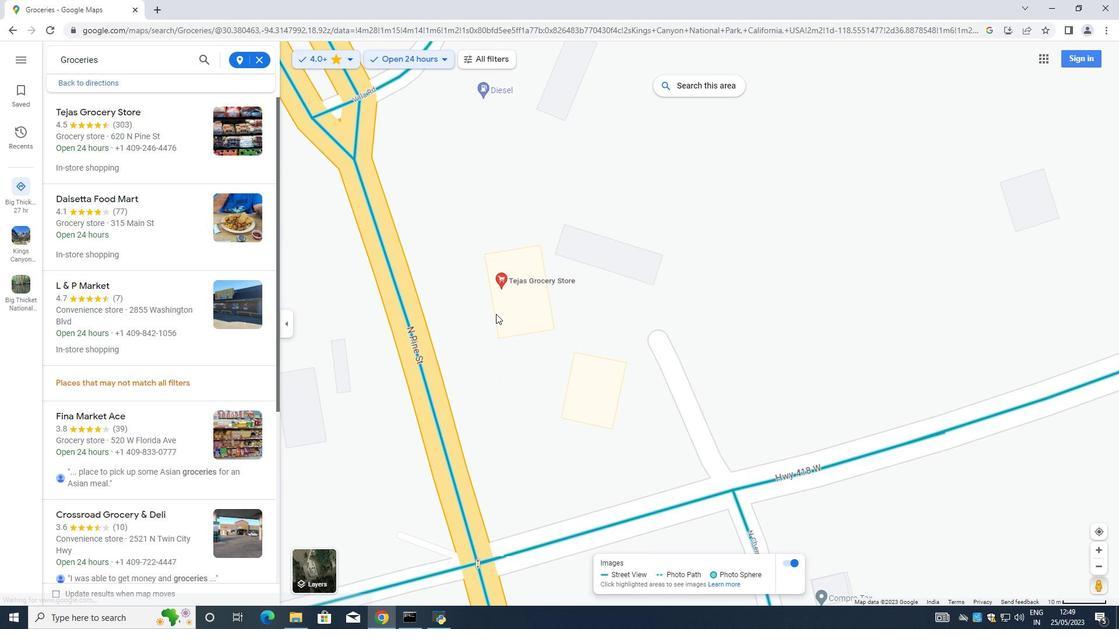 
Action: Mouse moved to (499, 314)
Screenshot: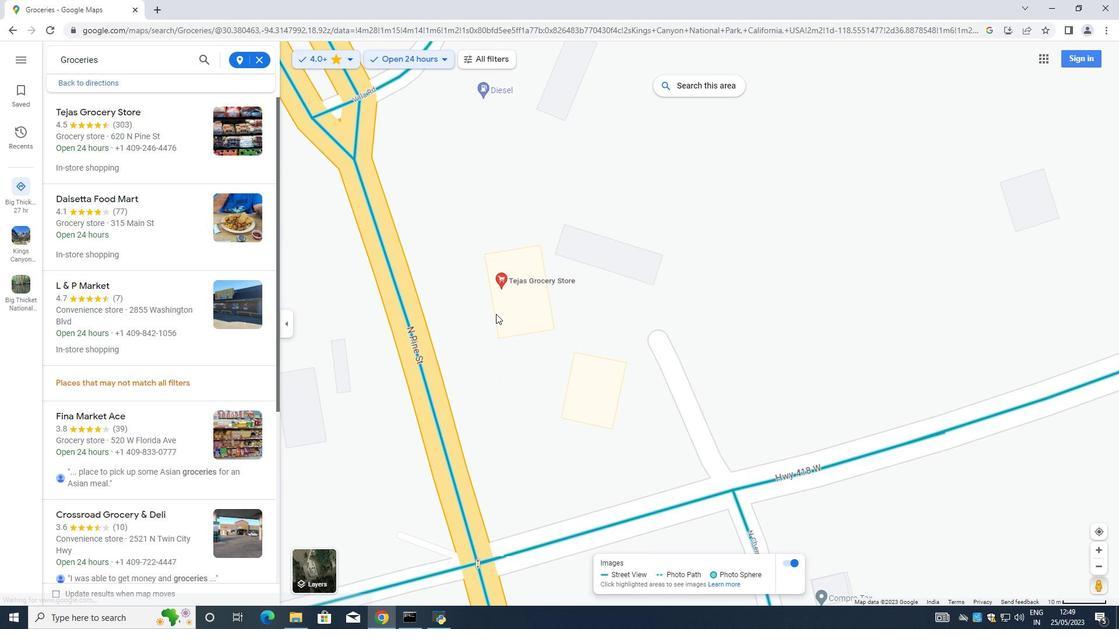 
Action: Mouse scrolled (499, 315) with delta (0, 0)
Screenshot: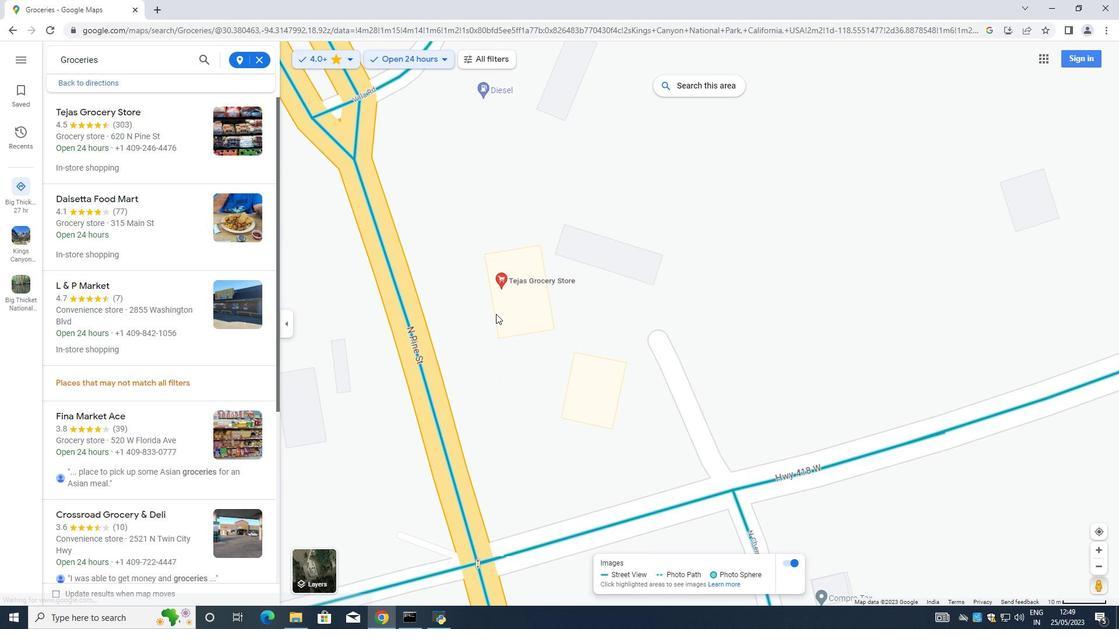 
Action: Mouse moved to (500, 314)
Screenshot: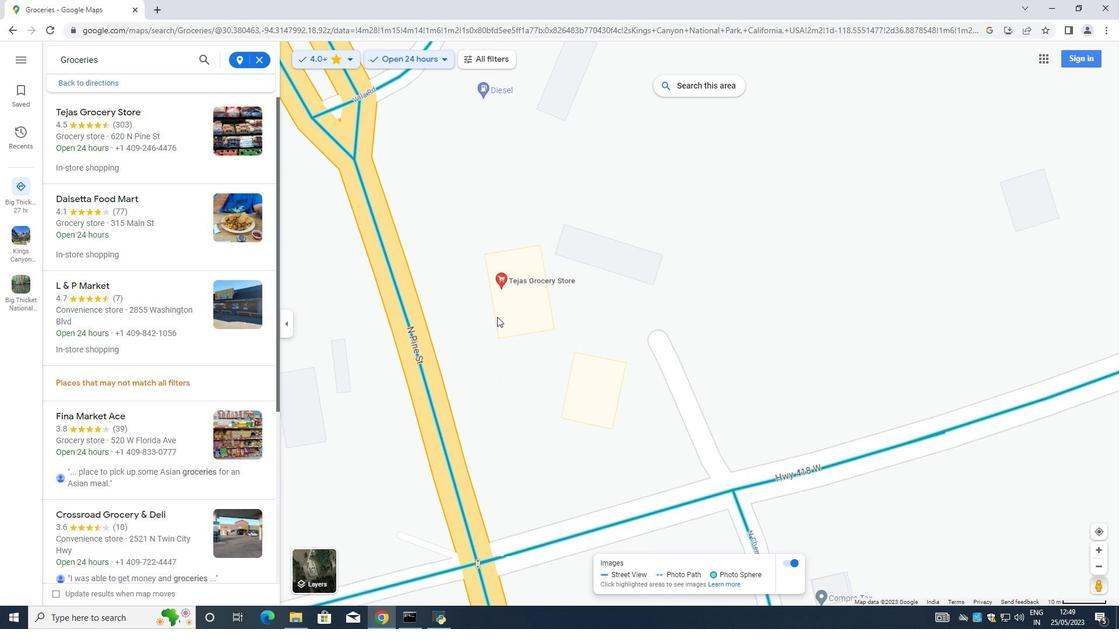 
Action: Mouse scrolled (500, 314) with delta (0, 0)
Screenshot: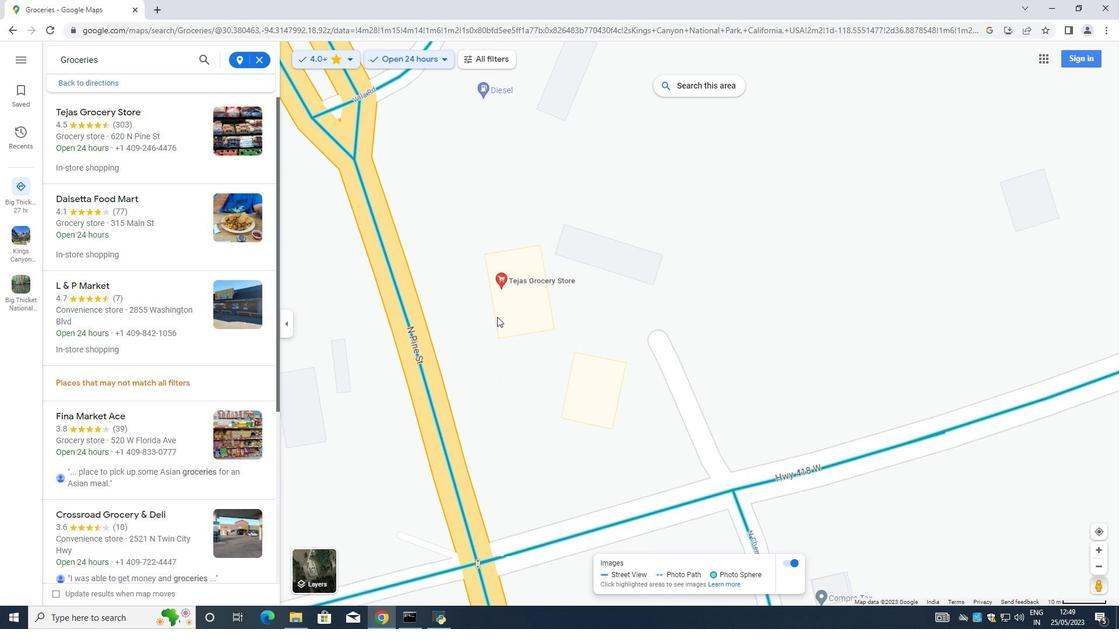 
Action: Mouse moved to (507, 314)
Screenshot: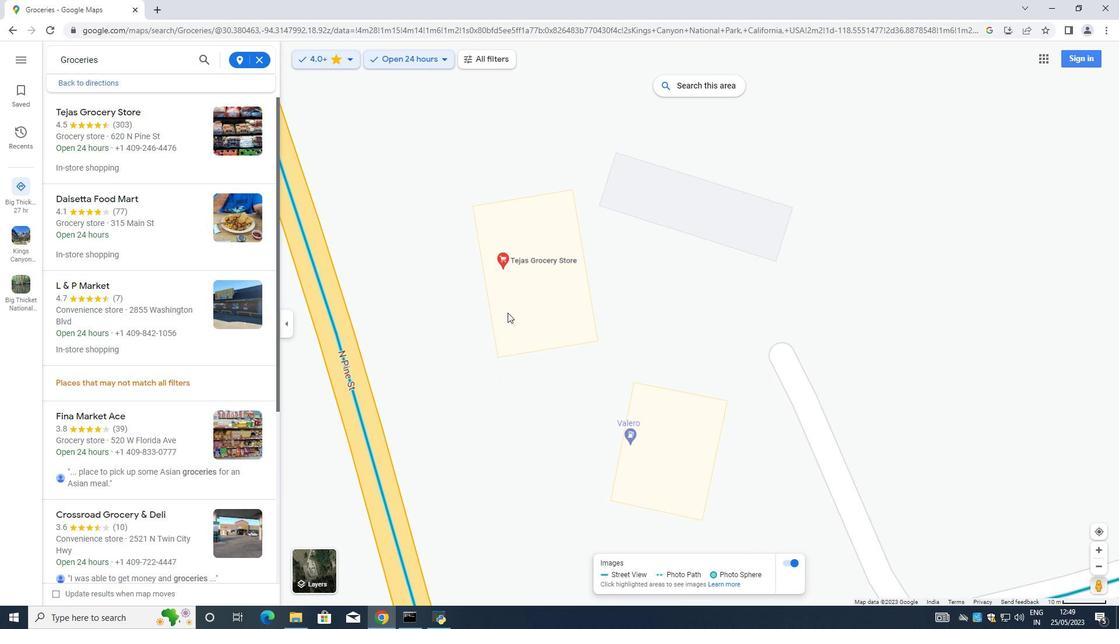 
Action: Mouse scrolled (507, 314) with delta (0, 0)
Screenshot: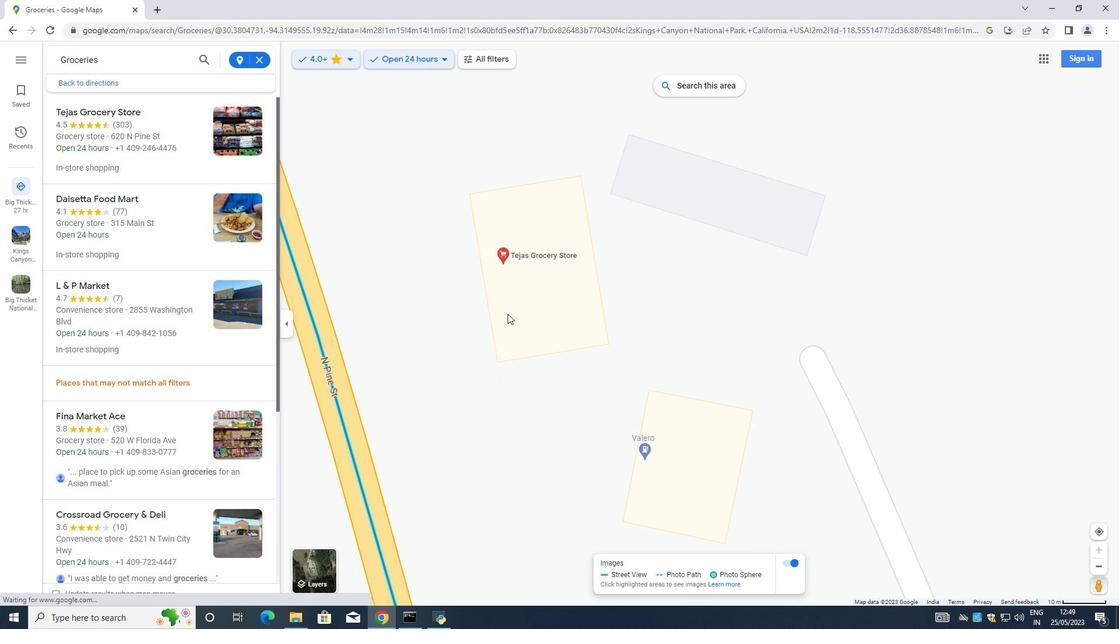 
Action: Mouse scrolled (507, 314) with delta (0, 0)
Screenshot: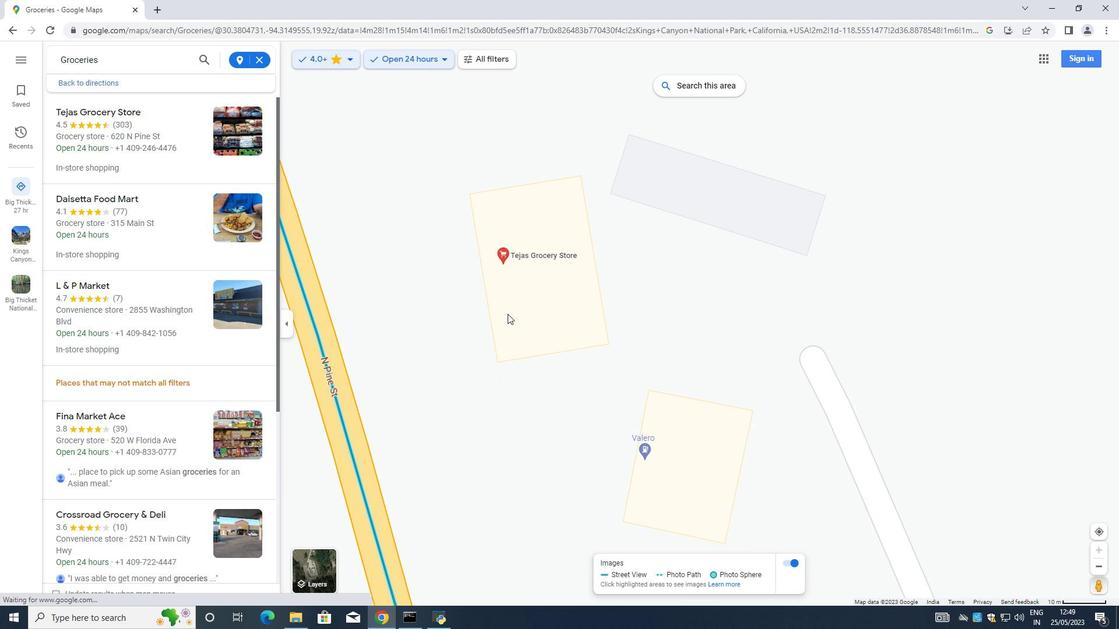 
Action: Mouse scrolled (507, 314) with delta (0, 0)
Screenshot: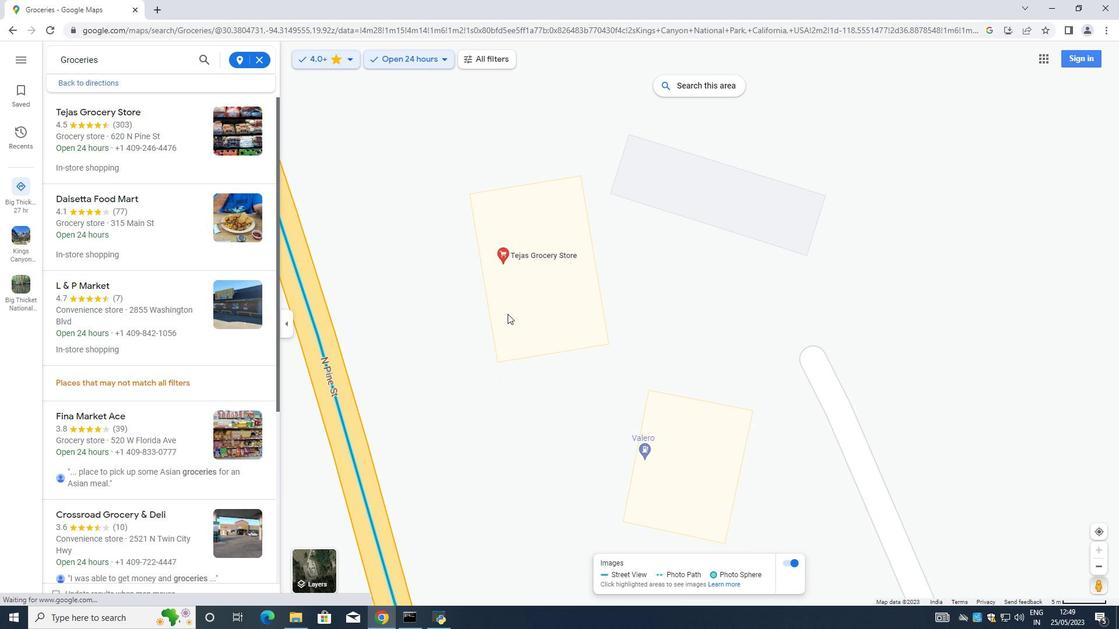 
Action: Mouse scrolled (507, 314) with delta (0, 0)
Screenshot: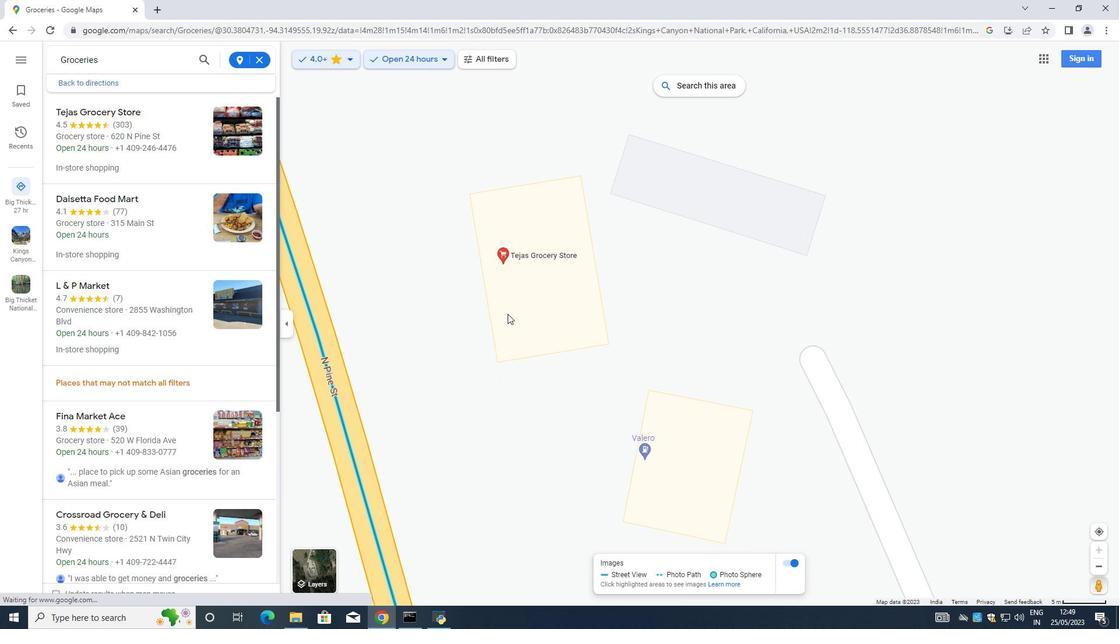 
Action: Mouse scrolled (507, 314) with delta (0, 0)
Screenshot: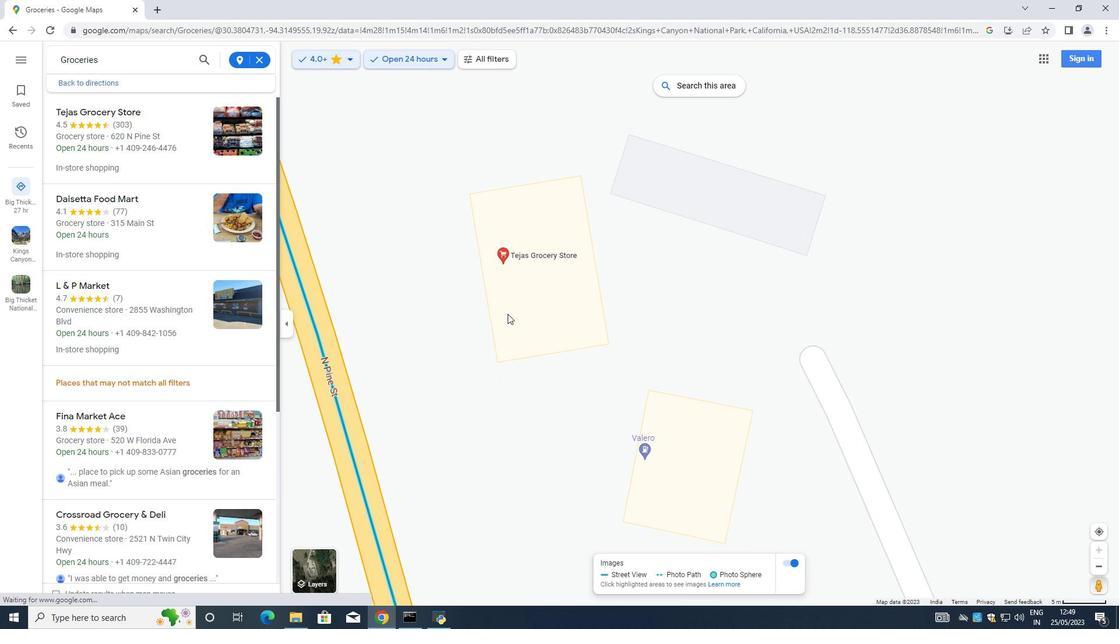 
Action: Mouse moved to (506, 317)
Screenshot: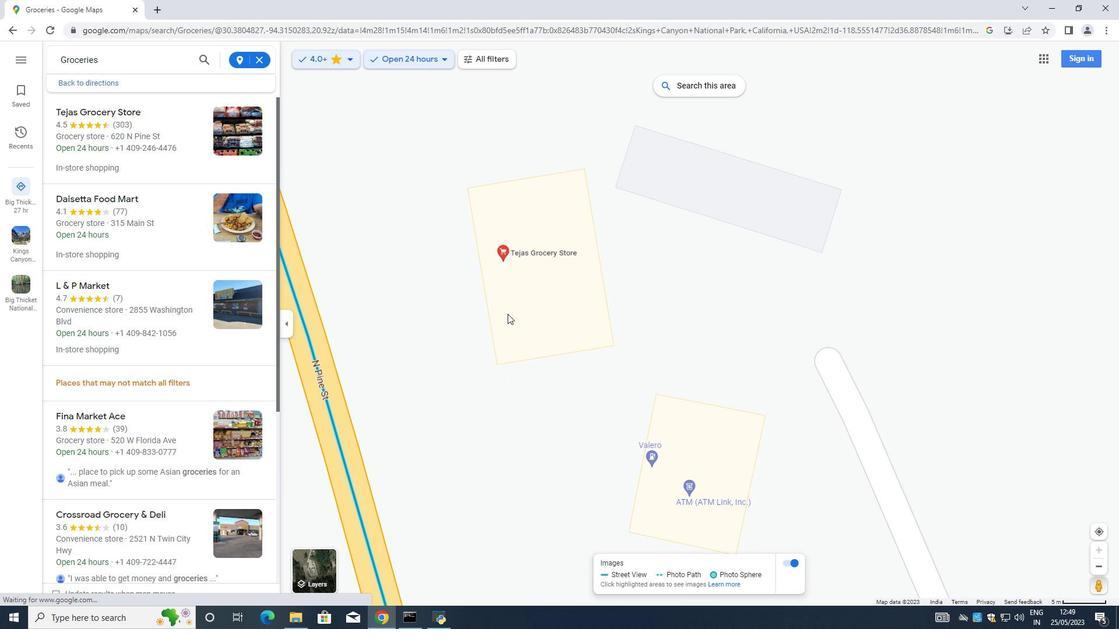 
Action: Mouse scrolled (506, 318) with delta (0, 0)
Screenshot: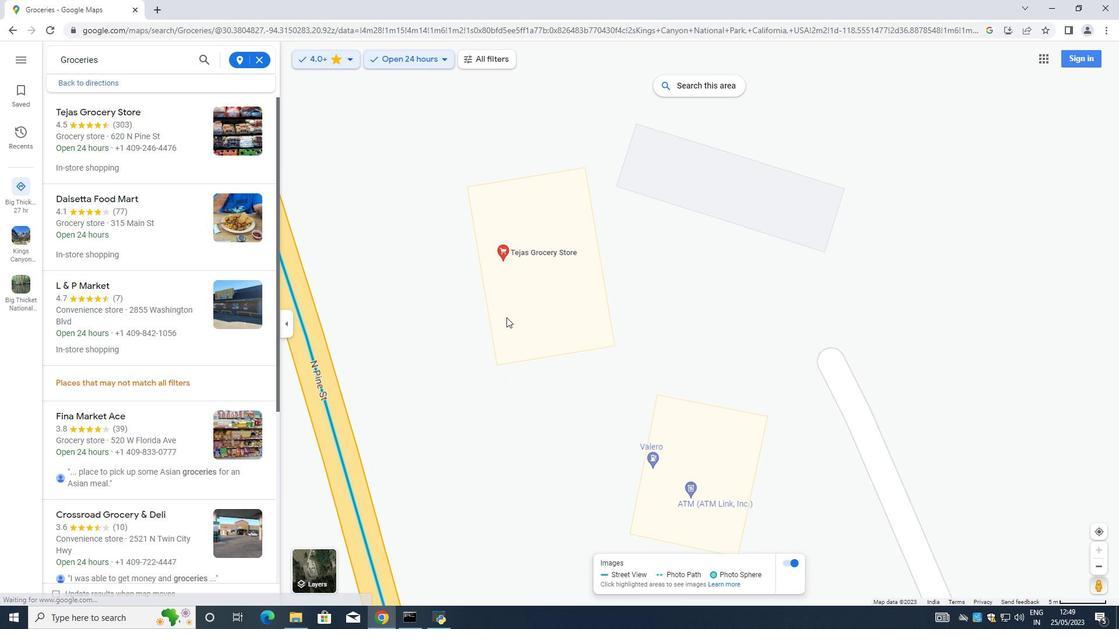 
Action: Mouse scrolled (506, 318) with delta (0, 0)
Screenshot: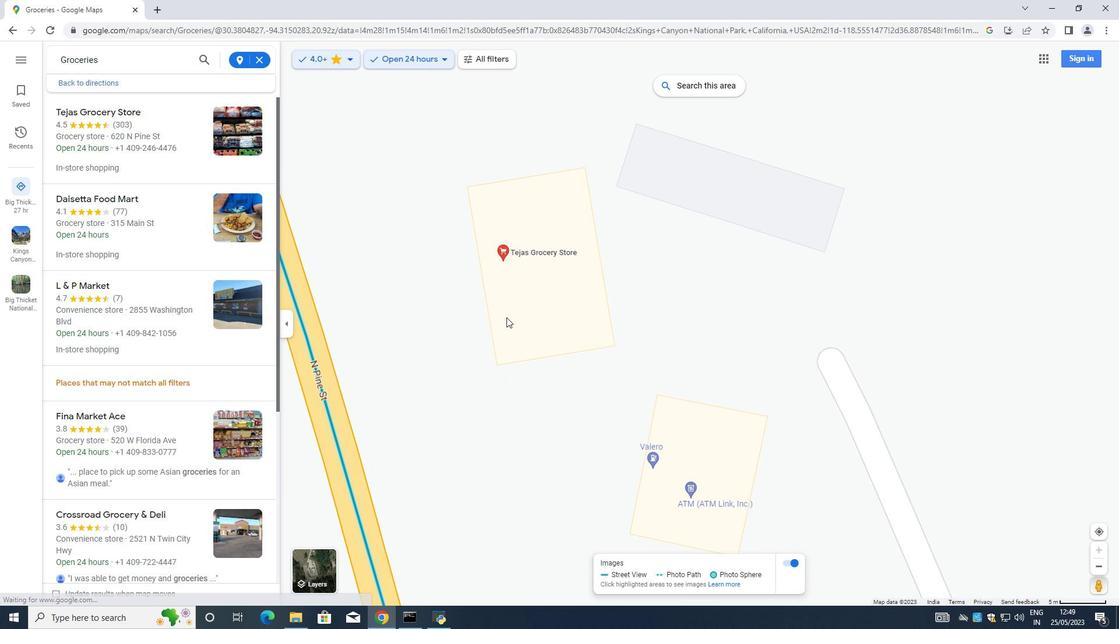 
Action: Mouse moved to (506, 317)
Screenshot: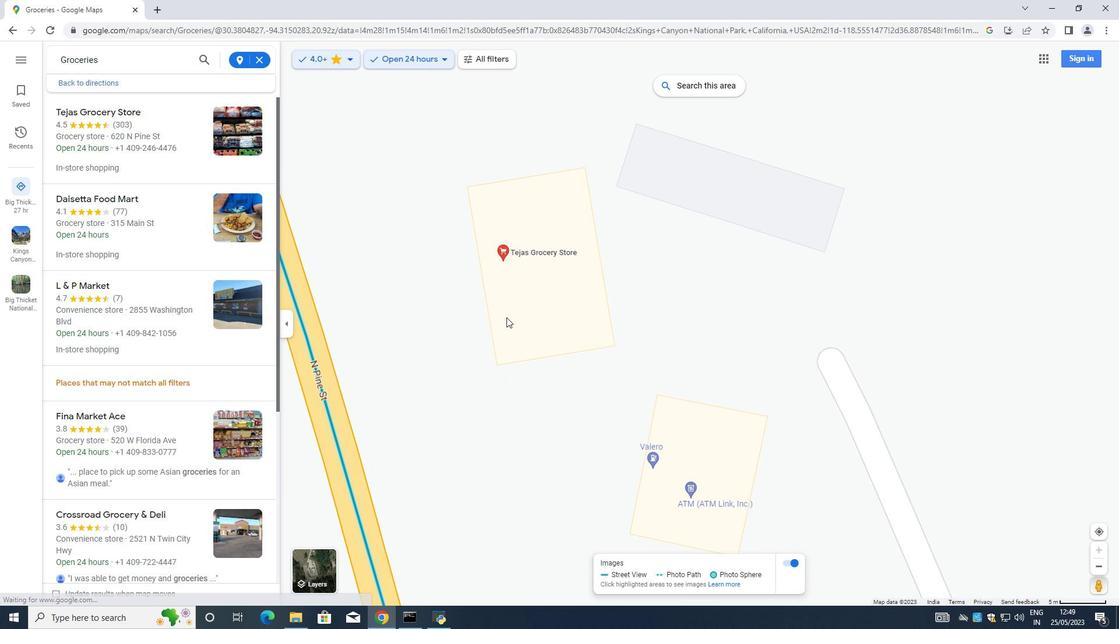 
Action: Mouse scrolled (506, 318) with delta (0, 0)
Screenshot: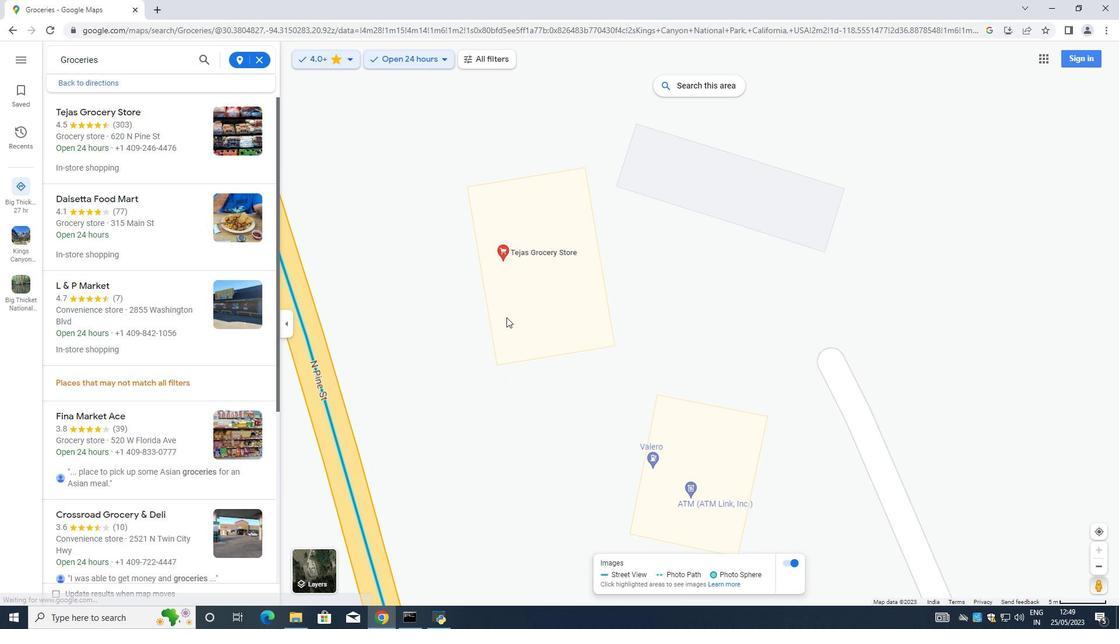 
Action: Mouse moved to (506, 317)
Screenshot: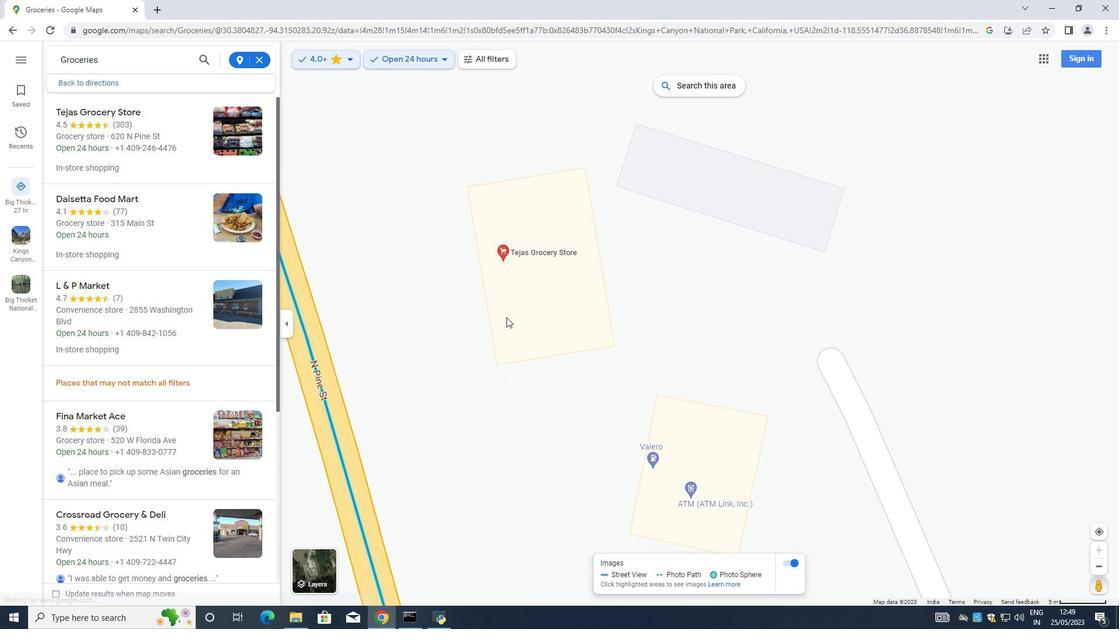 
Action: Mouse scrolled (506, 318) with delta (0, 0)
Screenshot: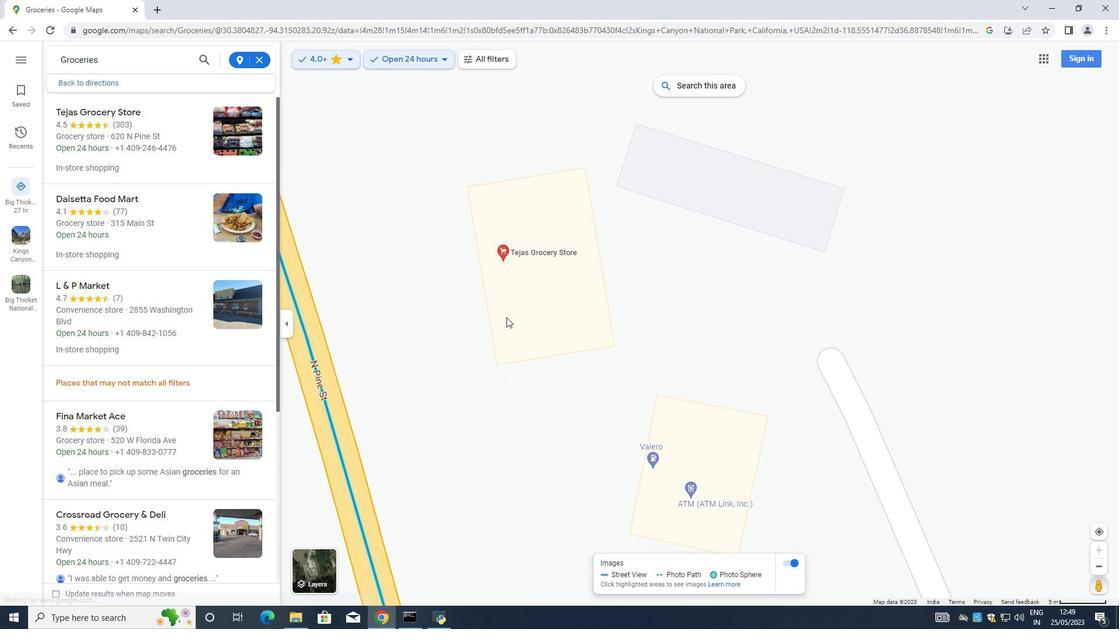 
Action: Mouse moved to (508, 314)
Screenshot: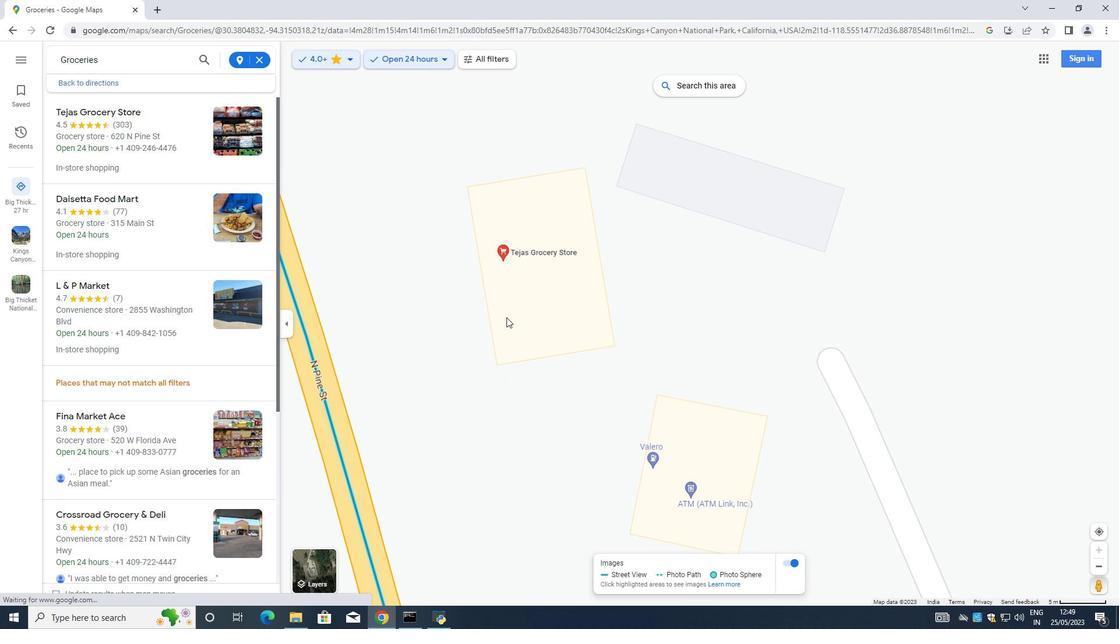 
Action: Mouse scrolled (506, 317) with delta (0, 0)
Screenshot: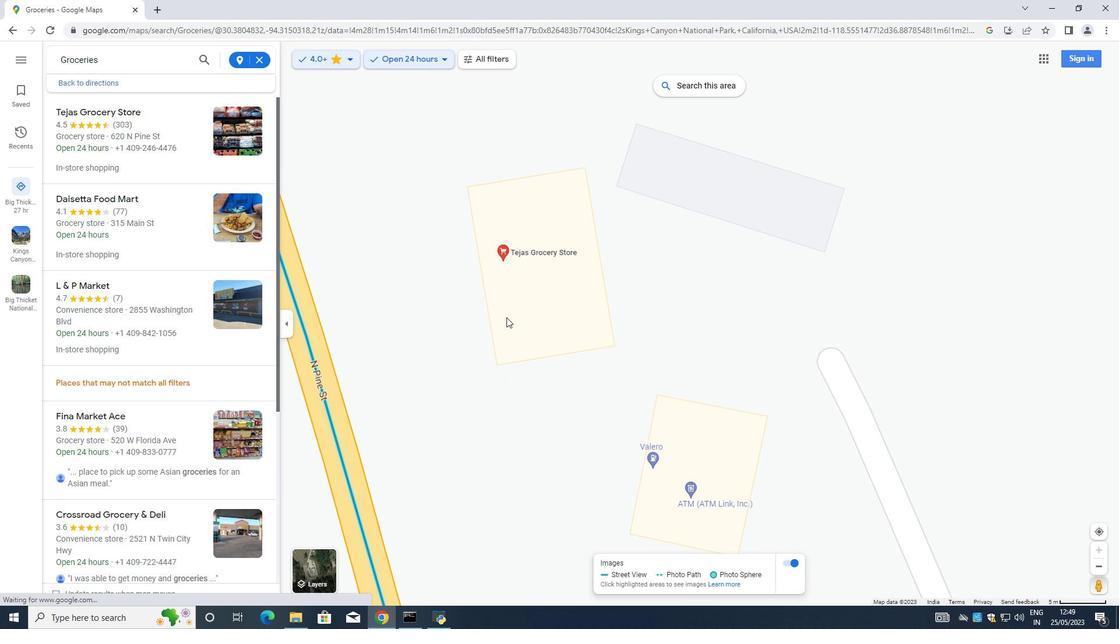 
Action: Mouse moved to (503, 248)
Screenshot: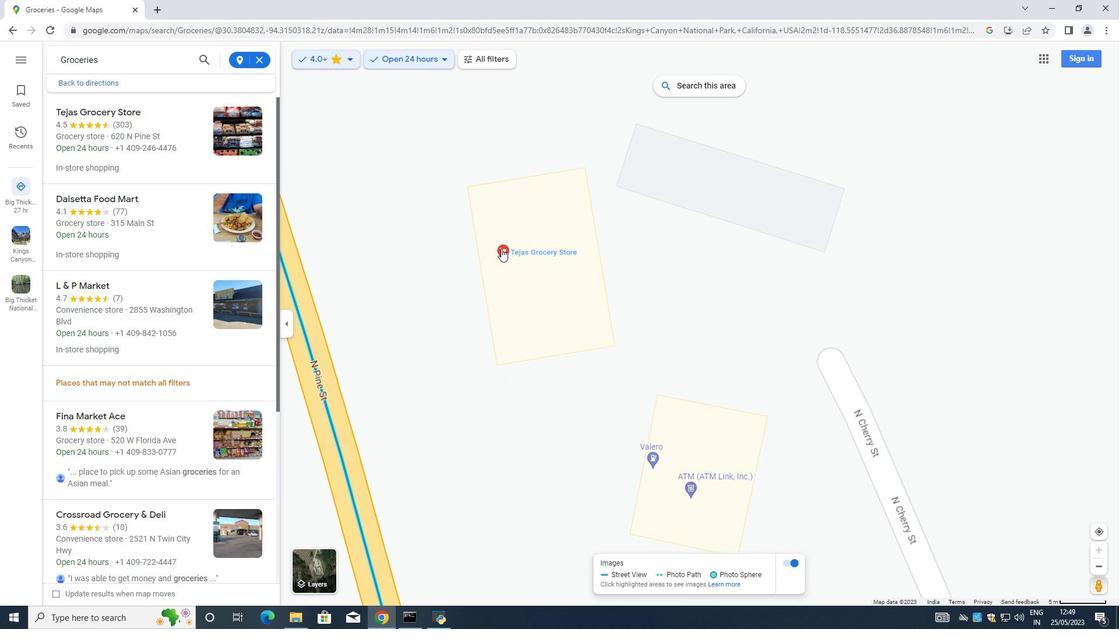 
Action: Mouse pressed left at (503, 248)
Screenshot: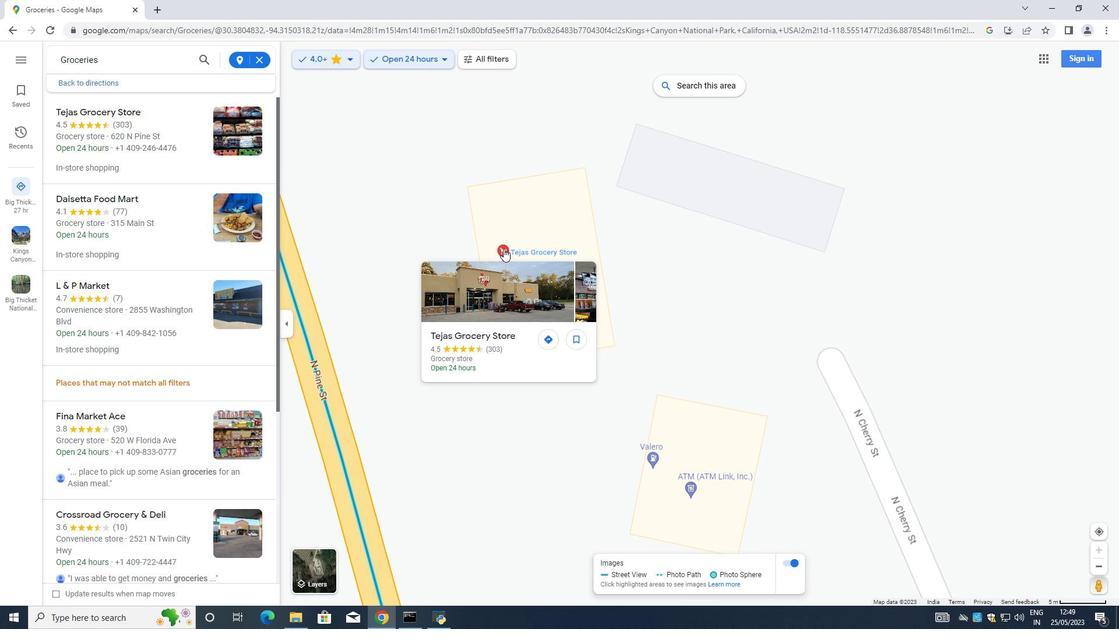 
Action: Mouse moved to (401, 156)
Screenshot: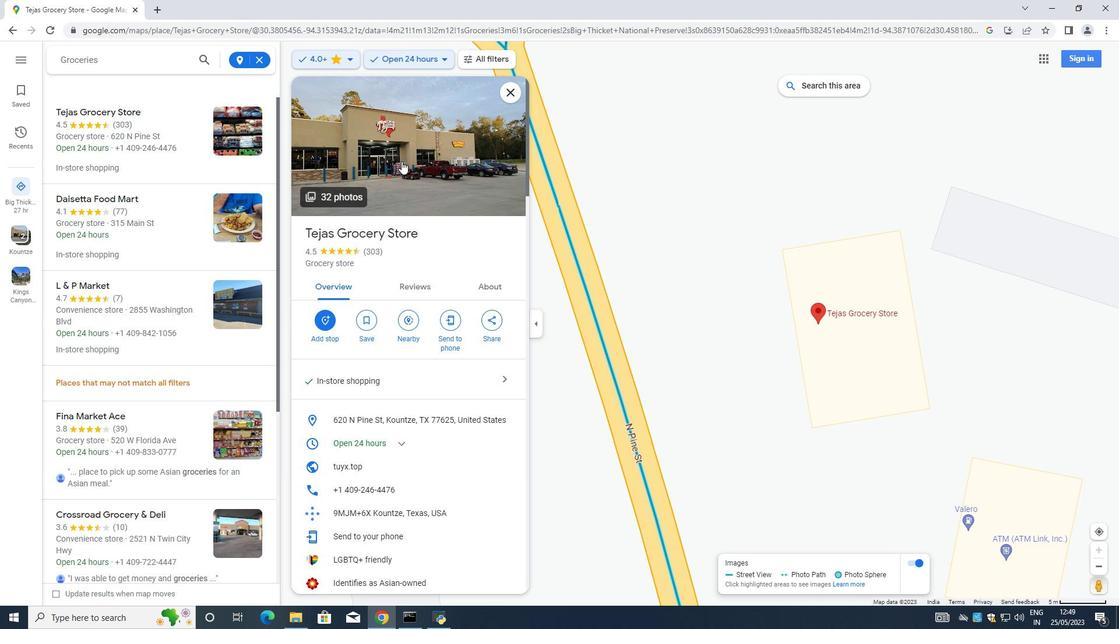 
Action: Mouse pressed left at (401, 156)
Screenshot: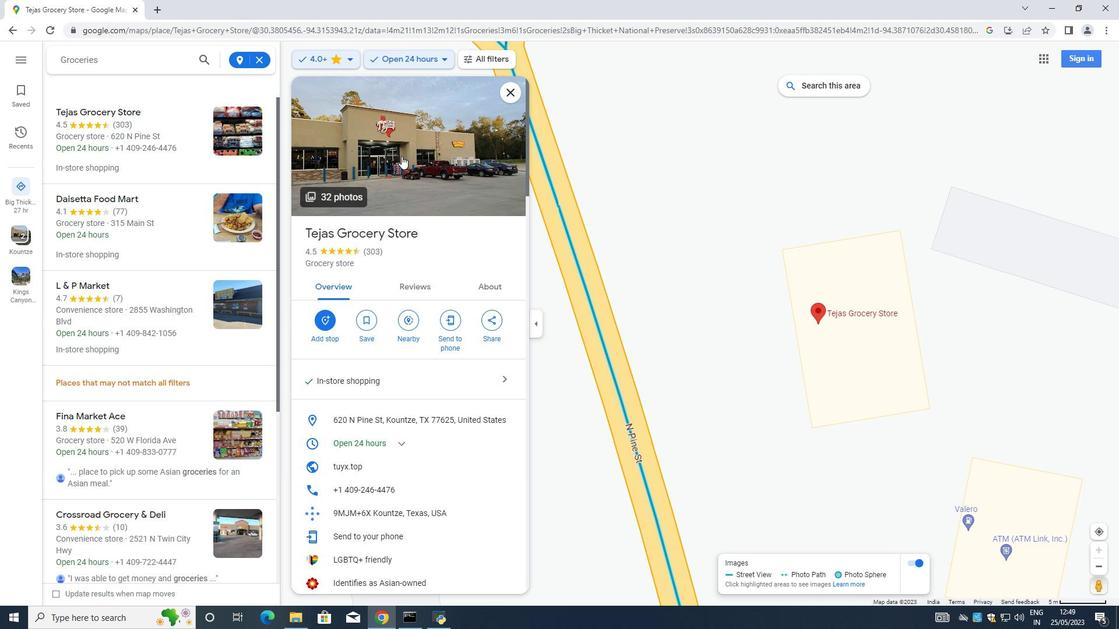 
Action: Mouse moved to (364, 303)
Screenshot: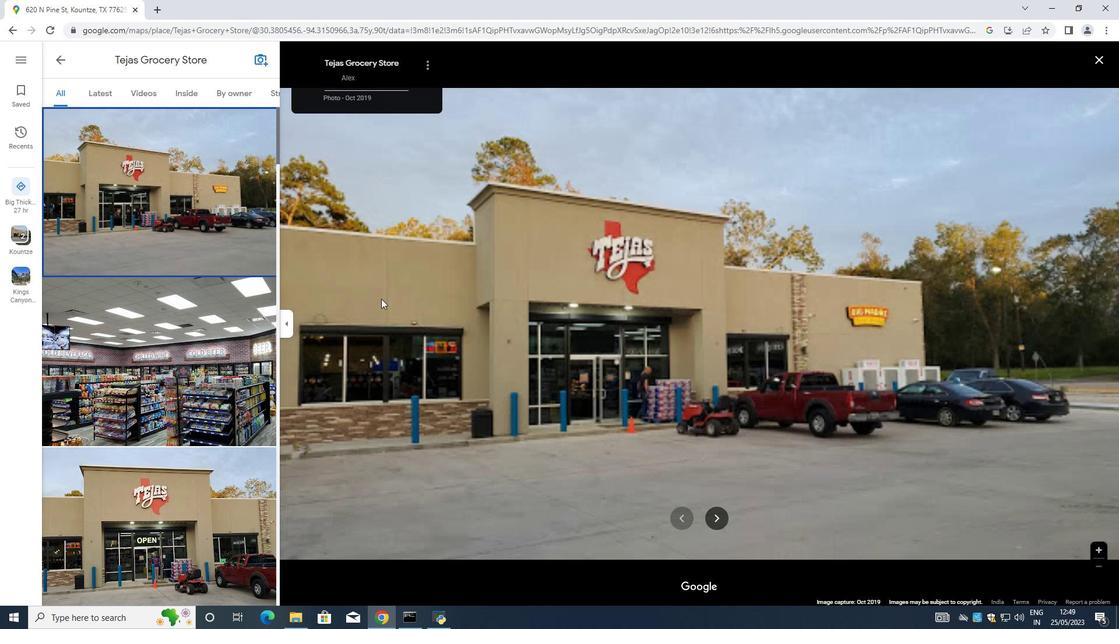 
Action: Key pressed <Key.up><Key.down>
Screenshot: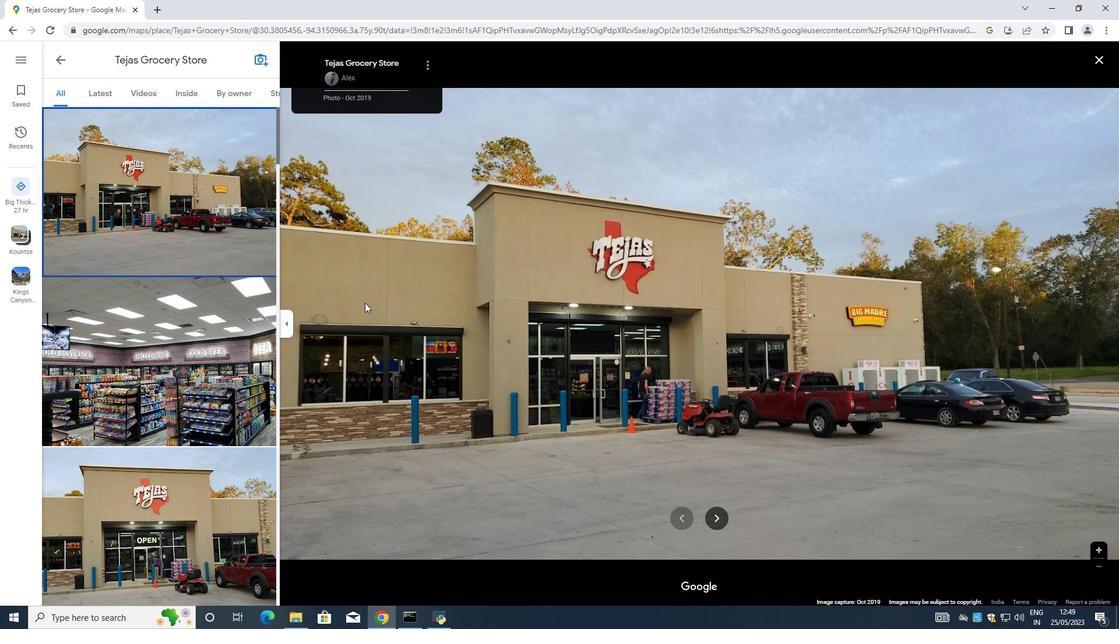 
Action: Mouse moved to (364, 303)
Screenshot: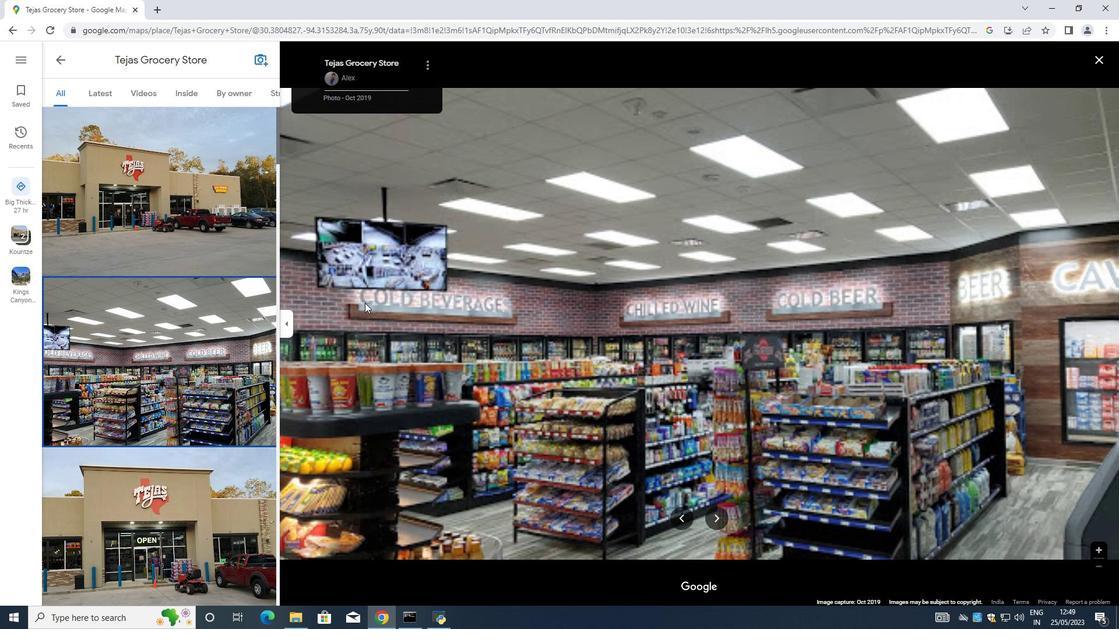 
Action: Key pressed <Key.right><Key.right><Key.right><Key.right><Key.right><Key.right><Key.right><Key.right><Key.down><Key.right><Key.right><Key.right>
Screenshot: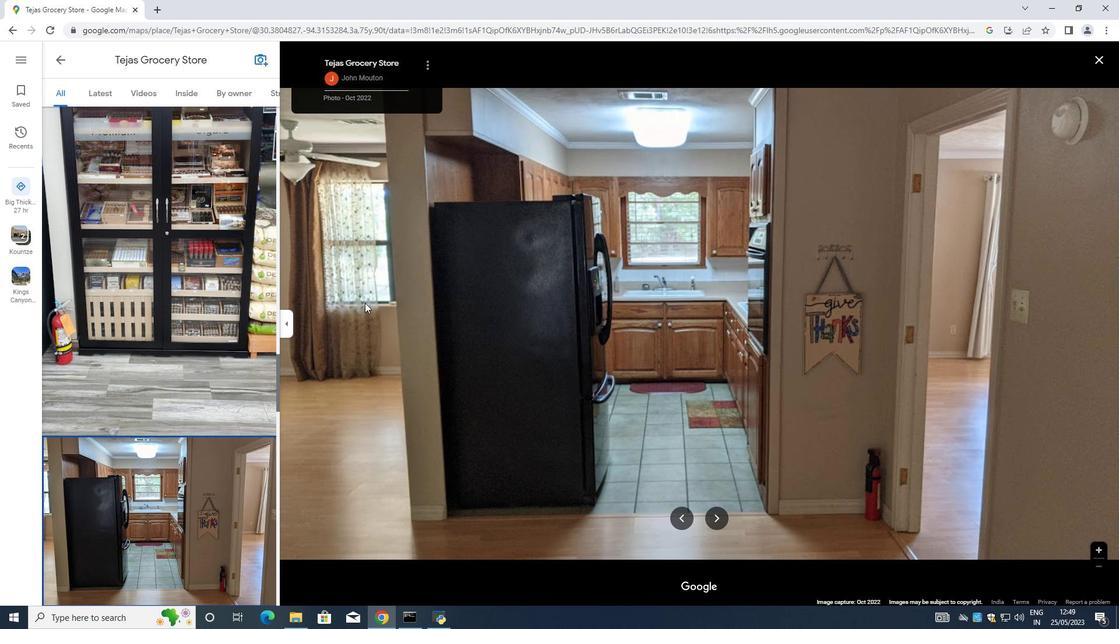
Action: Mouse moved to (366, 300)
Screenshot: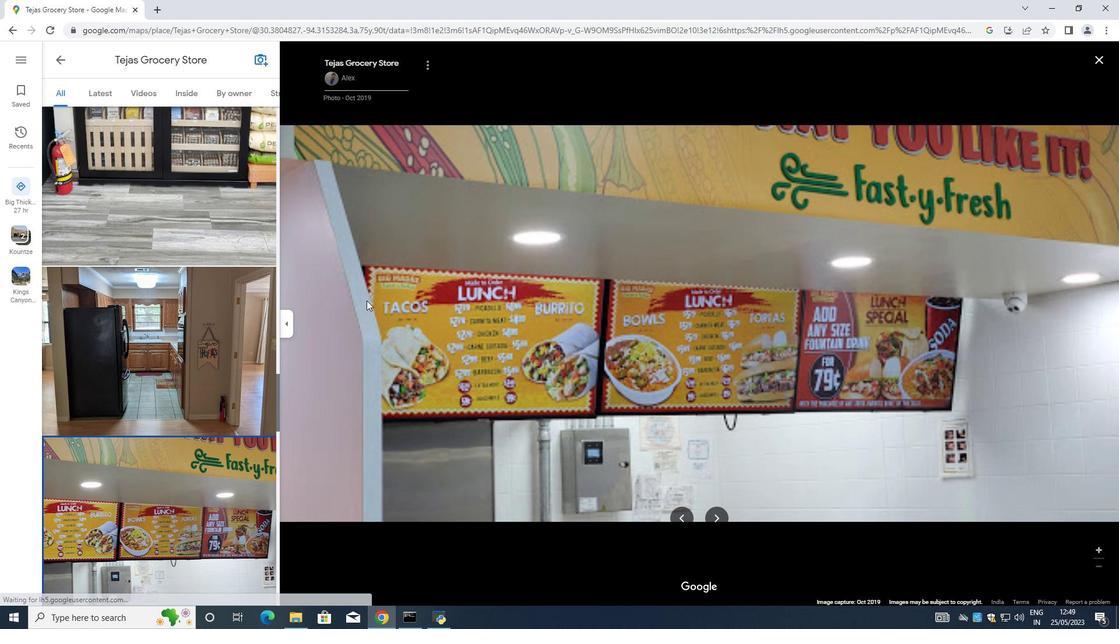 
Action: Mouse scrolled (366, 299) with delta (0, 0)
Screenshot: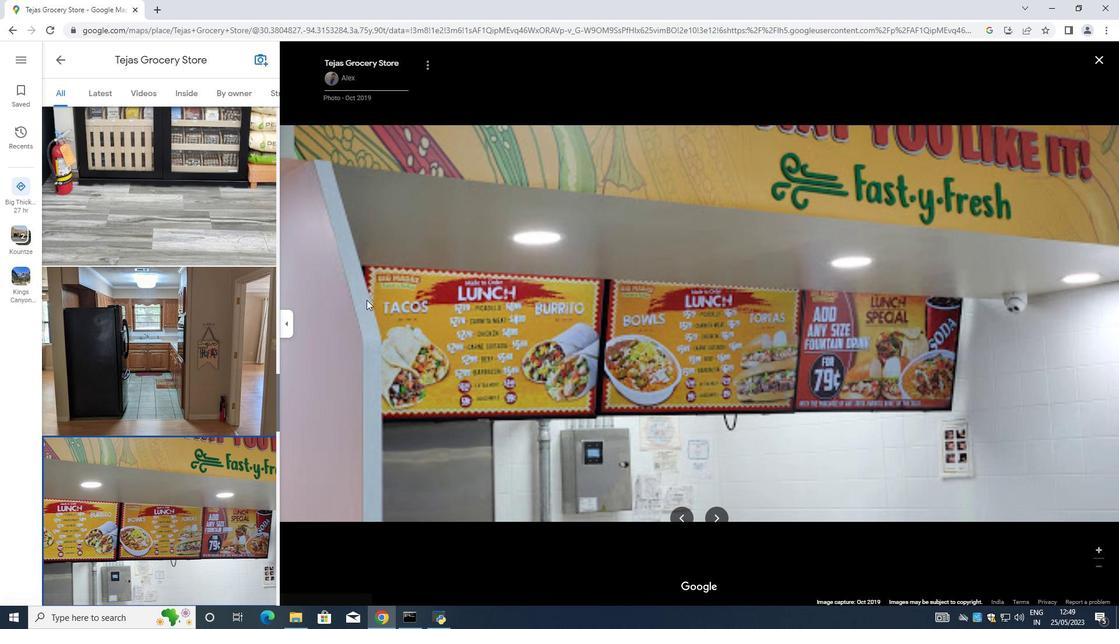 
Action: Mouse moved to (724, 517)
Screenshot: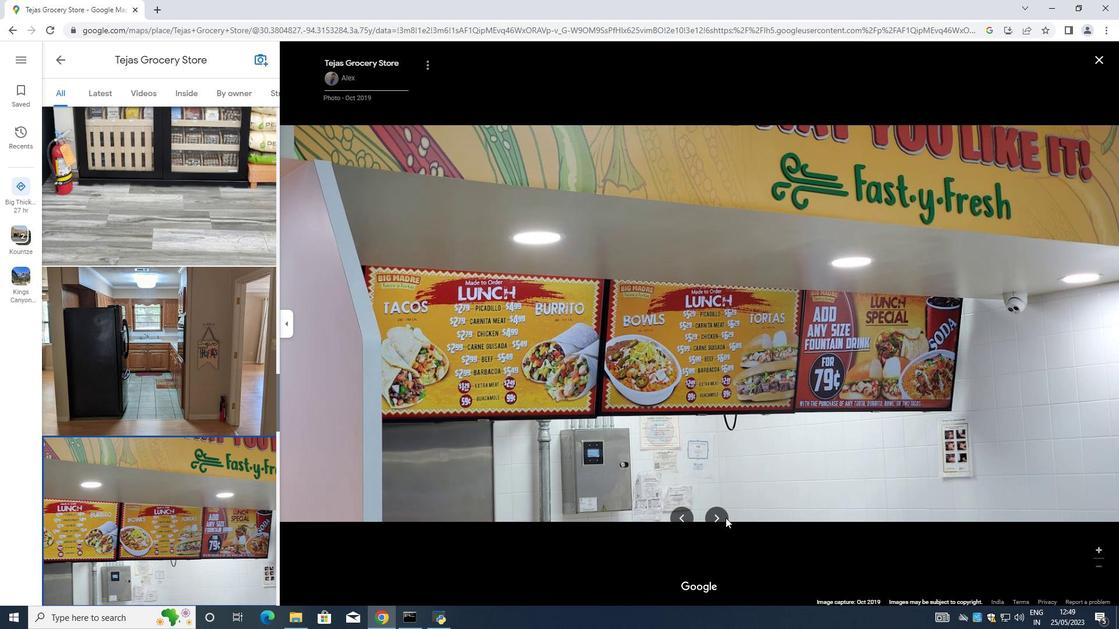 
Action: Mouse pressed left at (724, 517)
Screenshot: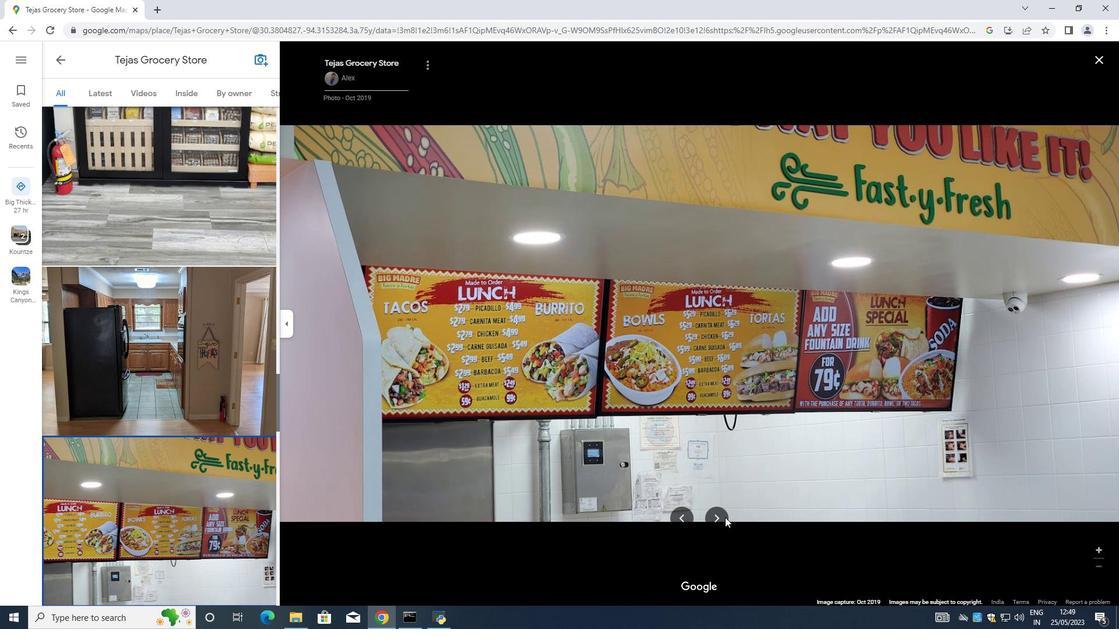 
Action: Mouse moved to (718, 517)
Screenshot: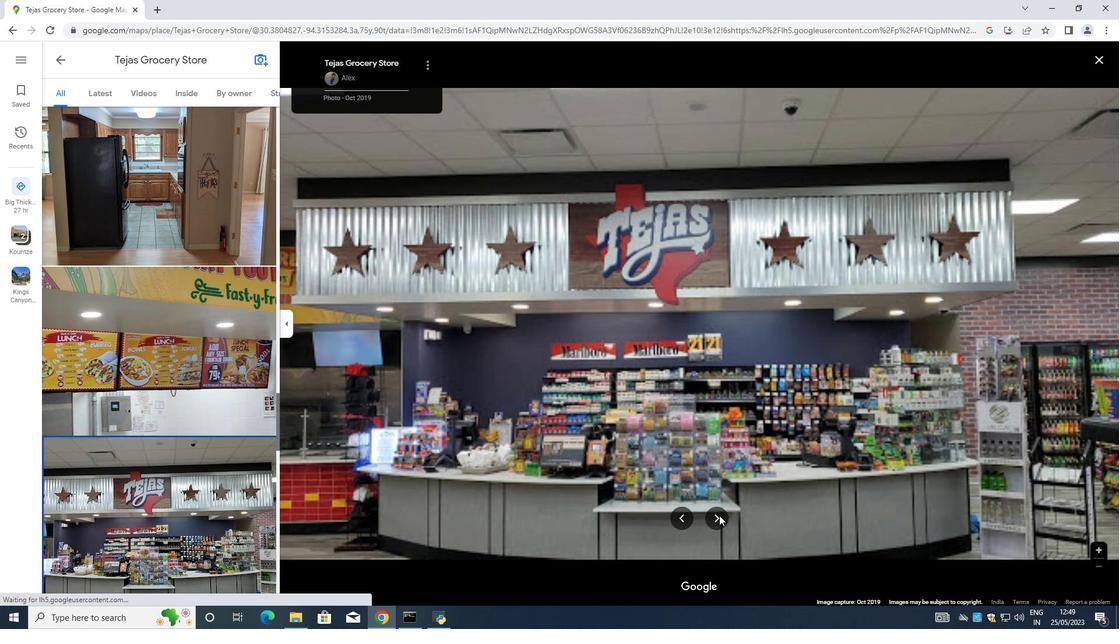 
Action: Mouse pressed left at (718, 517)
Screenshot: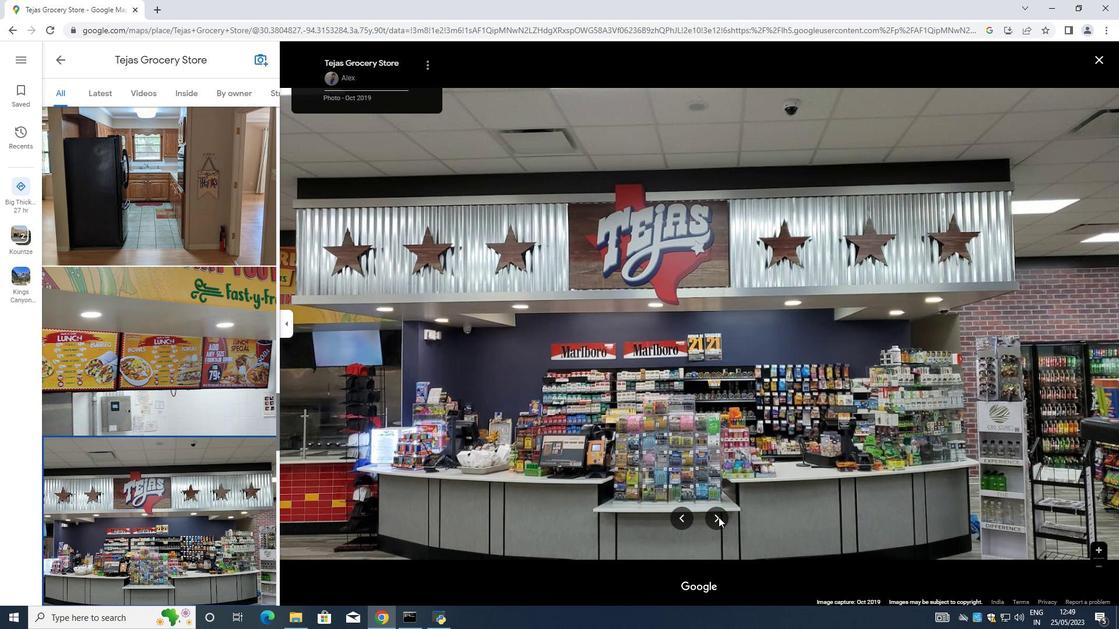 
Action: Mouse moved to (718, 522)
Screenshot: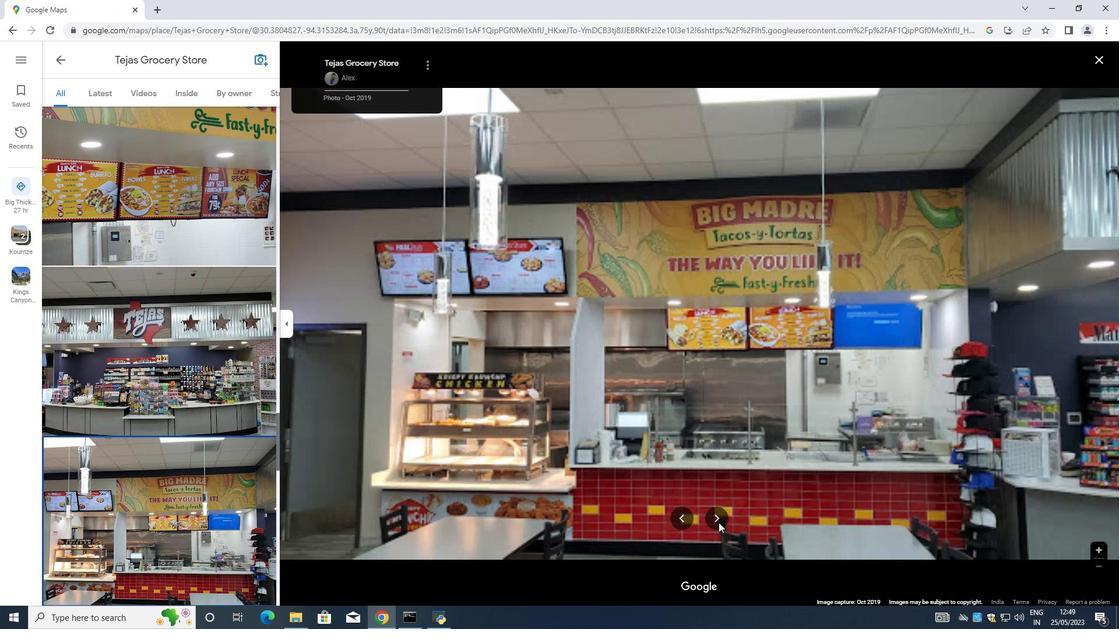 
Action: Mouse pressed left at (718, 522)
Screenshot: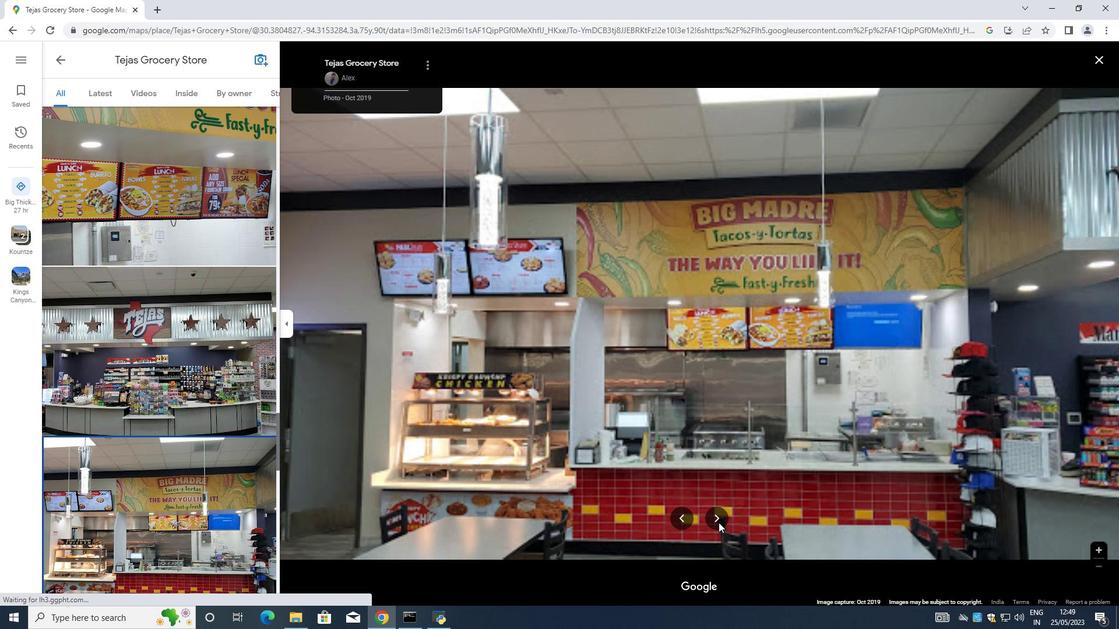
Action: Mouse pressed left at (718, 522)
Screenshot: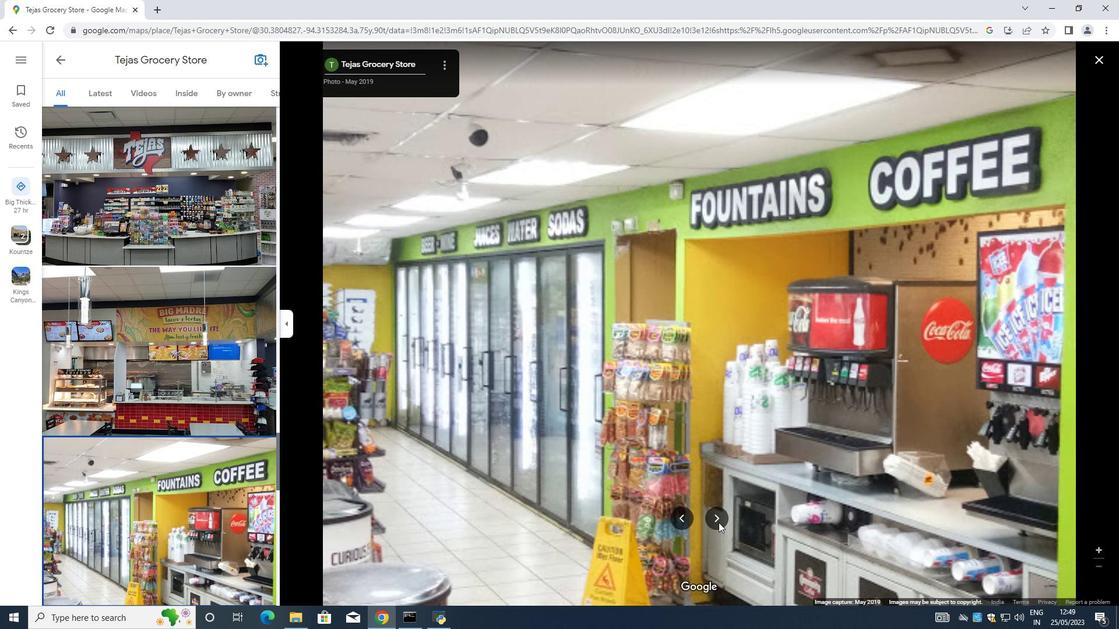 
Action: Mouse pressed left at (718, 522)
Screenshot: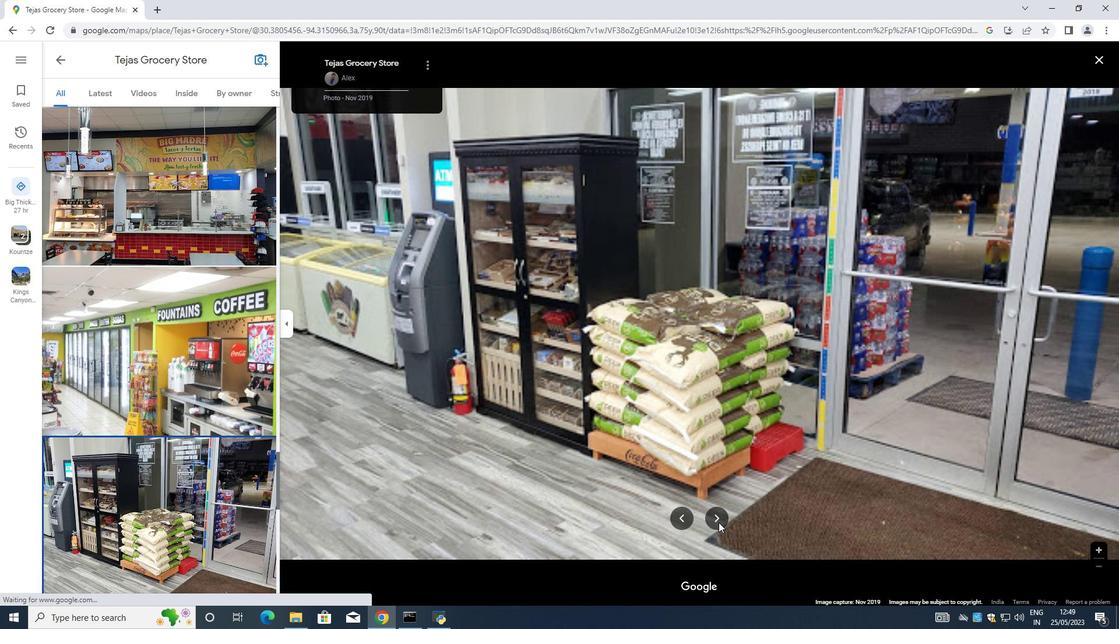 
Action: Mouse pressed left at (718, 522)
Screenshot: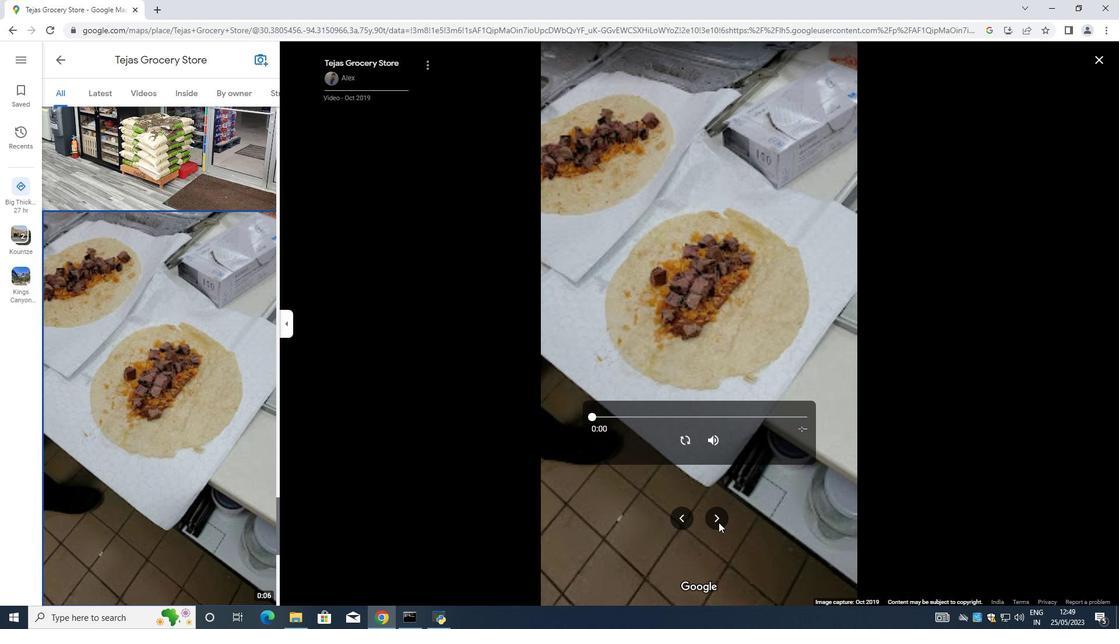 
Action: Mouse moved to (715, 518)
Screenshot: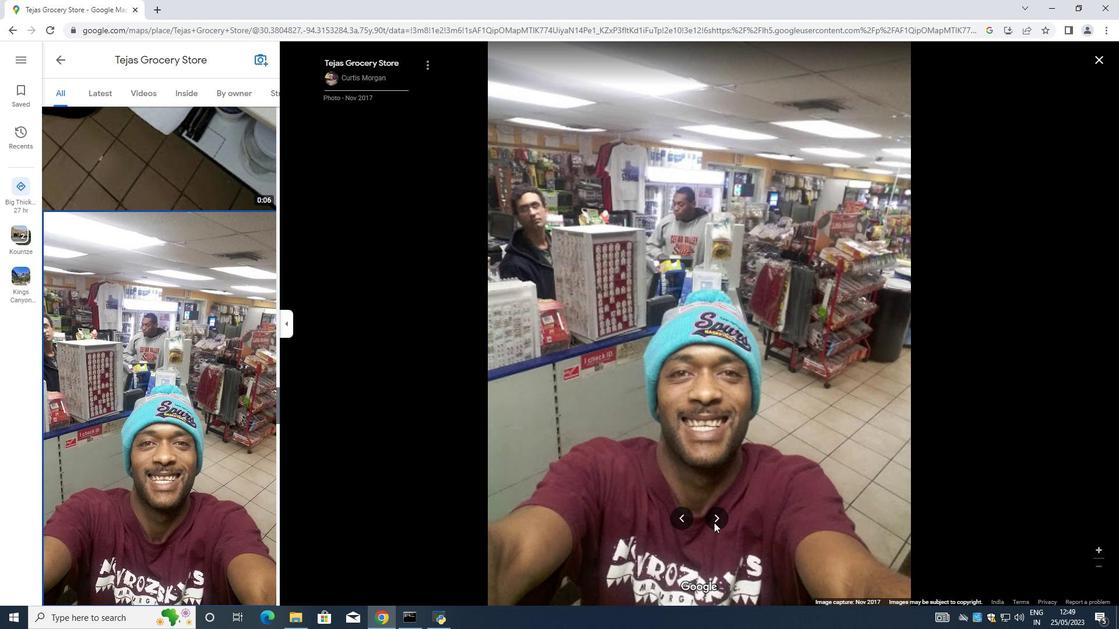 
Action: Mouse pressed left at (715, 518)
Screenshot: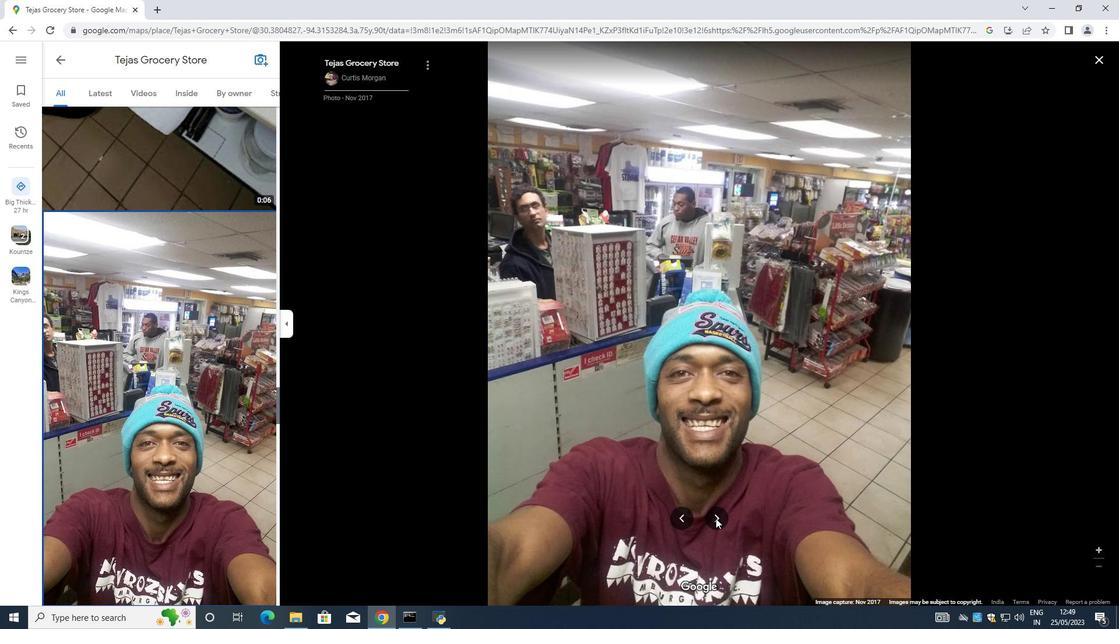 
Action: Mouse moved to (704, 381)
Screenshot: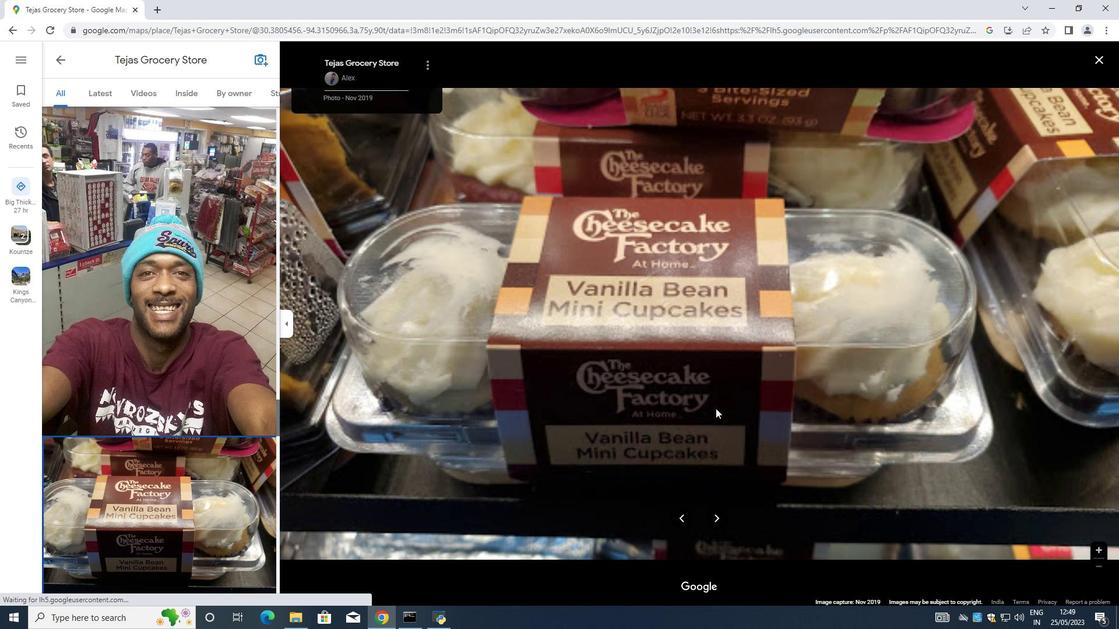 
Action: Mouse scrolled (704, 382) with delta (0, 0)
Screenshot: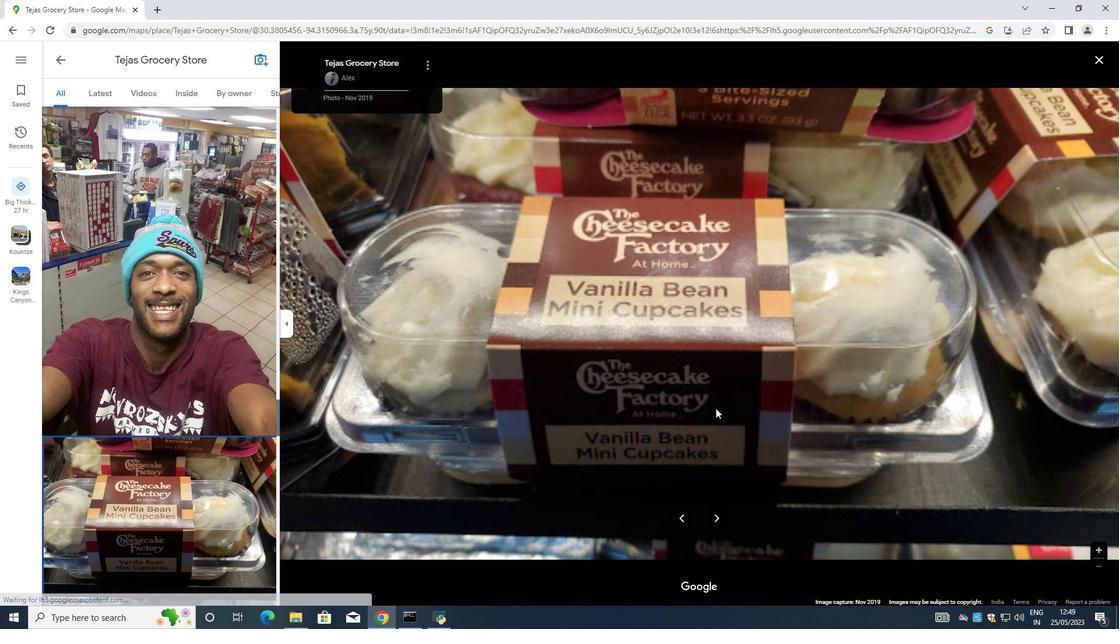 
Action: Mouse scrolled (704, 382) with delta (0, 0)
Screenshot: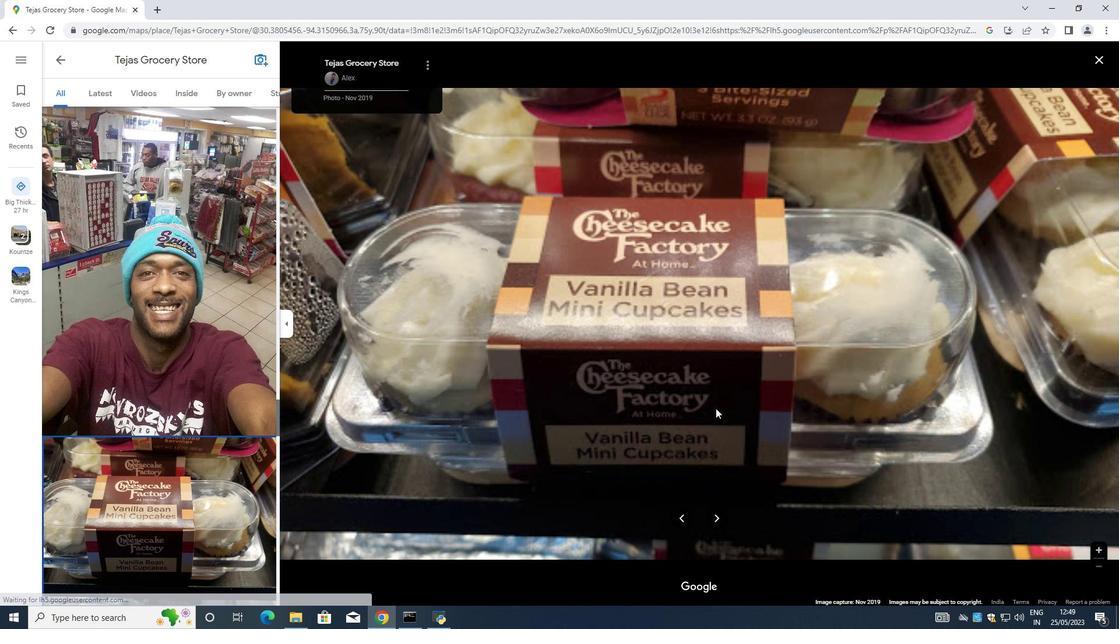 
Action: Mouse scrolled (704, 382) with delta (0, 0)
Screenshot: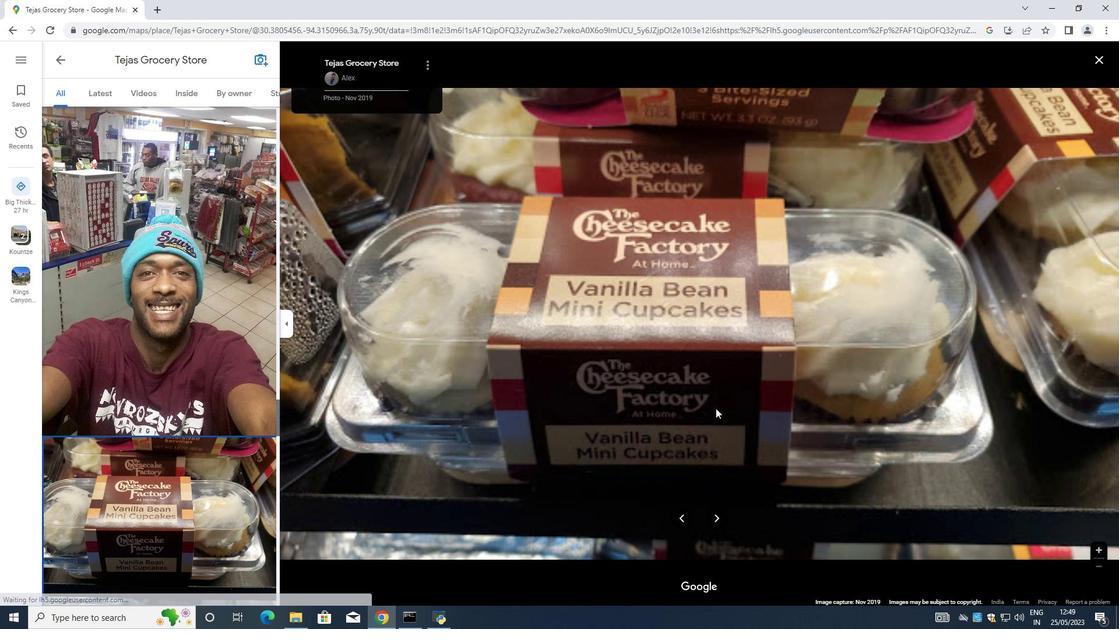 
Action: Mouse scrolled (704, 382) with delta (0, 0)
Screenshot: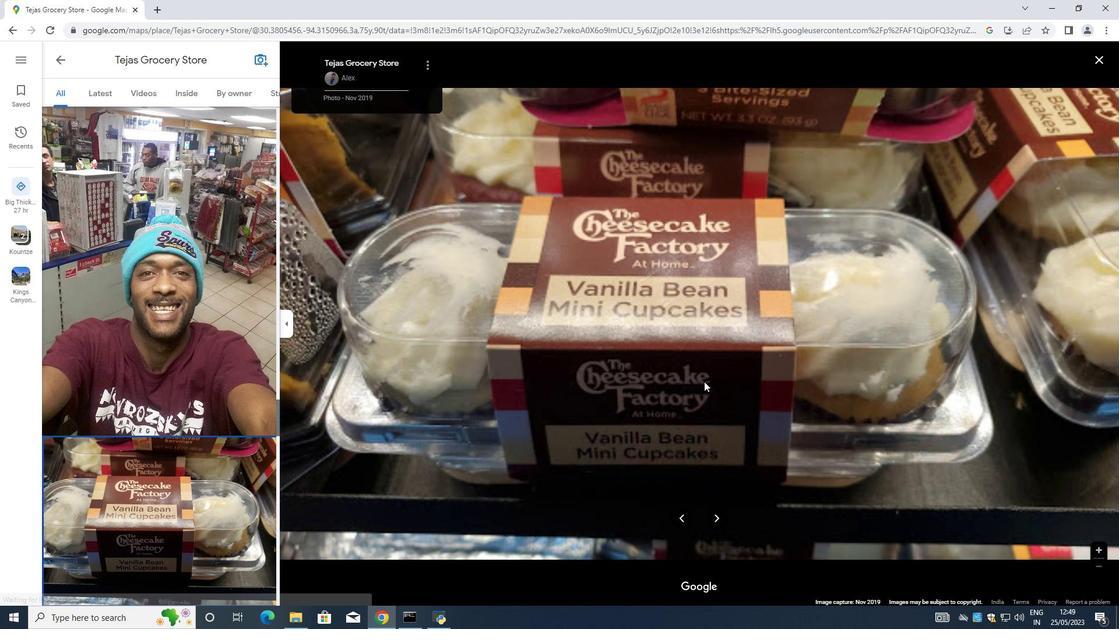
Action: Mouse scrolled (704, 382) with delta (0, 0)
Screenshot: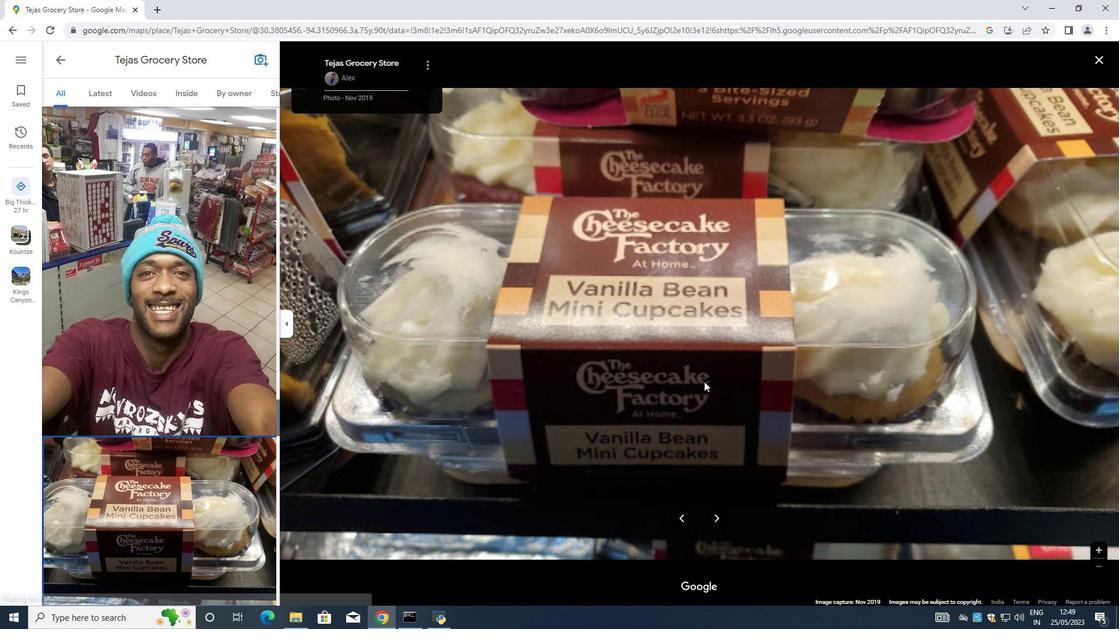 
Action: Mouse scrolled (704, 382) with delta (0, 0)
Screenshot: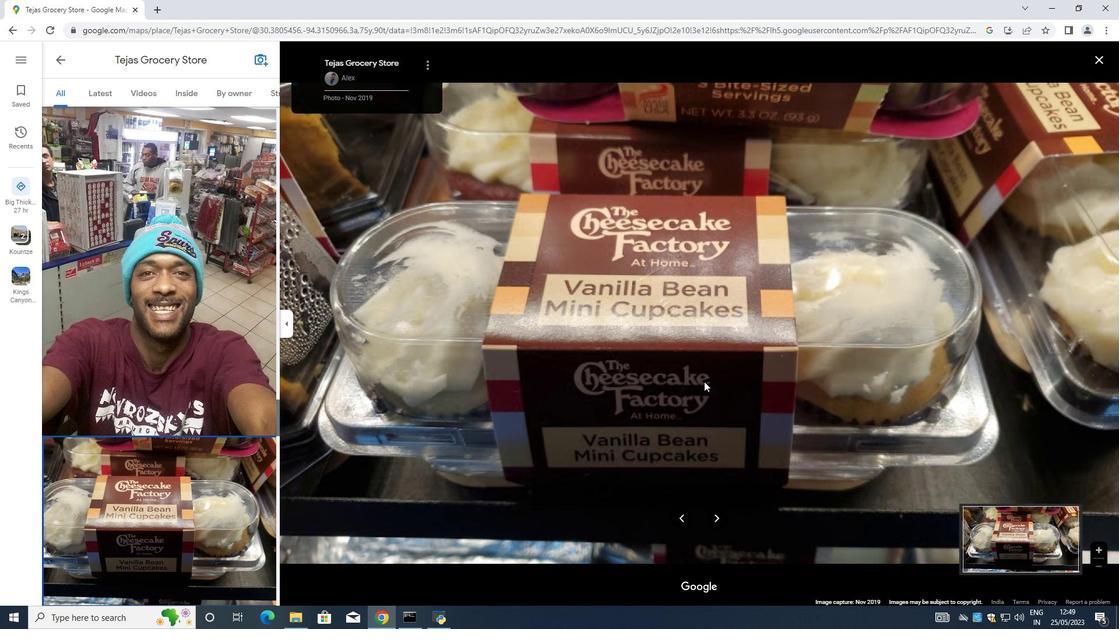 
Action: Mouse moved to (703, 381)
Screenshot: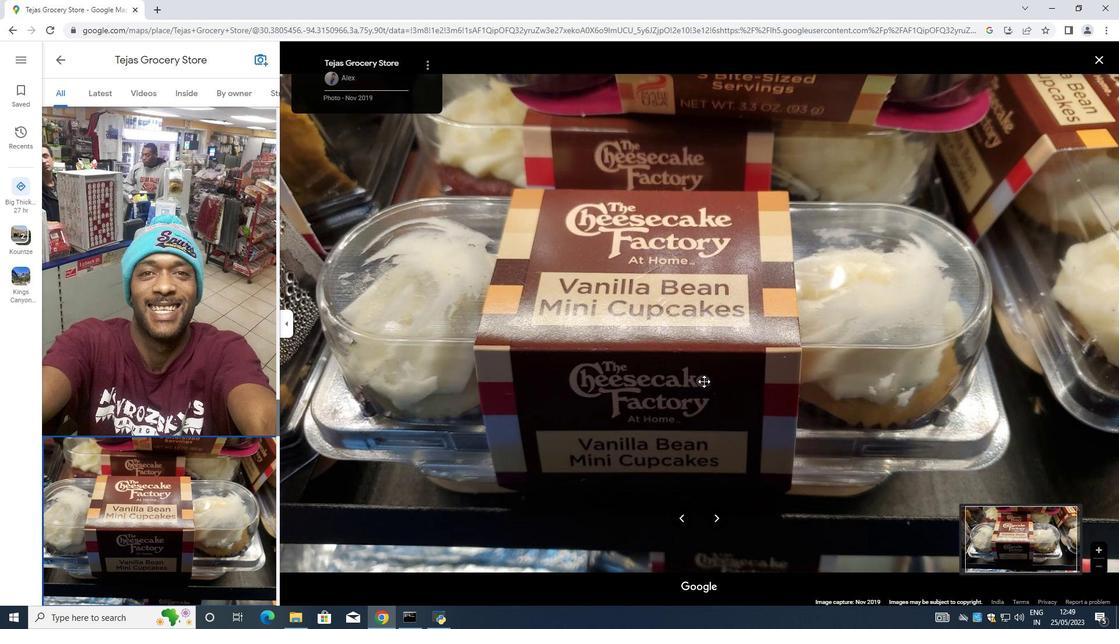 
Action: Mouse scrolled (703, 382) with delta (0, 0)
Screenshot: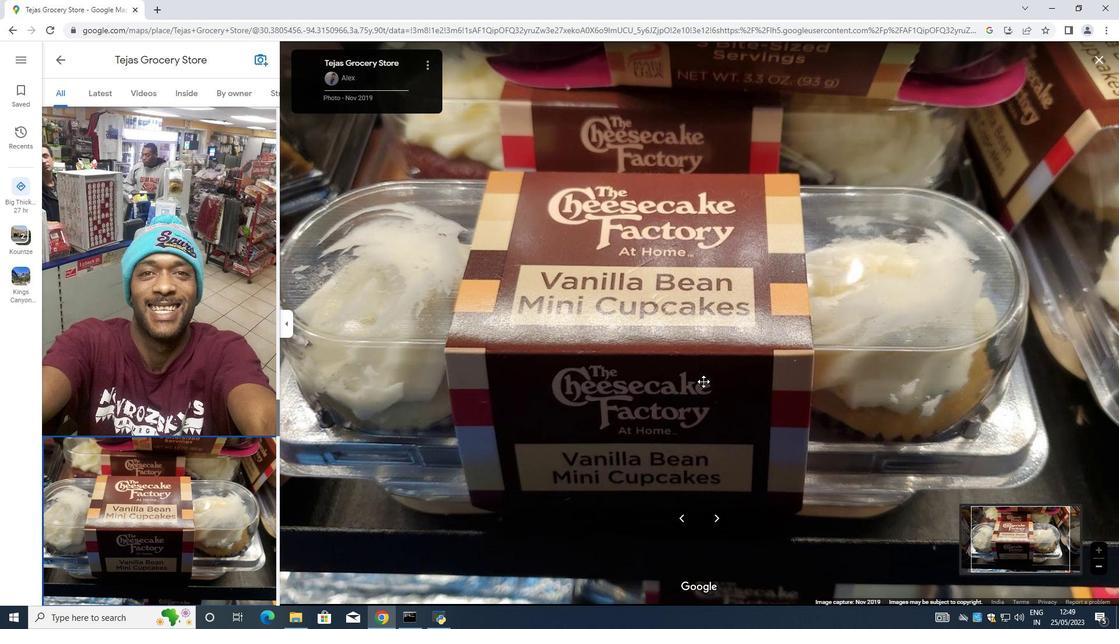 
Action: Mouse scrolled (703, 382) with delta (0, 0)
Screenshot: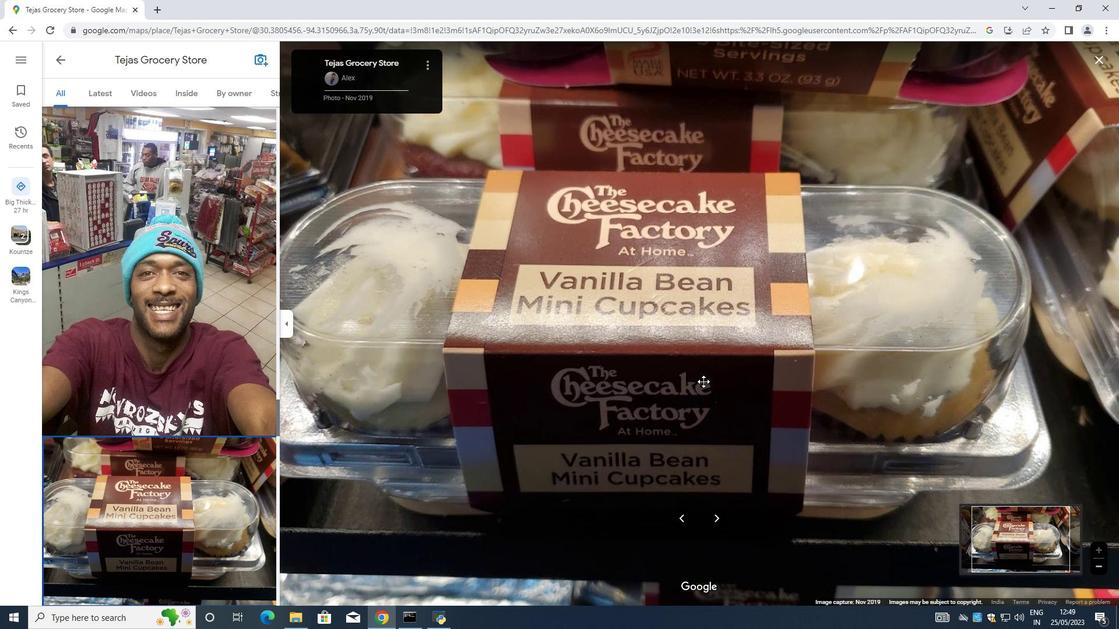 
Action: Mouse scrolled (703, 382) with delta (0, 0)
Screenshot: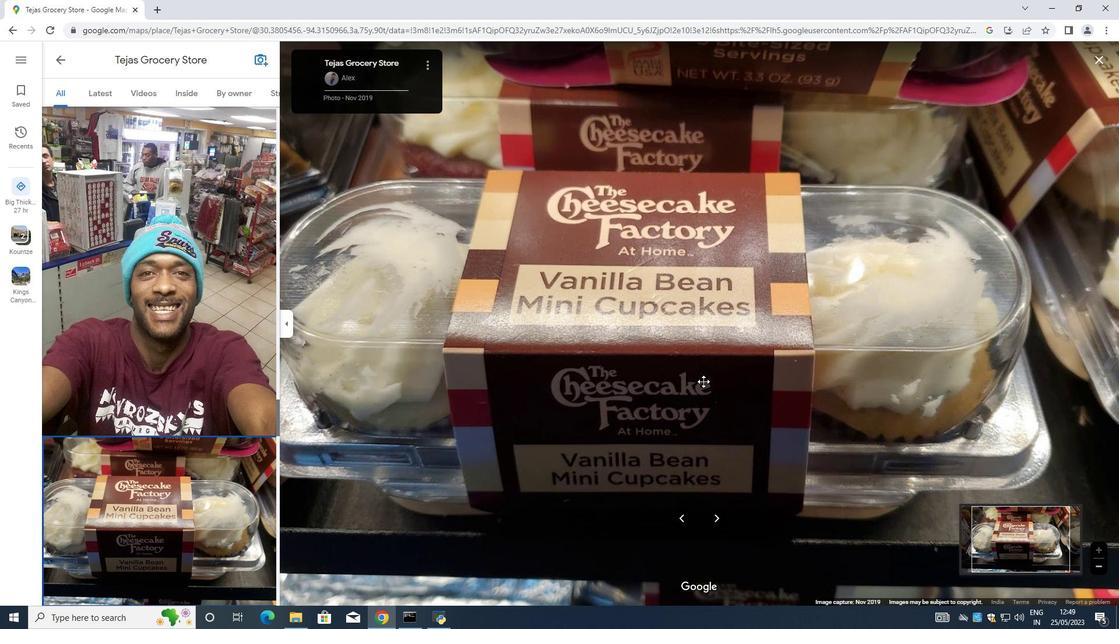 
Action: Mouse scrolled (703, 382) with delta (0, 0)
Screenshot: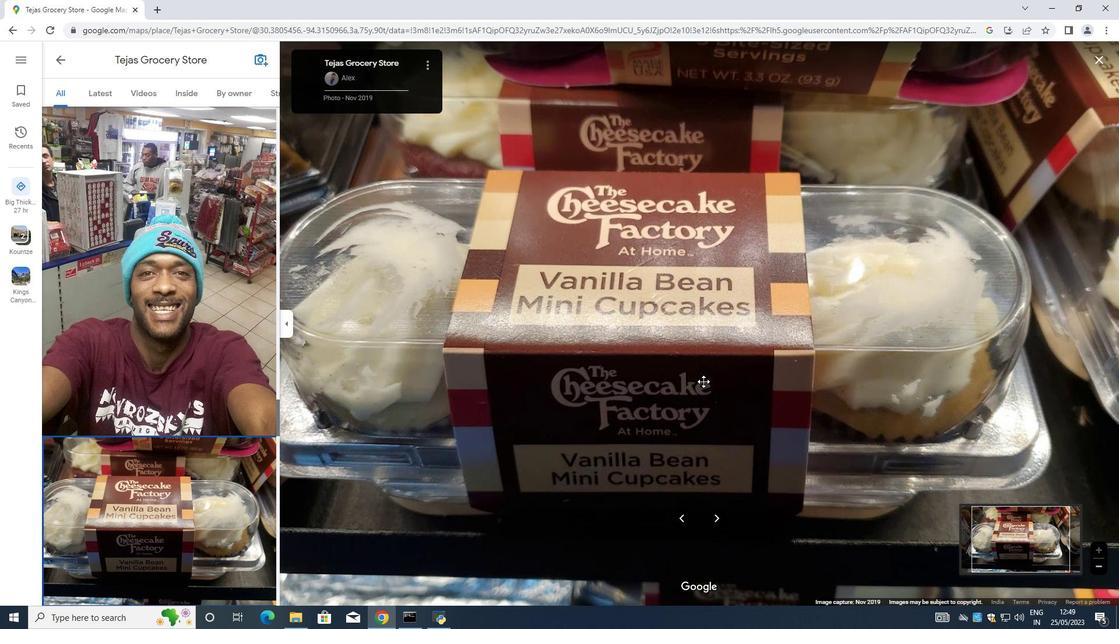 
Action: Mouse scrolled (703, 382) with delta (0, 0)
Screenshot: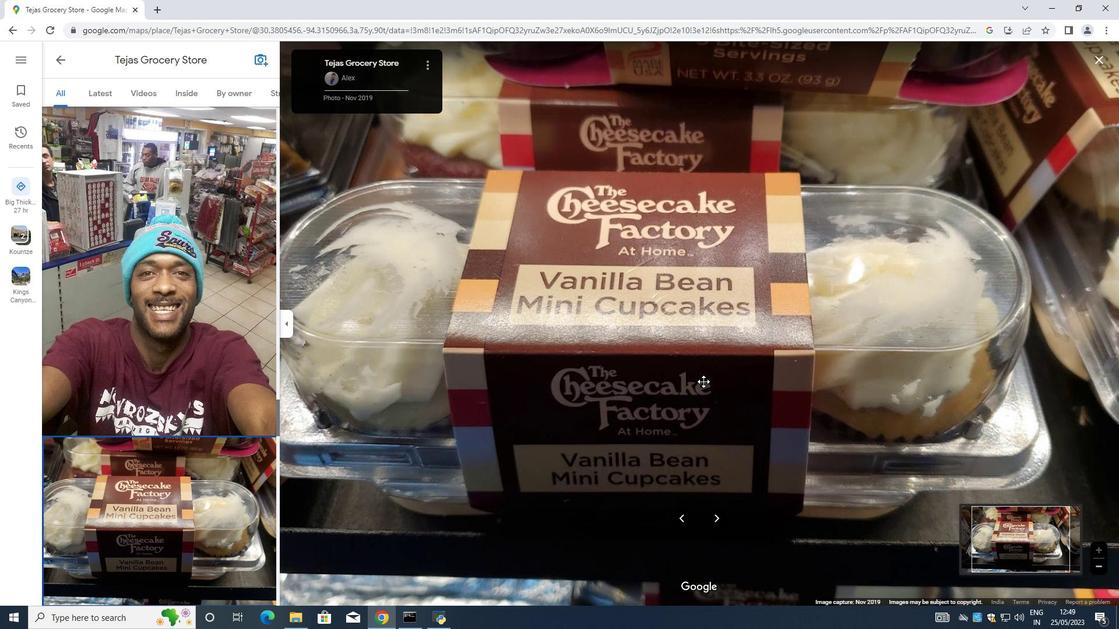 
Action: Mouse moved to (670, 452)
